 Task: Play online Dominion games in very easy mode.
Action: Mouse moved to (295, 685)
Screenshot: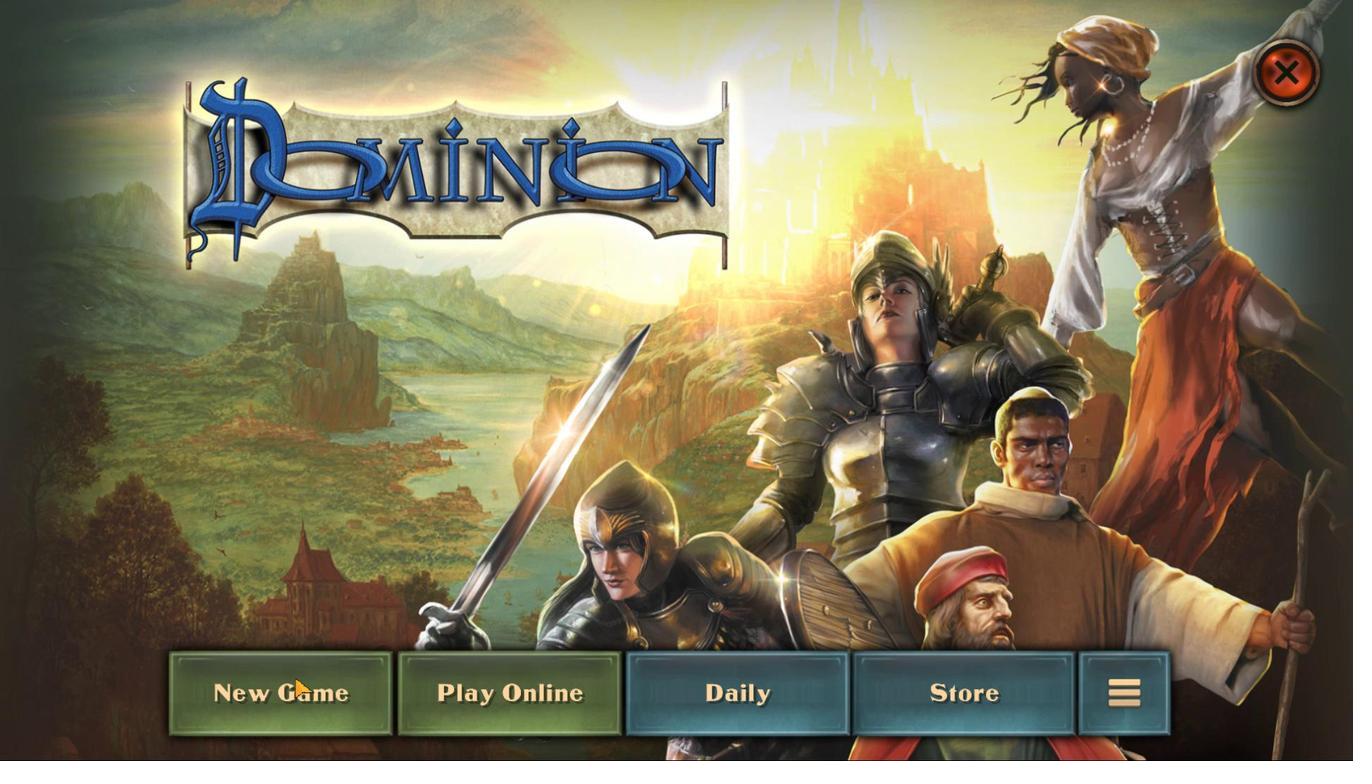 
Action: Mouse pressed left at (295, 685)
Screenshot: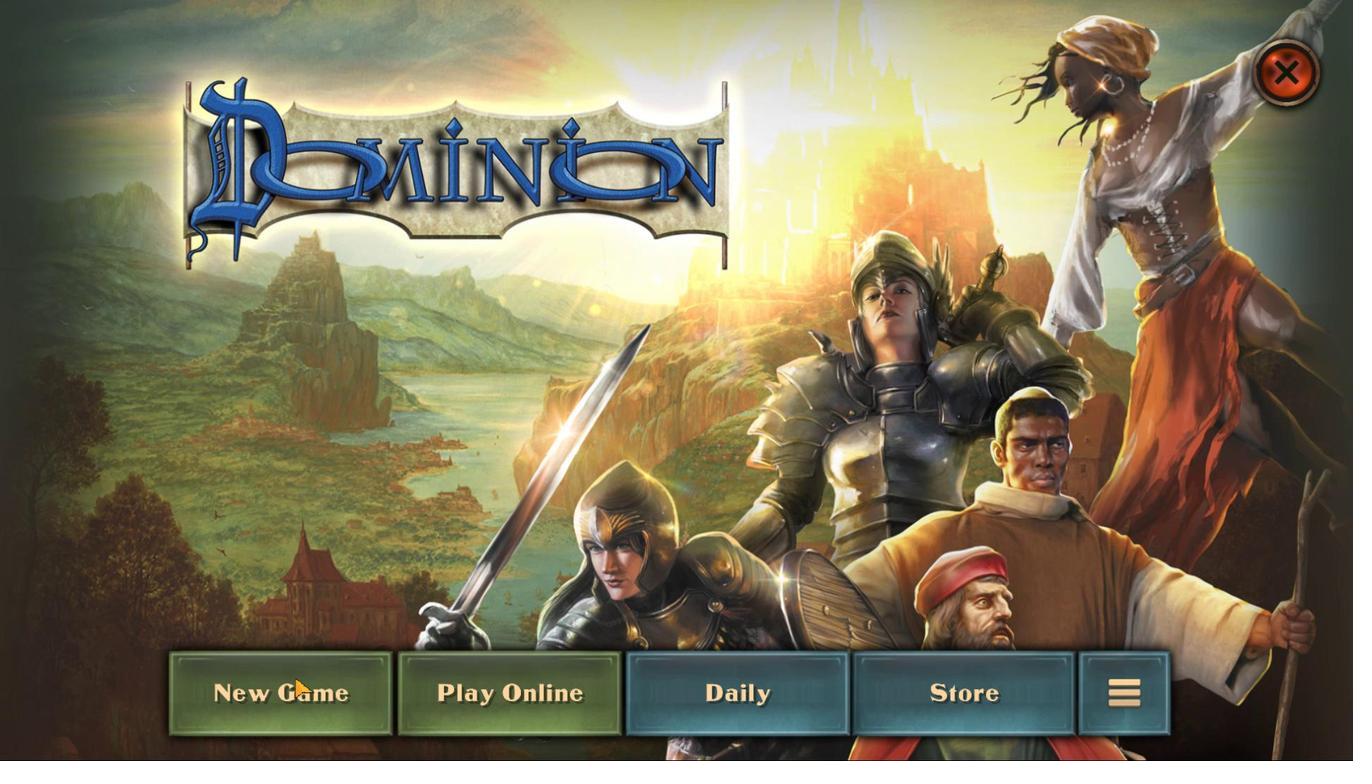 
Action: Mouse moved to (681, 337)
Screenshot: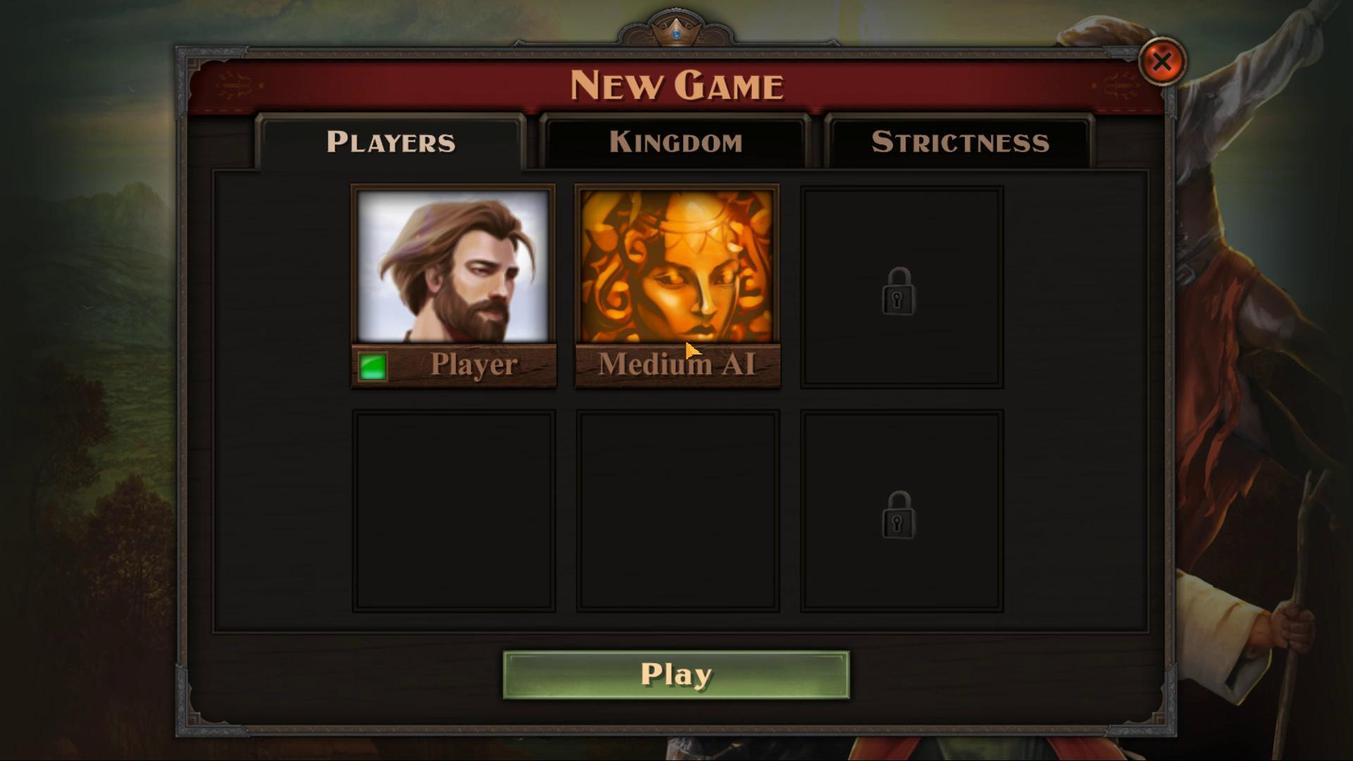 
Action: Mouse pressed left at (681, 337)
Screenshot: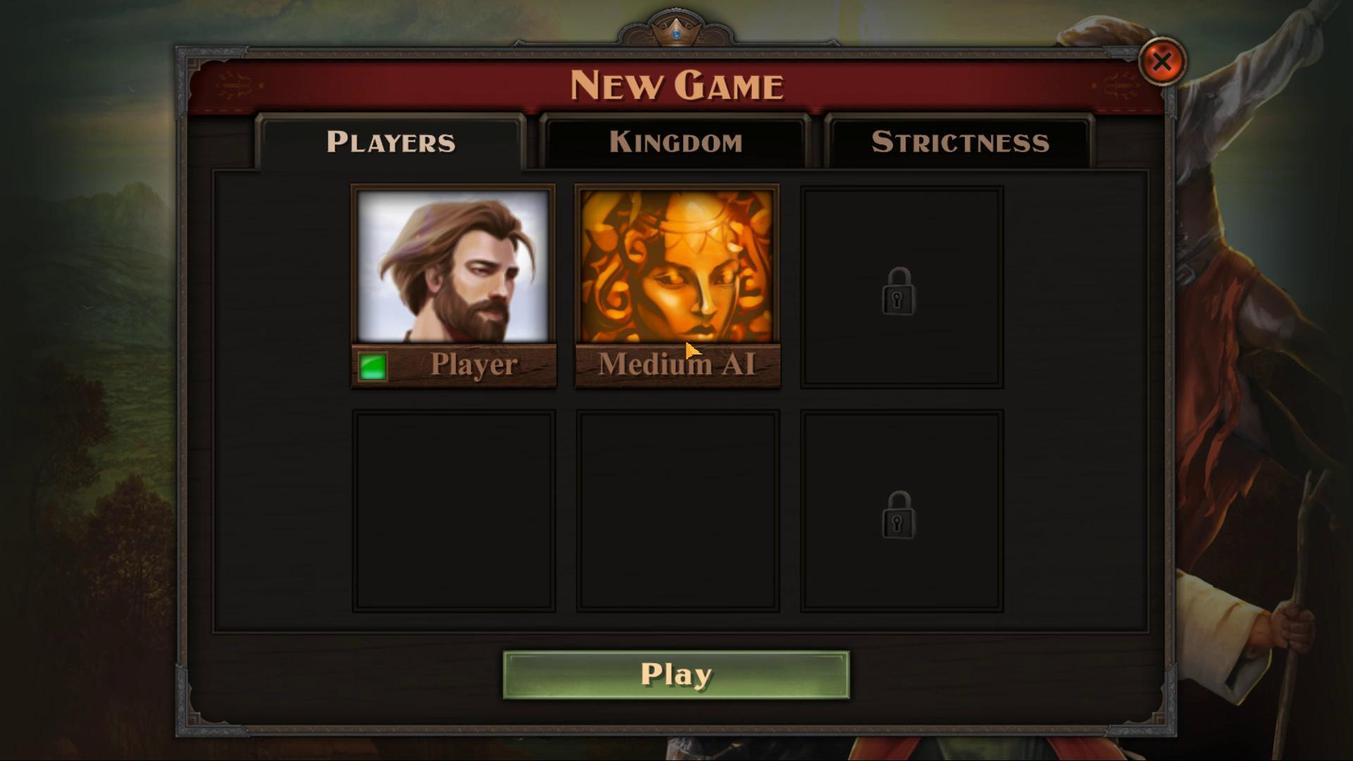 
Action: Mouse moved to (349, 327)
Screenshot: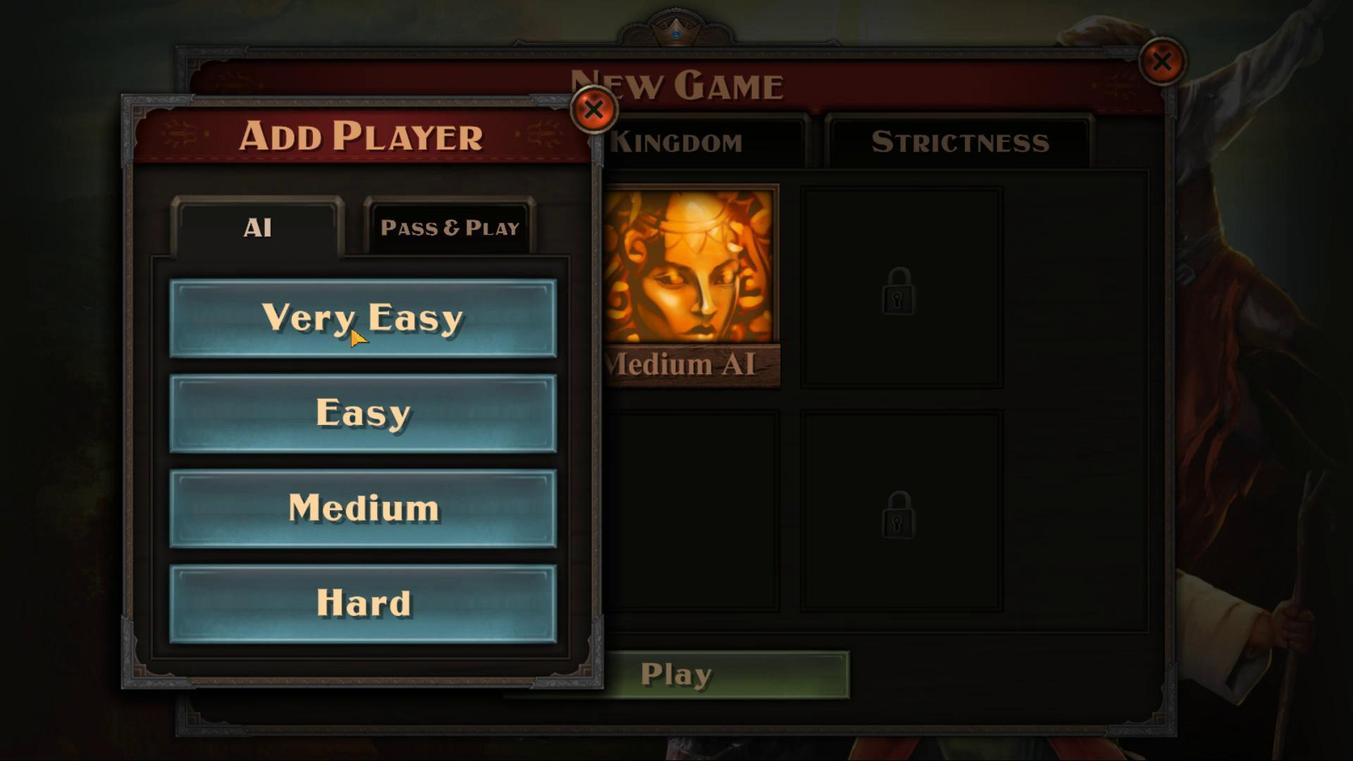 
Action: Mouse pressed left at (349, 327)
Screenshot: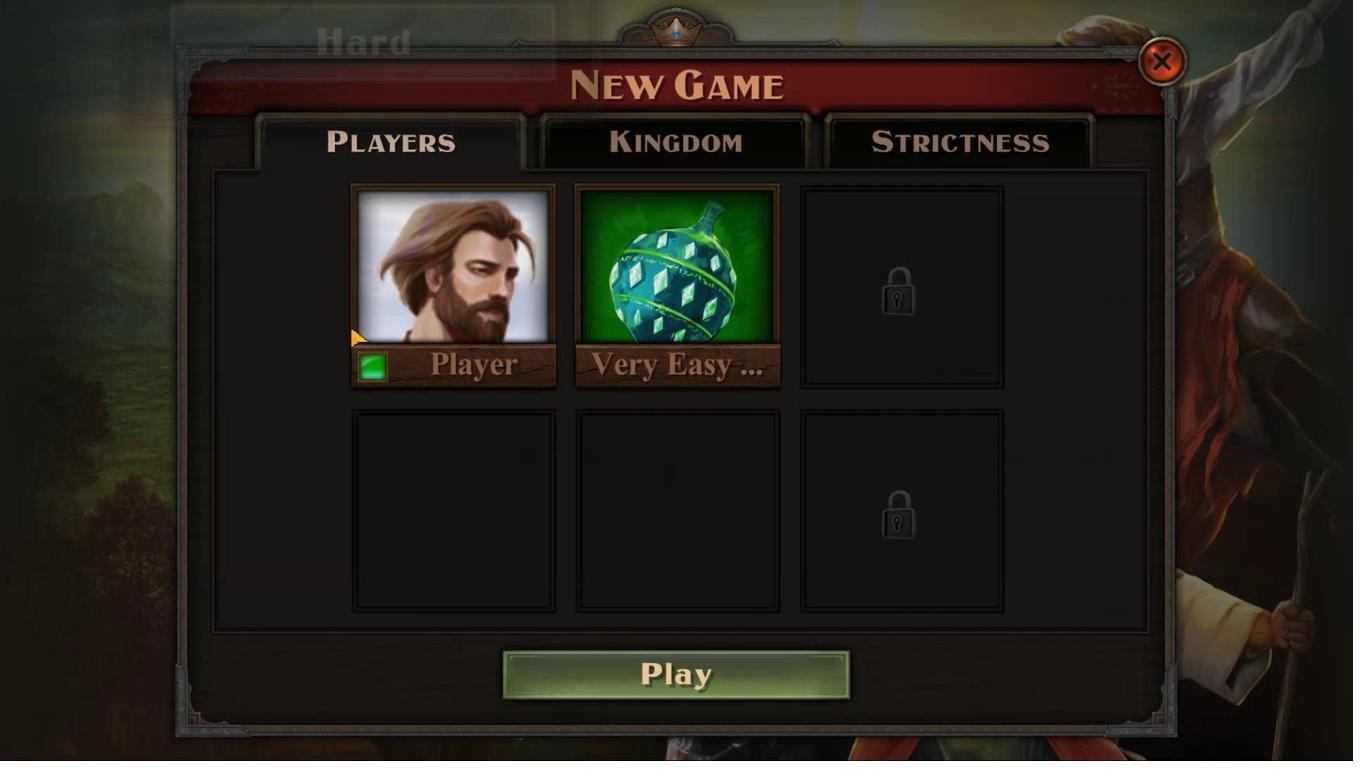 
Action: Mouse moved to (611, 692)
Screenshot: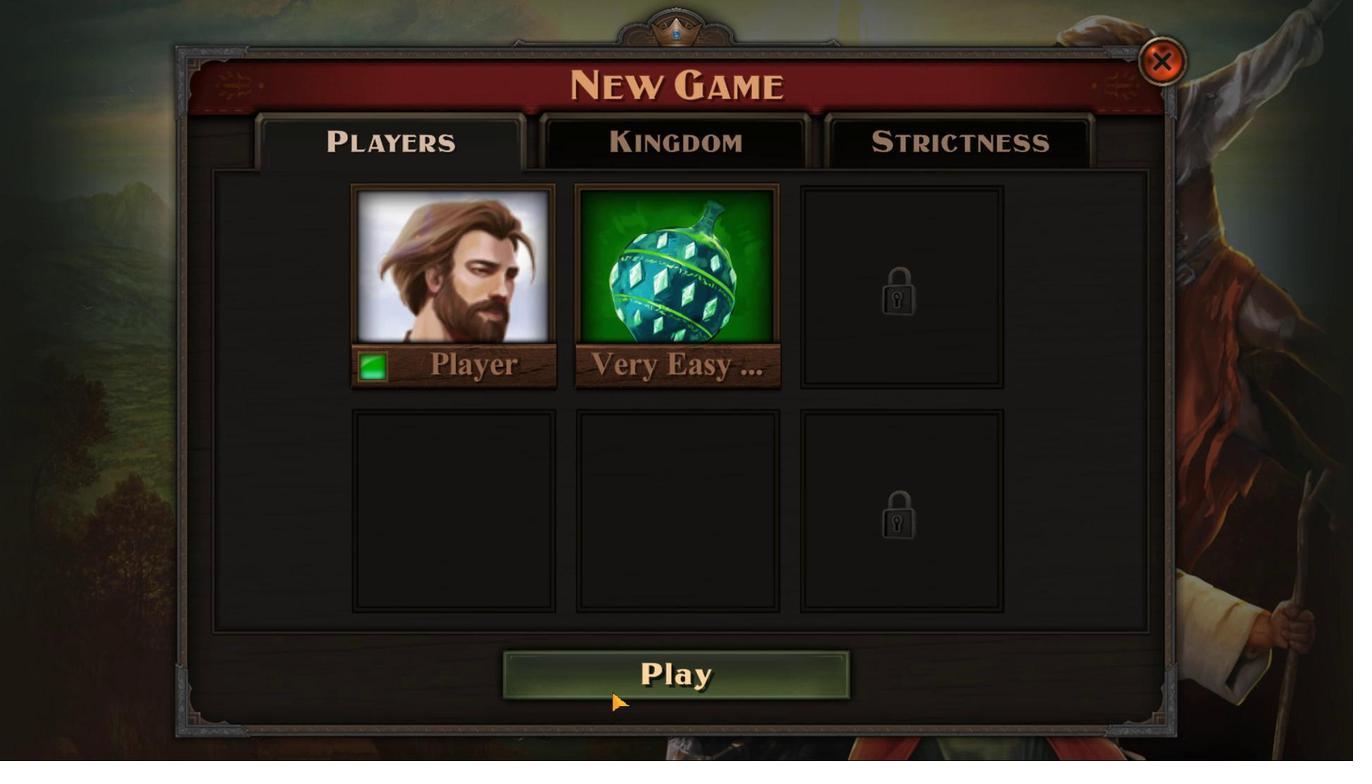 
Action: Mouse pressed left at (611, 692)
Screenshot: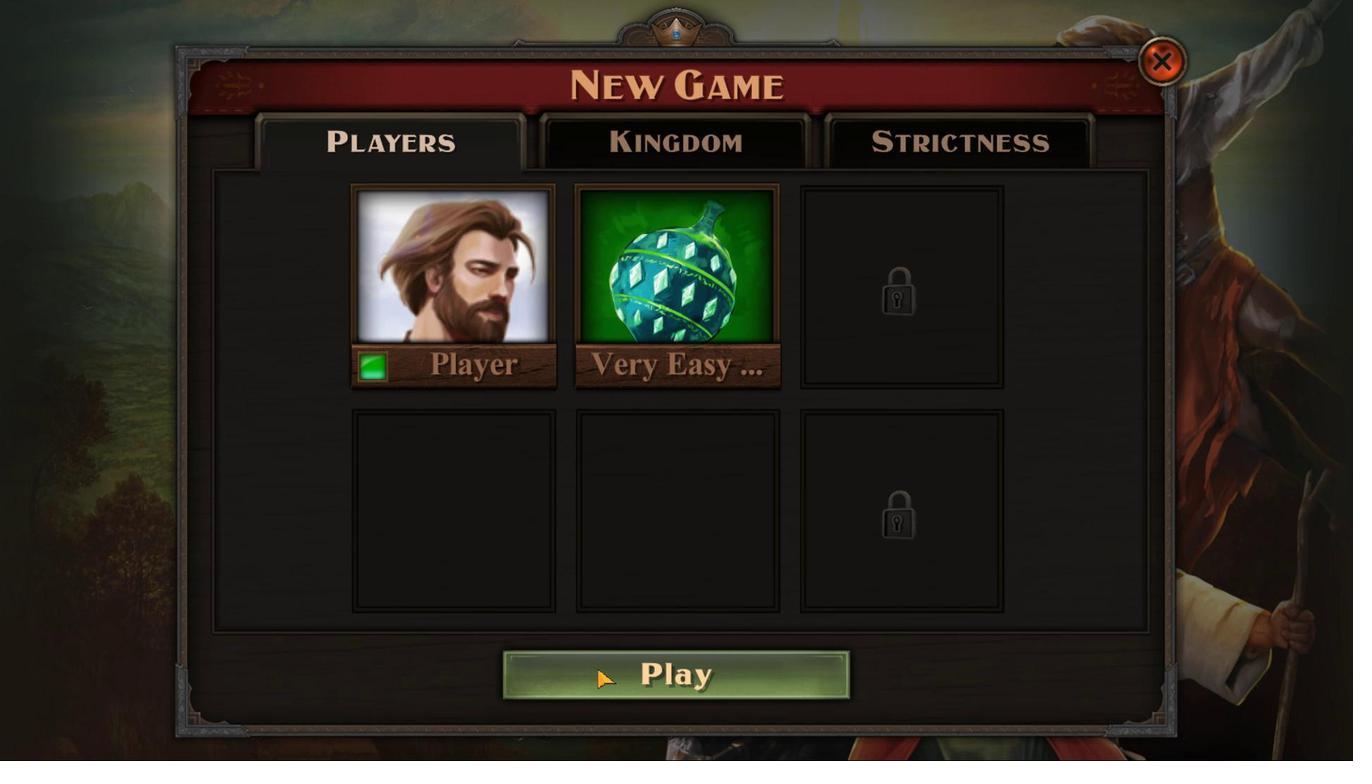 
Action: Mouse moved to (805, 654)
Screenshot: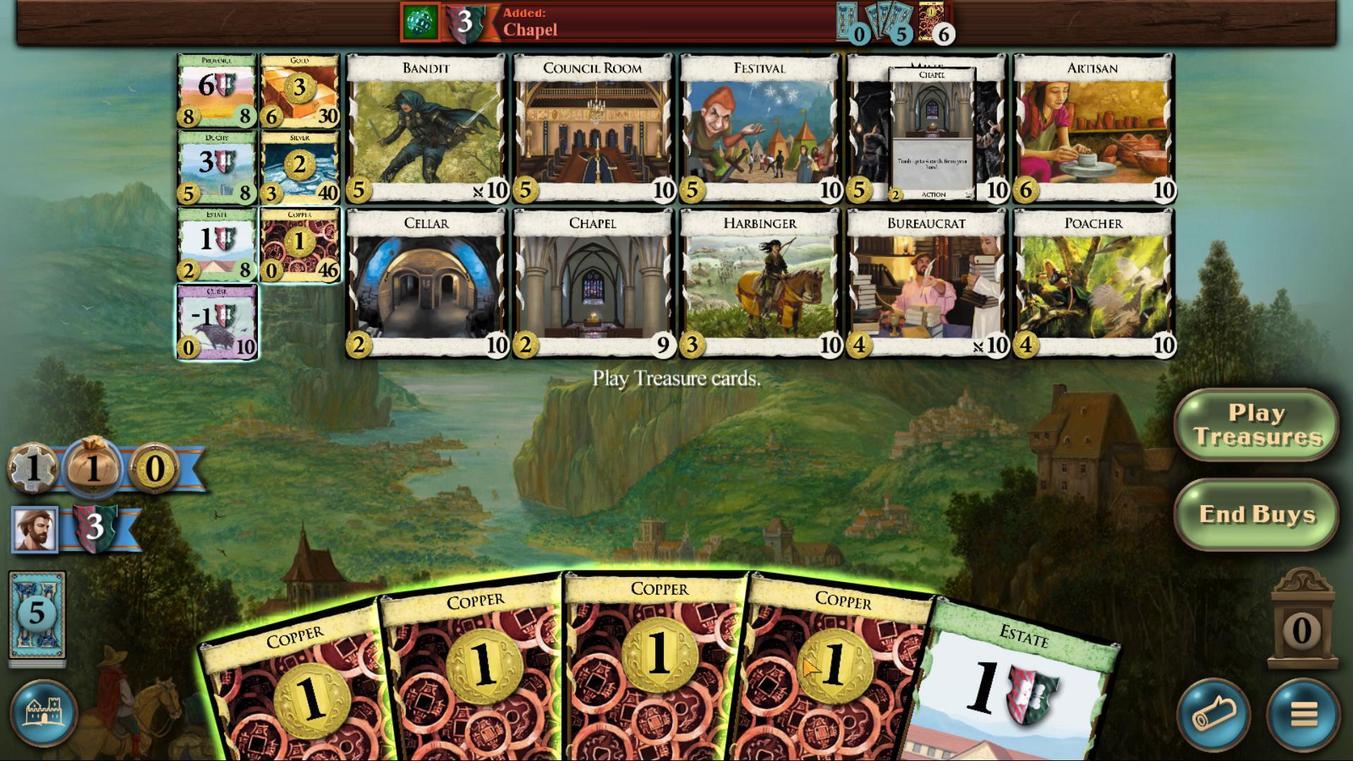 
Action: Mouse scrolled (805, 654) with delta (0, 0)
Screenshot: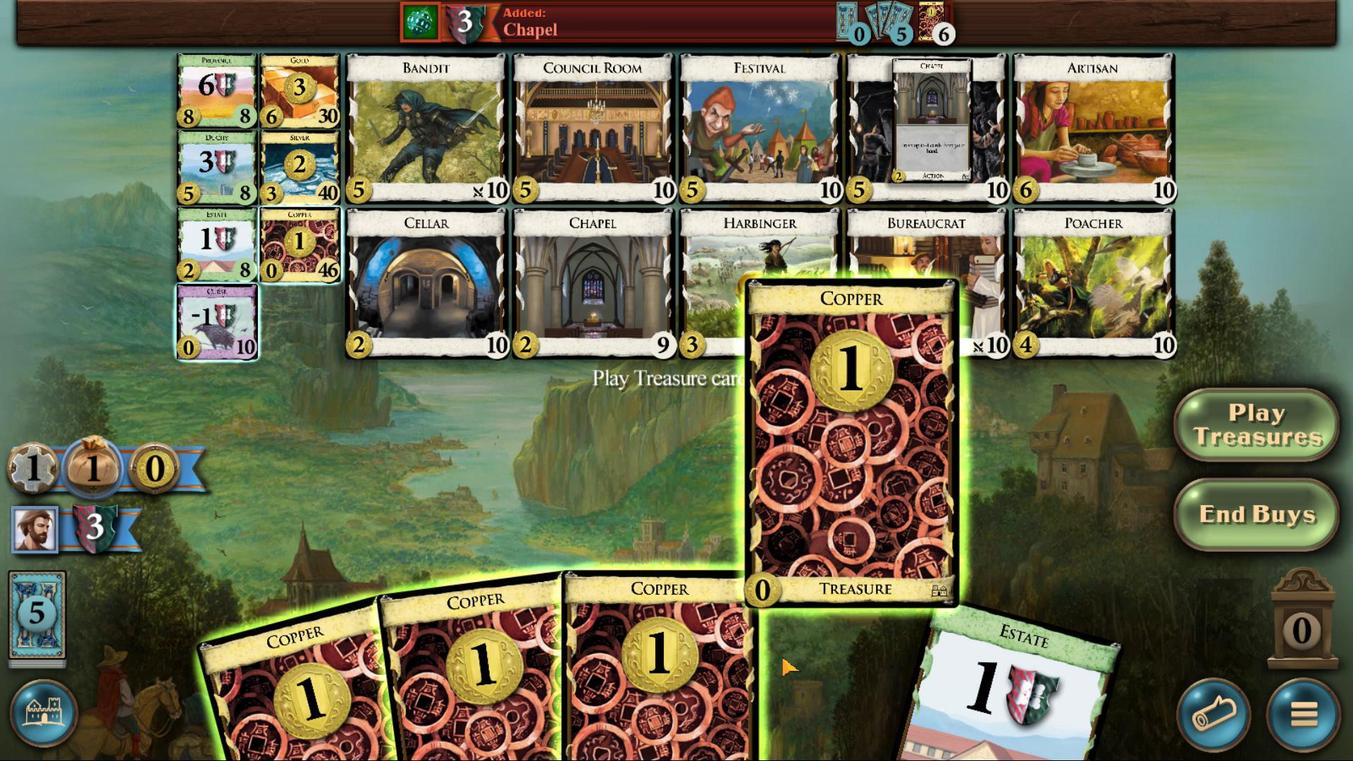 
Action: Mouse moved to (803, 656)
Screenshot: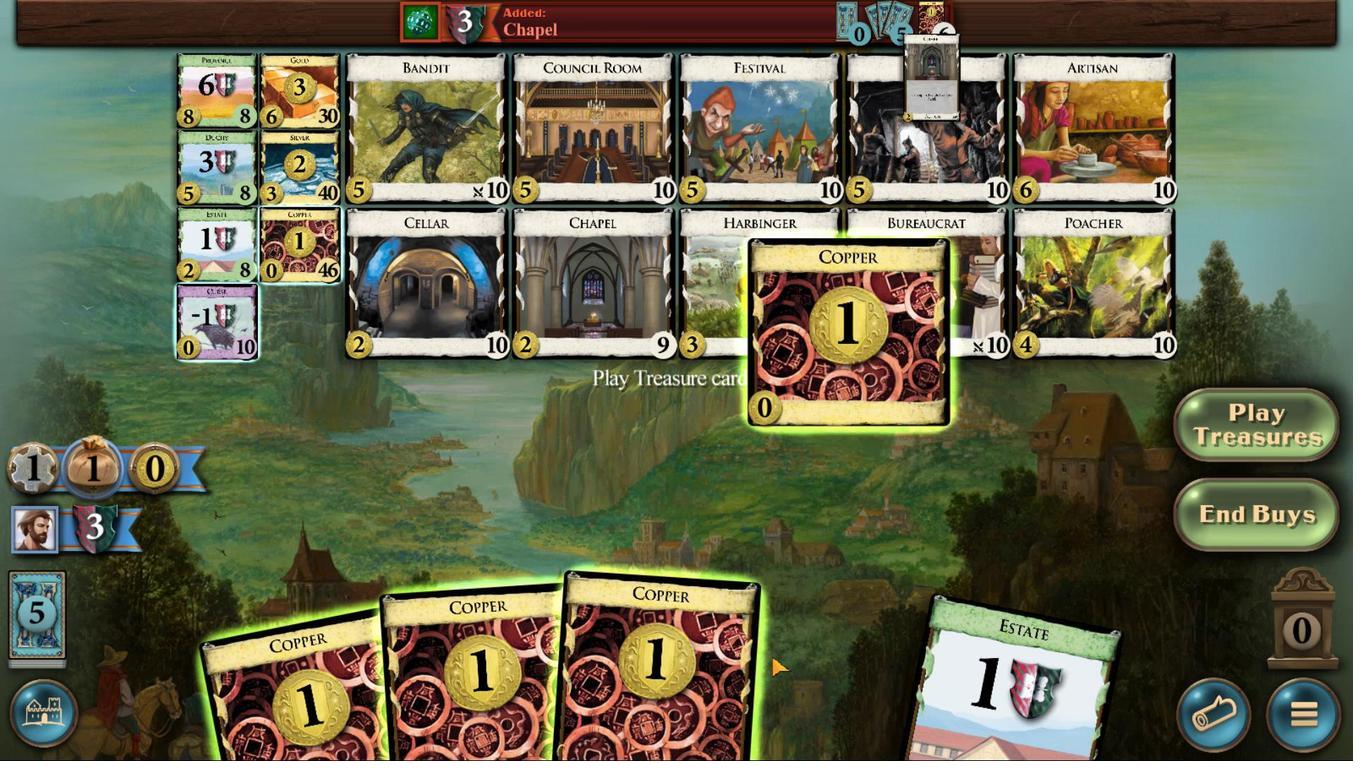 
Action: Mouse scrolled (803, 655) with delta (0, 0)
Screenshot: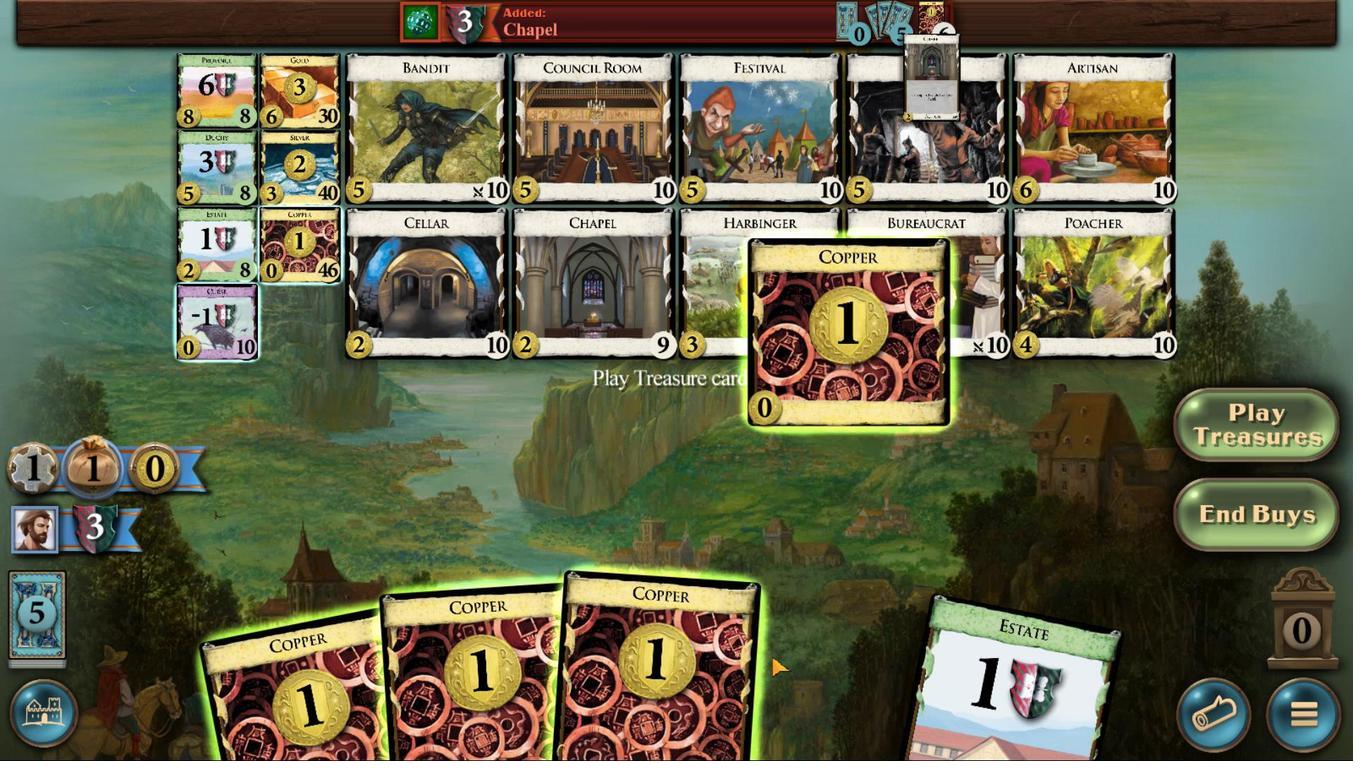 
Action: Mouse moved to (802, 657)
Screenshot: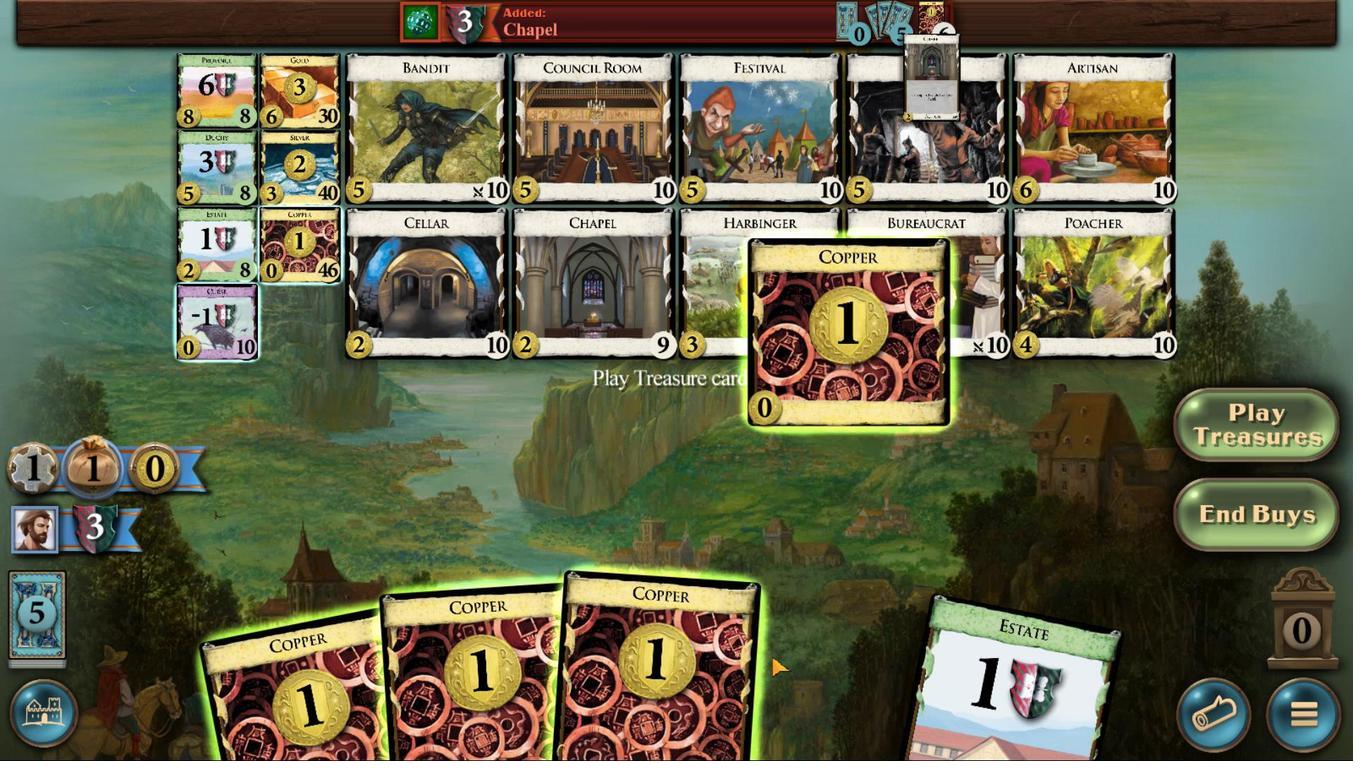 
Action: Mouse scrolled (802, 656) with delta (0, 0)
Screenshot: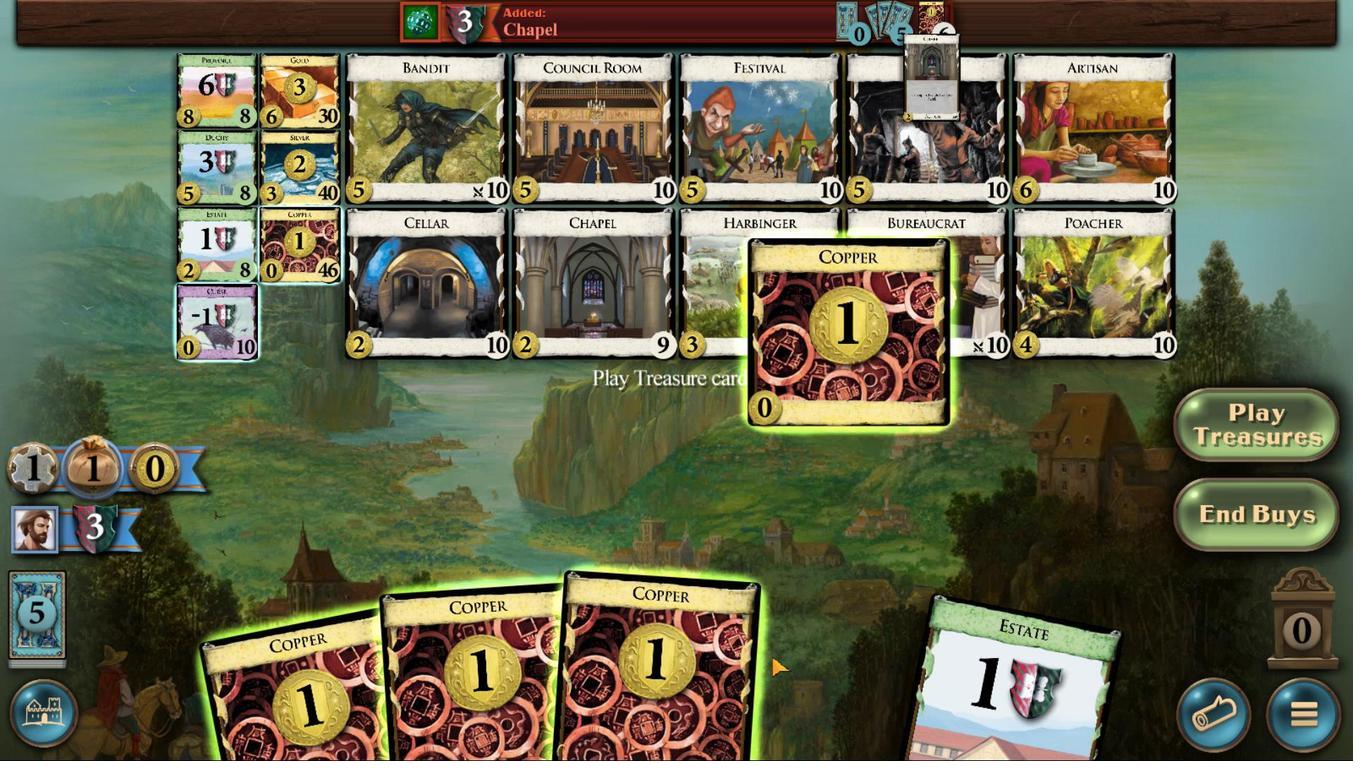 
Action: Mouse scrolled (802, 656) with delta (0, 0)
Screenshot: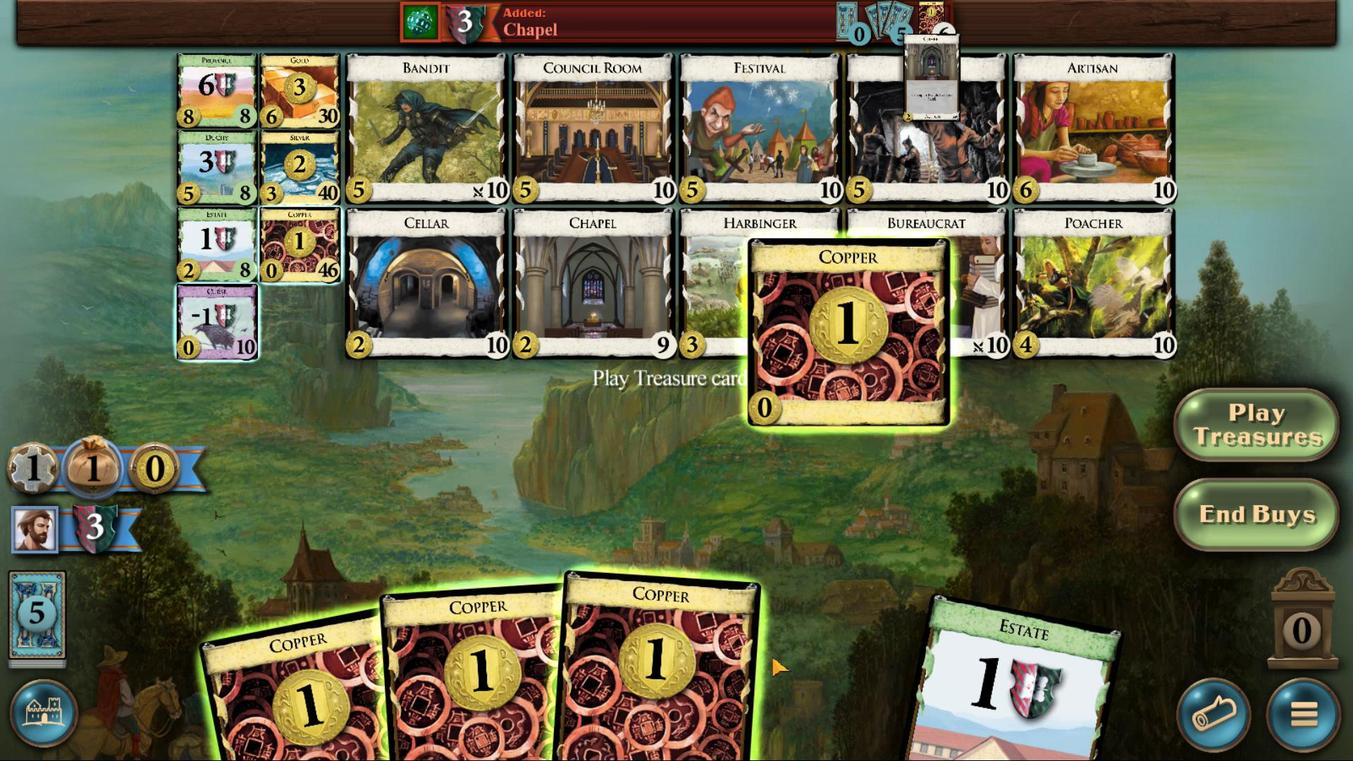 
Action: Mouse moved to (763, 651)
Screenshot: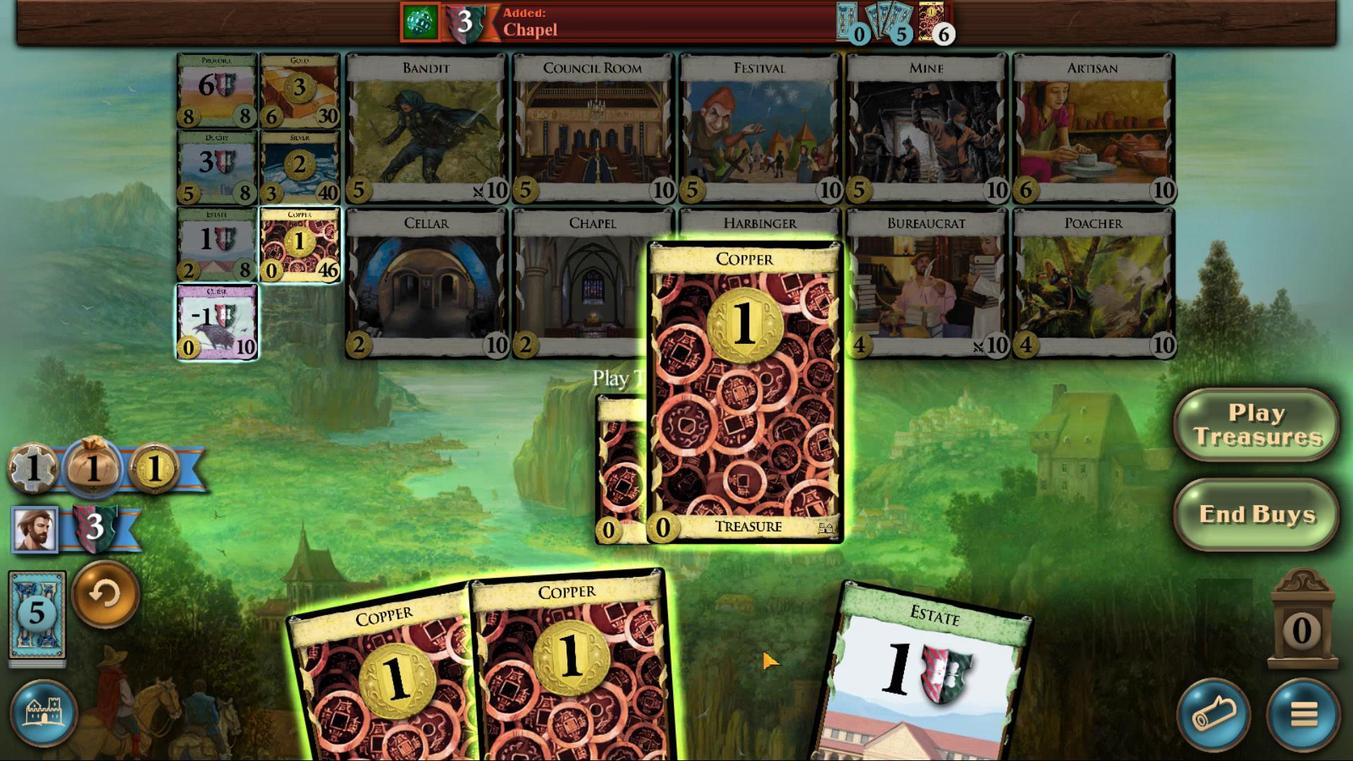 
Action: Mouse scrolled (763, 650) with delta (0, 0)
Screenshot: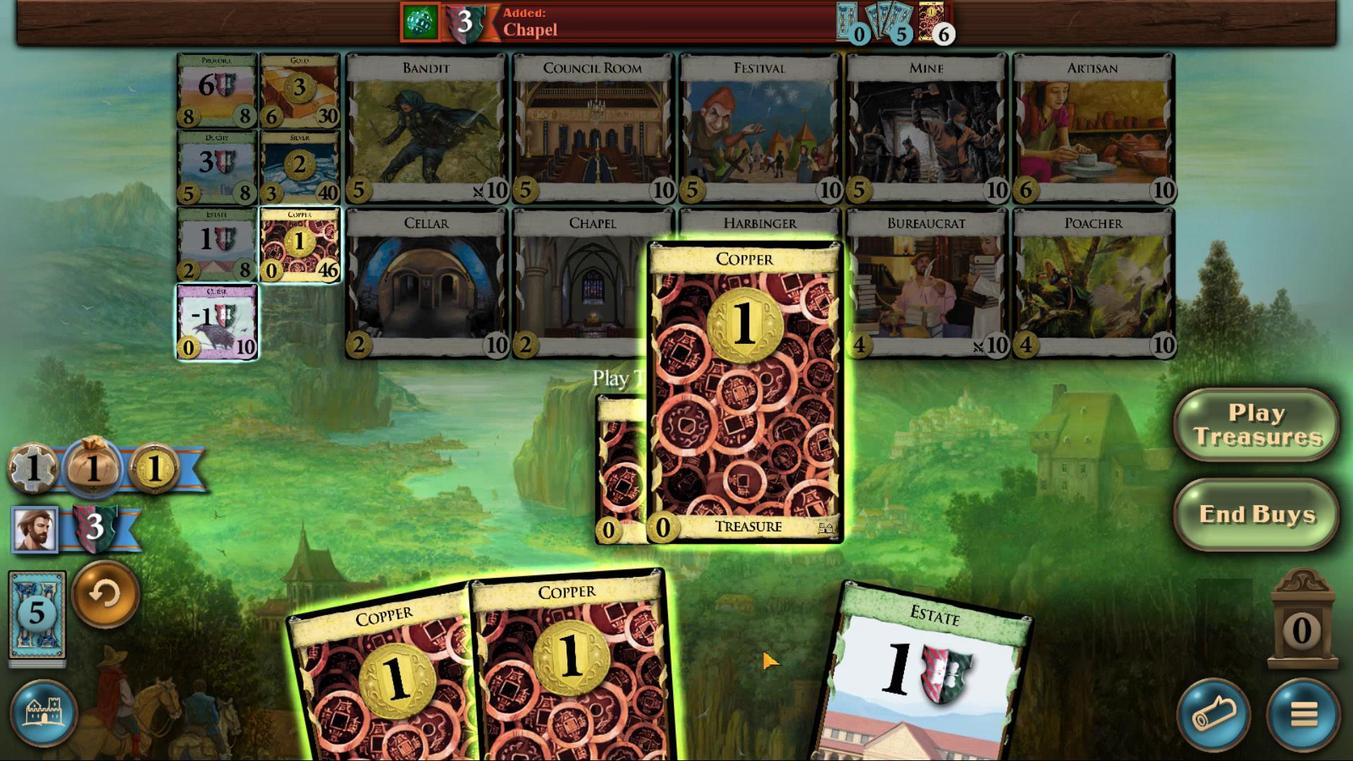 
Action: Mouse moved to (763, 650)
Screenshot: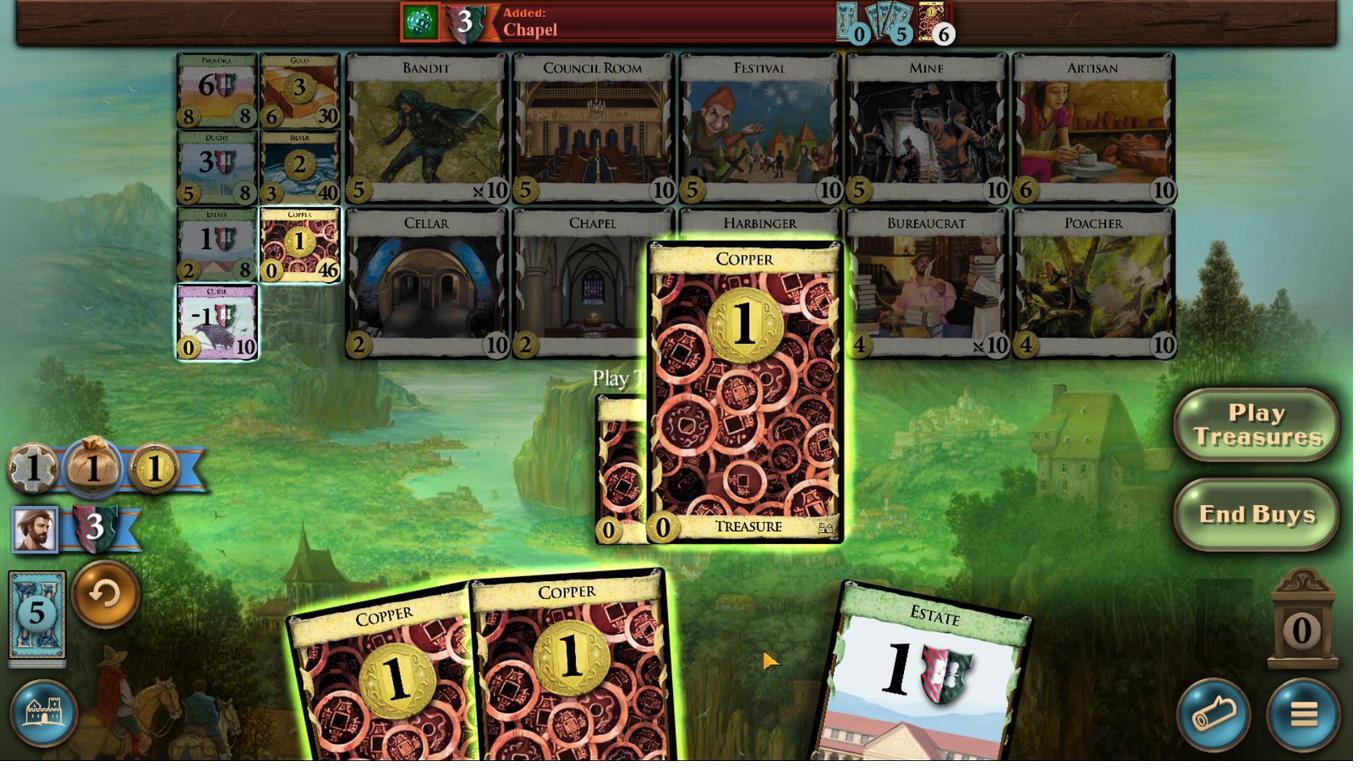 
Action: Mouse scrolled (763, 649) with delta (0, 0)
Screenshot: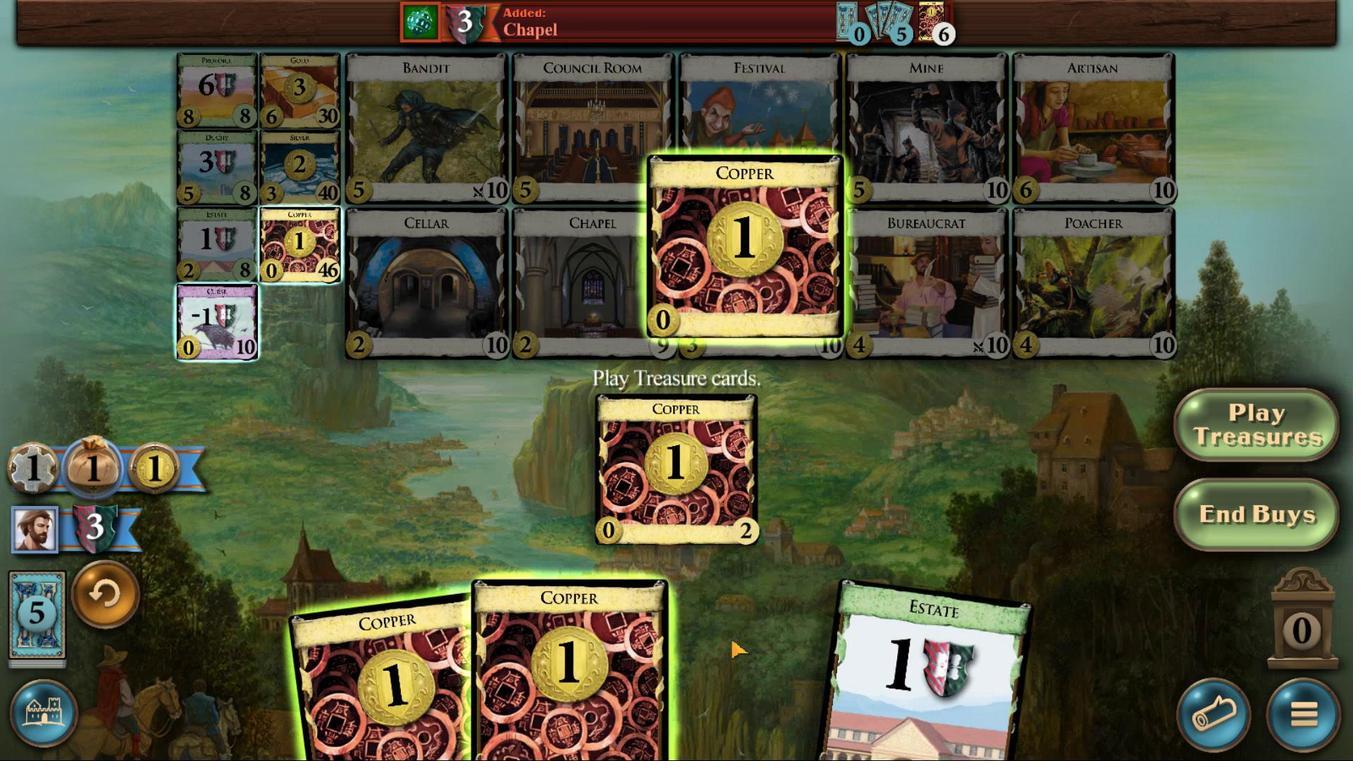 
Action: Mouse moved to (761, 650)
Screenshot: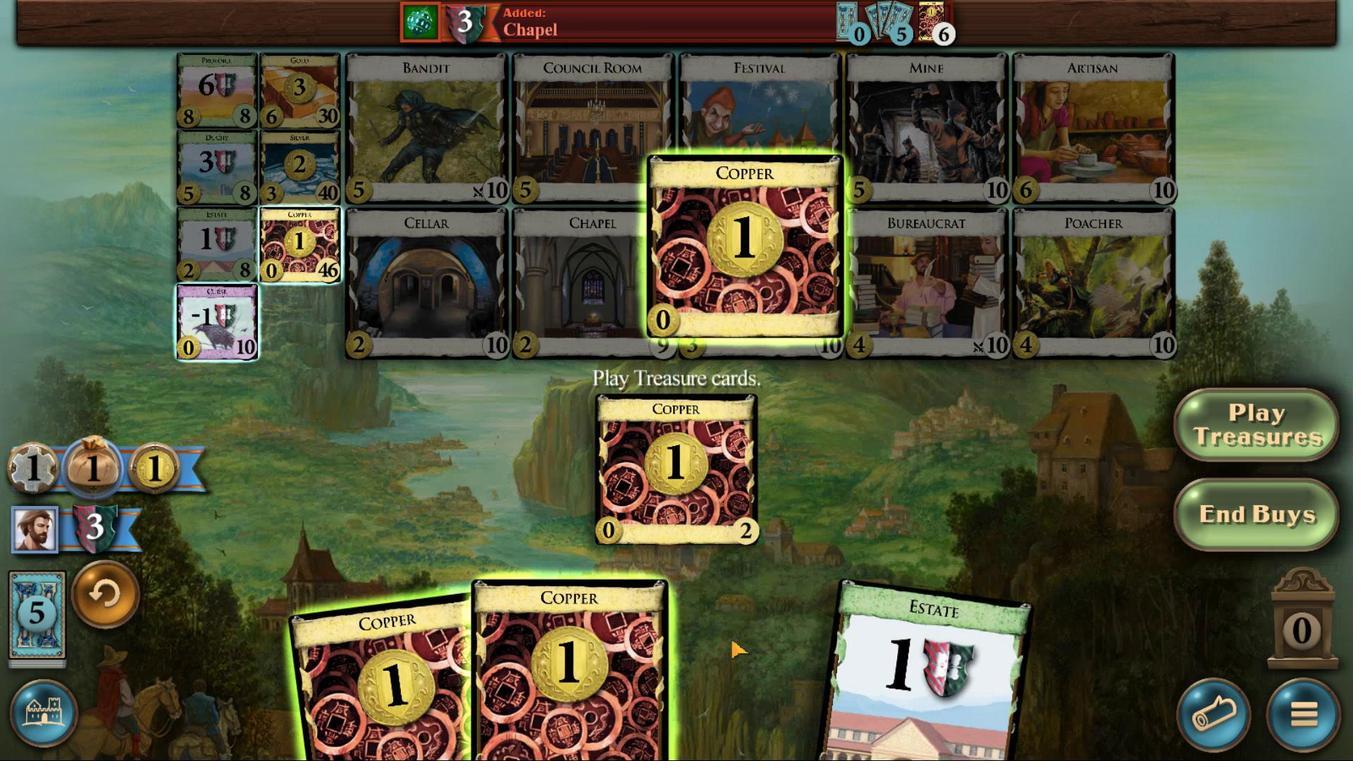 
Action: Mouse scrolled (761, 649) with delta (0, 0)
Screenshot: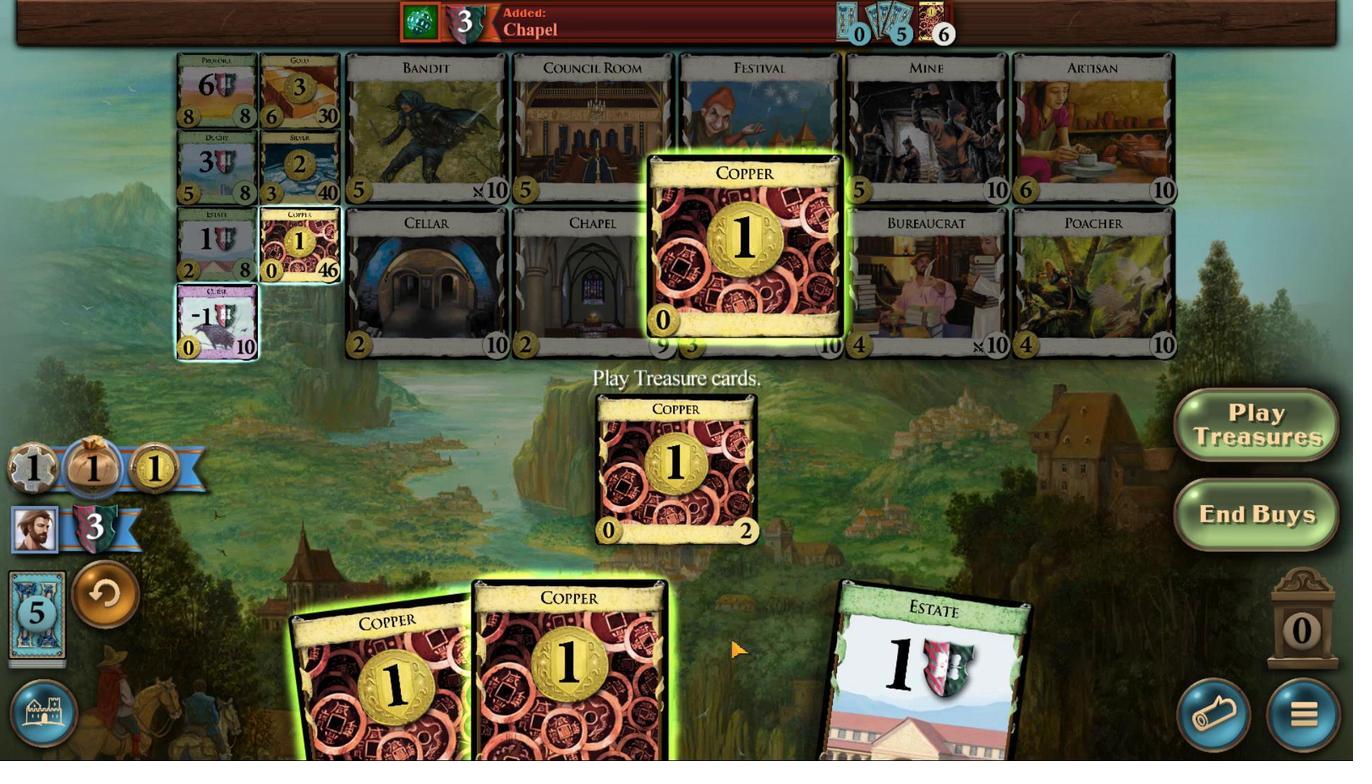
Action: Mouse moved to (587, 639)
Screenshot: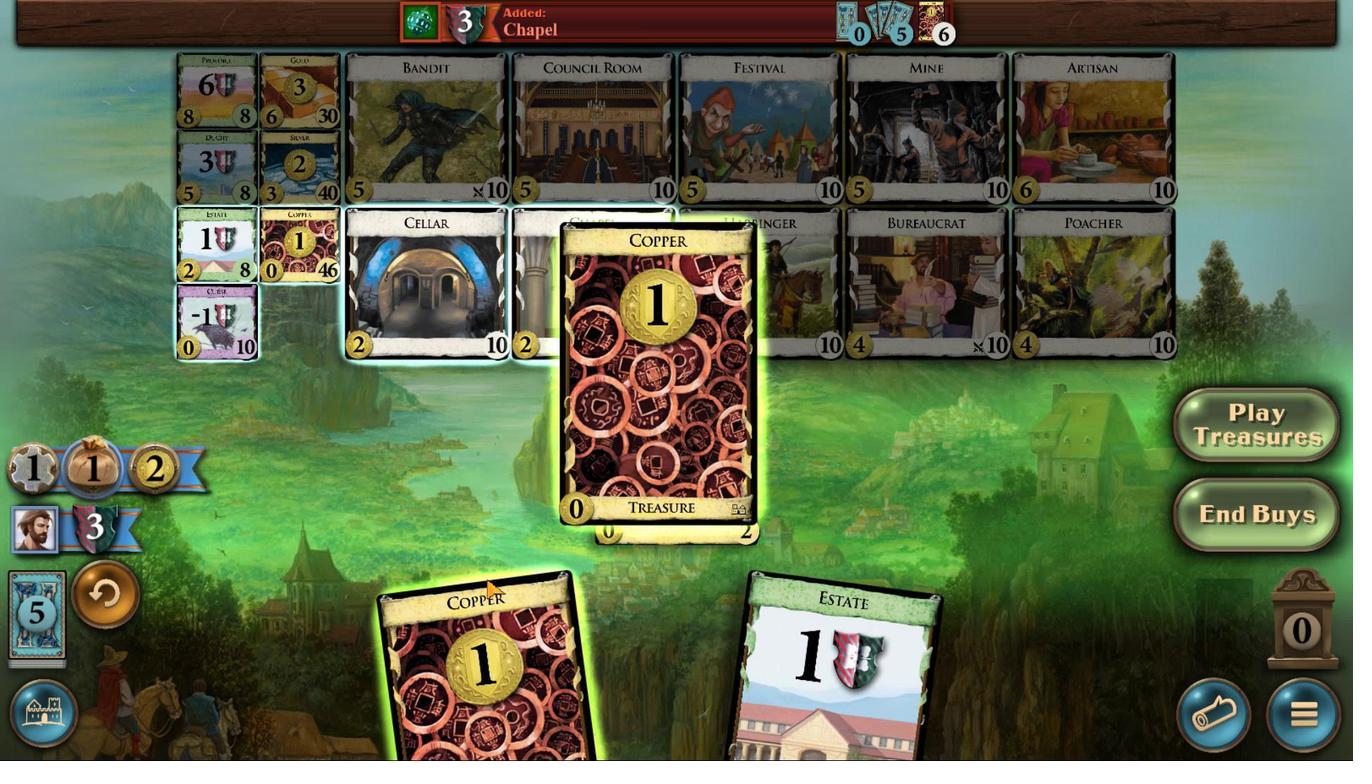 
Action: Mouse scrolled (587, 639) with delta (0, 0)
Screenshot: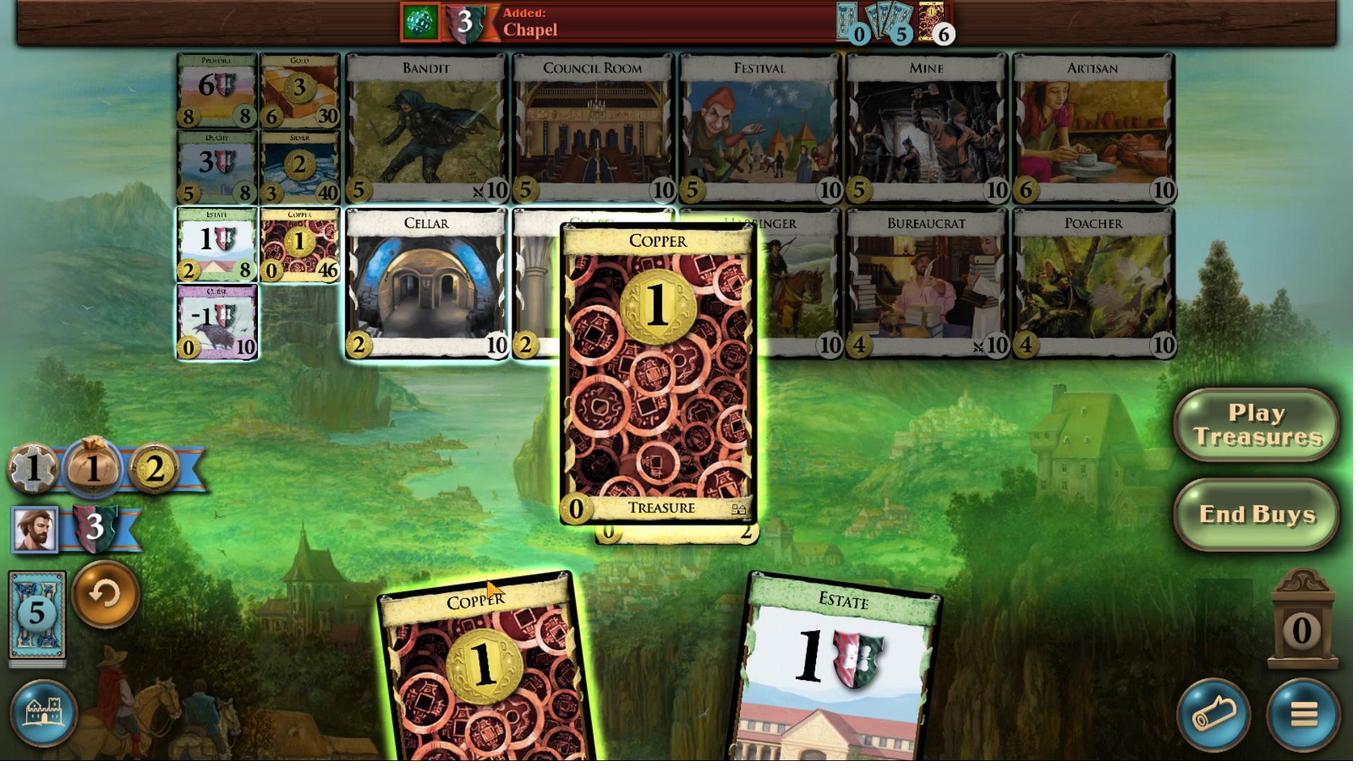 
Action: Mouse scrolled (587, 639) with delta (0, 0)
Screenshot: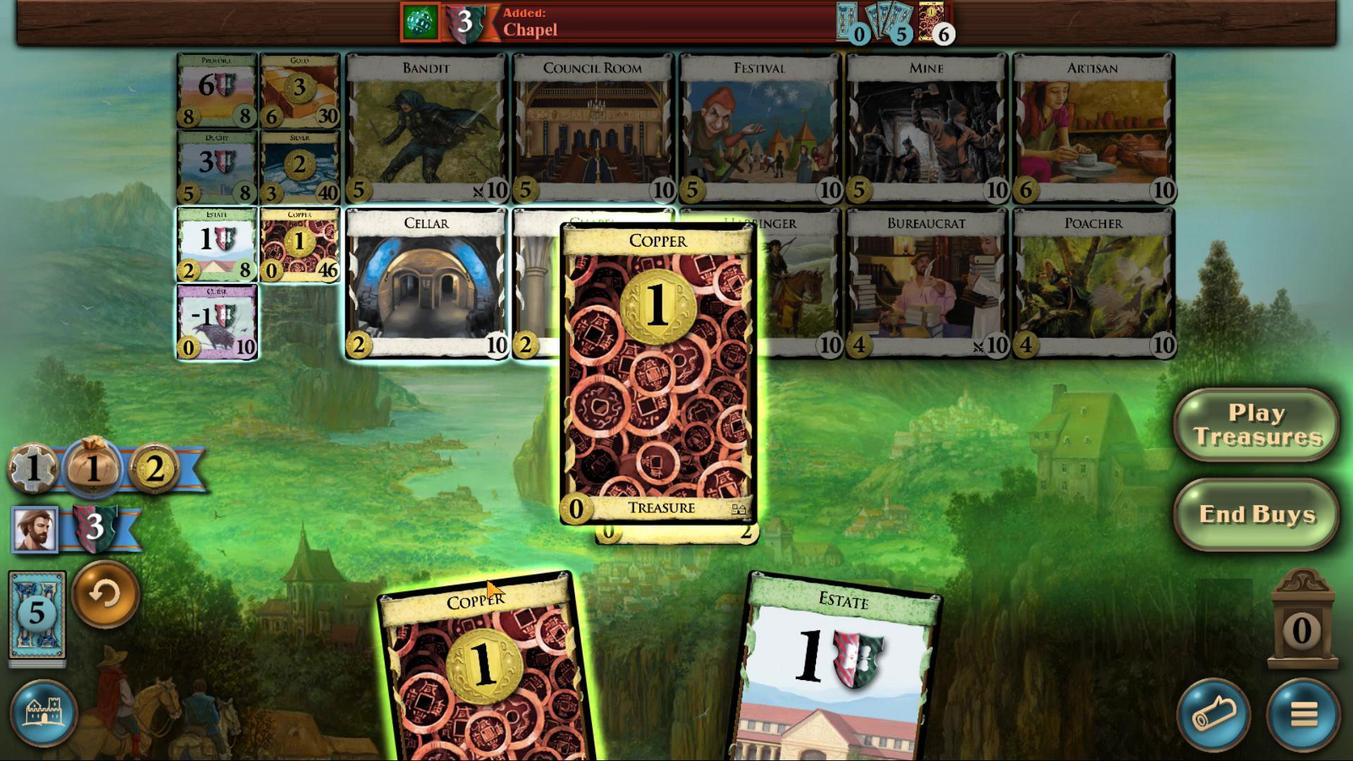
Action: Mouse scrolled (587, 639) with delta (0, 0)
Screenshot: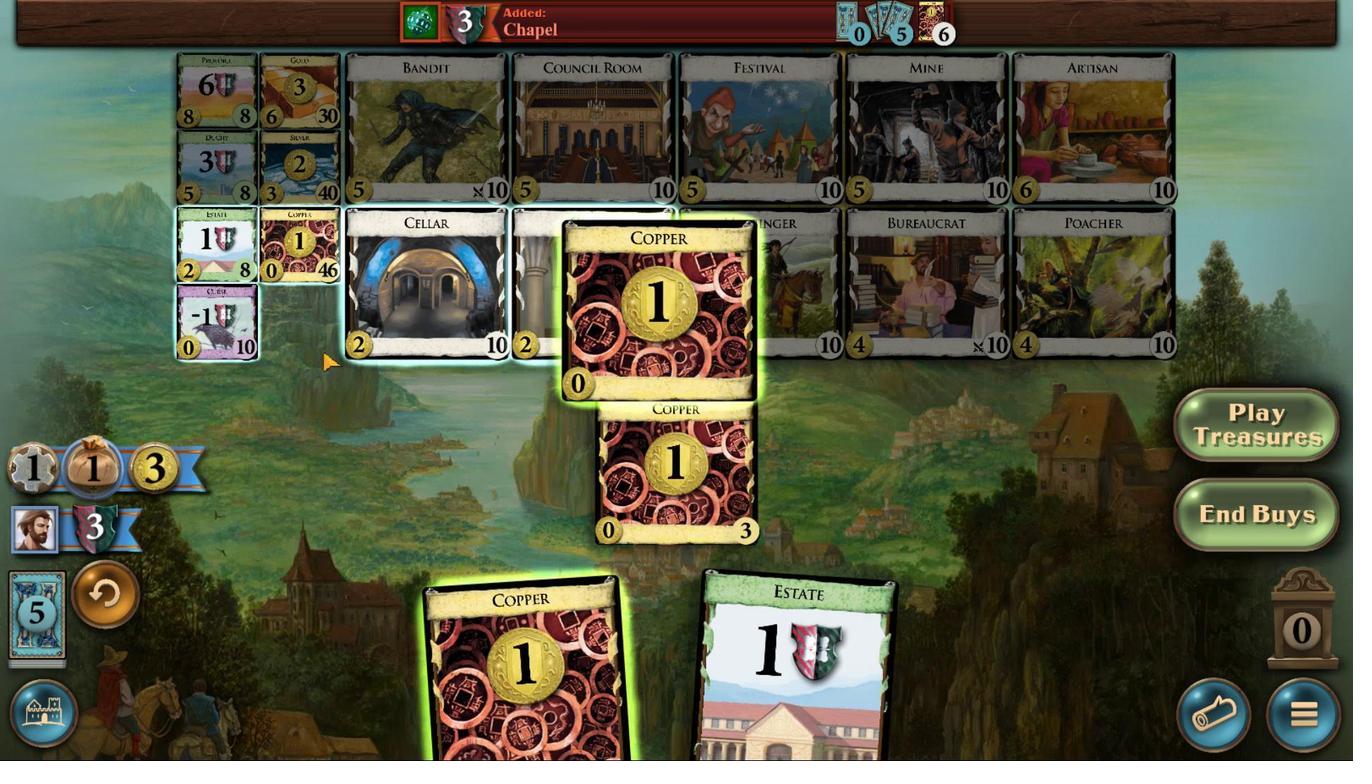 
Action: Mouse moved to (219, 244)
Screenshot: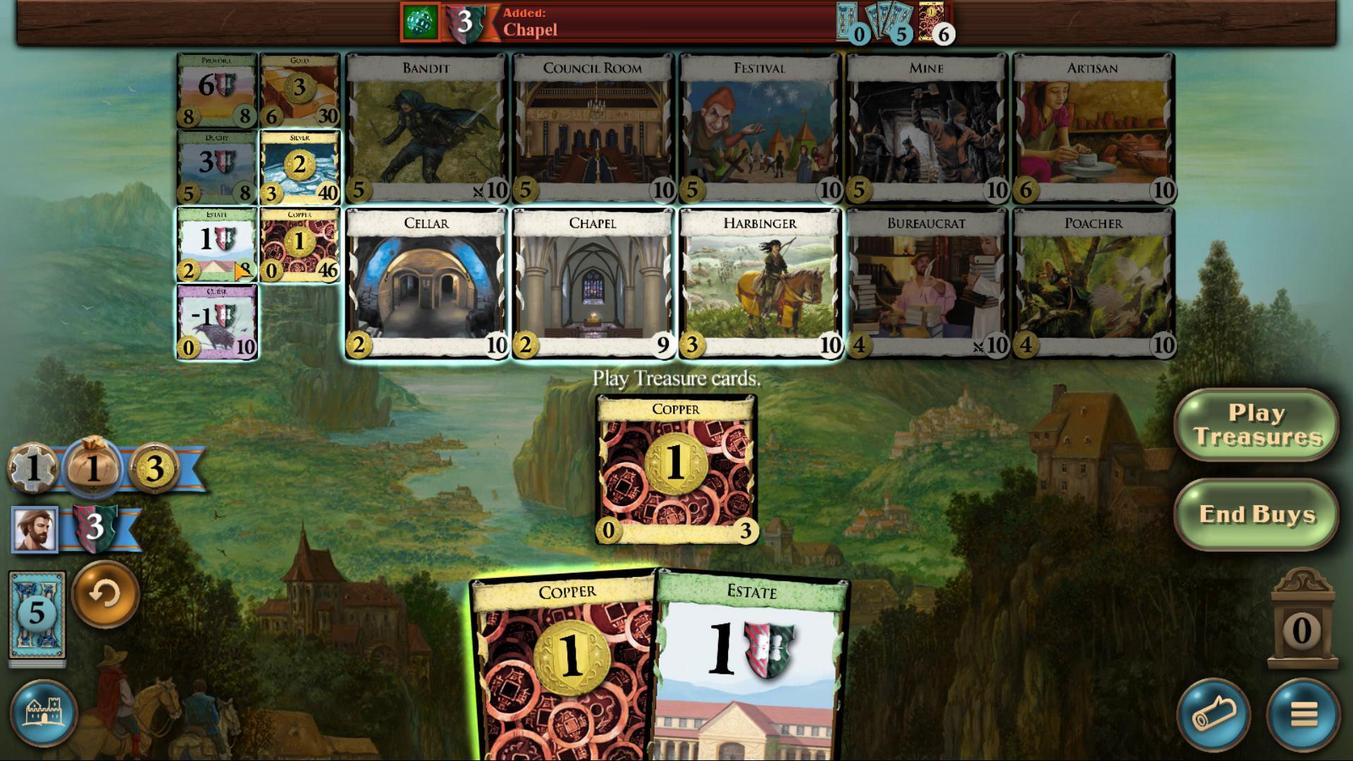 
Action: Mouse pressed left at (219, 244)
Screenshot: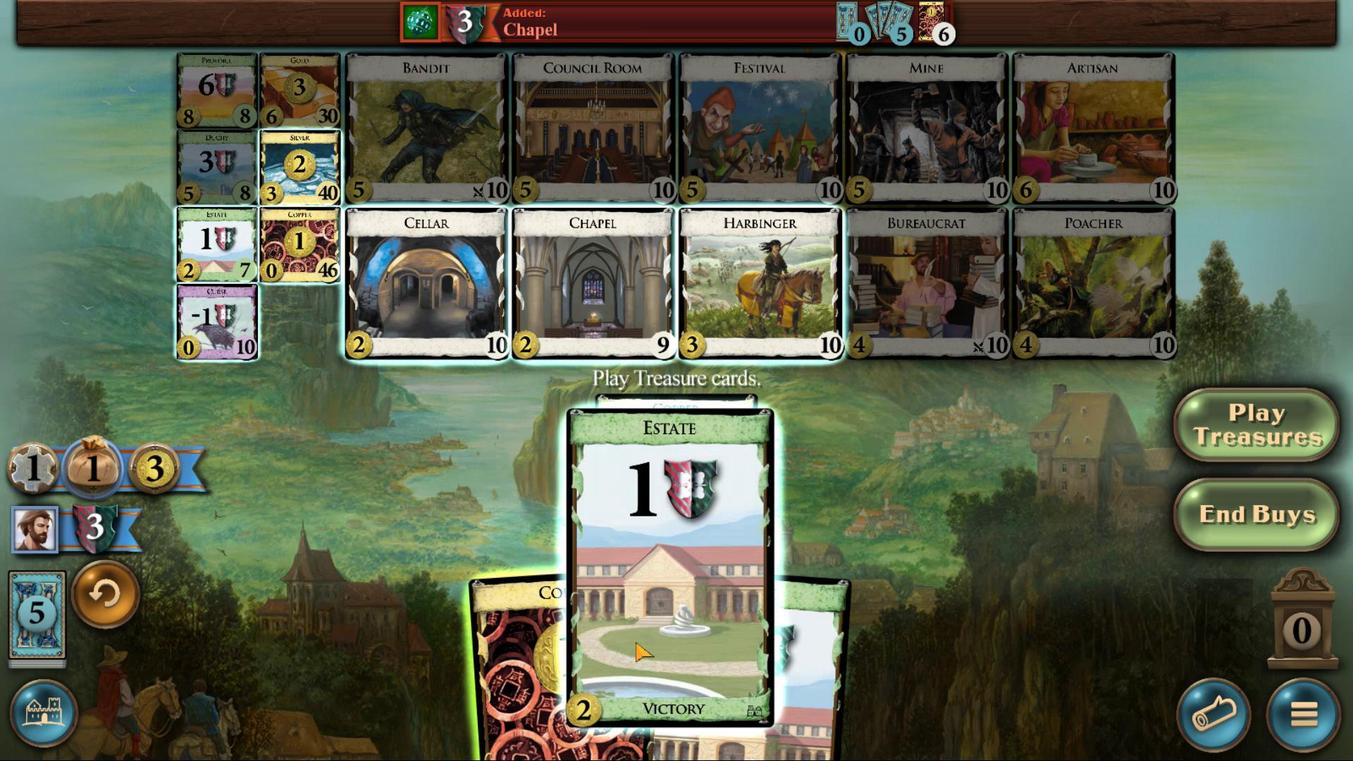 
Action: Mouse moved to (651, 691)
Screenshot: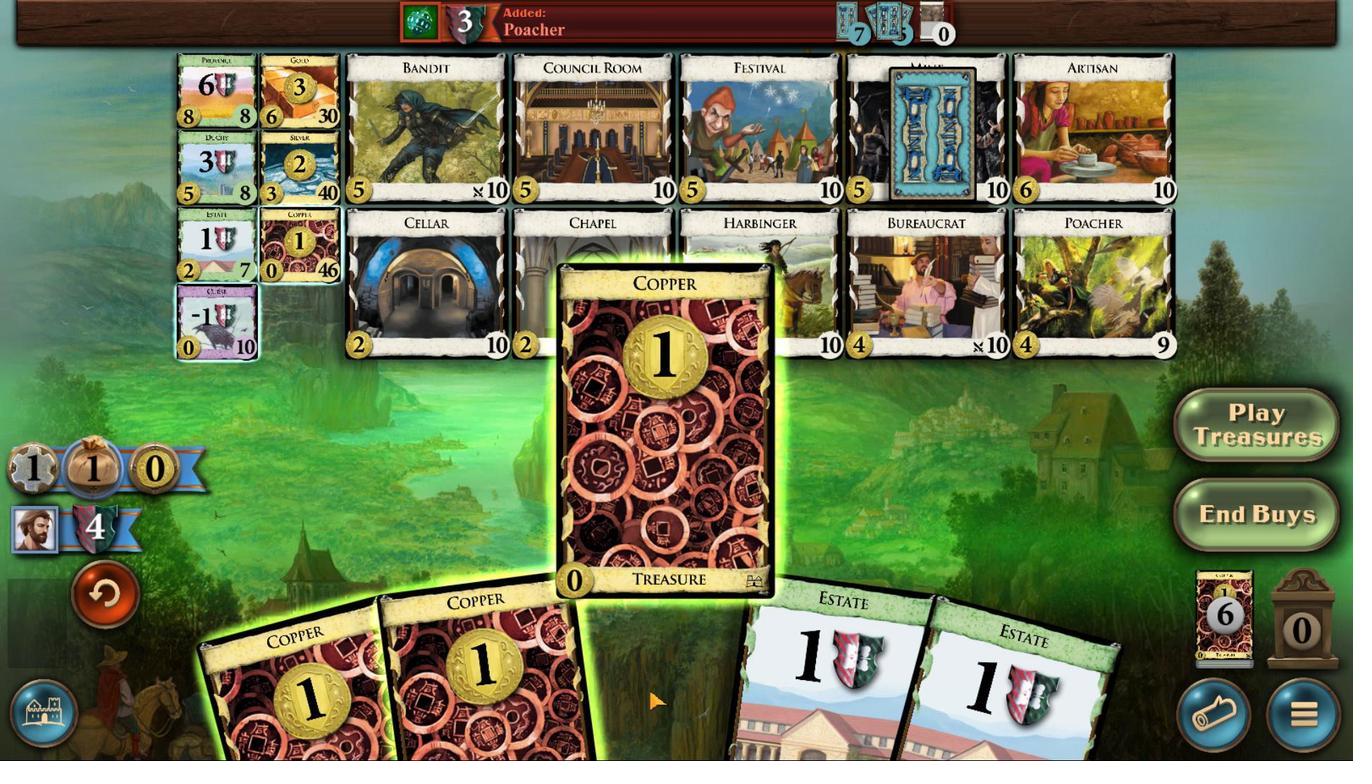 
Action: Mouse scrolled (651, 690) with delta (0, 0)
Screenshot: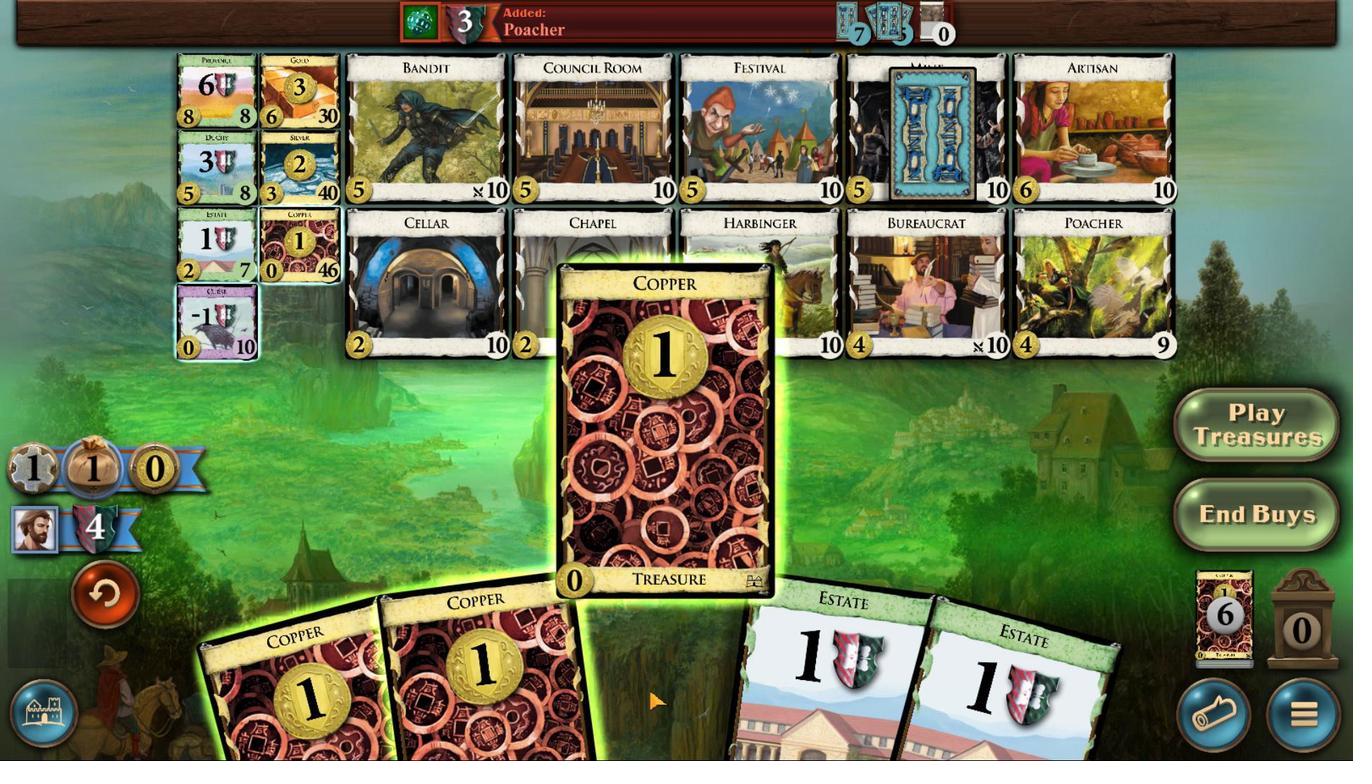 
Action: Mouse moved to (650, 691)
Screenshot: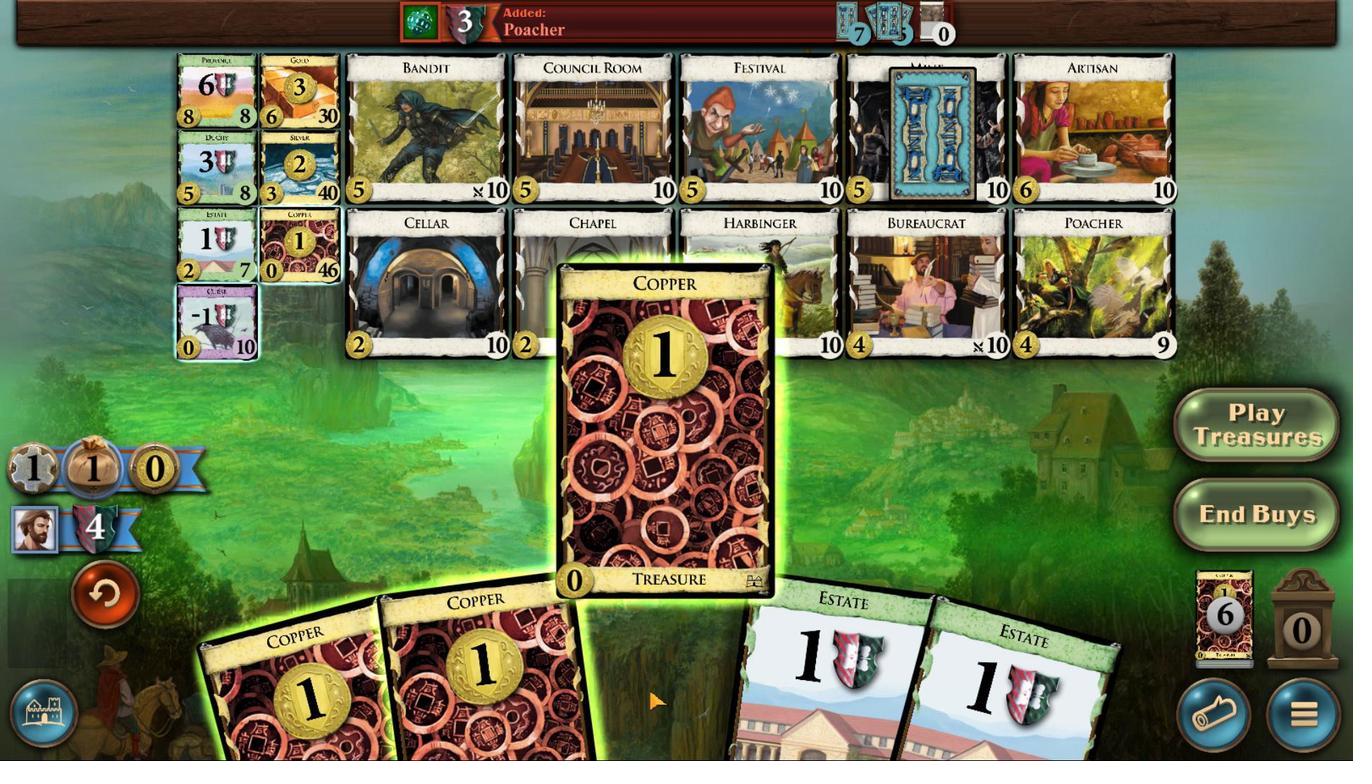 
Action: Mouse scrolled (650, 690) with delta (0, 0)
Screenshot: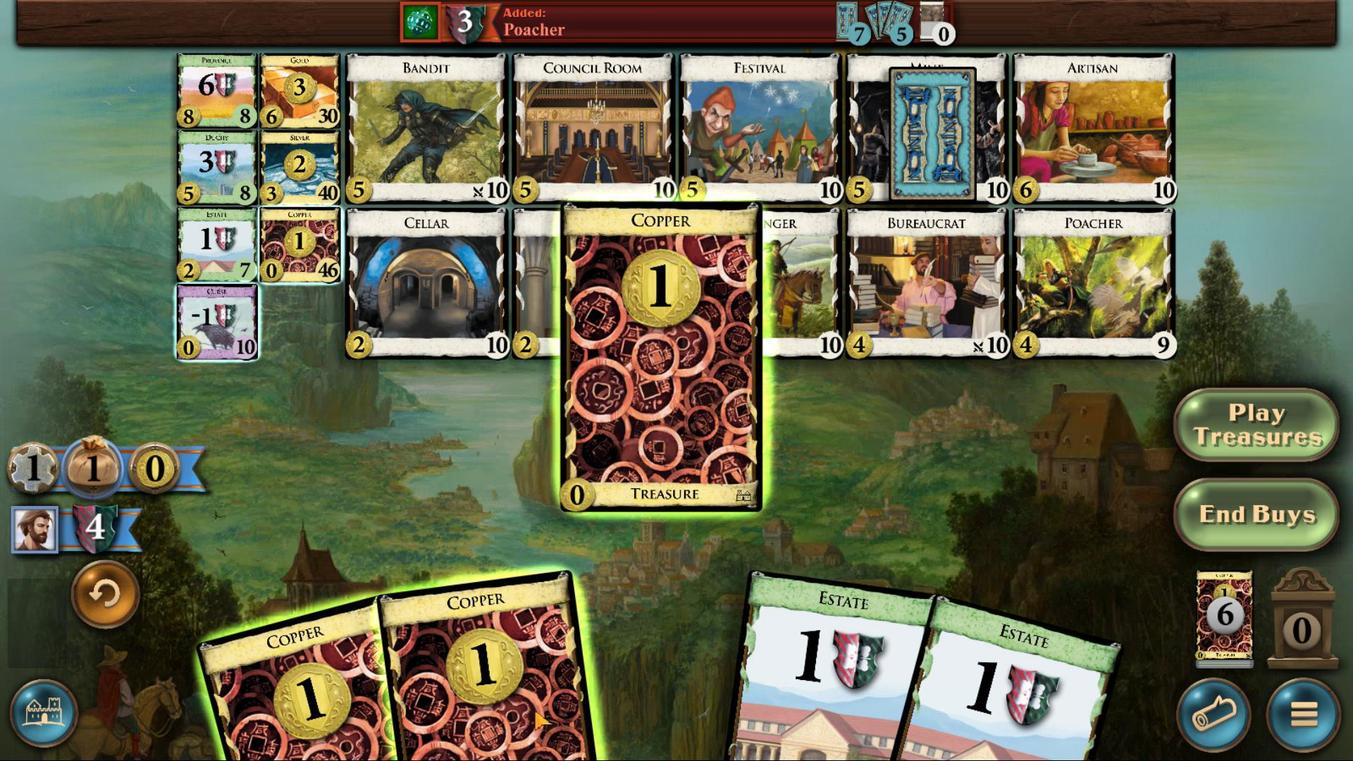
Action: Mouse moved to (649, 691)
Screenshot: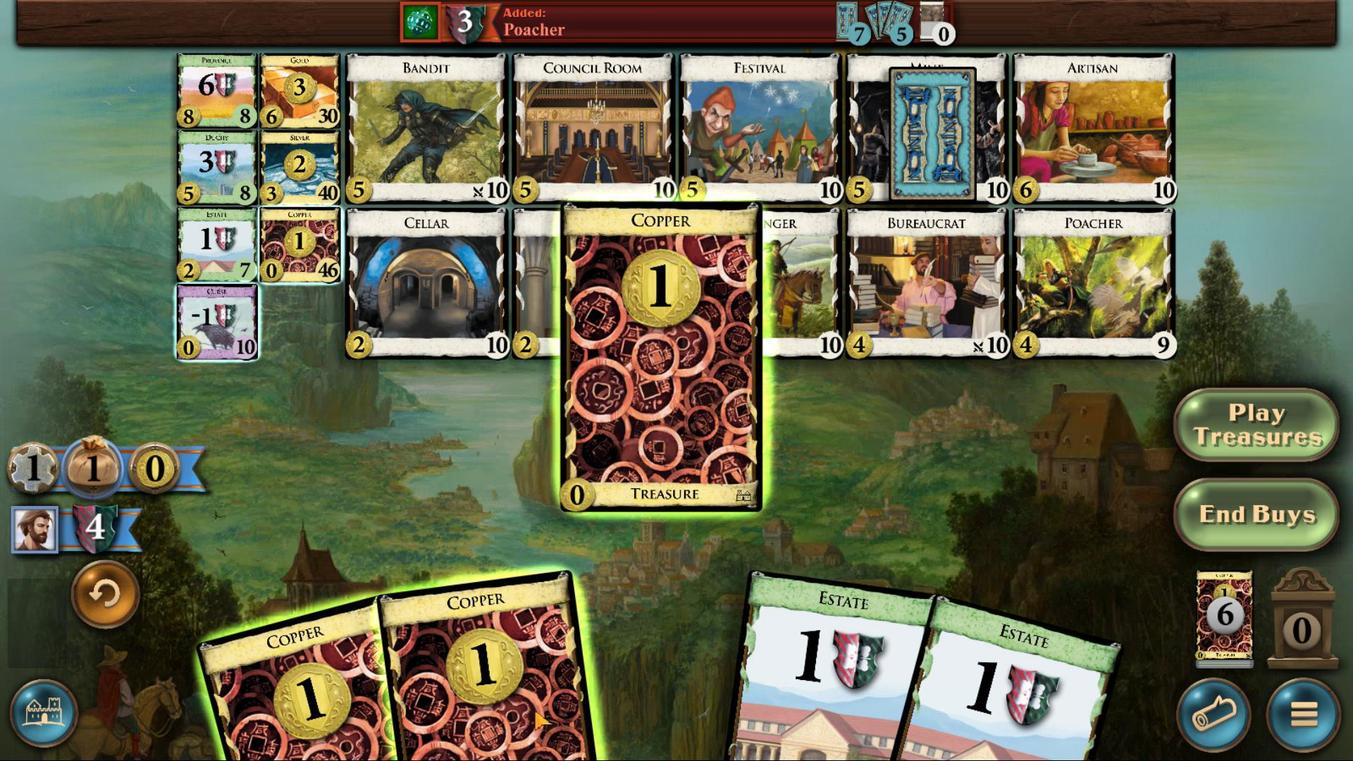 
Action: Mouse scrolled (649, 690) with delta (0, 0)
Screenshot: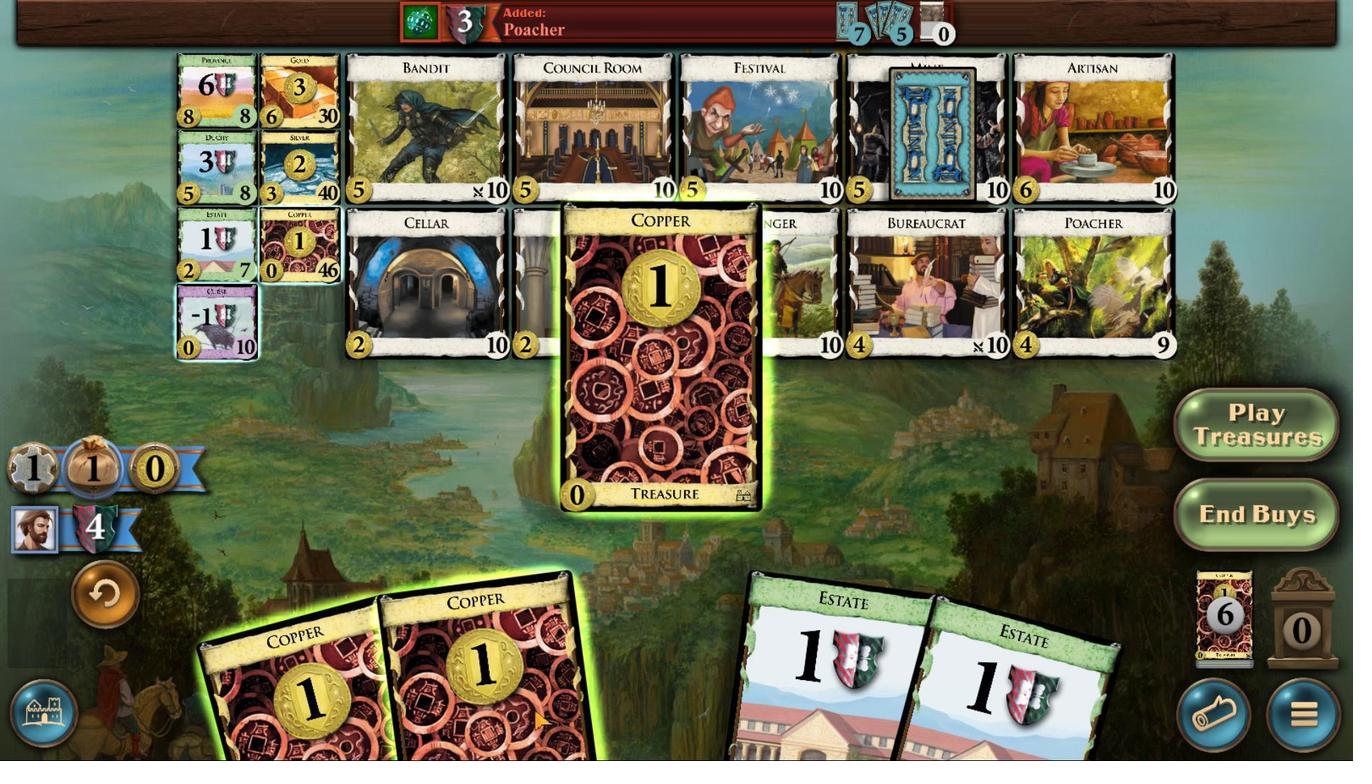 
Action: Mouse moved to (649, 691)
Screenshot: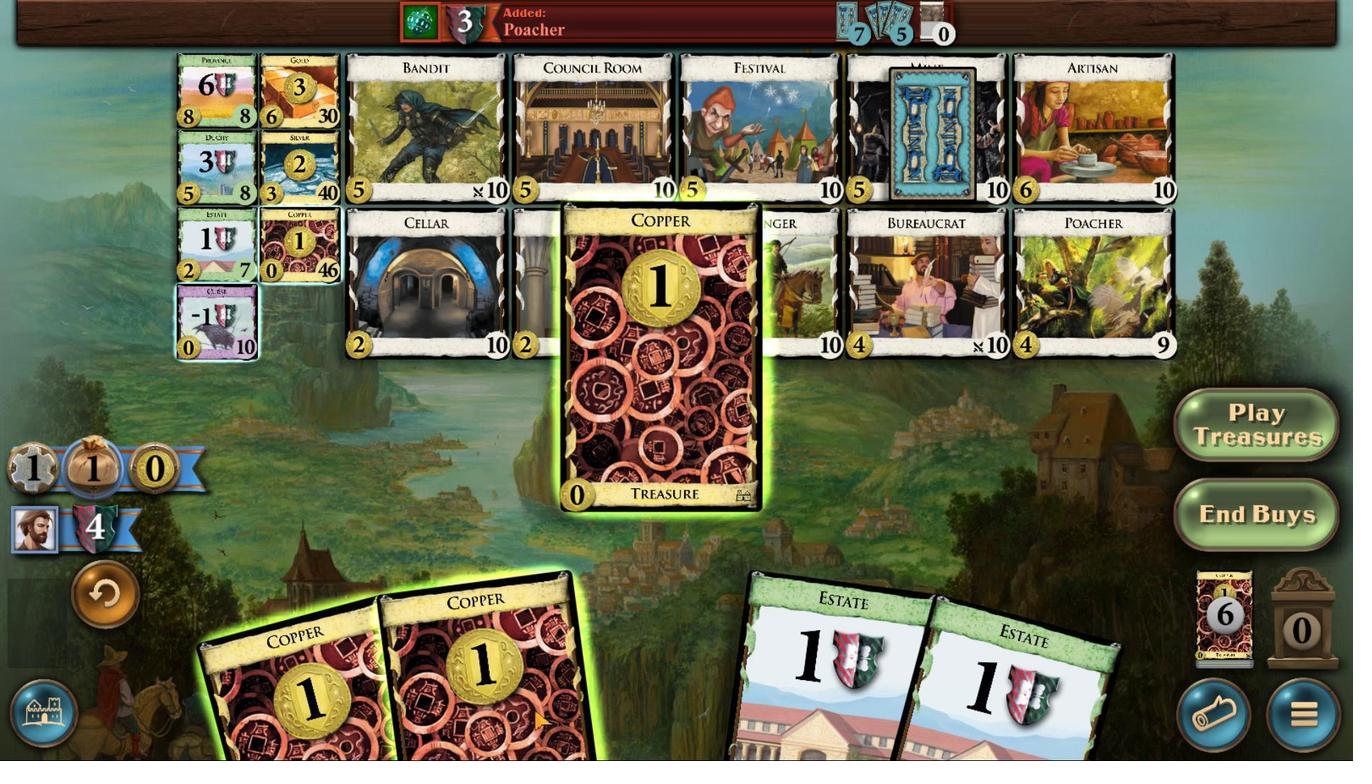 
Action: Mouse scrolled (649, 690) with delta (0, 0)
Screenshot: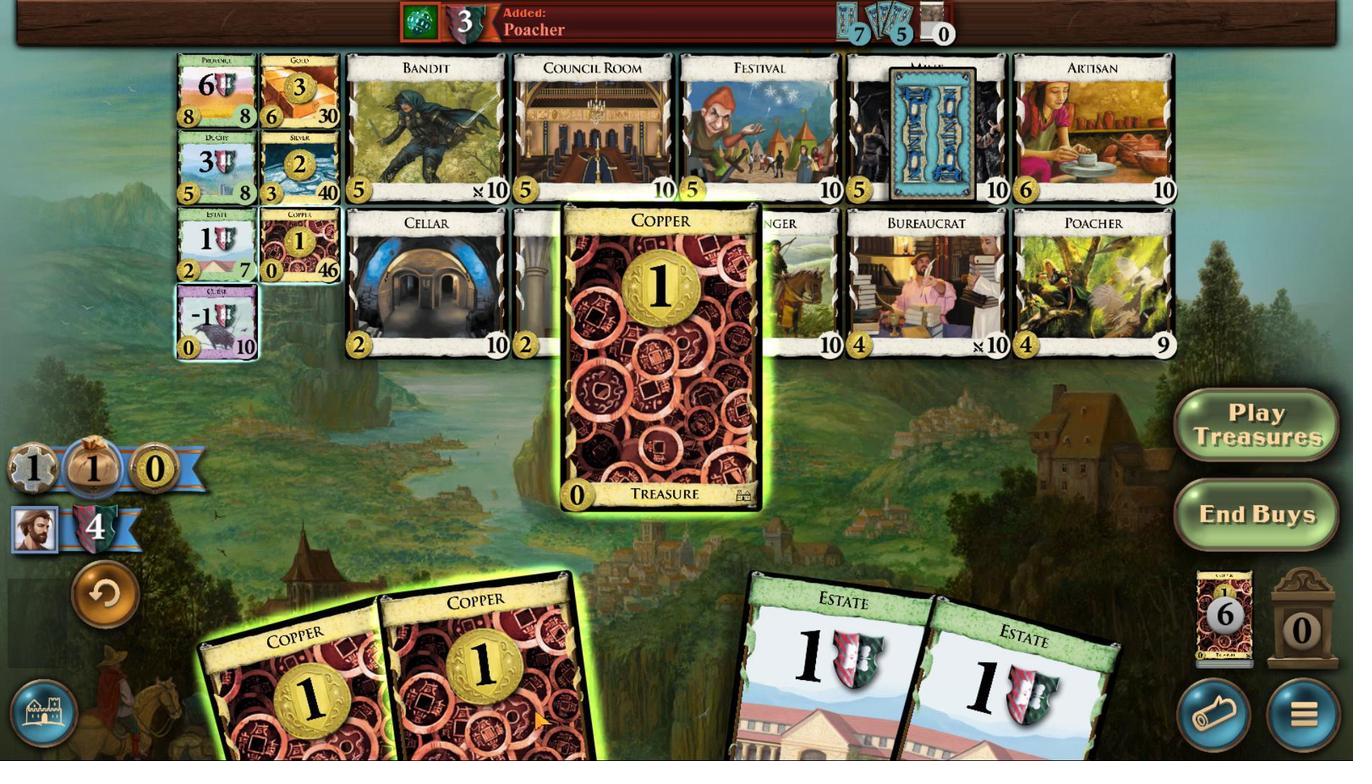 
Action: Mouse moved to (533, 710)
Screenshot: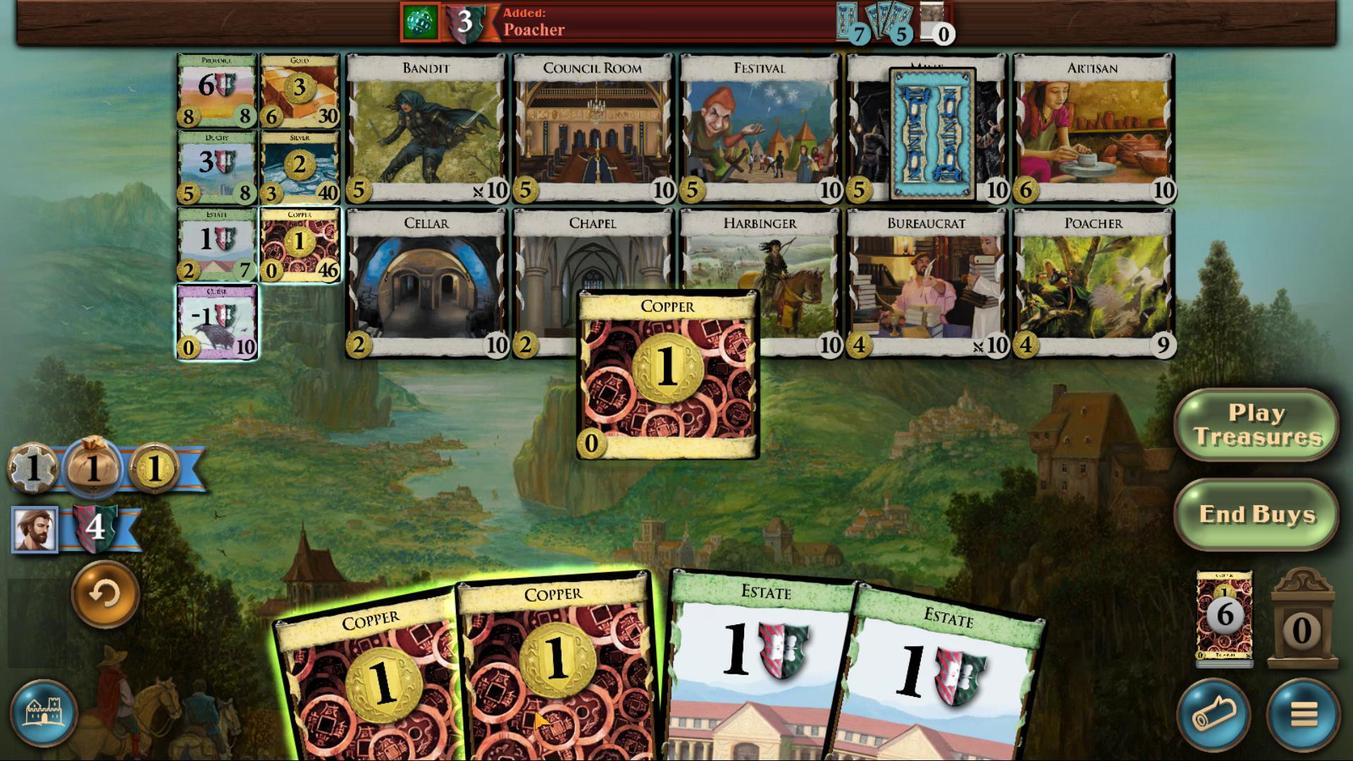 
Action: Mouse scrolled (533, 709) with delta (0, 0)
Screenshot: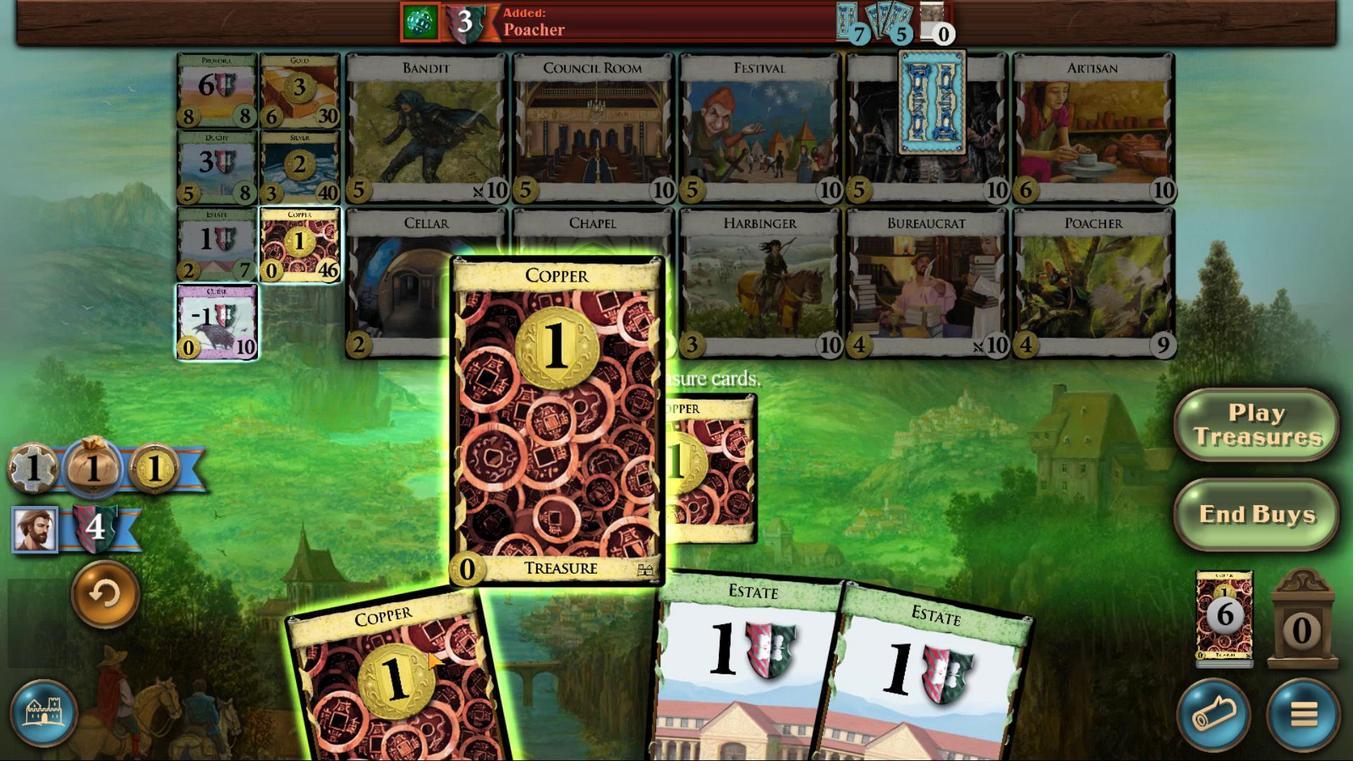 
Action: Mouse scrolled (533, 709) with delta (0, 0)
Screenshot: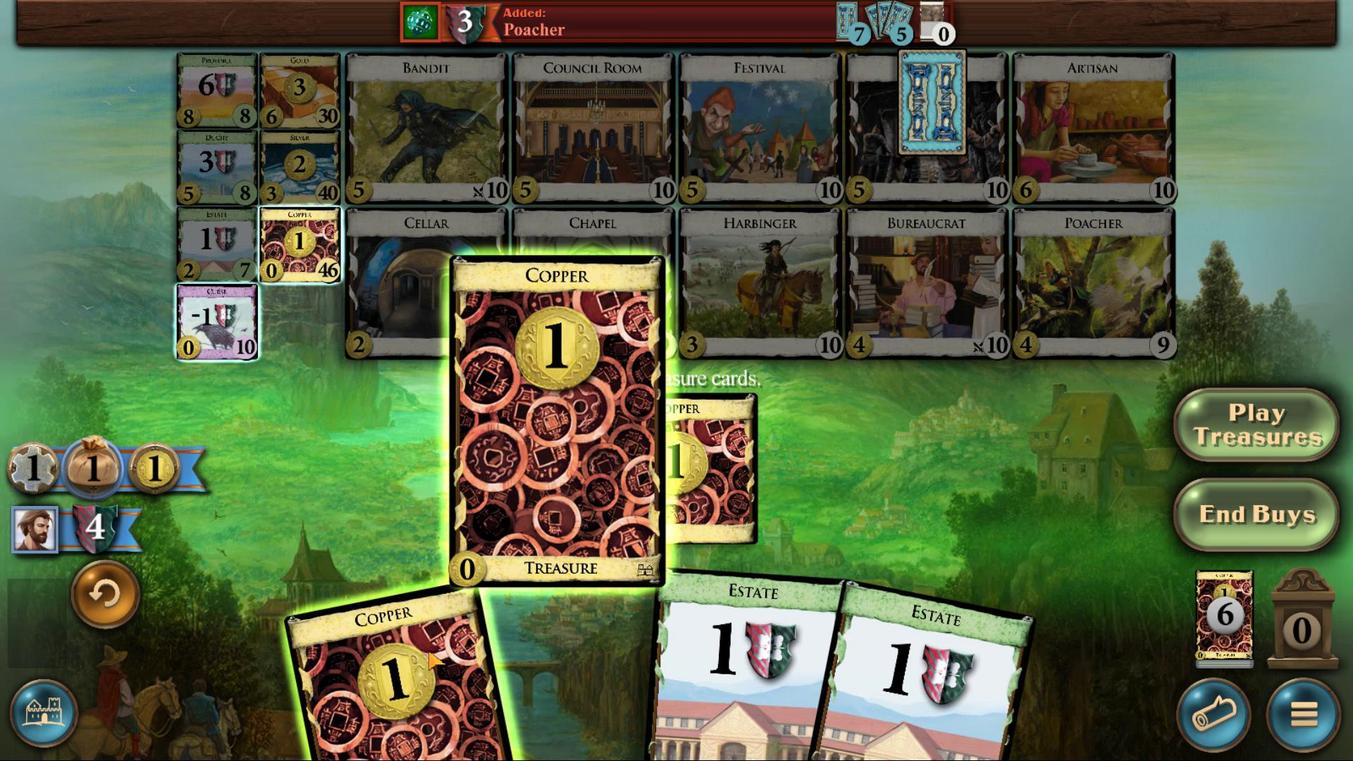 
Action: Mouse scrolled (533, 709) with delta (0, 0)
Screenshot: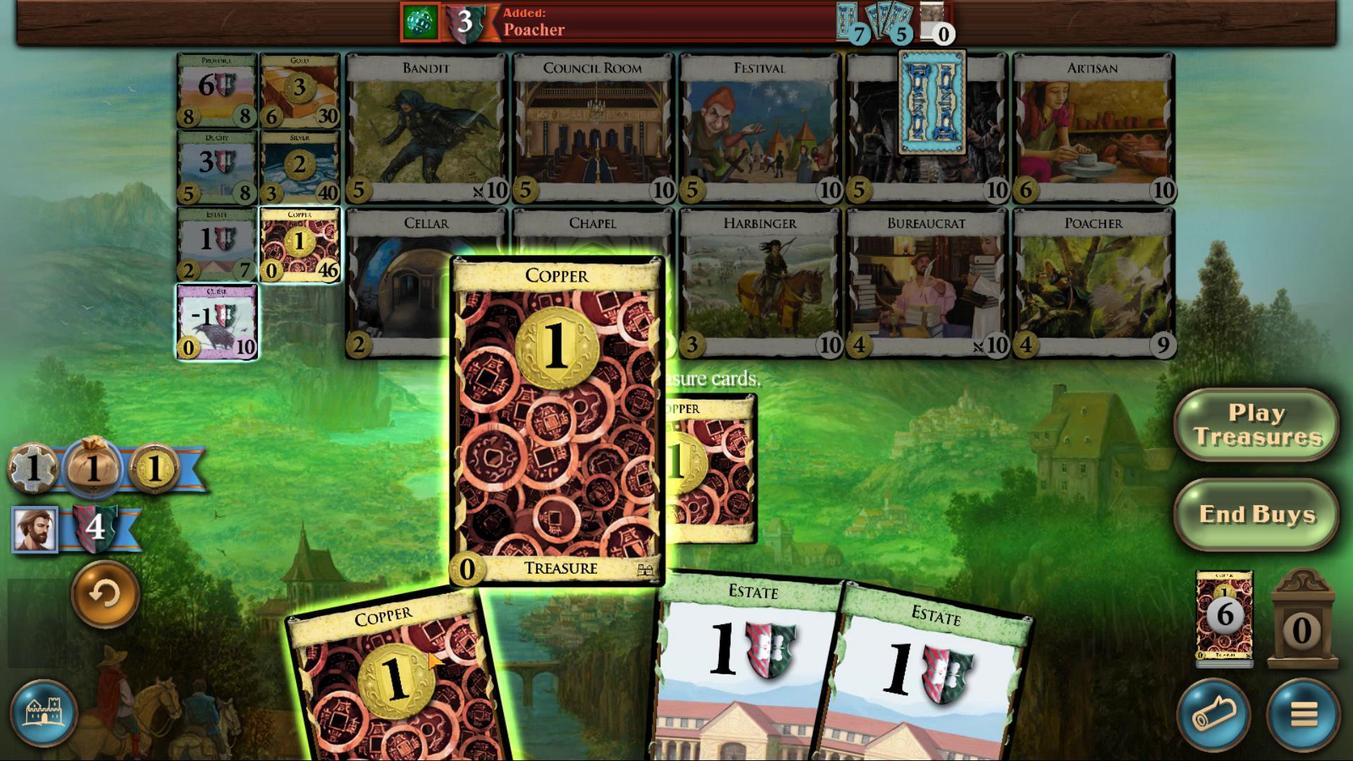 
Action: Mouse scrolled (533, 709) with delta (0, 0)
Screenshot: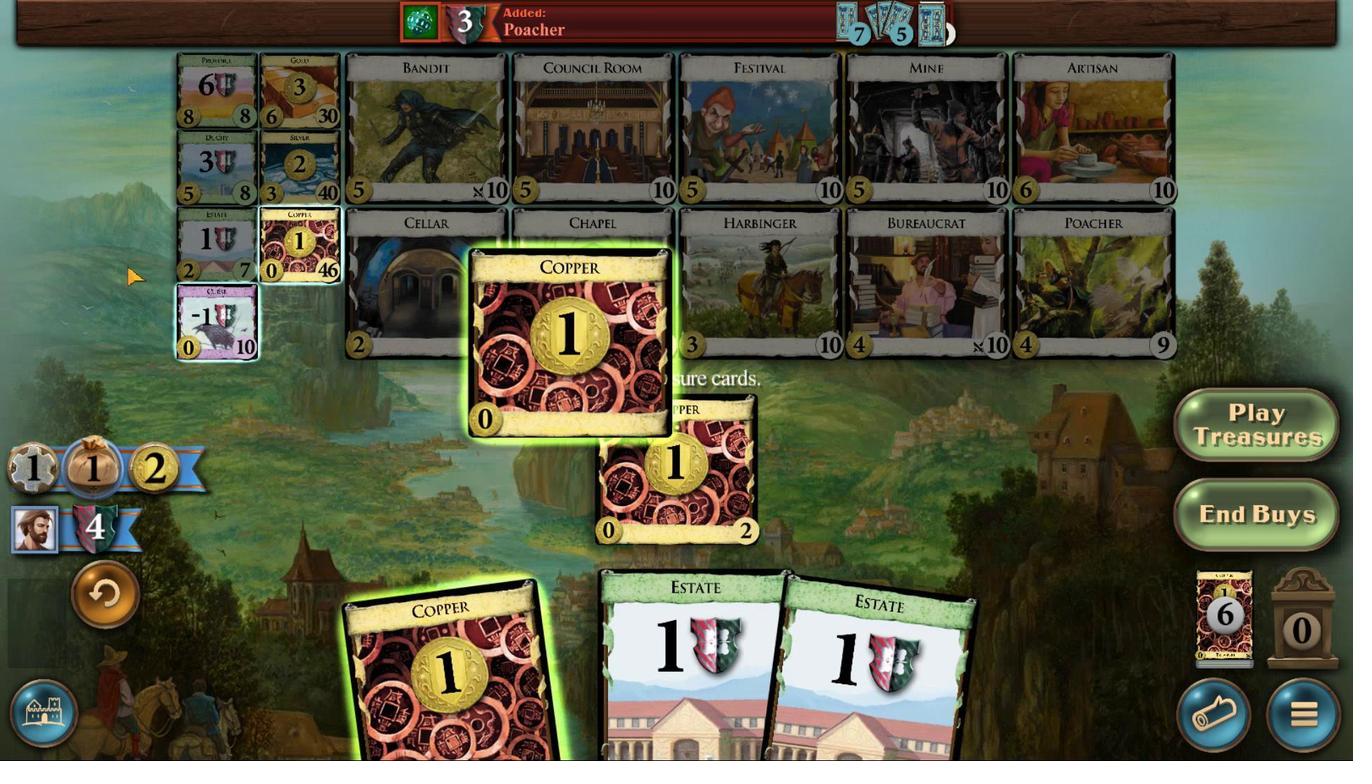 
Action: Mouse moved to (207, 238)
Screenshot: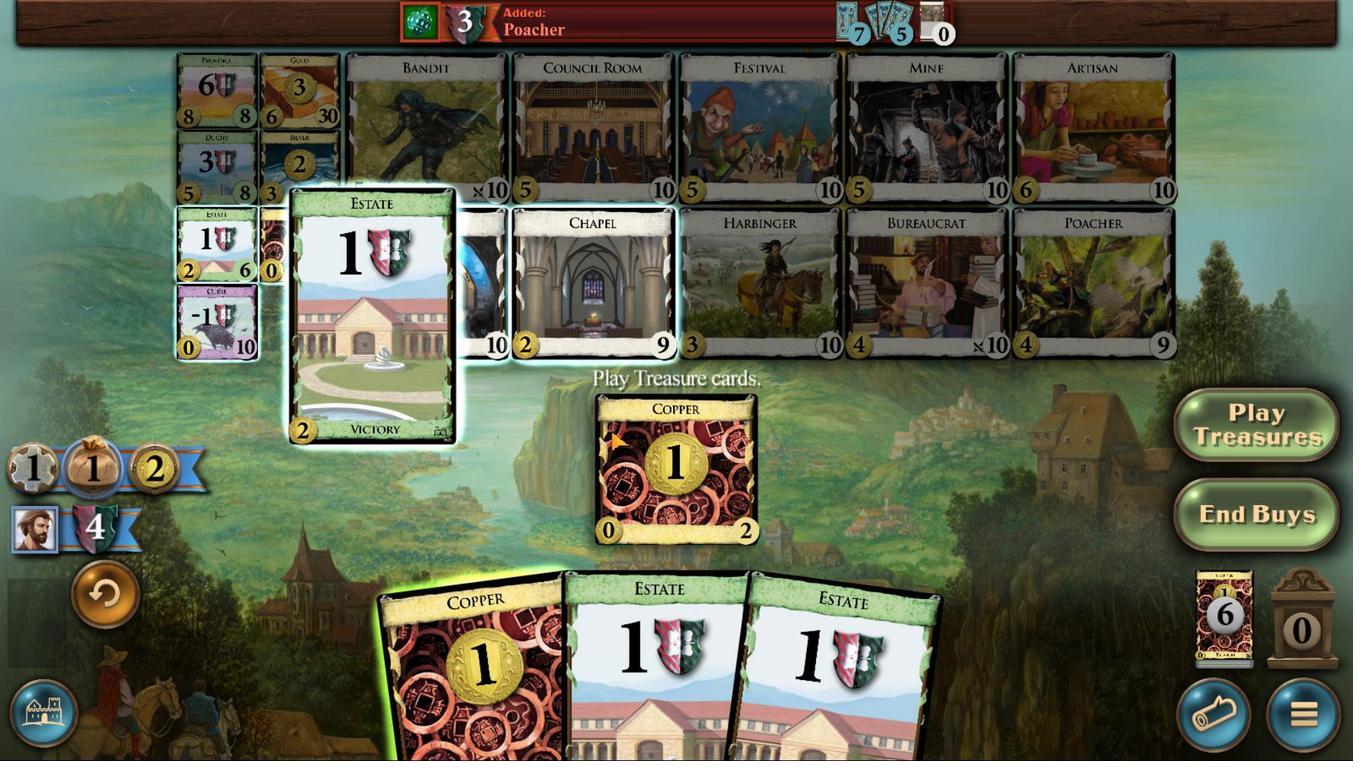 
Action: Mouse pressed left at (207, 238)
Screenshot: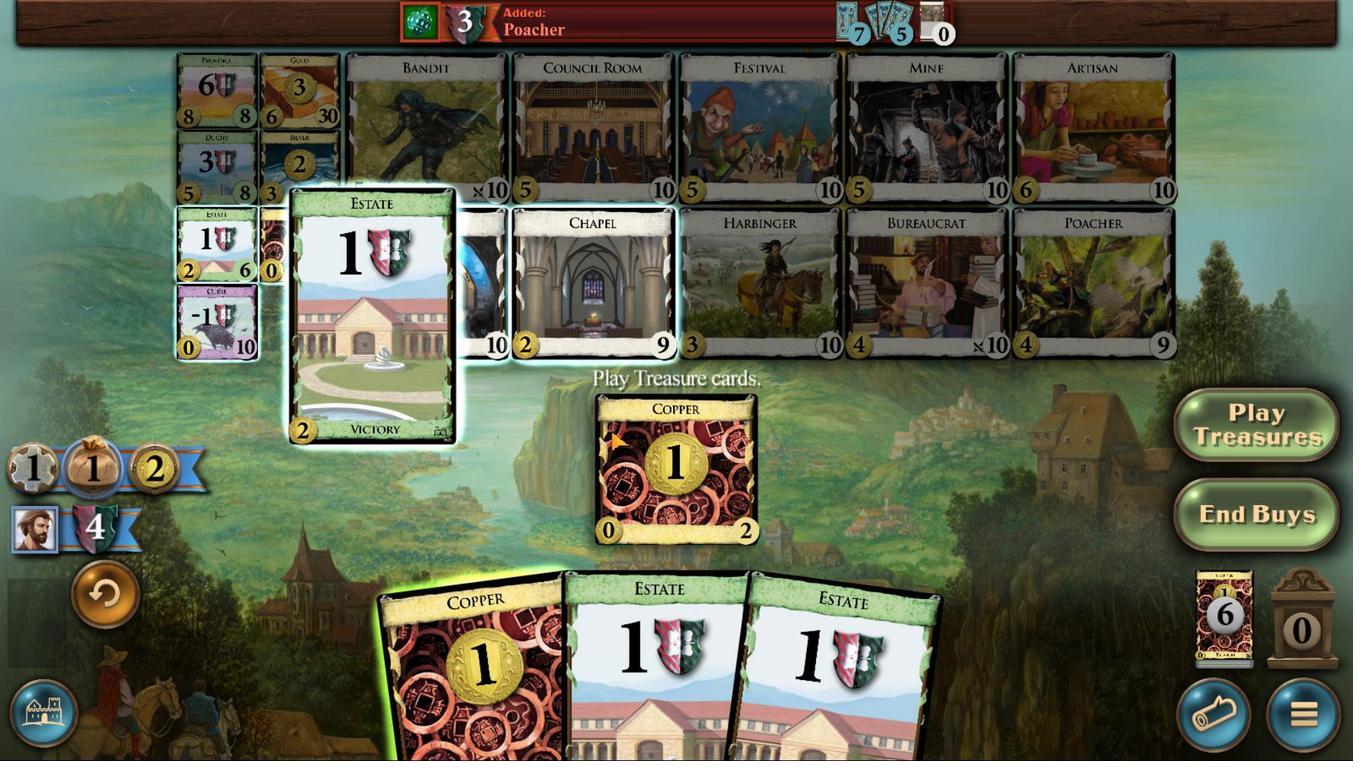 
Action: Mouse moved to (797, 649)
Screenshot: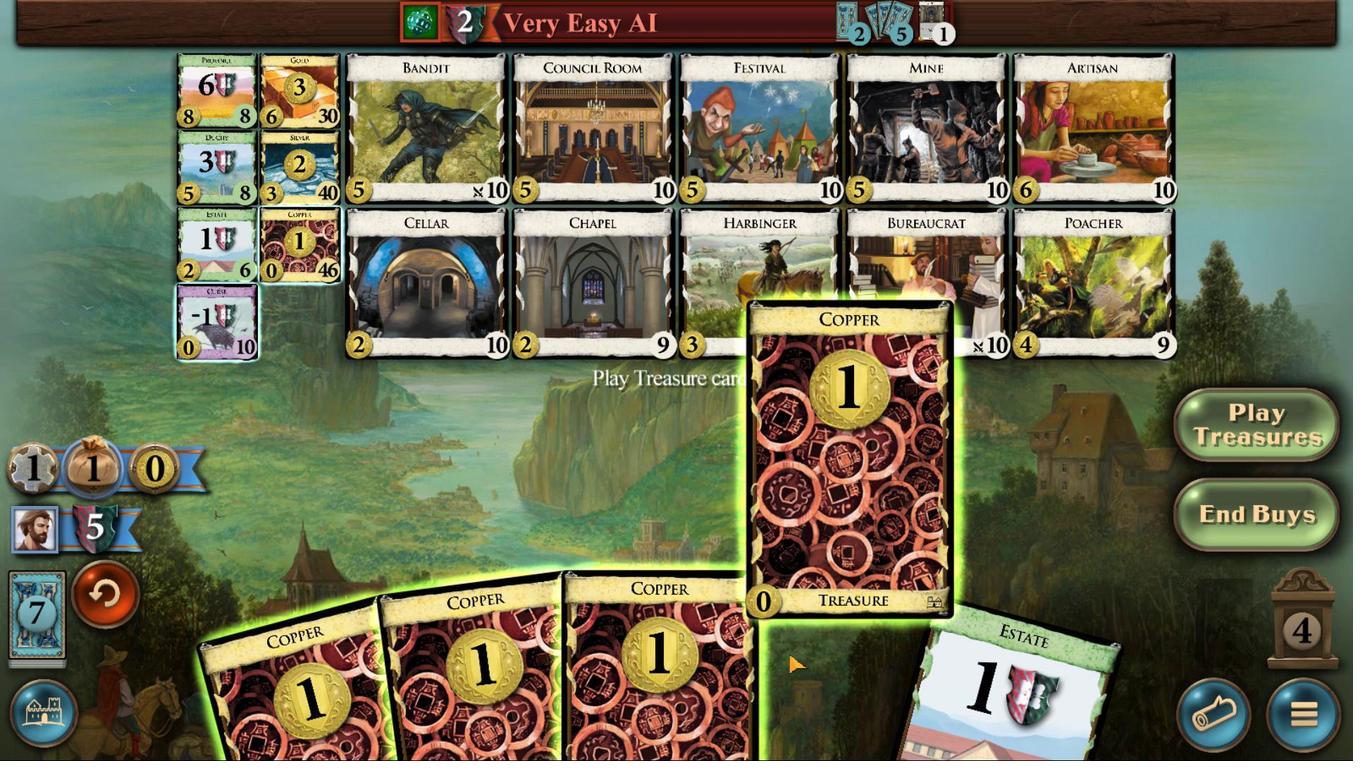 
Action: Mouse scrolled (797, 648) with delta (0, 0)
Screenshot: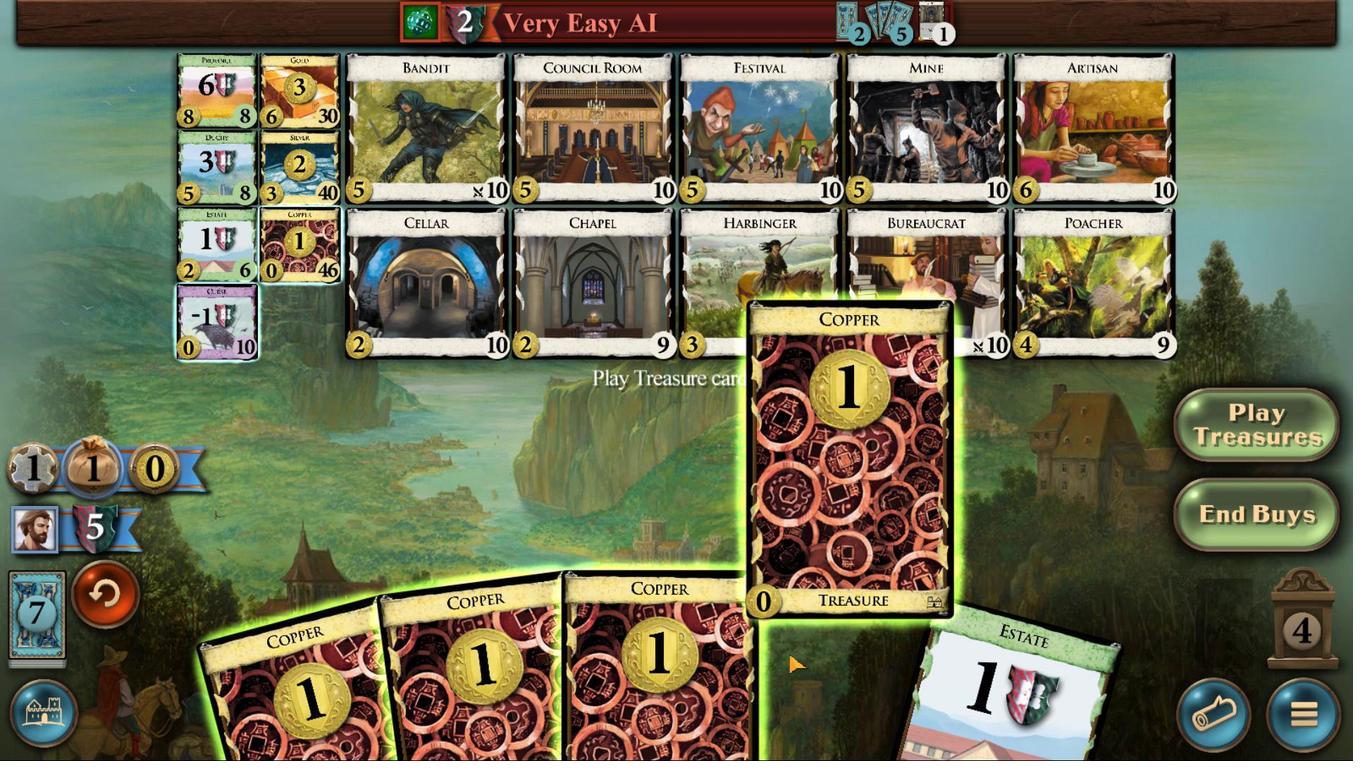 
Action: Mouse moved to (797, 653)
Screenshot: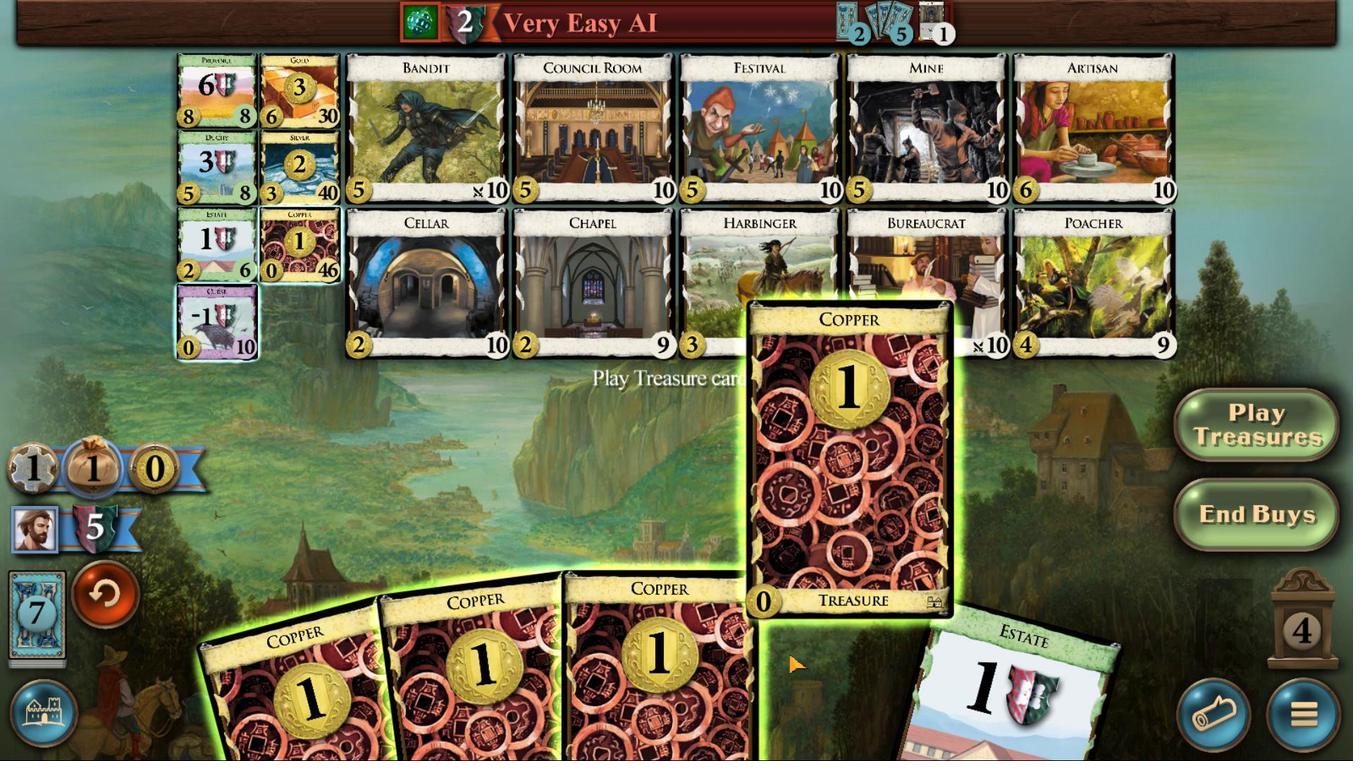 
Action: Mouse scrolled (797, 652) with delta (0, 0)
Screenshot: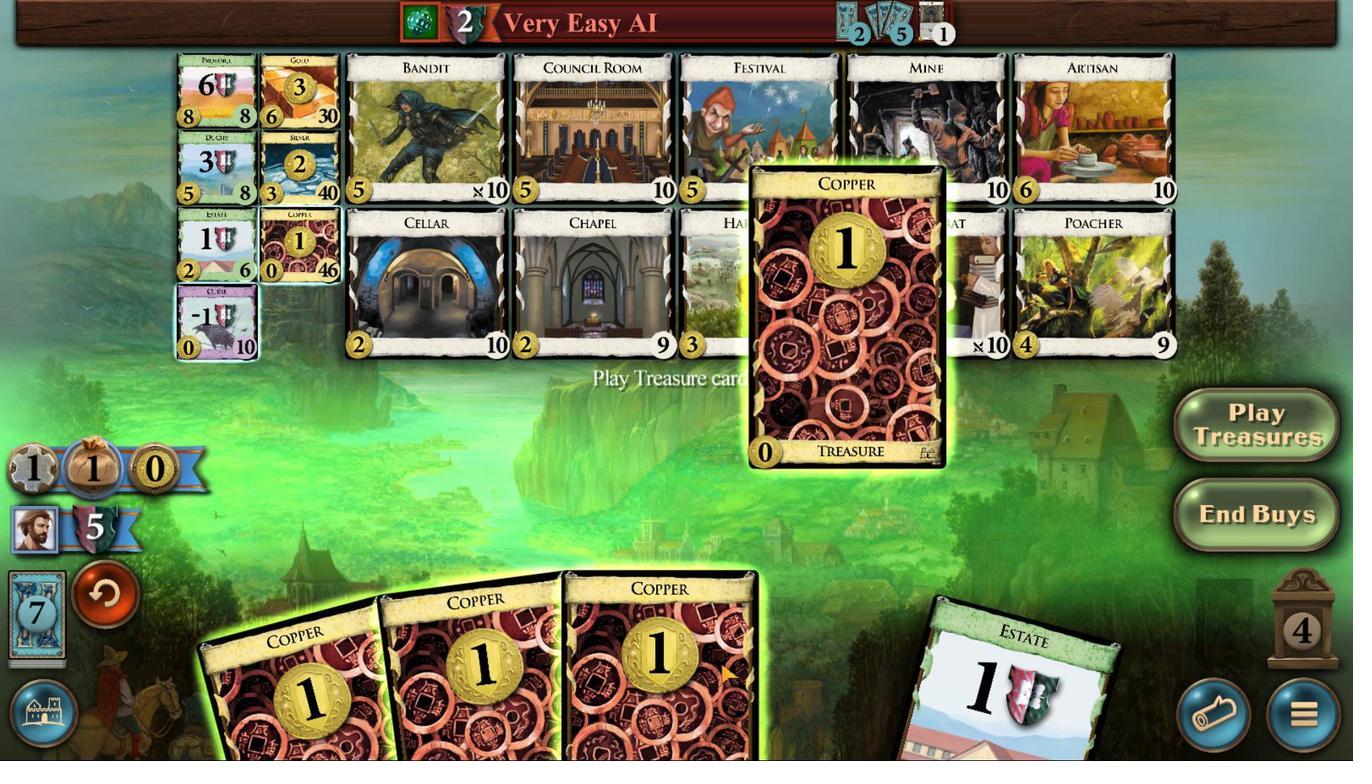 
Action: Mouse scrolled (797, 652) with delta (0, 0)
Screenshot: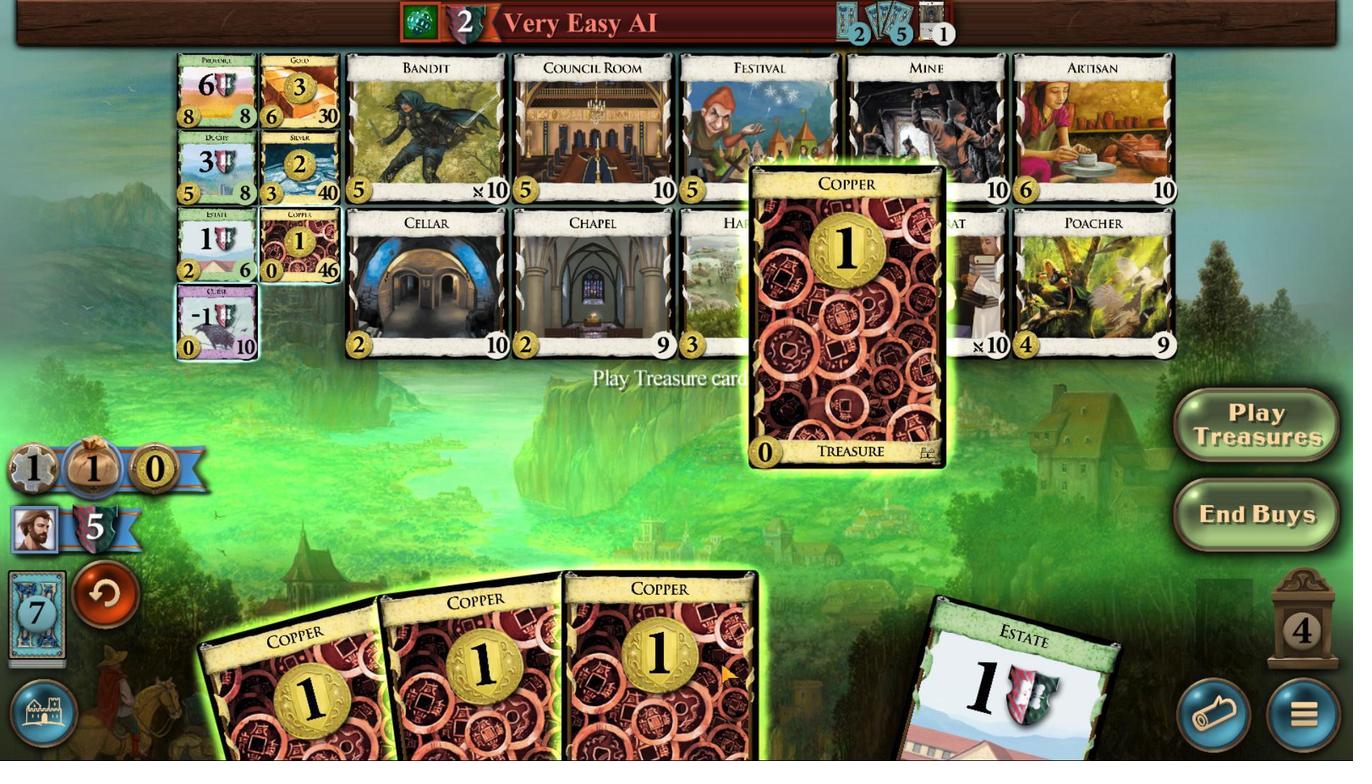 
Action: Mouse scrolled (797, 652) with delta (0, 0)
Screenshot: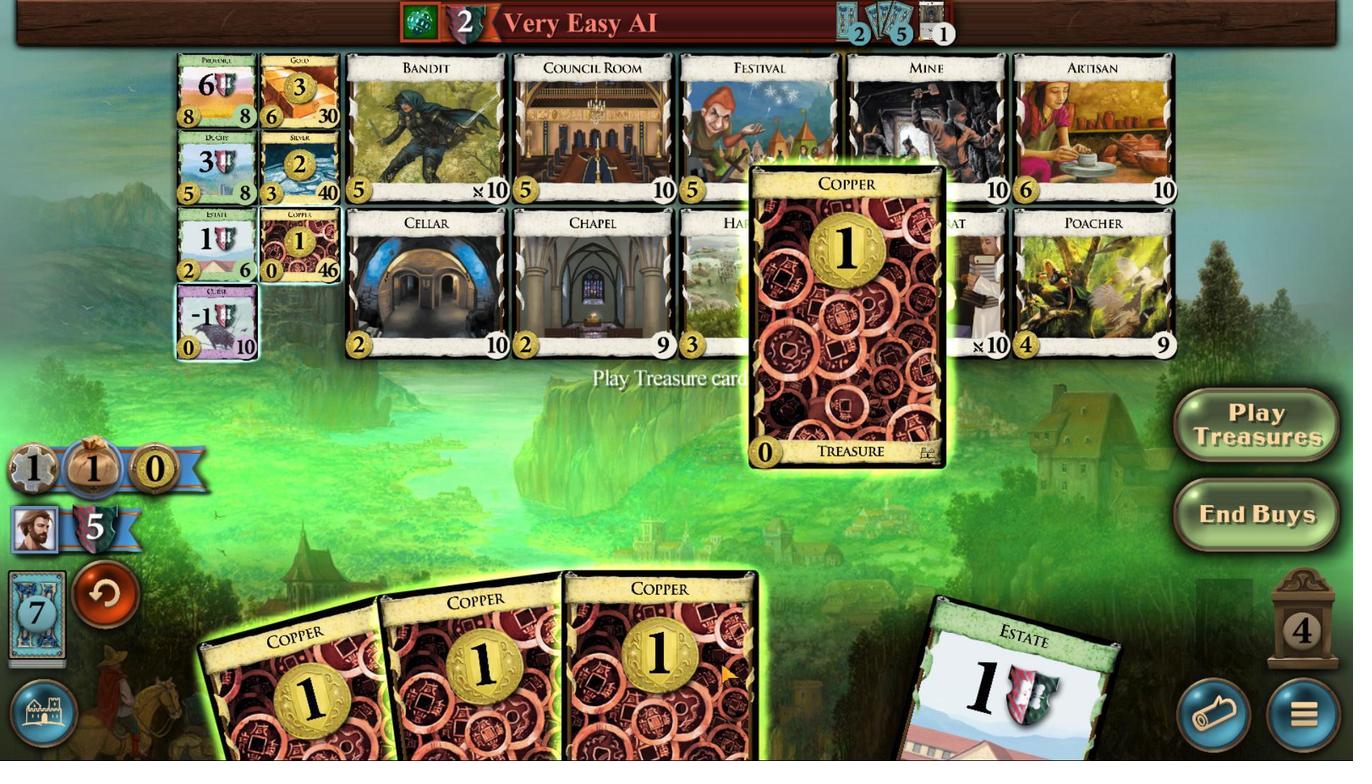 
Action: Mouse moved to (711, 667)
Screenshot: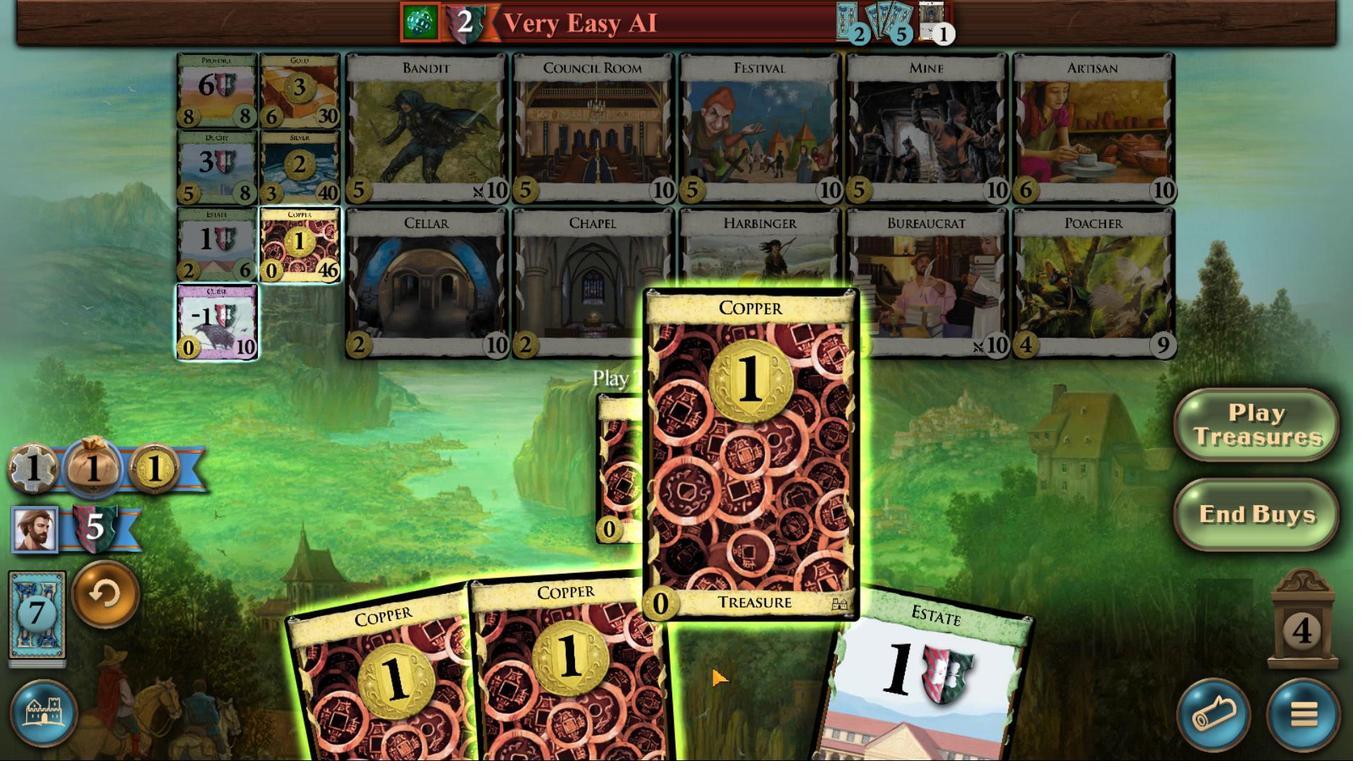
Action: Mouse scrolled (711, 666) with delta (0, 0)
Screenshot: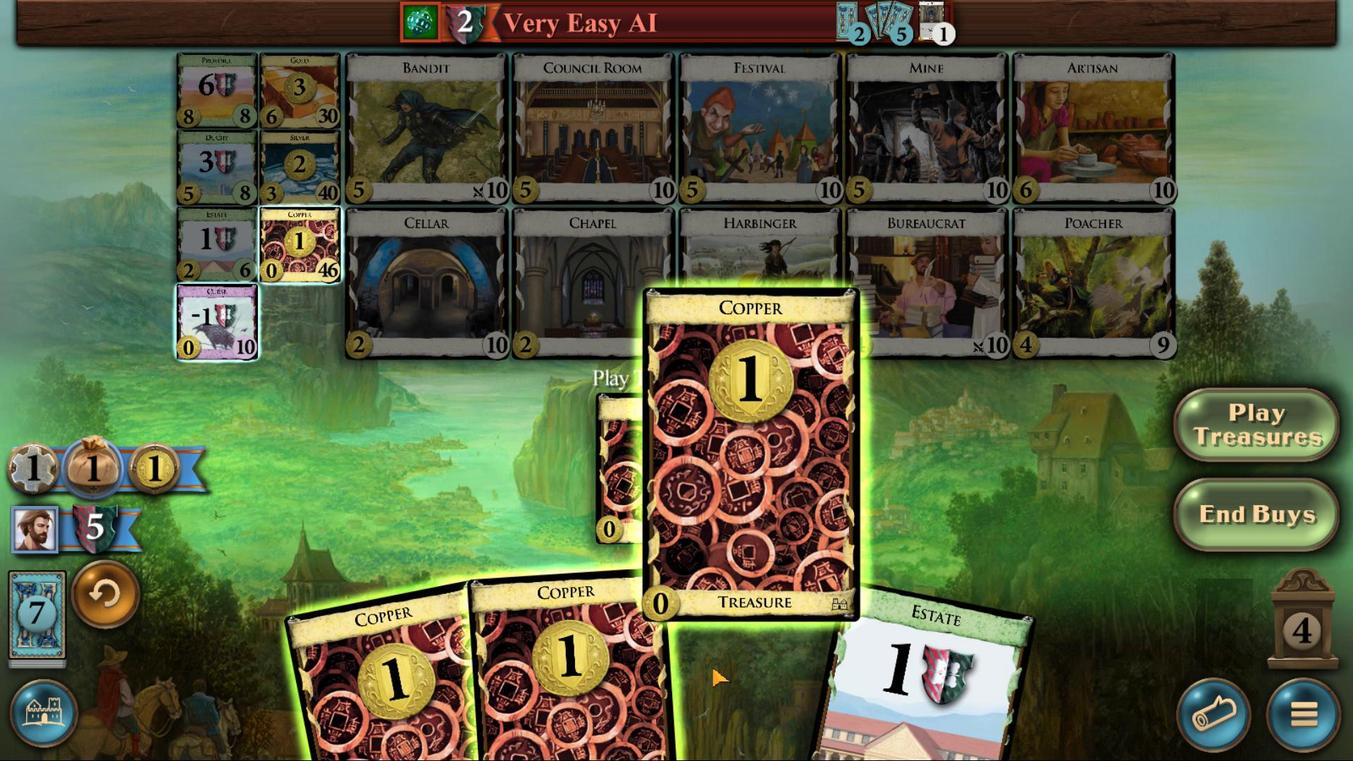 
Action: Mouse moved to (711, 667)
Screenshot: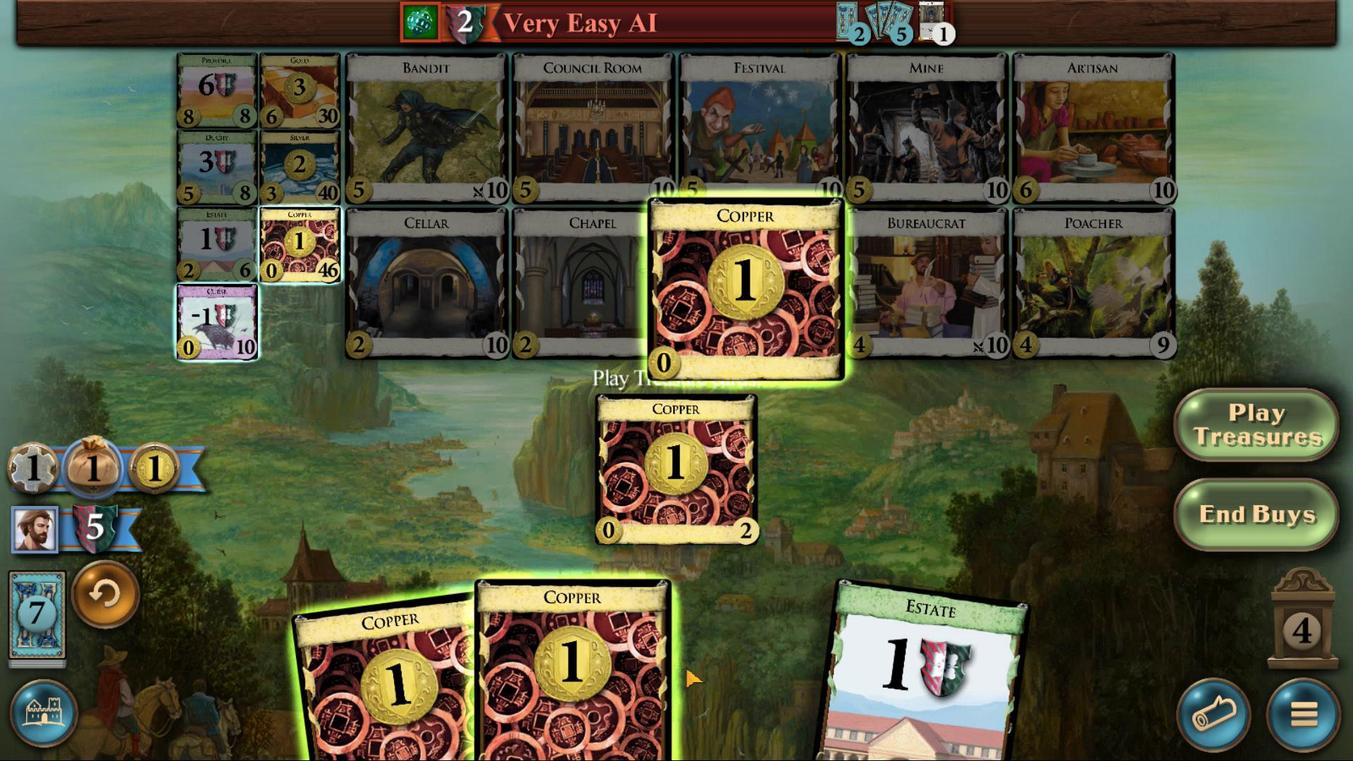 
Action: Mouse scrolled (711, 666) with delta (0, 0)
Screenshot: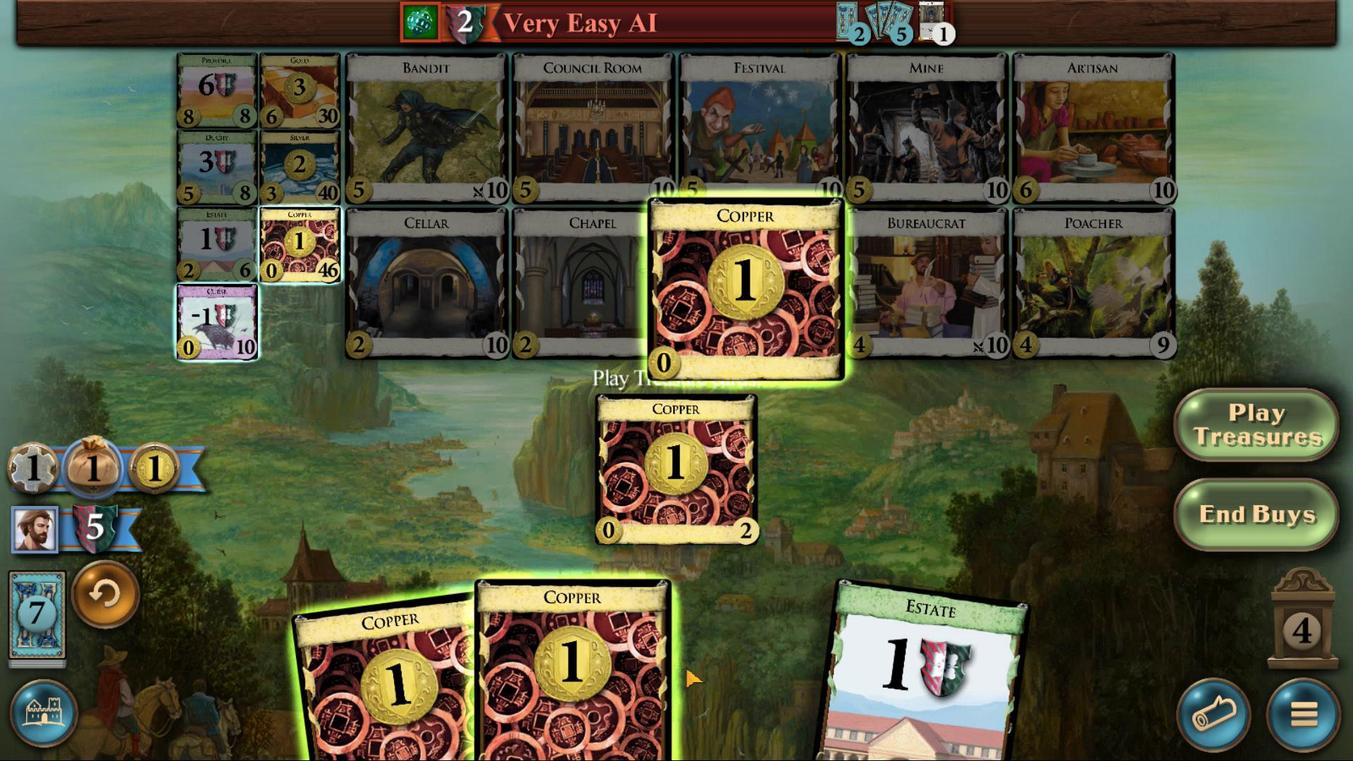 
Action: Mouse scrolled (711, 666) with delta (0, 0)
Screenshot: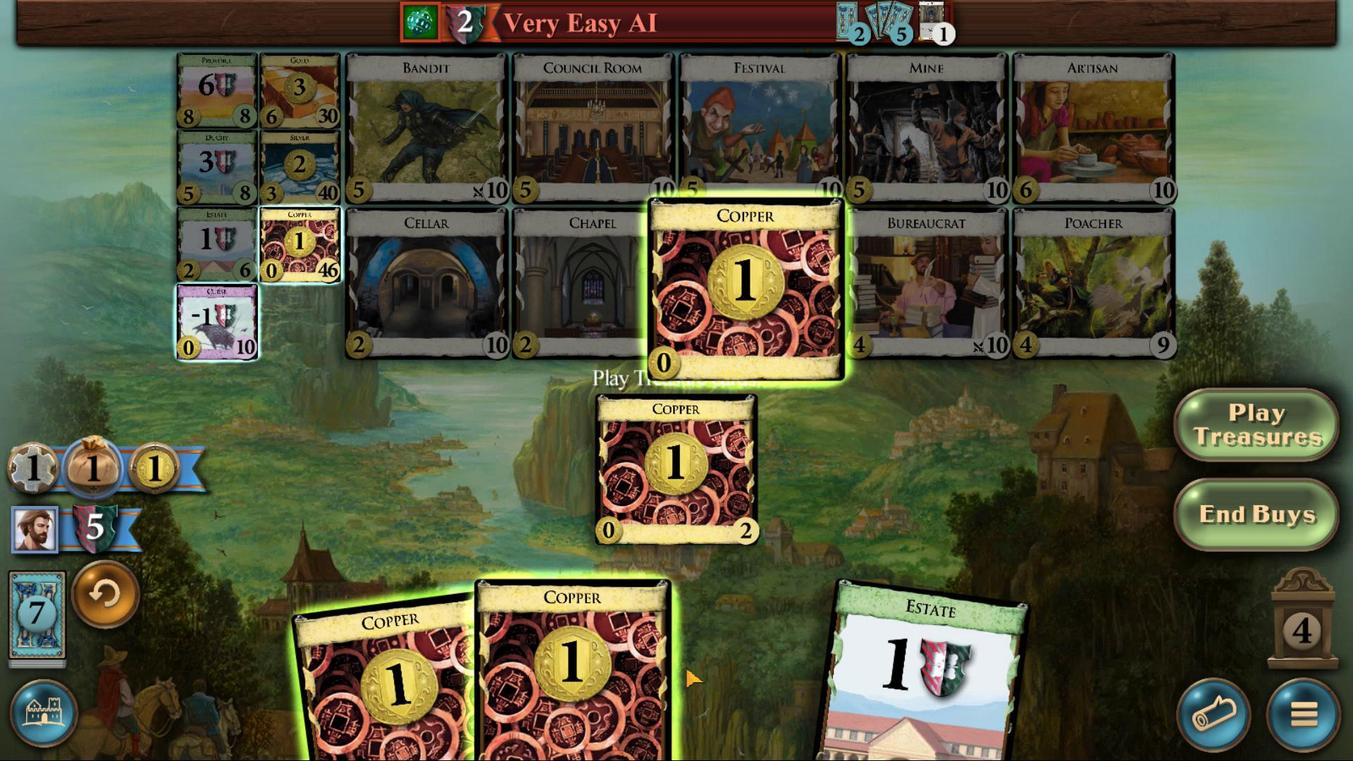 
Action: Mouse moved to (668, 664)
Screenshot: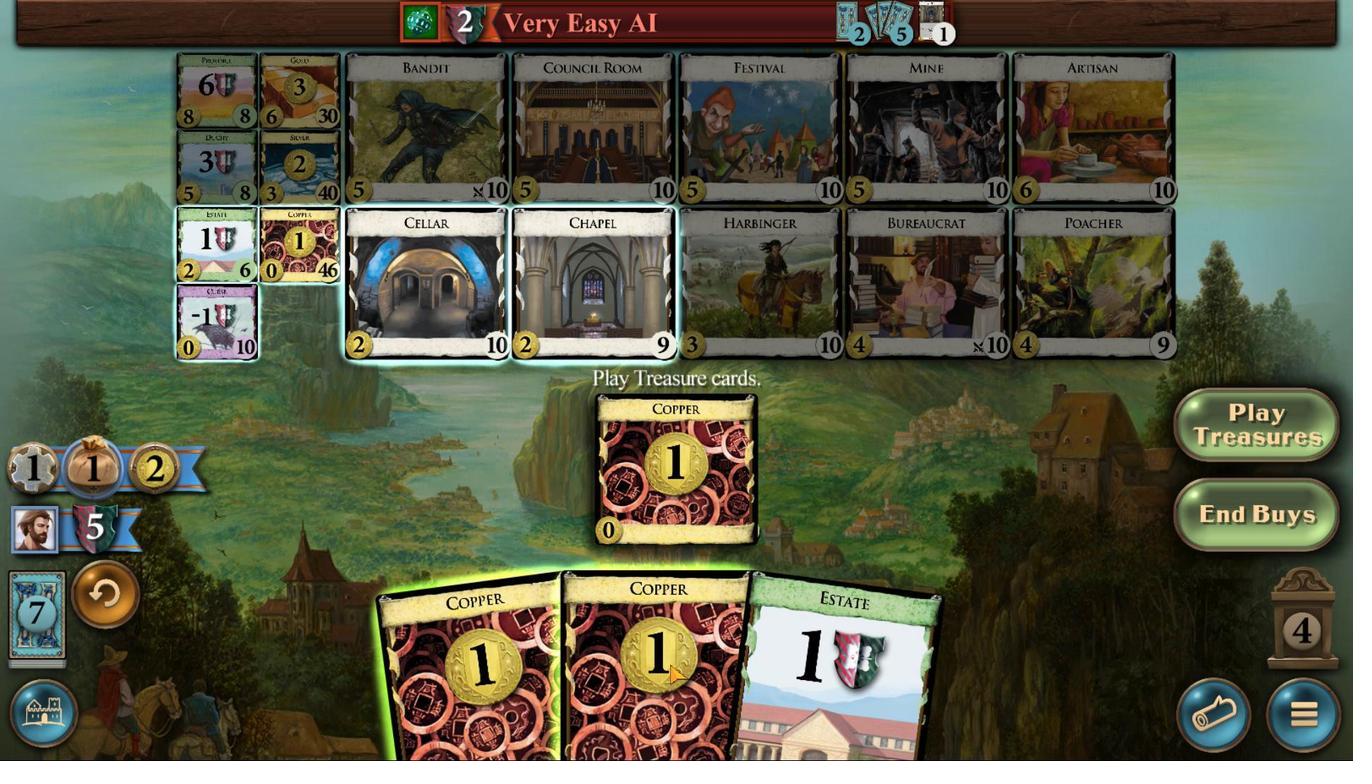 
Action: Mouse scrolled (668, 663) with delta (0, 0)
Screenshot: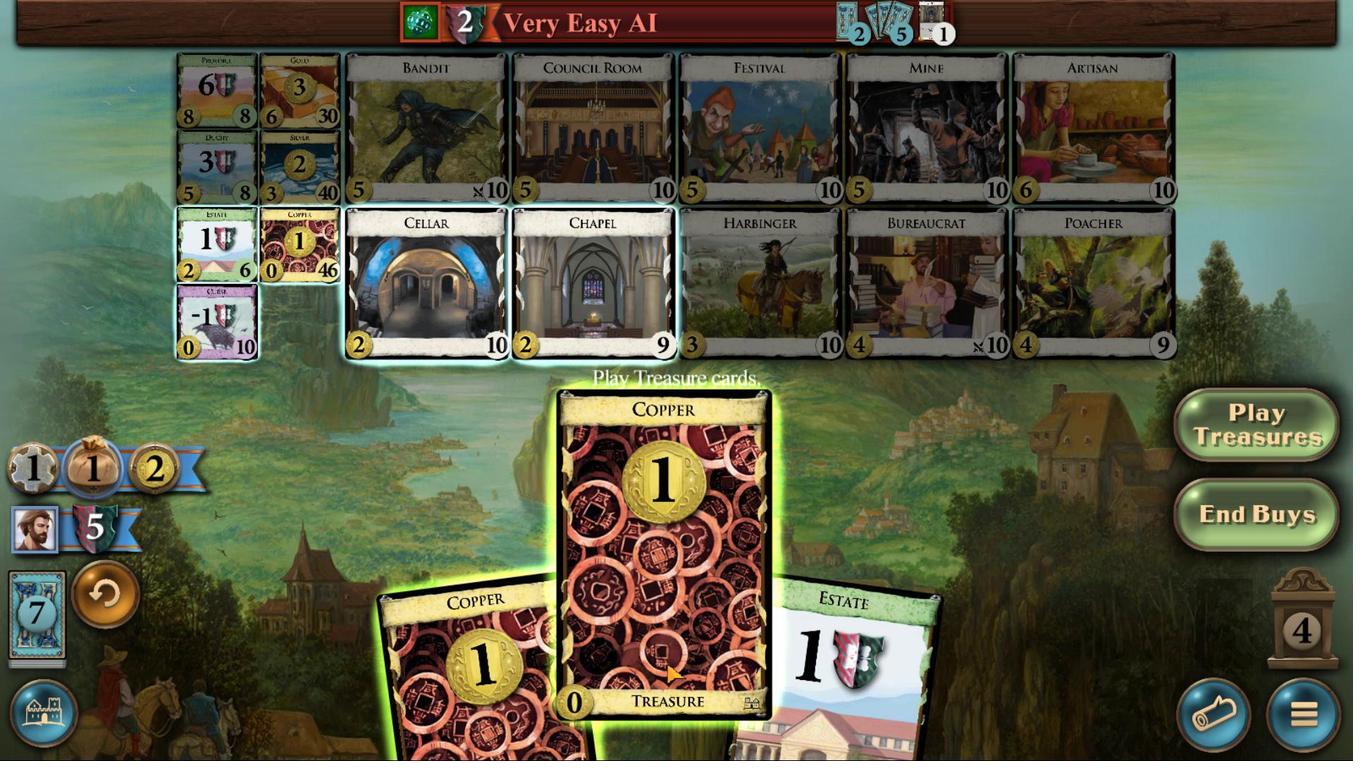 
Action: Mouse scrolled (668, 663) with delta (0, 0)
Screenshot: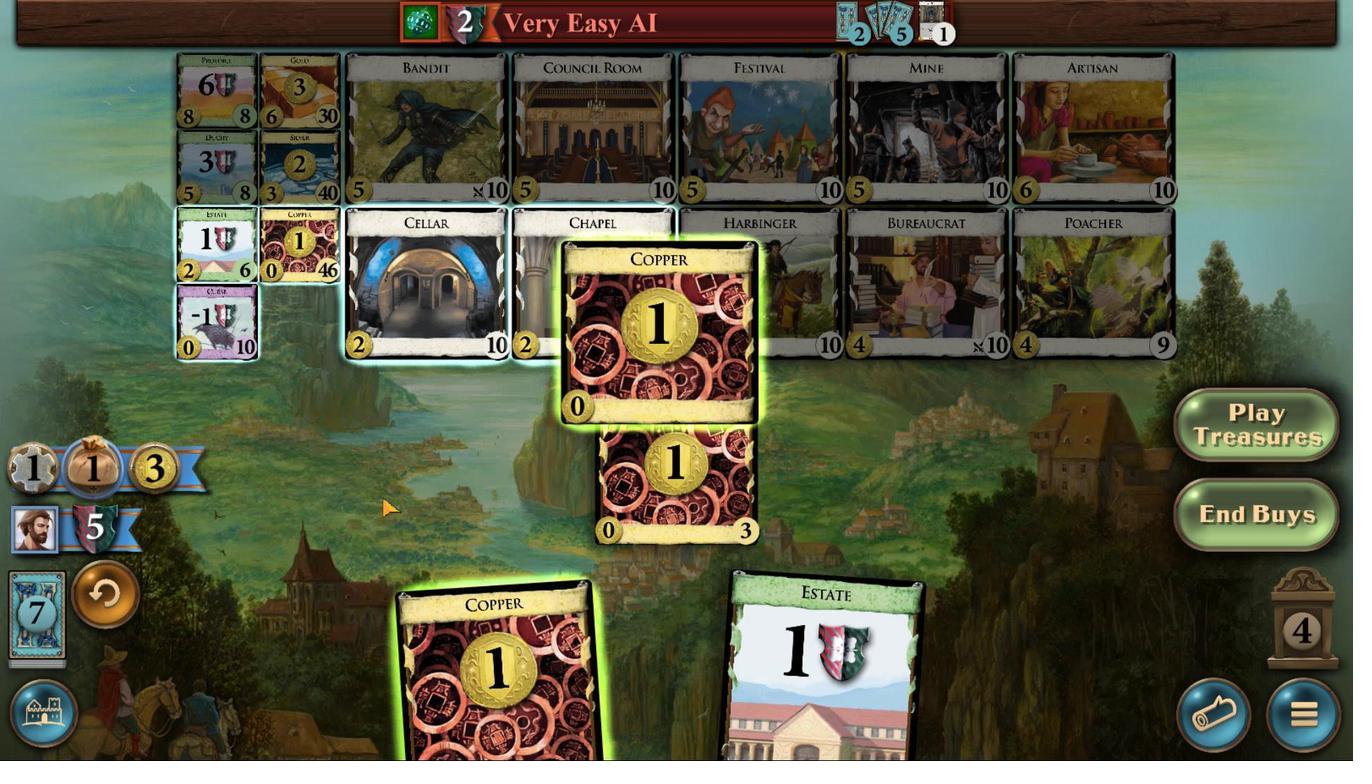 
Action: Mouse scrolled (668, 663) with delta (0, 0)
Screenshot: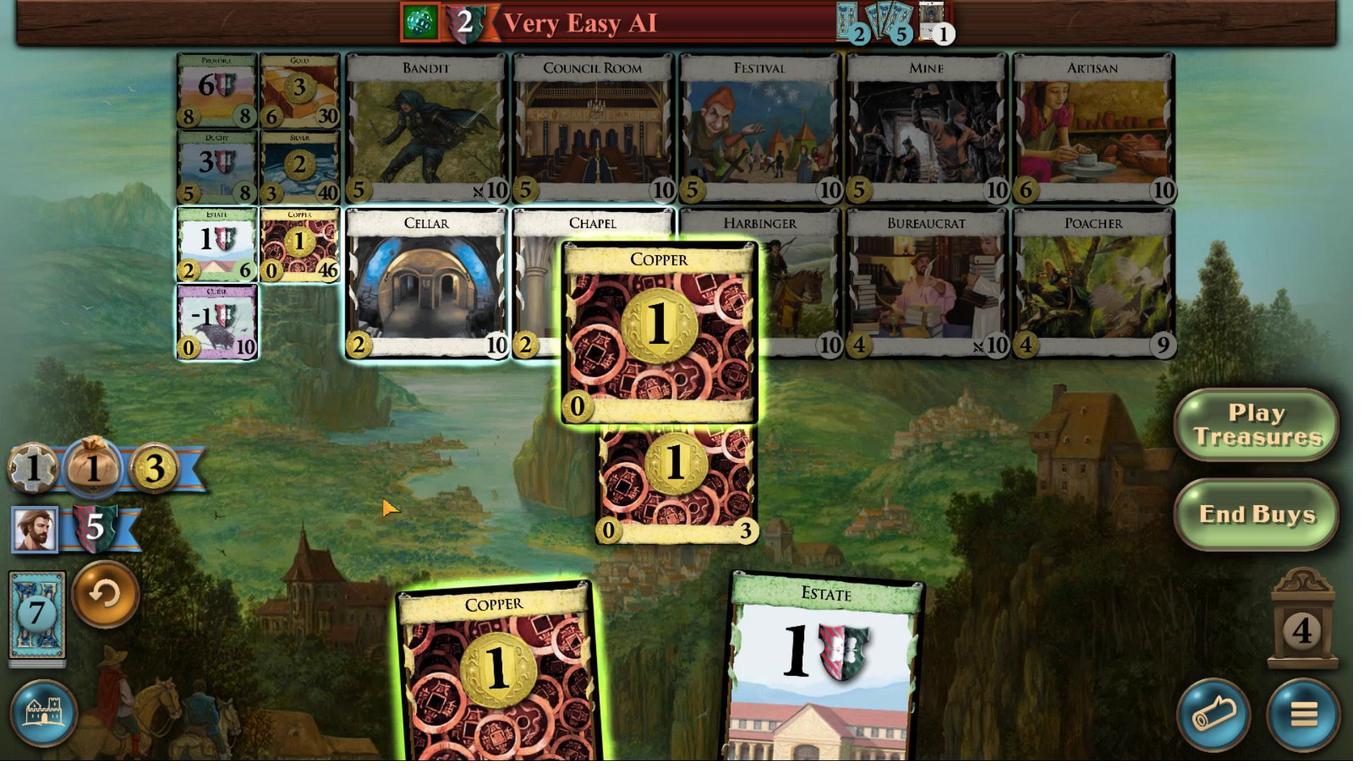 
Action: Mouse moved to (280, 181)
Screenshot: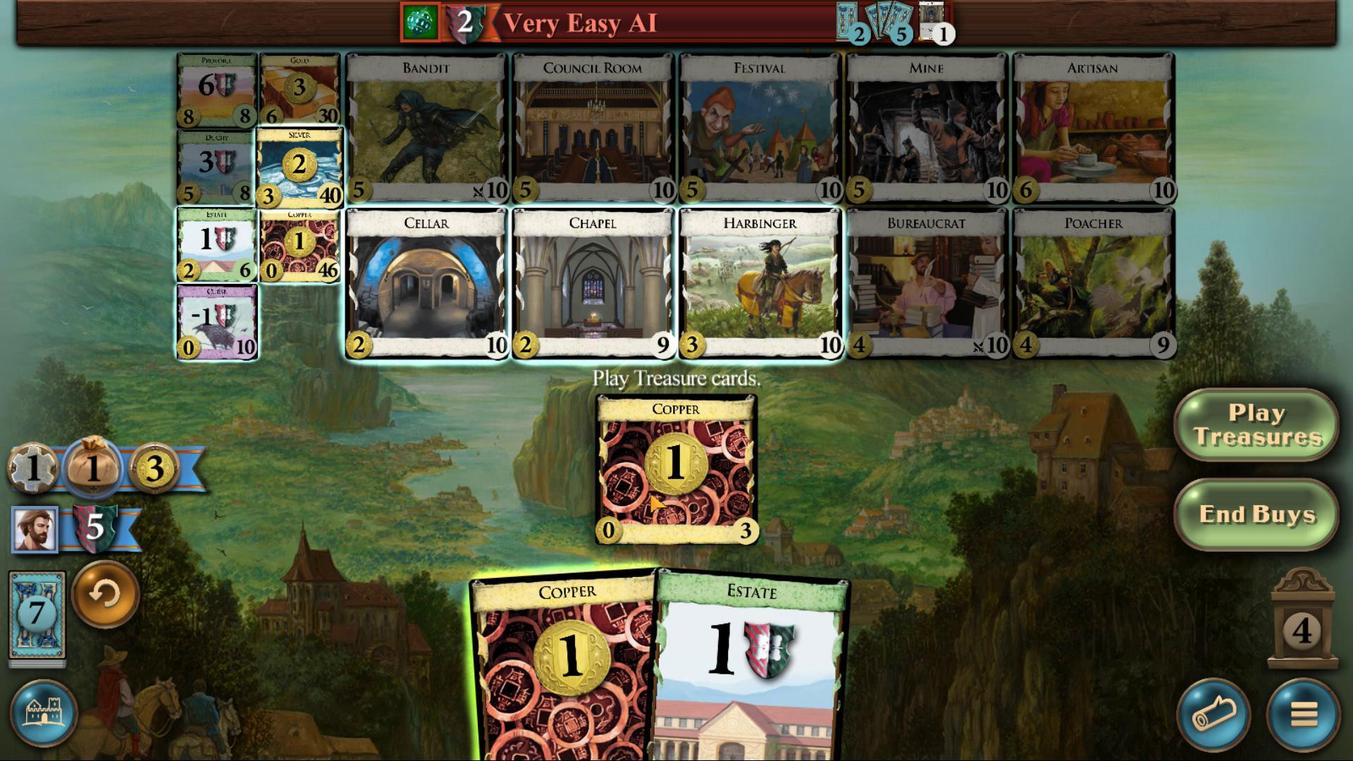 
Action: Mouse pressed left at (280, 181)
Screenshot: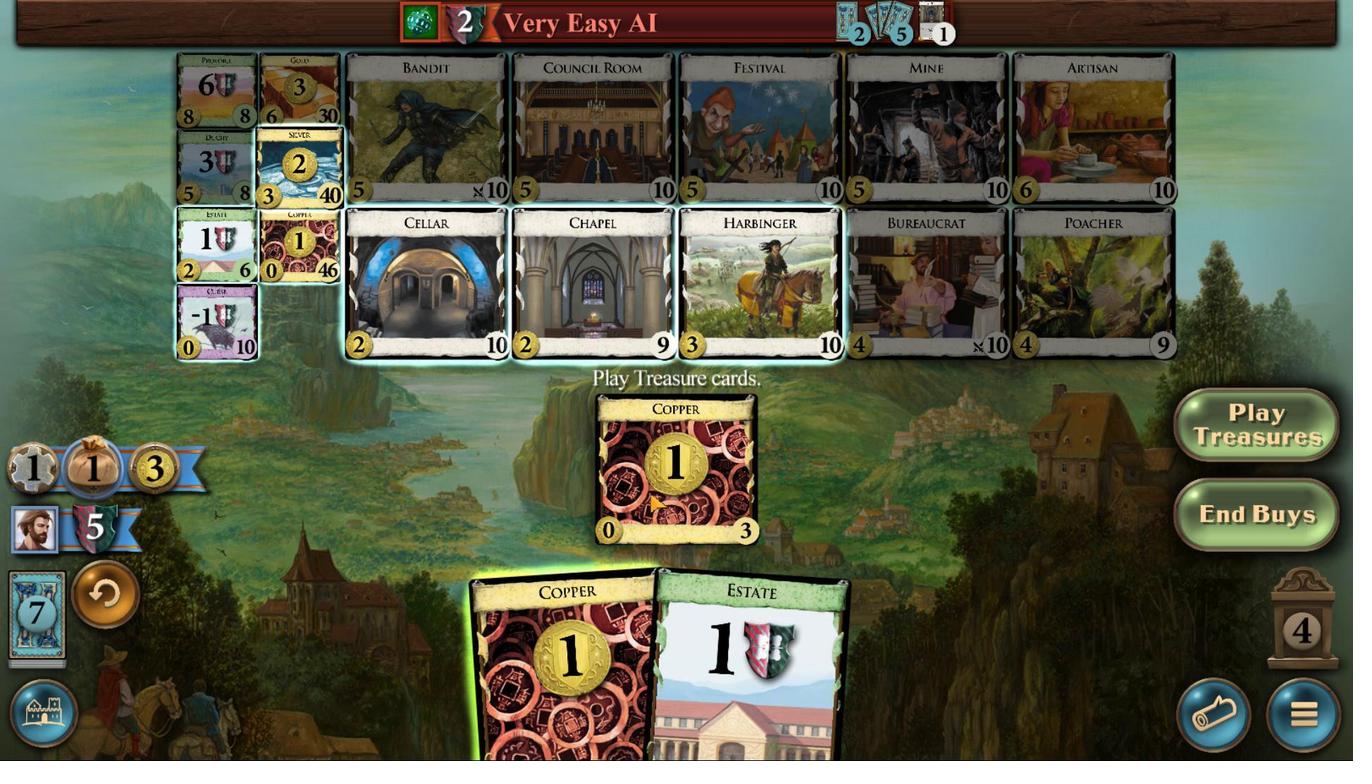 
Action: Mouse moved to (434, 671)
Screenshot: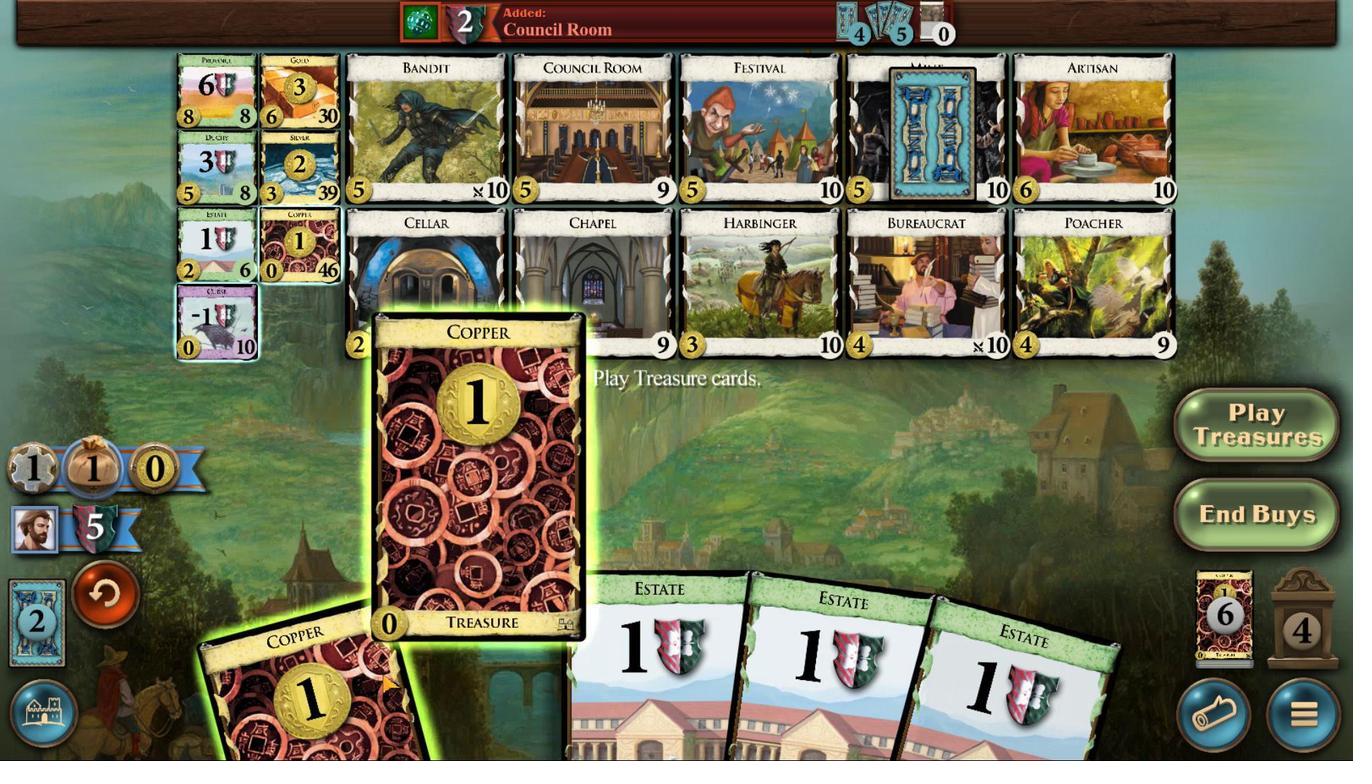 
Action: Mouse scrolled (434, 670) with delta (0, 0)
Screenshot: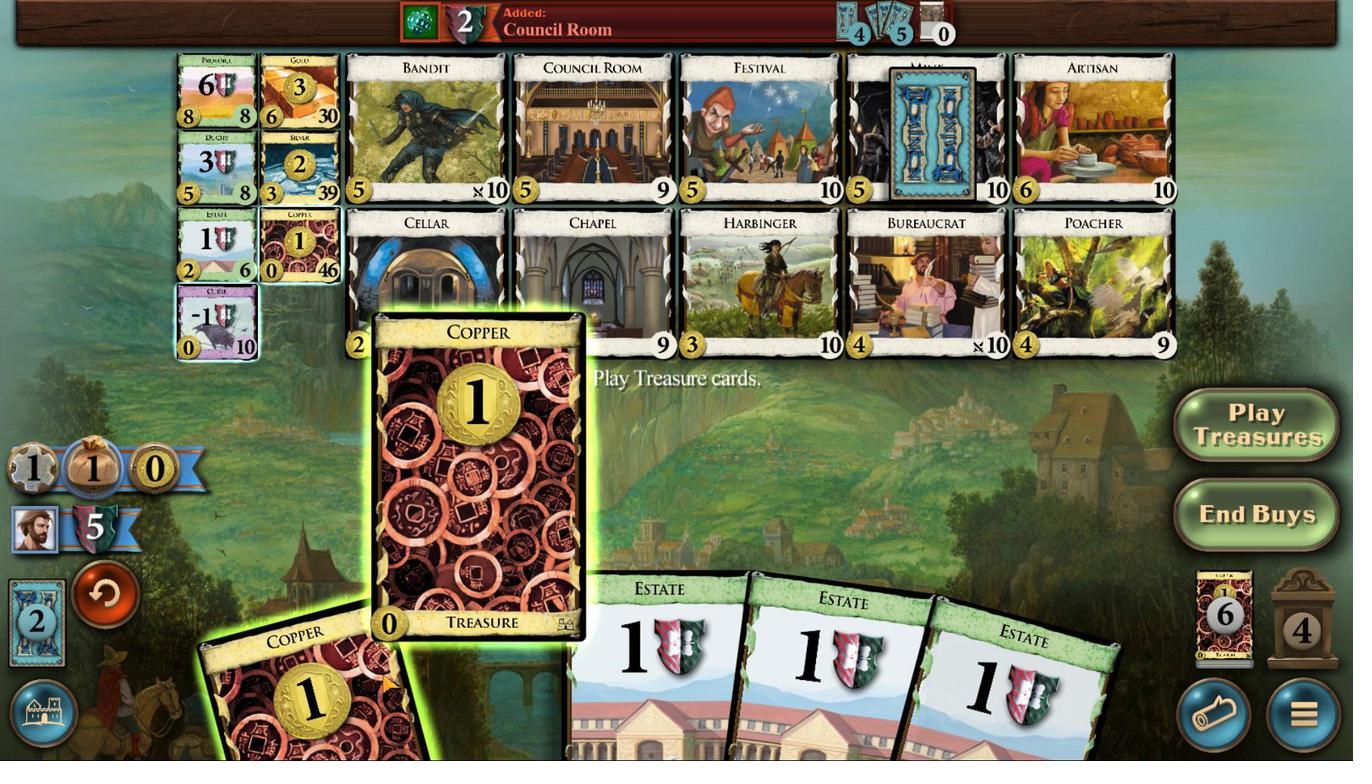
Action: Mouse moved to (434, 673)
Screenshot: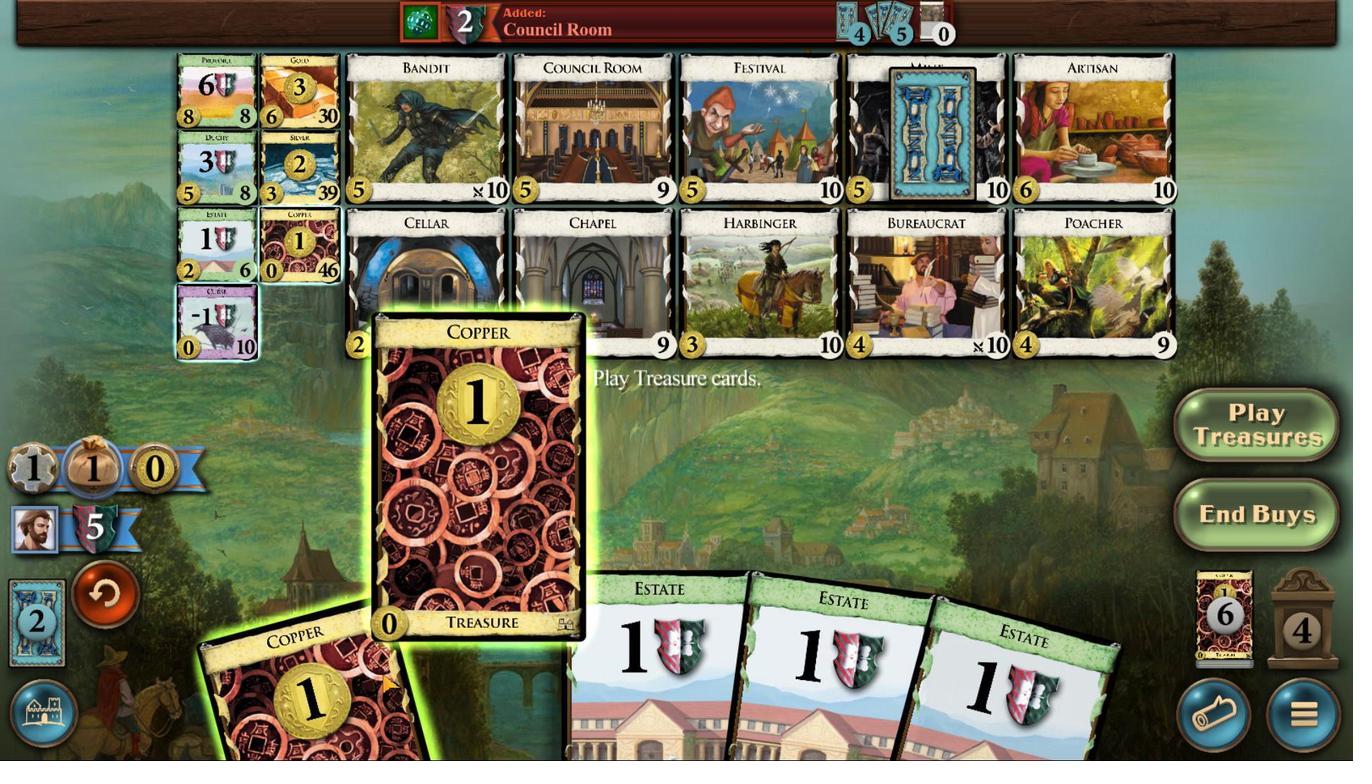 
Action: Mouse scrolled (434, 672) with delta (0, 0)
Screenshot: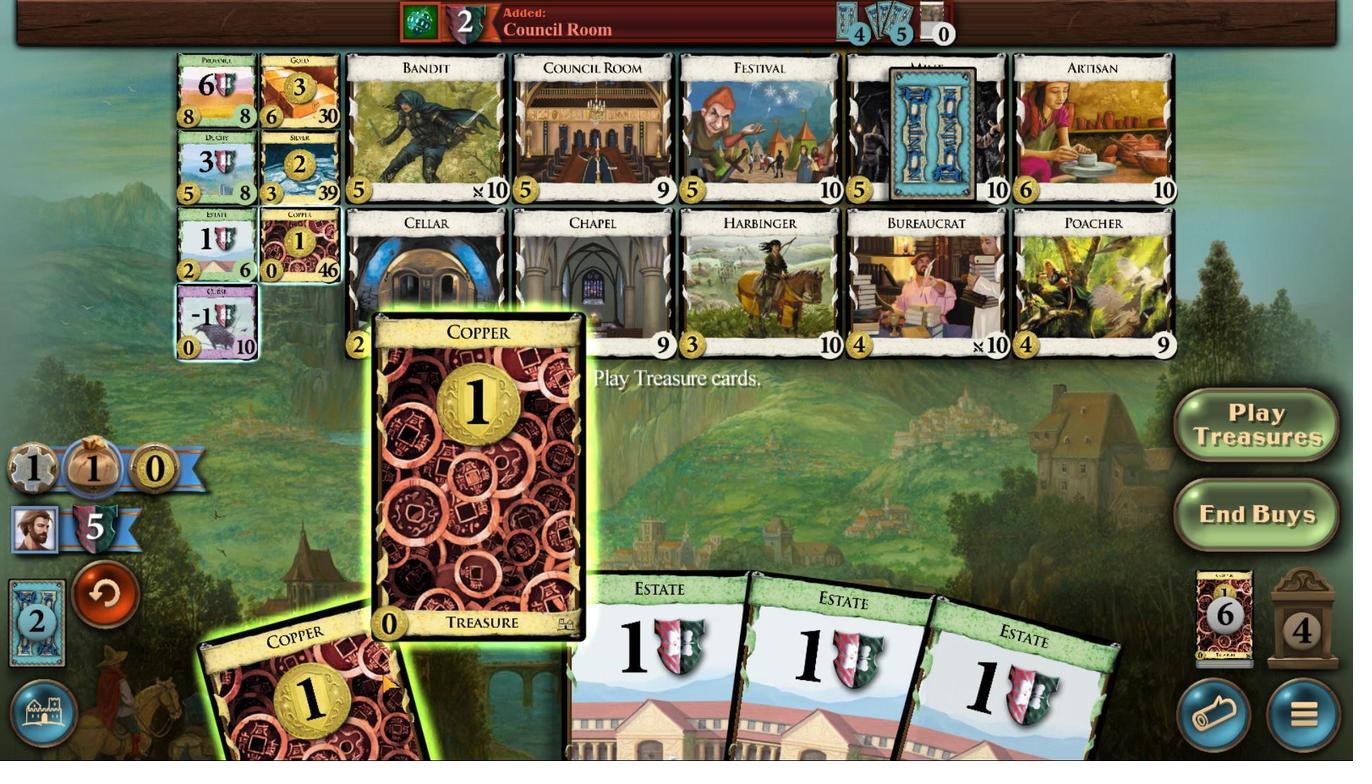 
Action: Mouse scrolled (434, 672) with delta (0, 0)
Screenshot: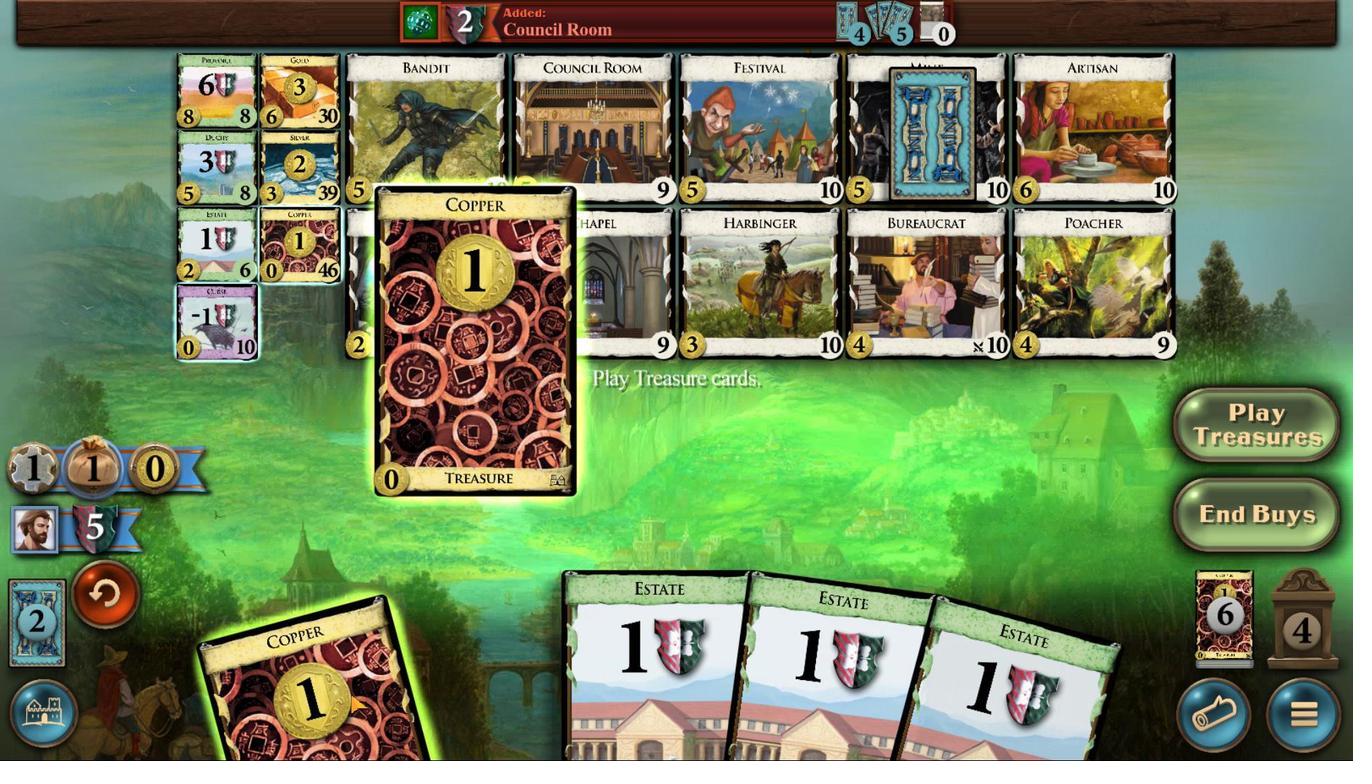 
Action: Mouse scrolled (434, 672) with delta (0, 0)
Screenshot: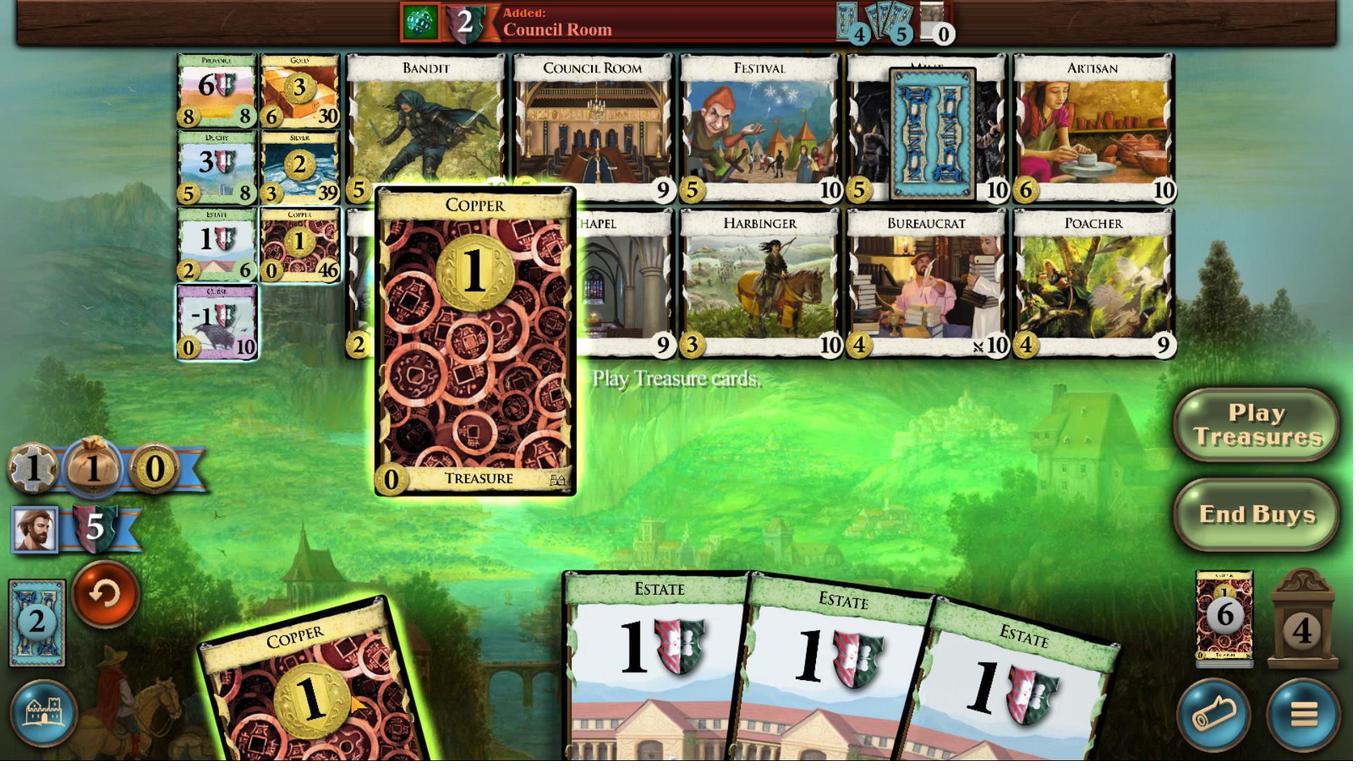 
Action: Mouse moved to (347, 695)
Screenshot: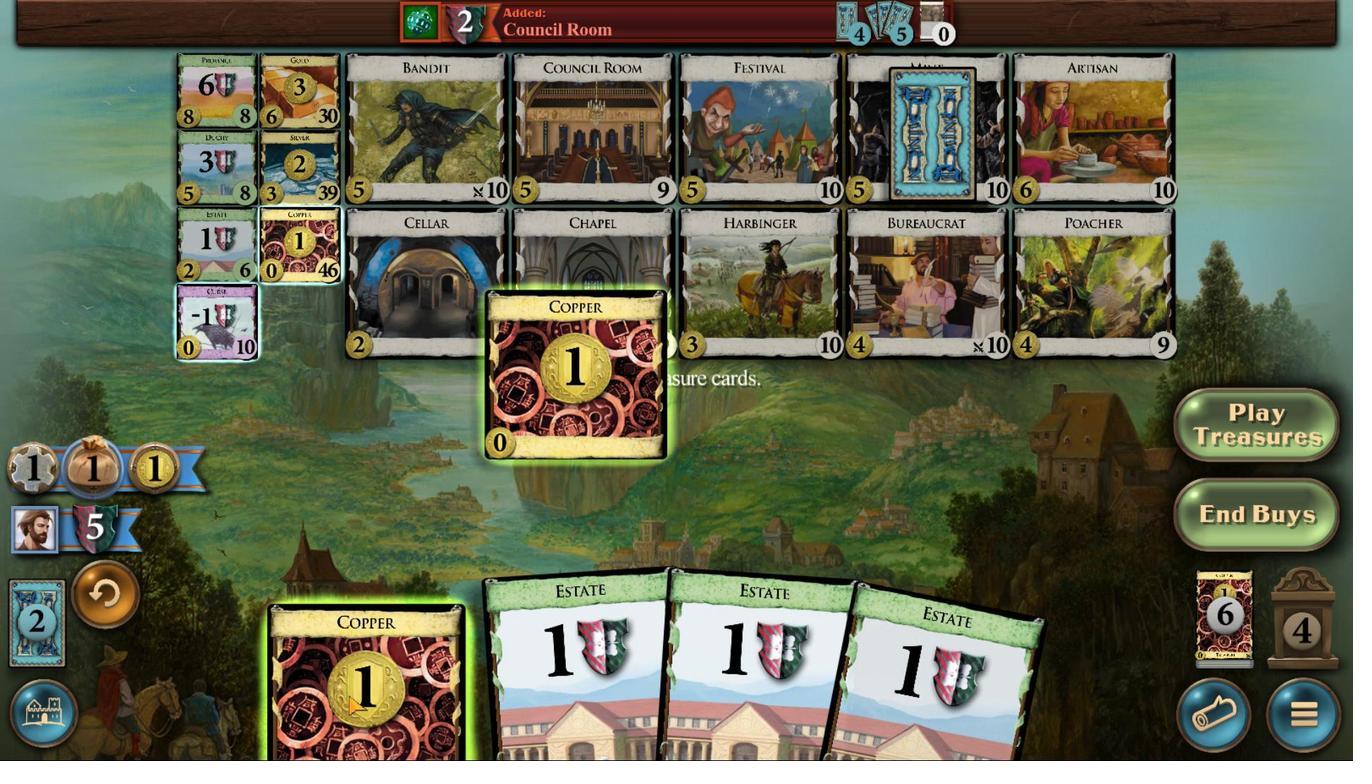 
Action: Mouse scrolled (347, 694) with delta (0, 0)
Screenshot: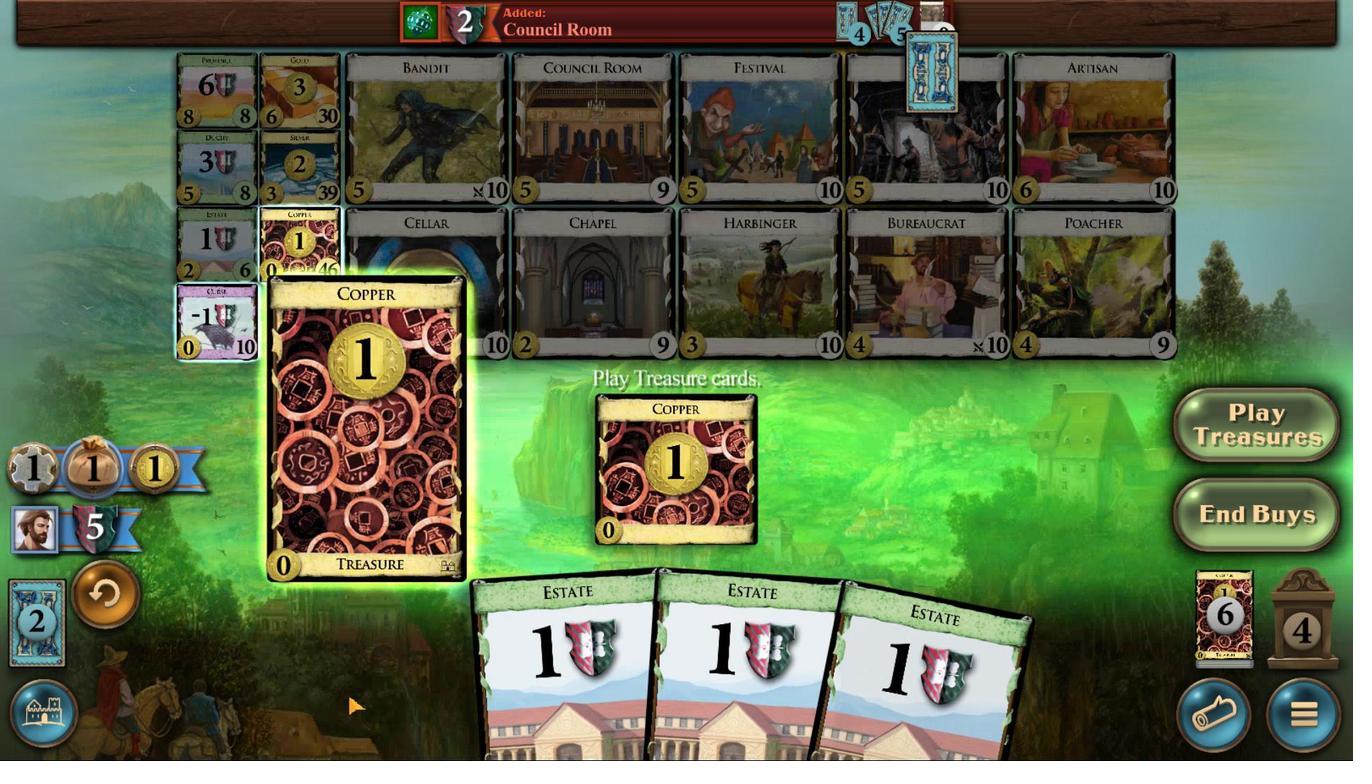 
Action: Mouse scrolled (347, 694) with delta (0, 0)
Screenshot: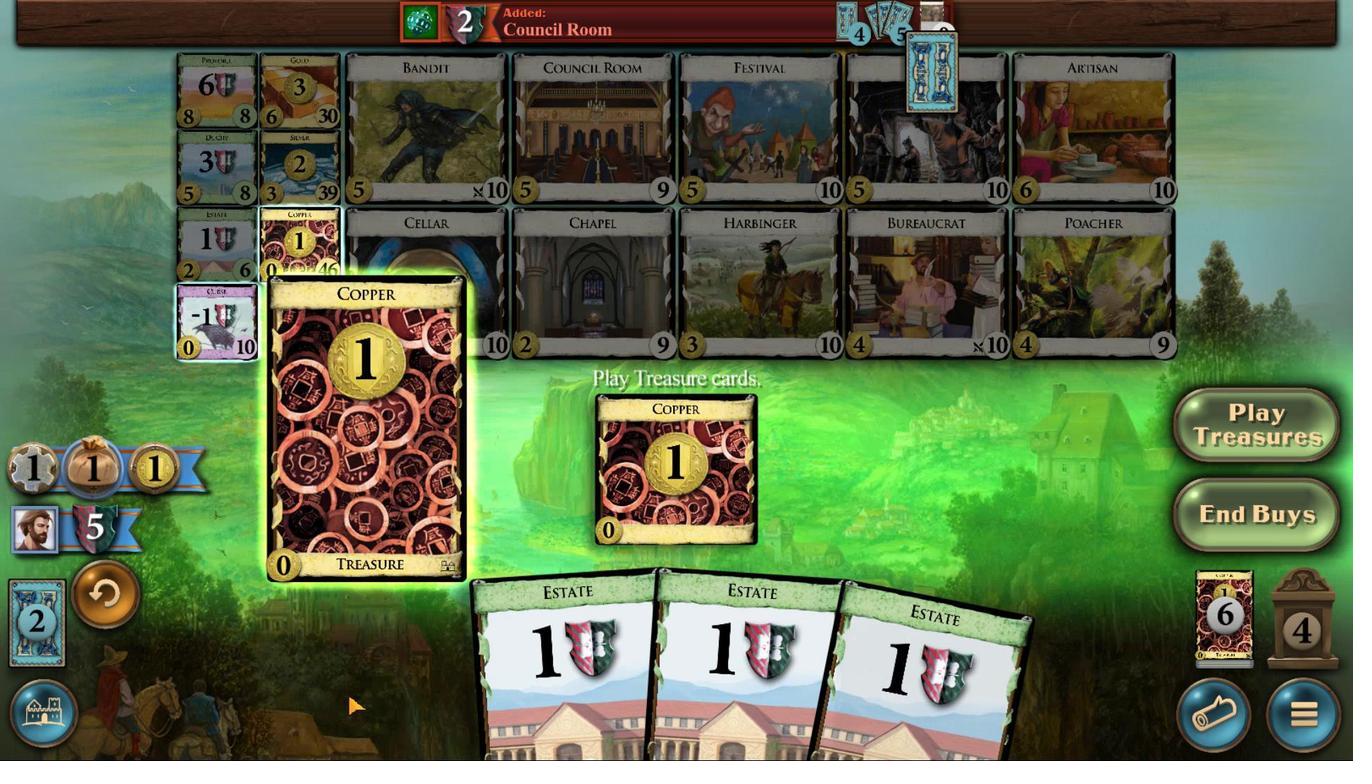 
Action: Mouse scrolled (347, 694) with delta (0, 0)
Screenshot: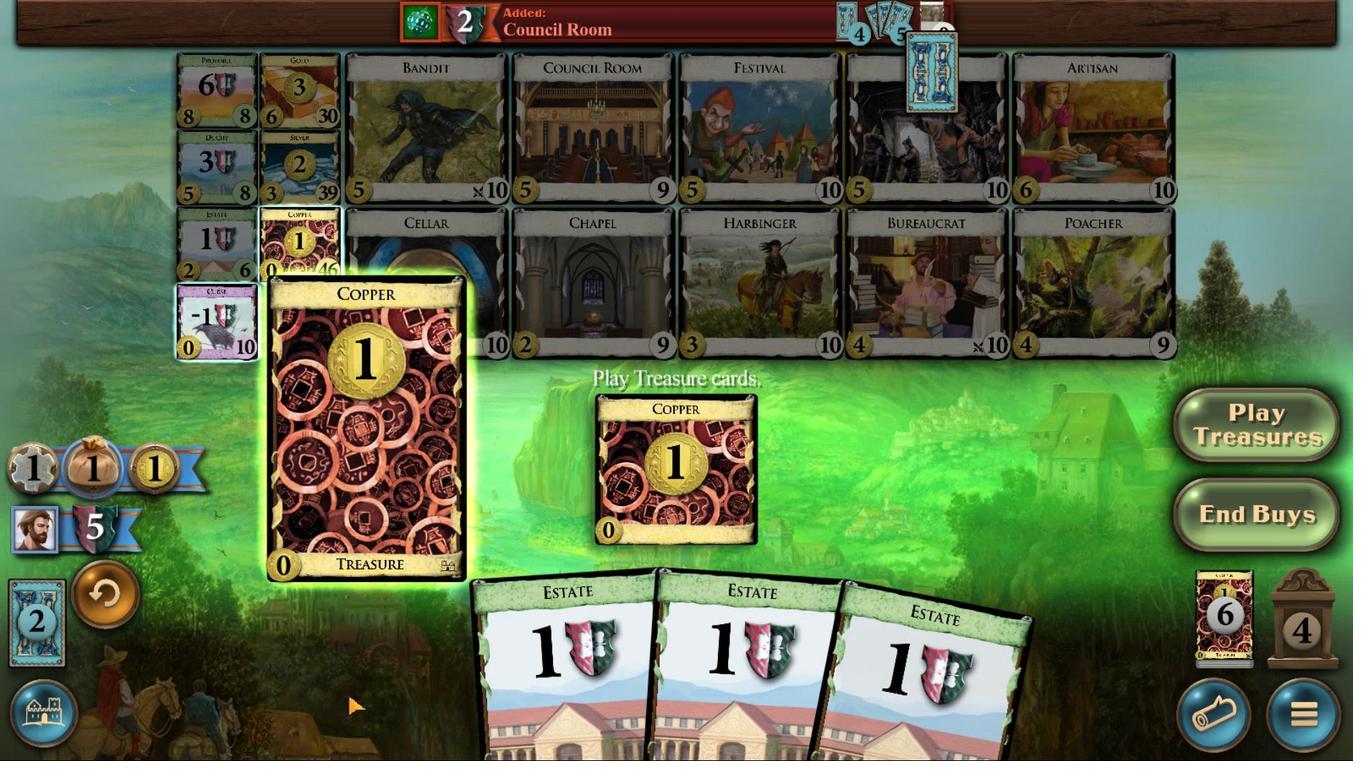 
Action: Mouse scrolled (347, 694) with delta (0, 0)
Screenshot: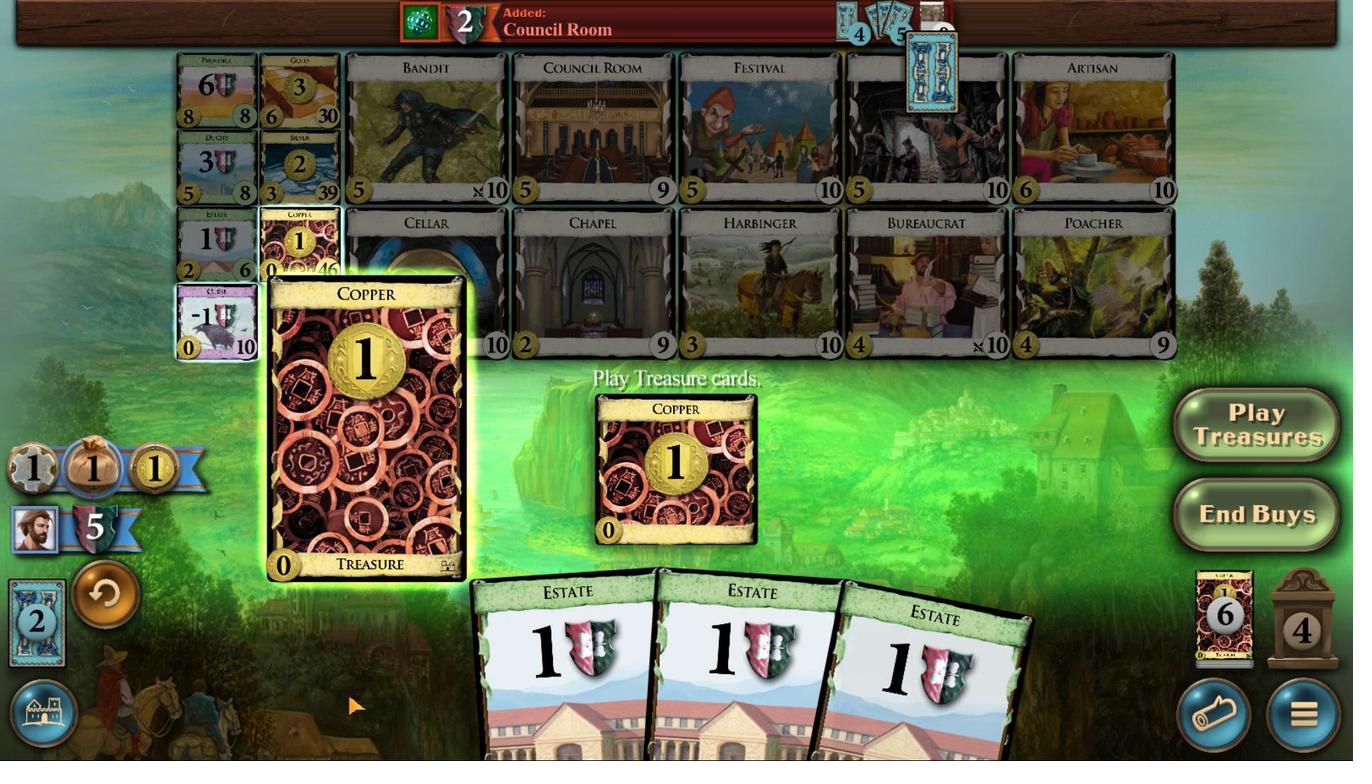 
Action: Mouse scrolled (347, 694) with delta (0, 0)
Screenshot: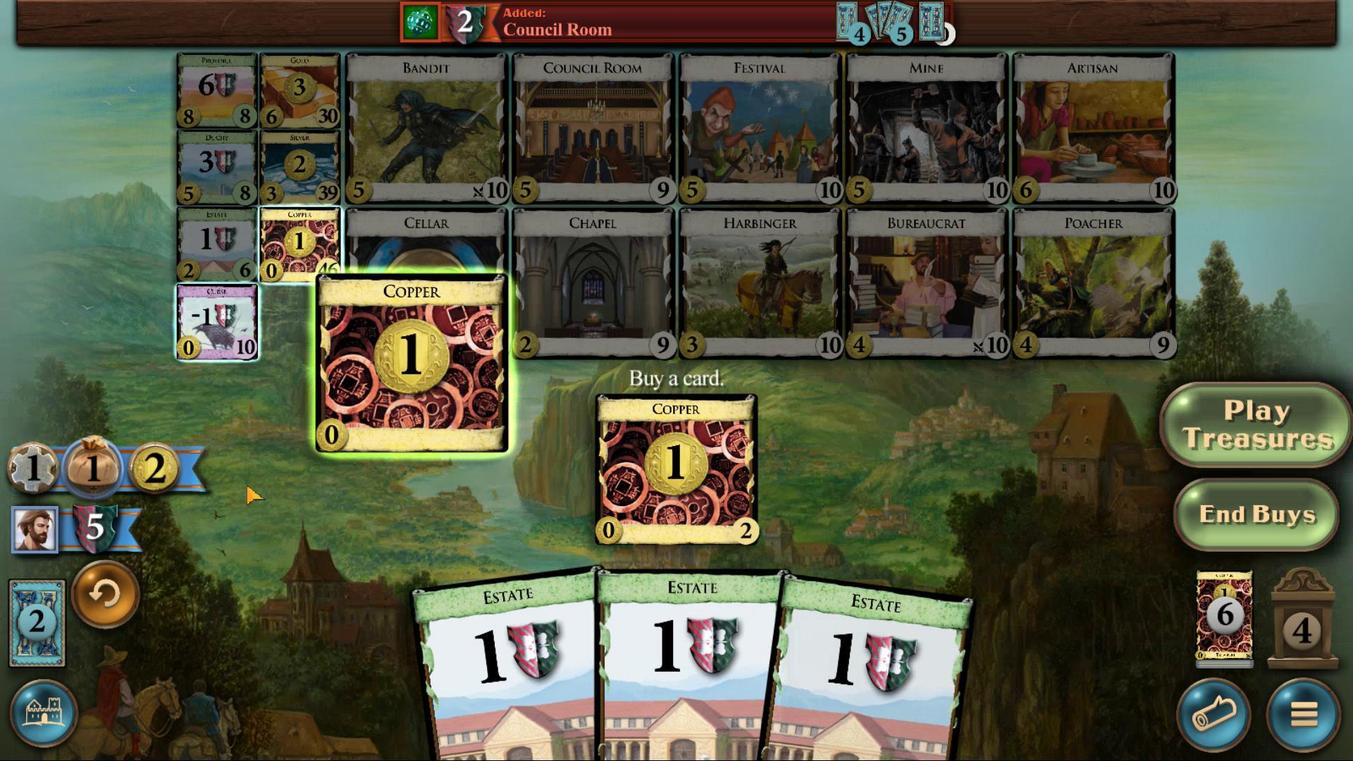 
Action: Mouse moved to (200, 222)
Screenshot: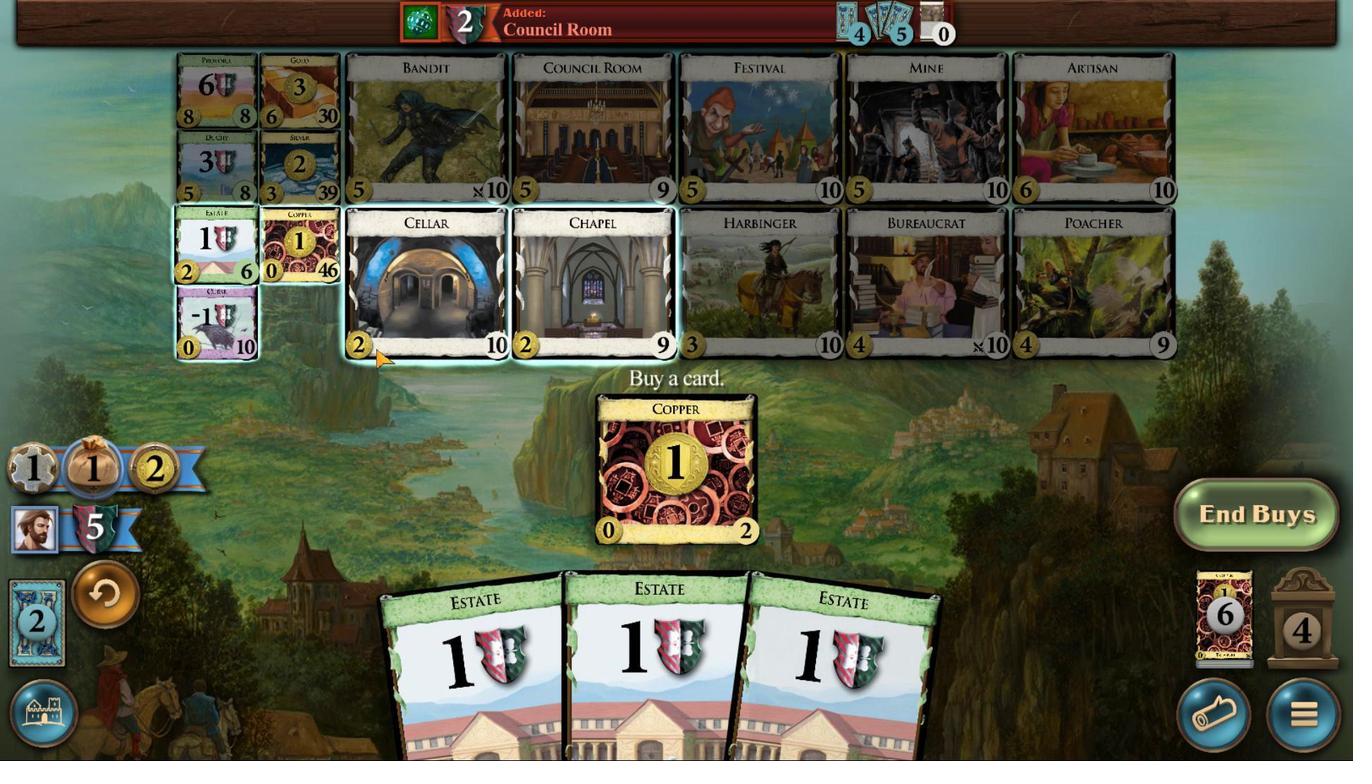 
Action: Mouse pressed left at (200, 222)
Screenshot: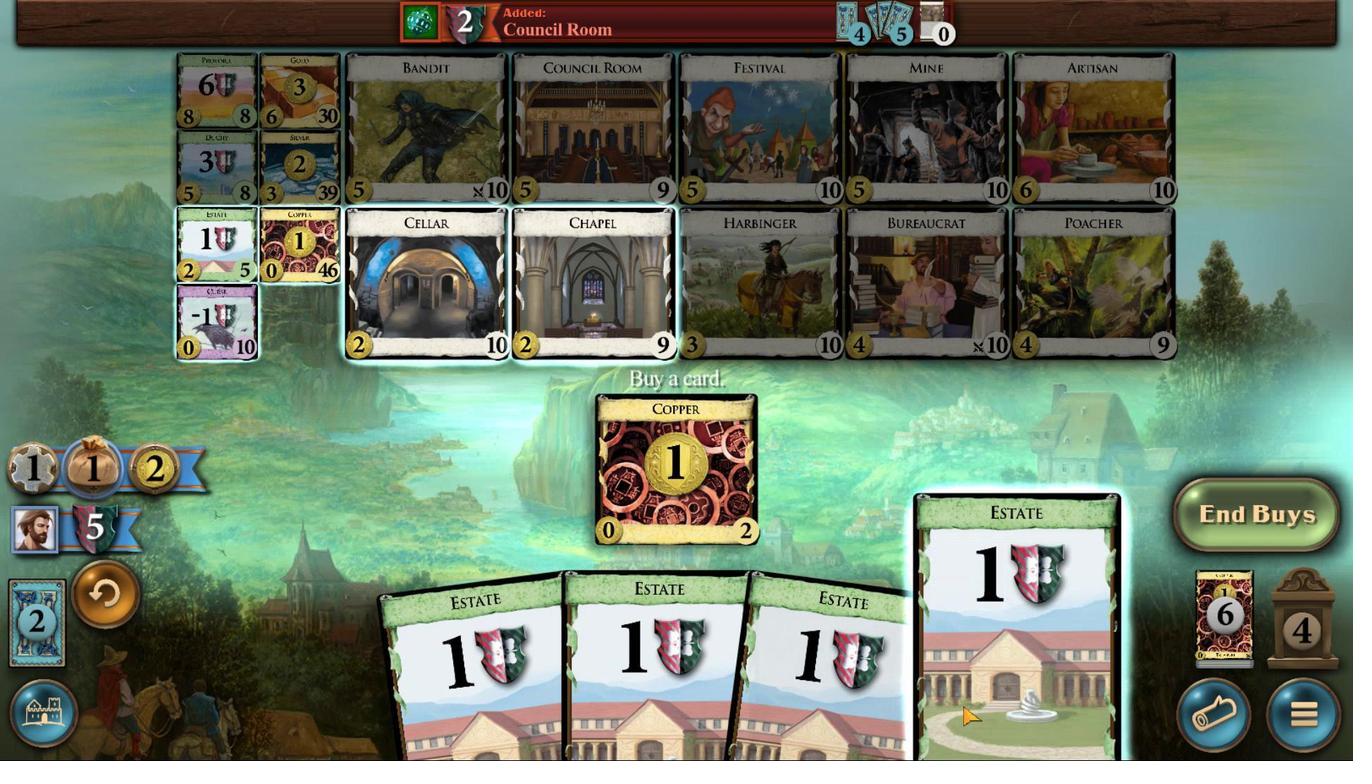 
Action: Mouse moved to (557, 741)
Screenshot: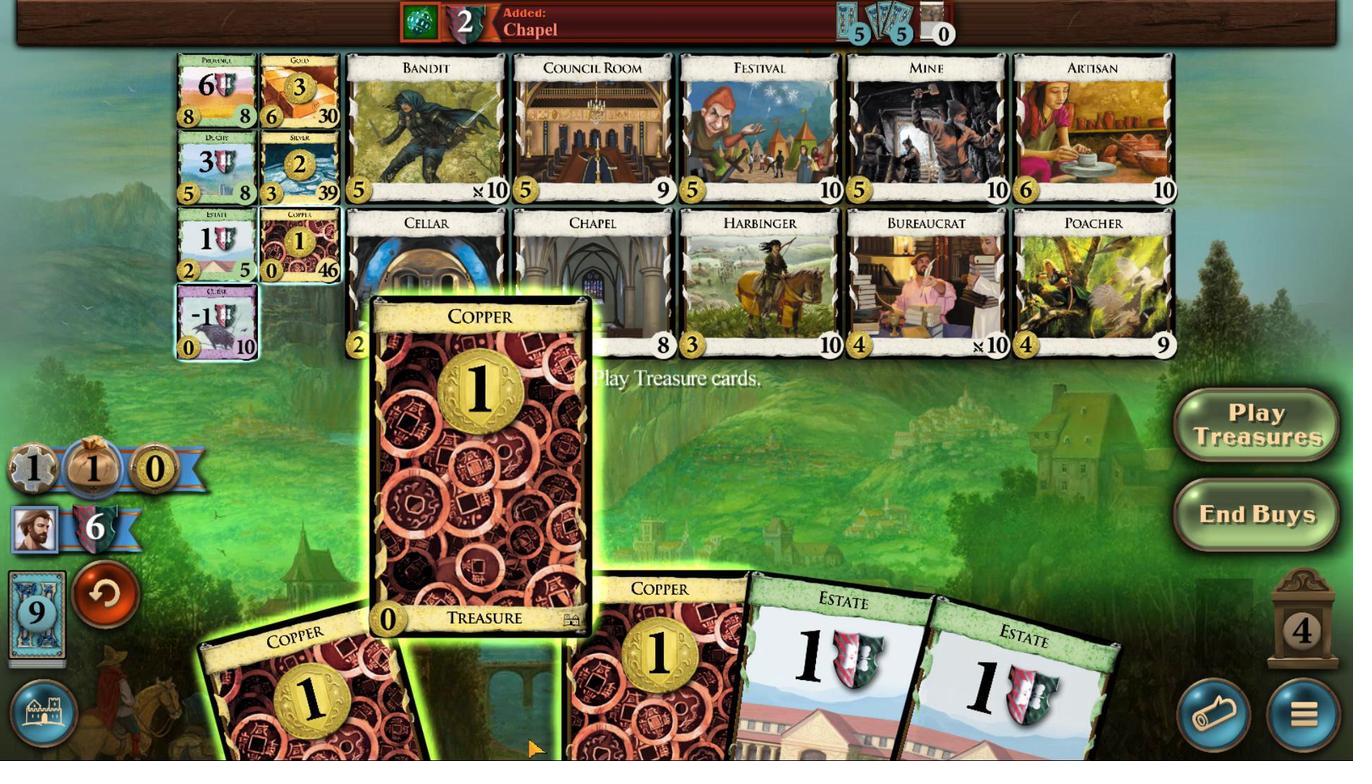 
Action: Mouse scrolled (557, 740) with delta (0, 0)
Screenshot: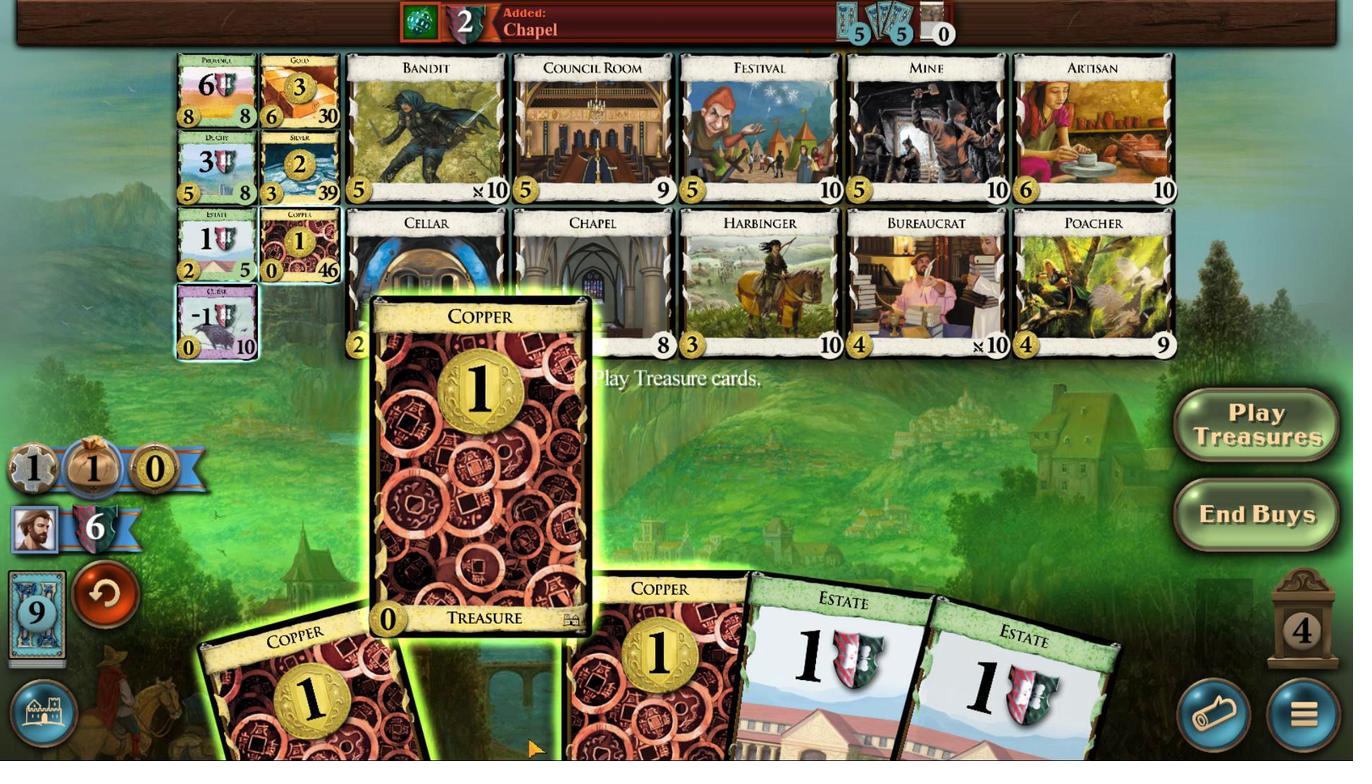 
Action: Mouse scrolled (557, 740) with delta (0, 0)
Screenshot: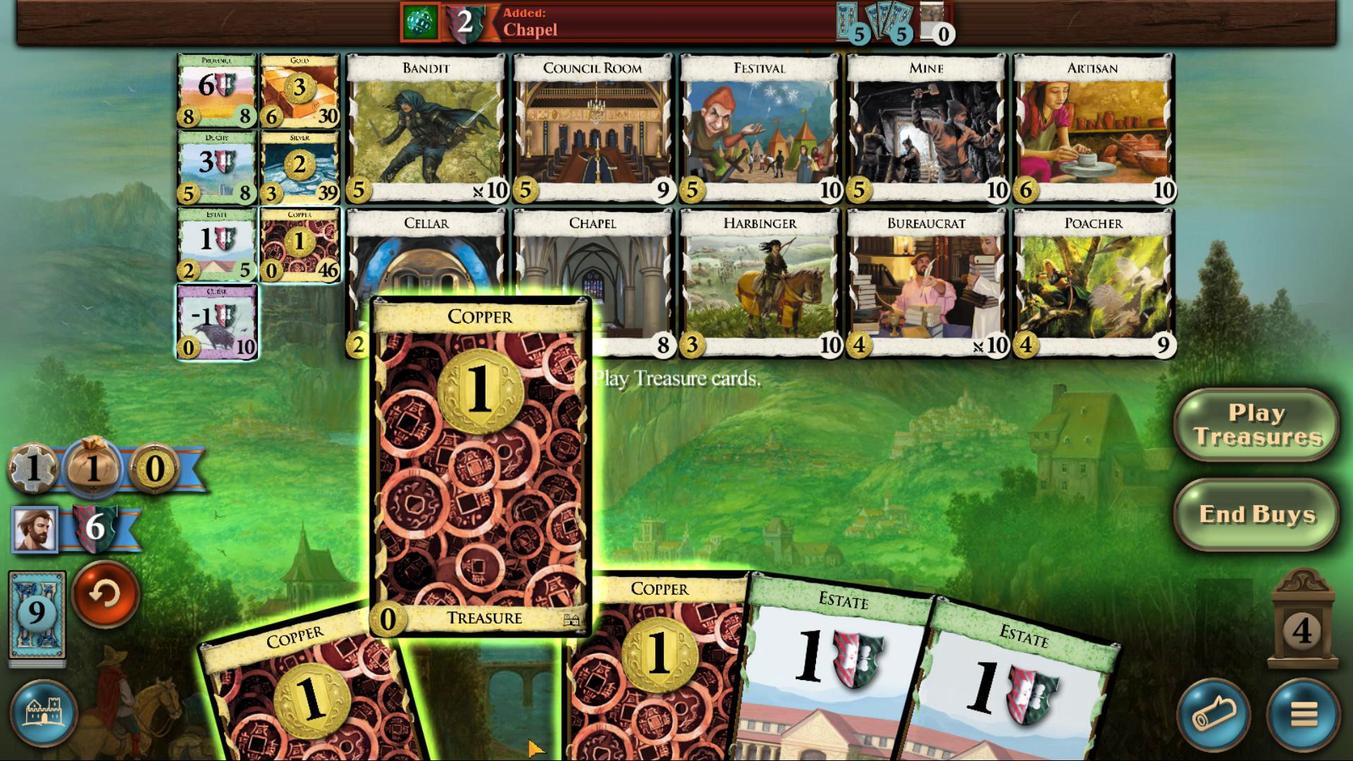 
Action: Mouse scrolled (557, 740) with delta (0, 0)
Screenshot: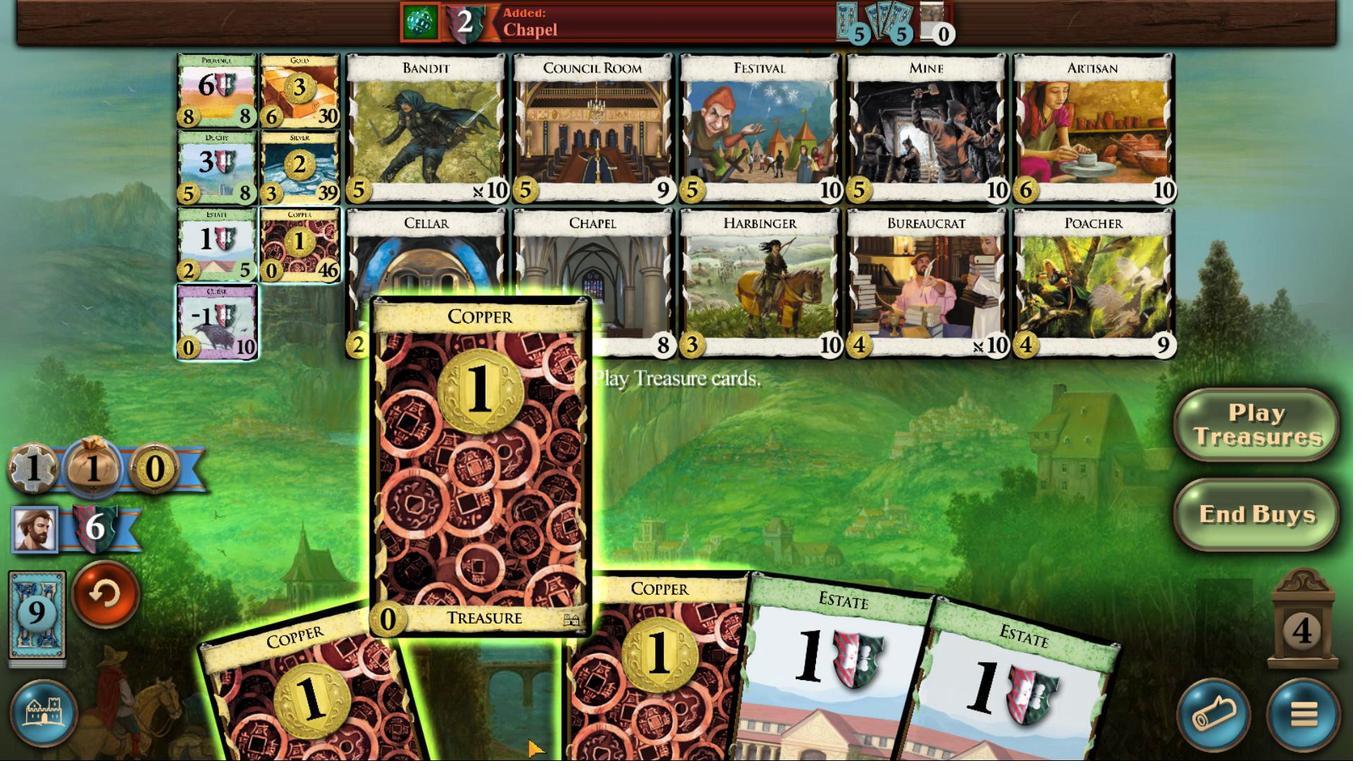 
Action: Mouse scrolled (557, 740) with delta (0, 0)
Screenshot: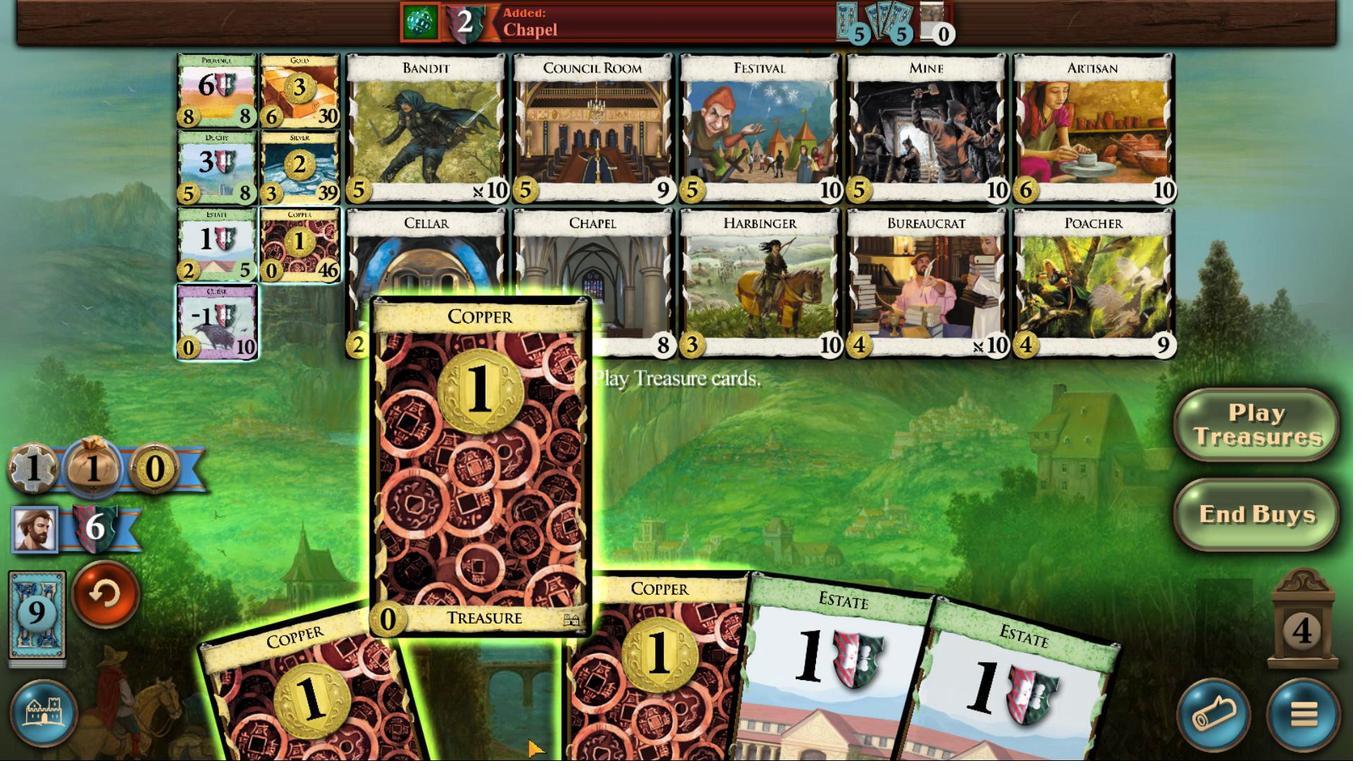 
Action: Mouse scrolled (557, 740) with delta (0, 0)
Screenshot: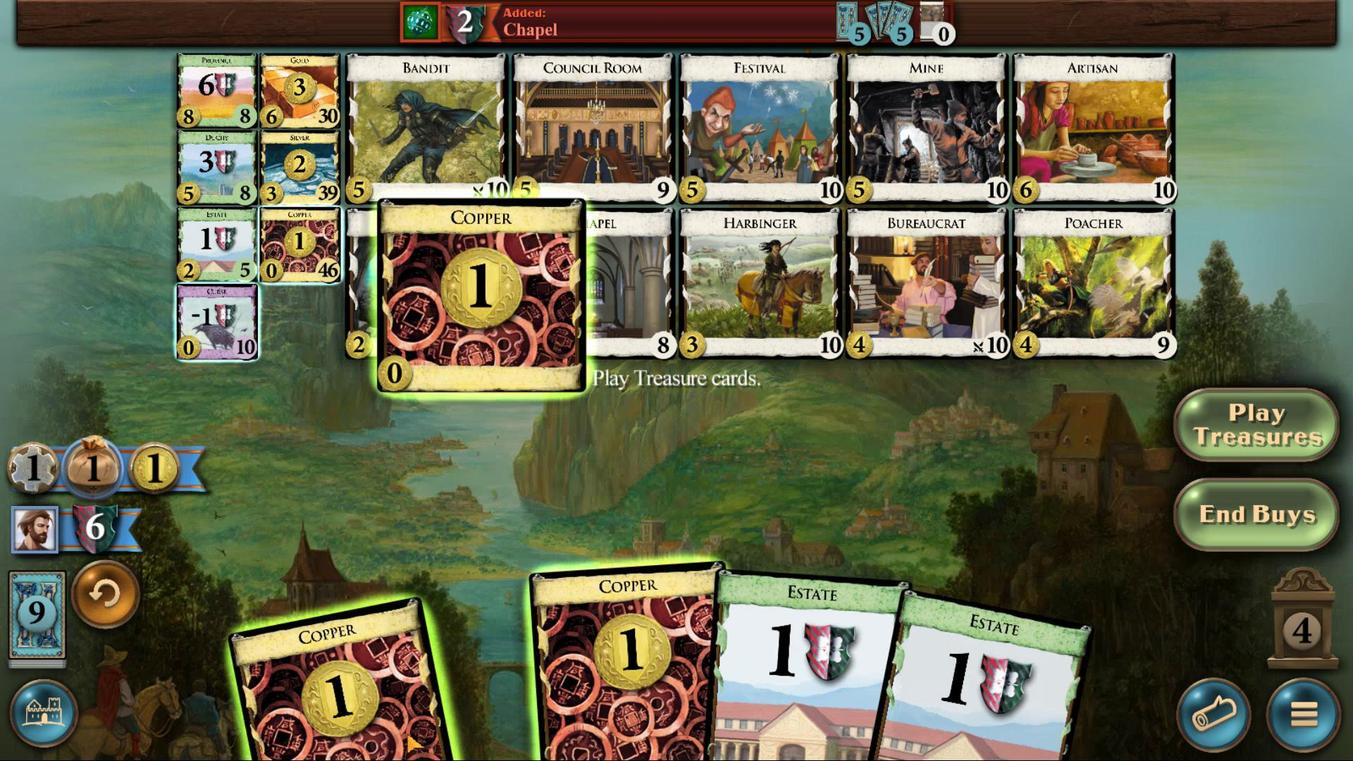 
Action: Mouse scrolled (557, 740) with delta (0, 0)
Screenshot: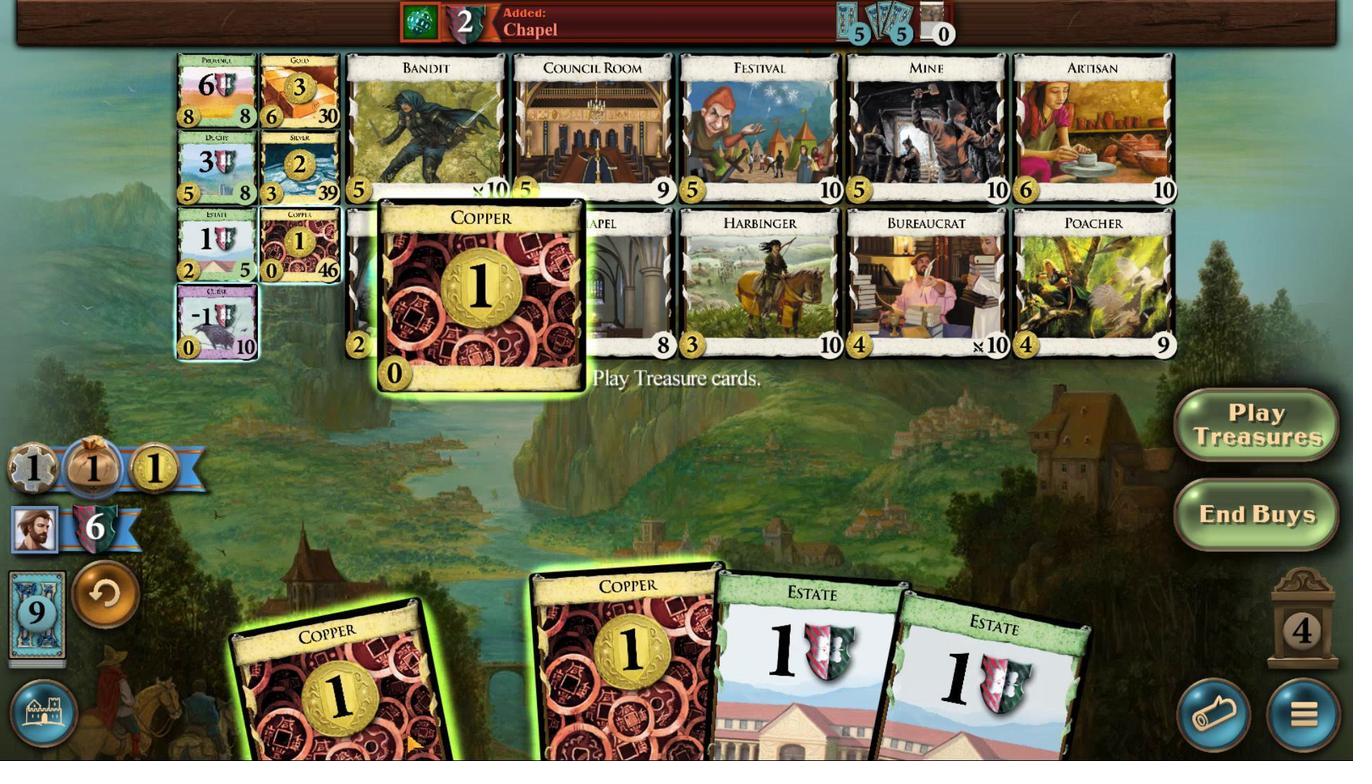
Action: Mouse moved to (405, 733)
Screenshot: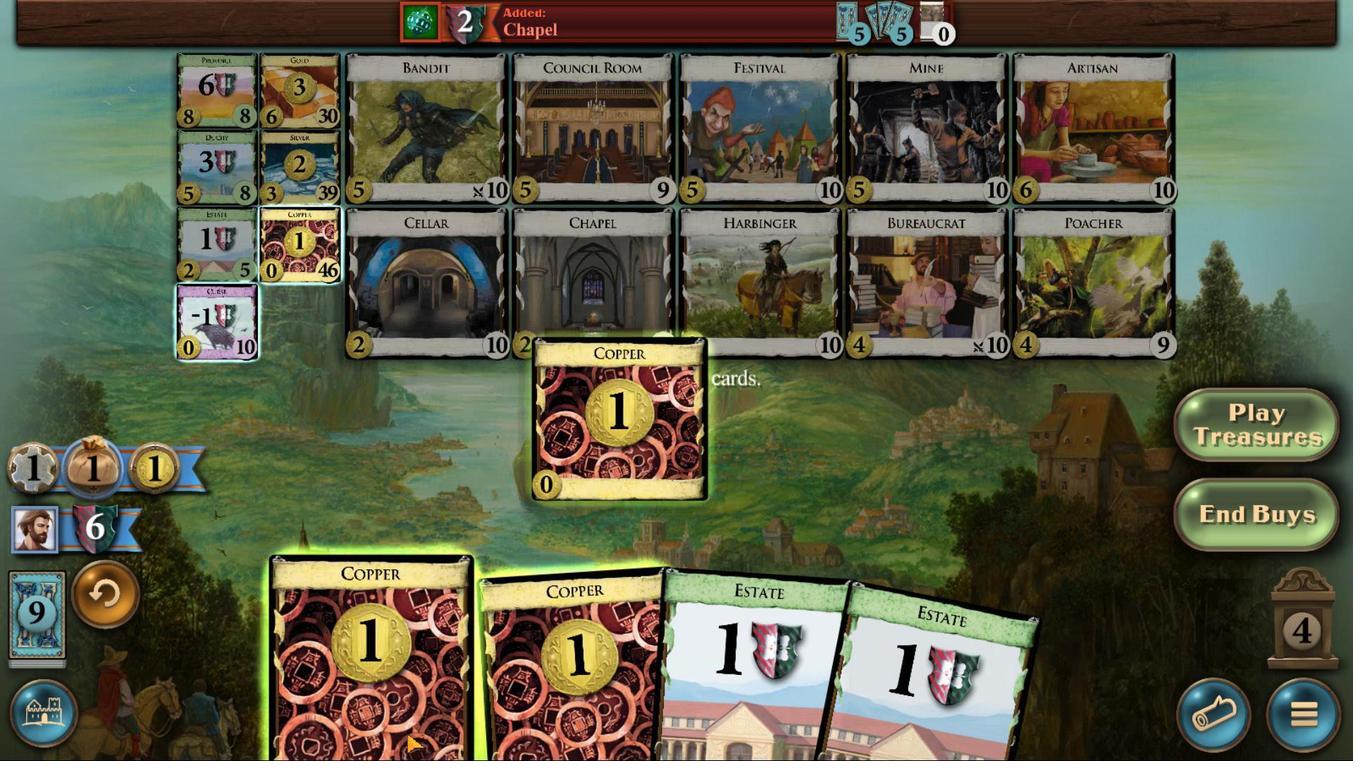 
Action: Mouse scrolled (405, 732) with delta (0, 0)
Screenshot: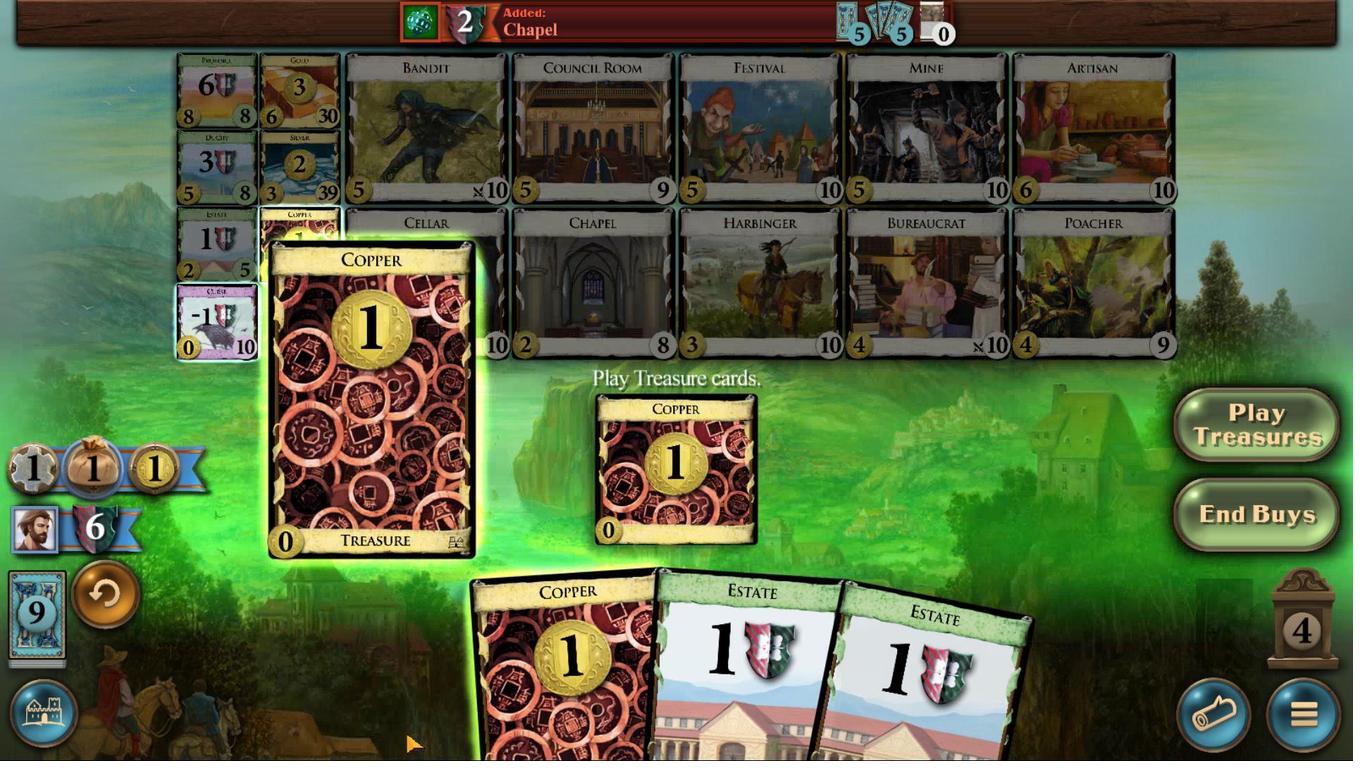 
Action: Mouse scrolled (405, 732) with delta (0, 0)
Screenshot: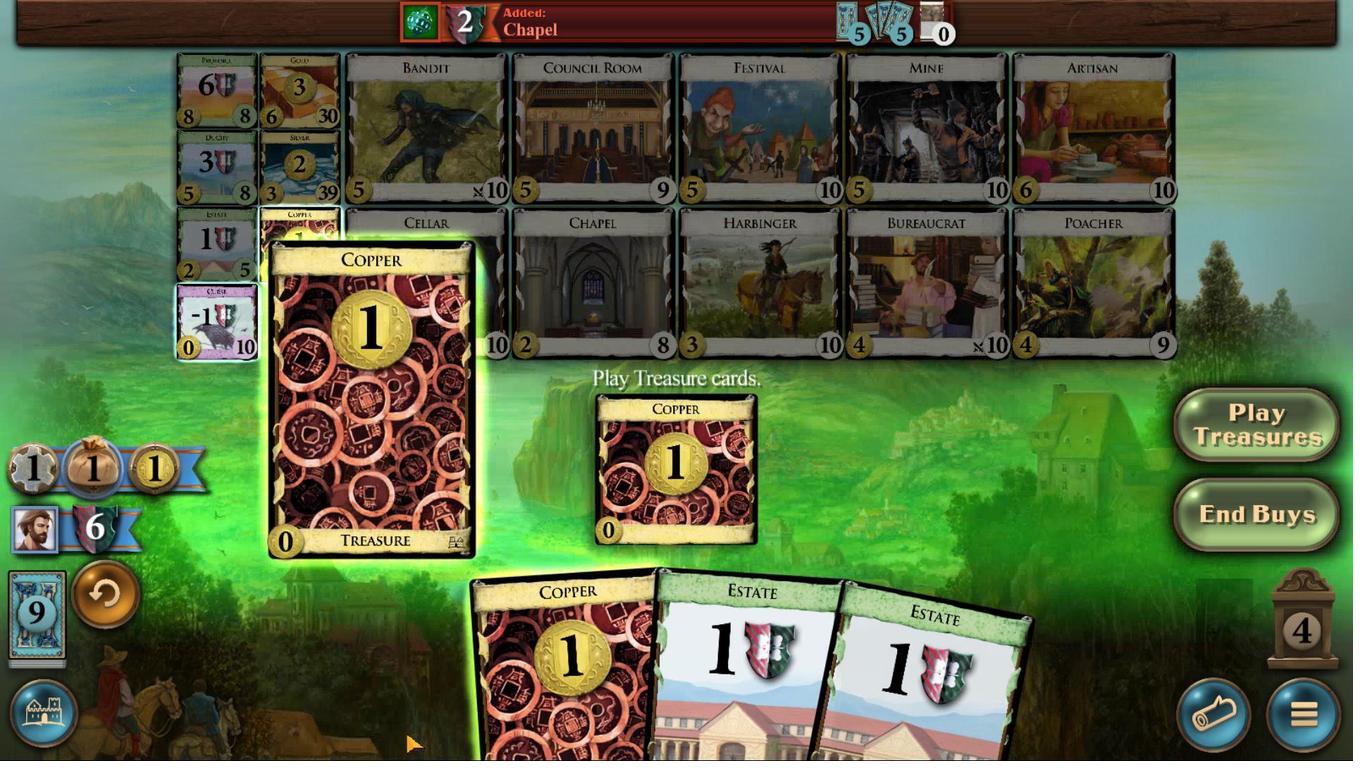 
Action: Mouse scrolled (405, 732) with delta (0, 0)
Screenshot: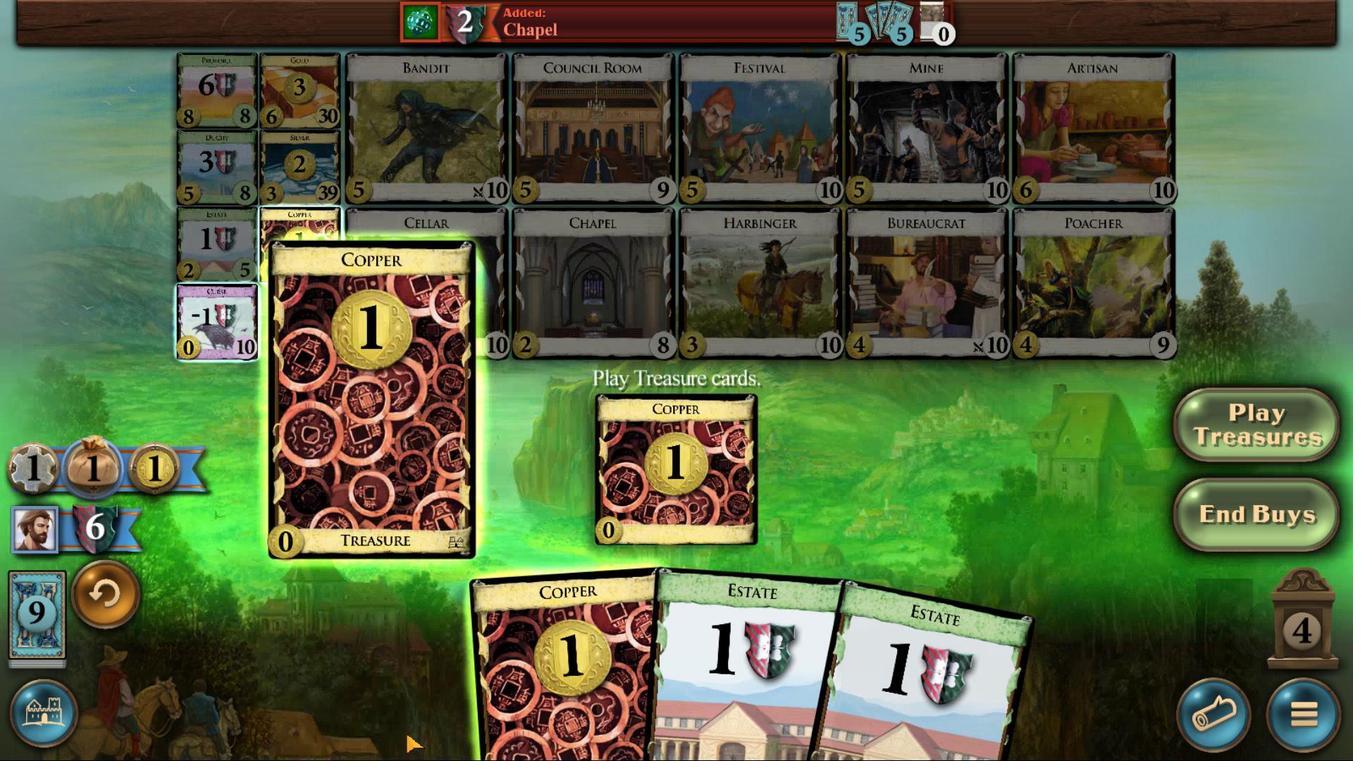 
Action: Mouse scrolled (405, 732) with delta (0, 0)
Screenshot: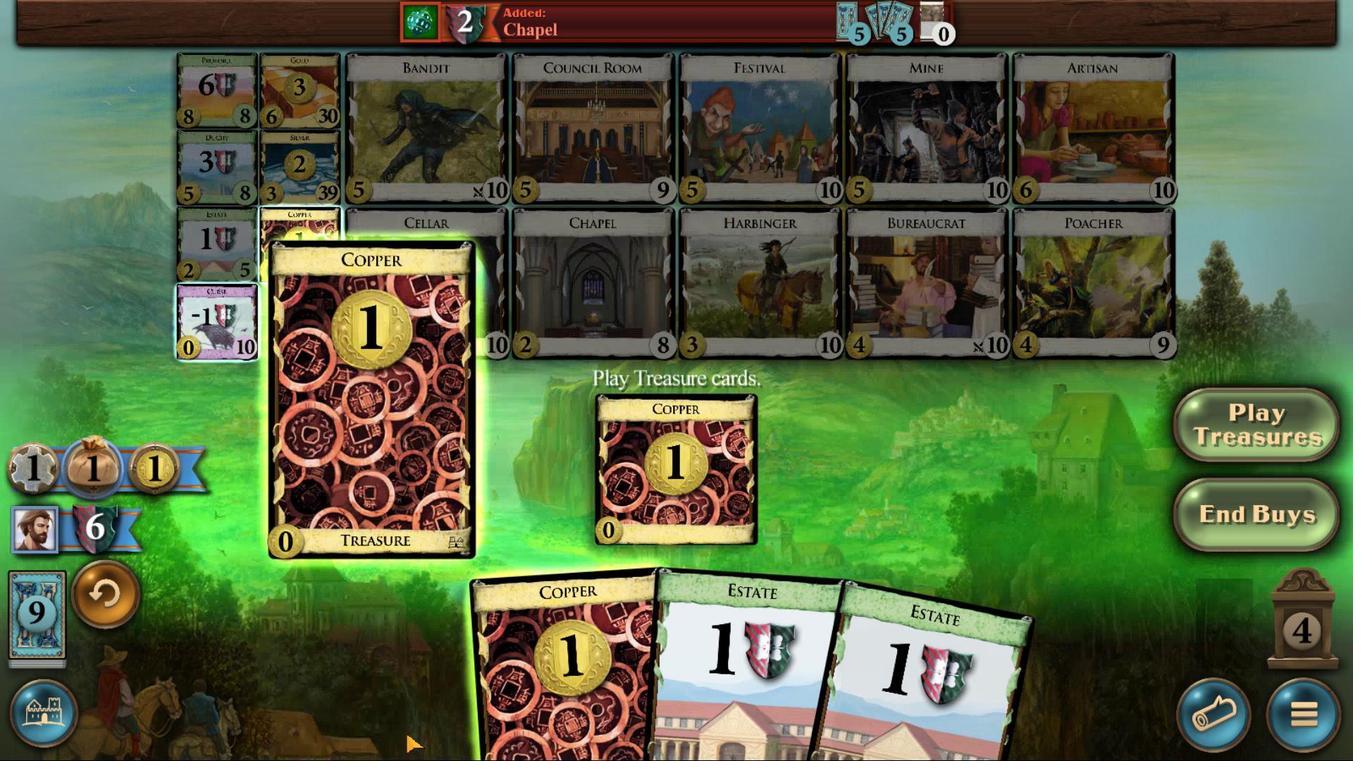 
Action: Mouse scrolled (405, 732) with delta (0, 0)
Screenshot: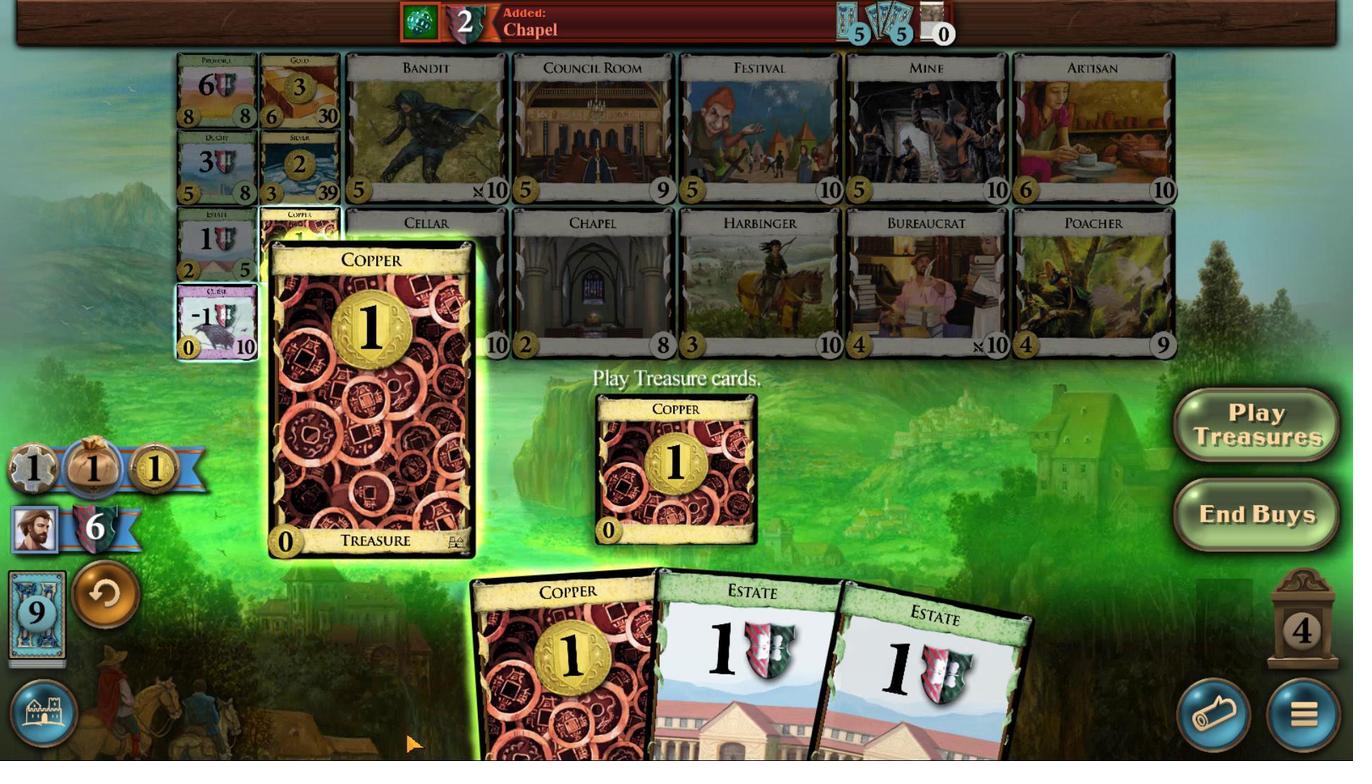 
Action: Mouse scrolled (405, 732) with delta (0, 0)
Screenshot: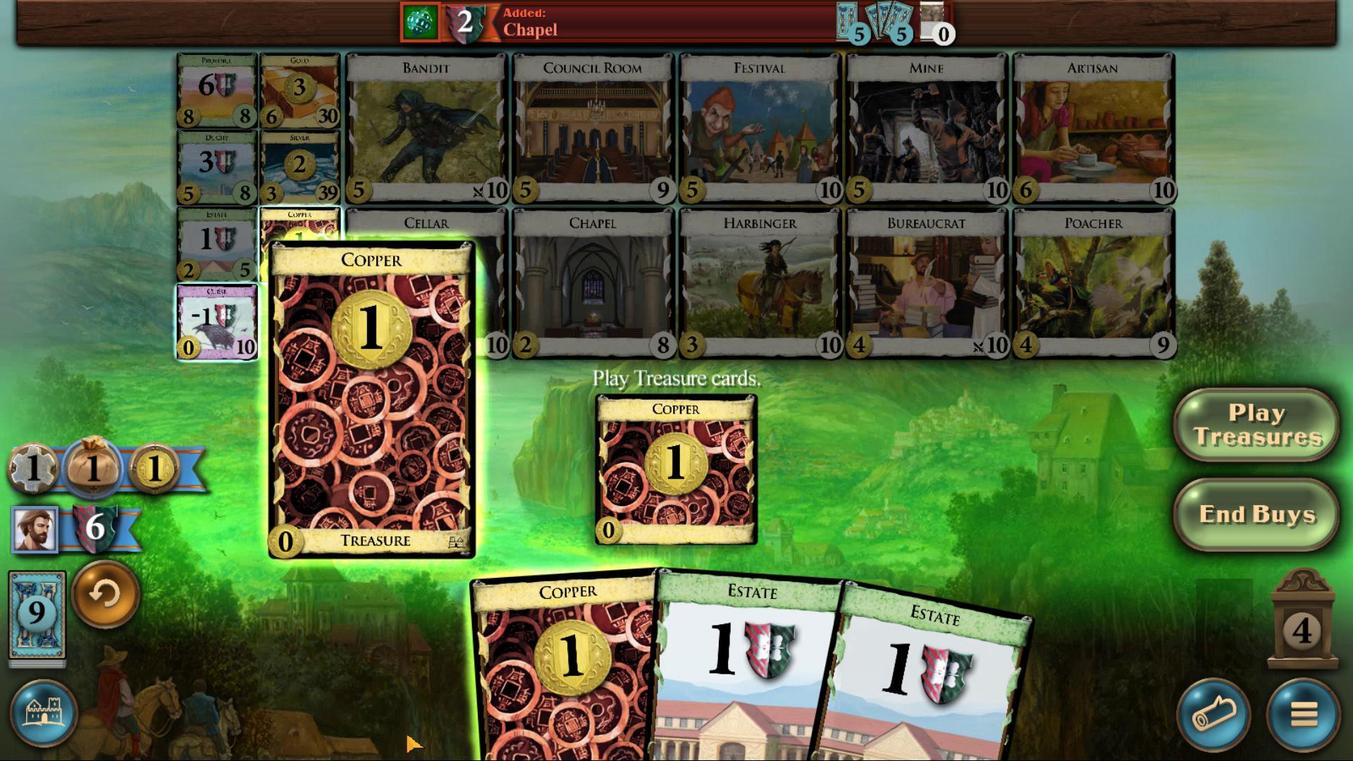 
Action: Mouse moved to (236, 264)
Screenshot: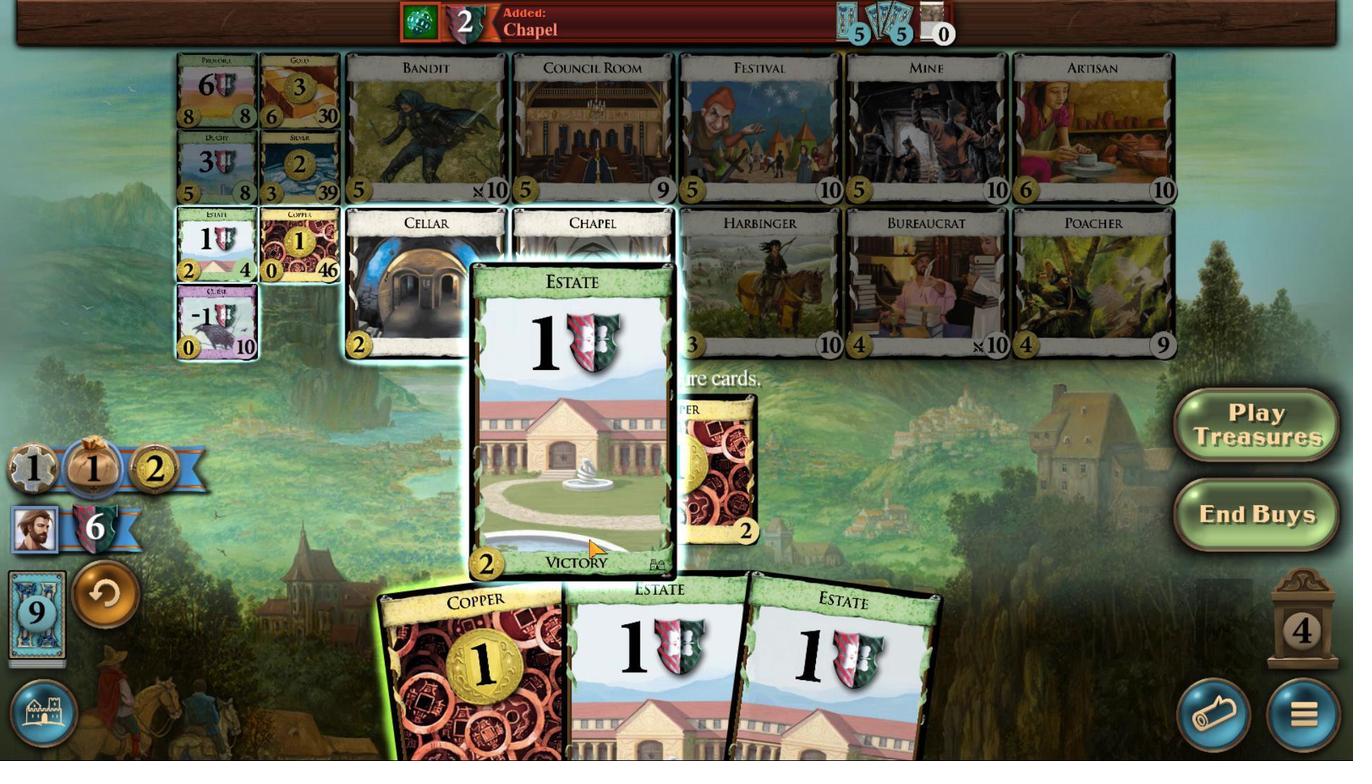 
Action: Mouse pressed left at (236, 264)
Screenshot: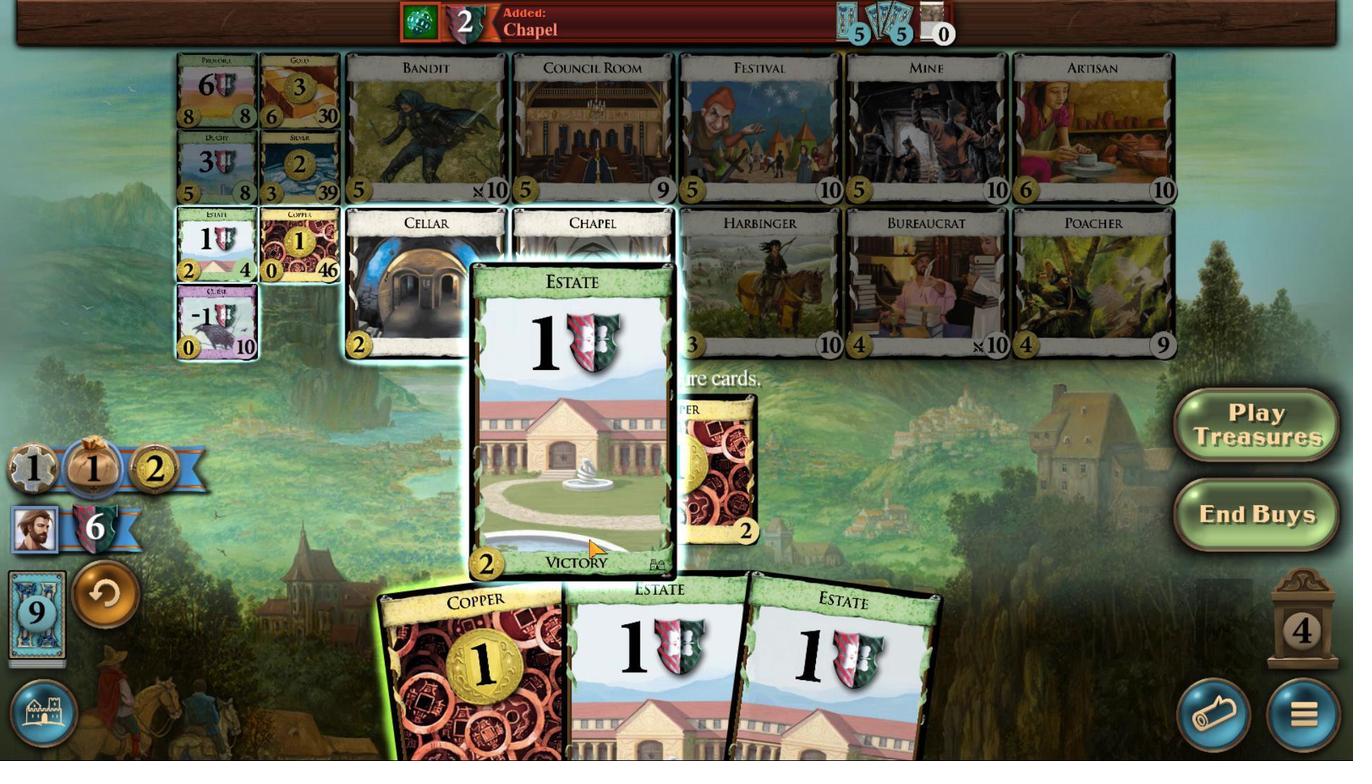 
Action: Mouse moved to (479, 668)
Screenshot: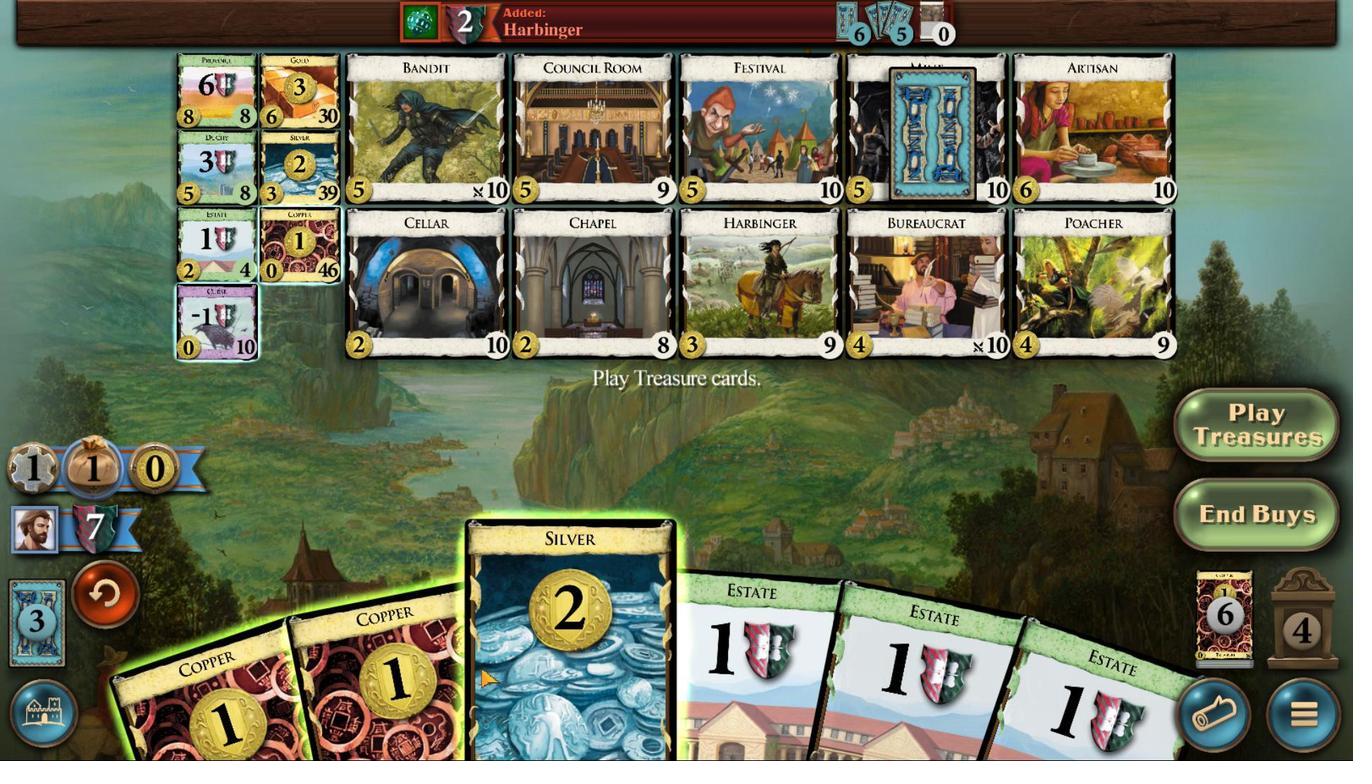 
Action: Mouse scrolled (479, 667) with delta (0, 0)
Screenshot: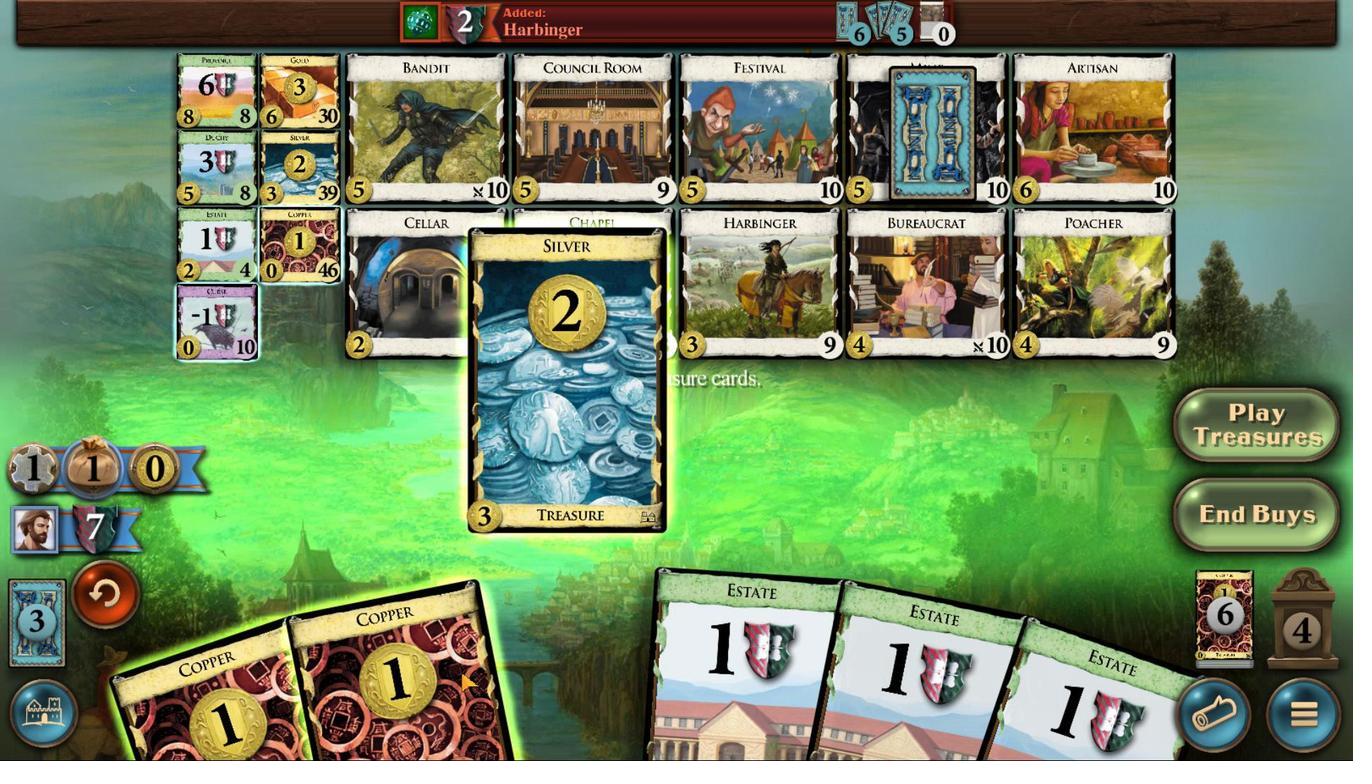 
Action: Mouse scrolled (479, 667) with delta (0, 0)
Screenshot: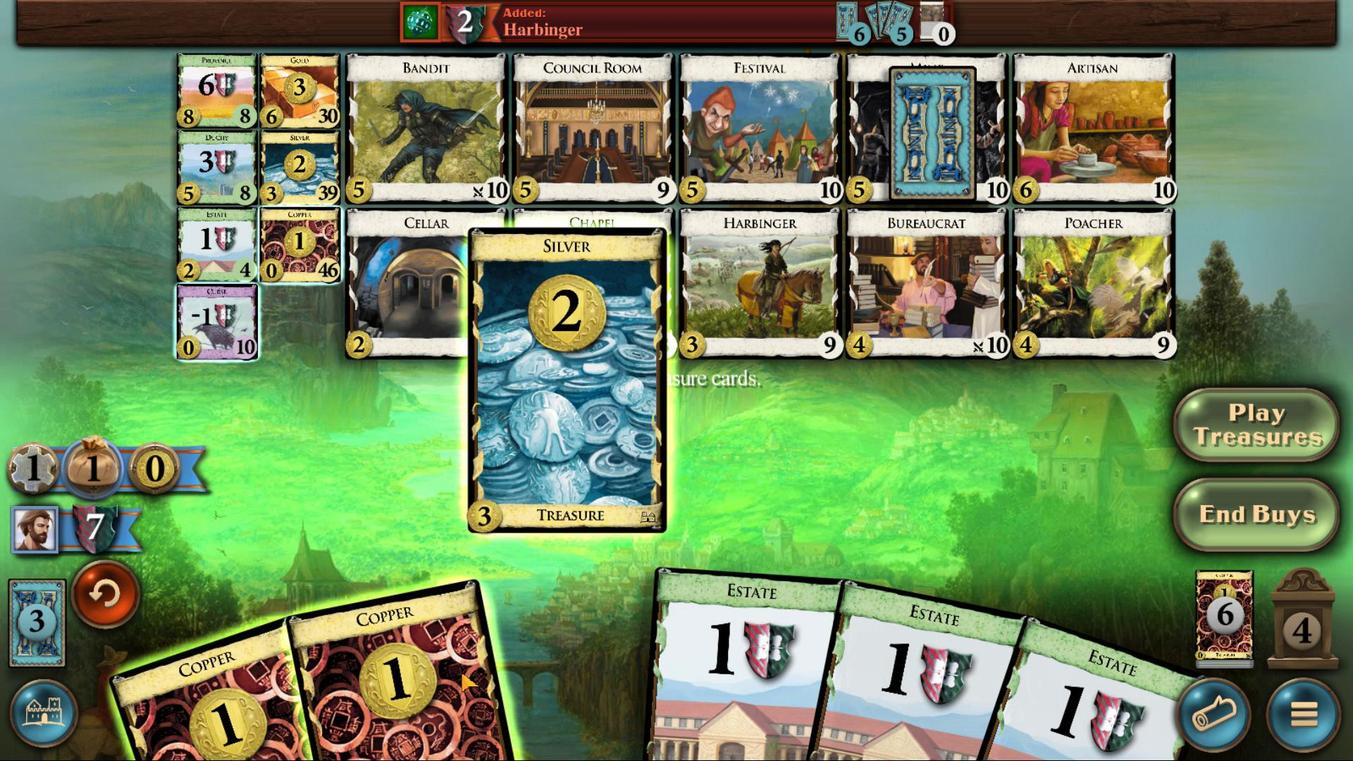 
Action: Mouse scrolled (479, 667) with delta (0, 0)
Screenshot: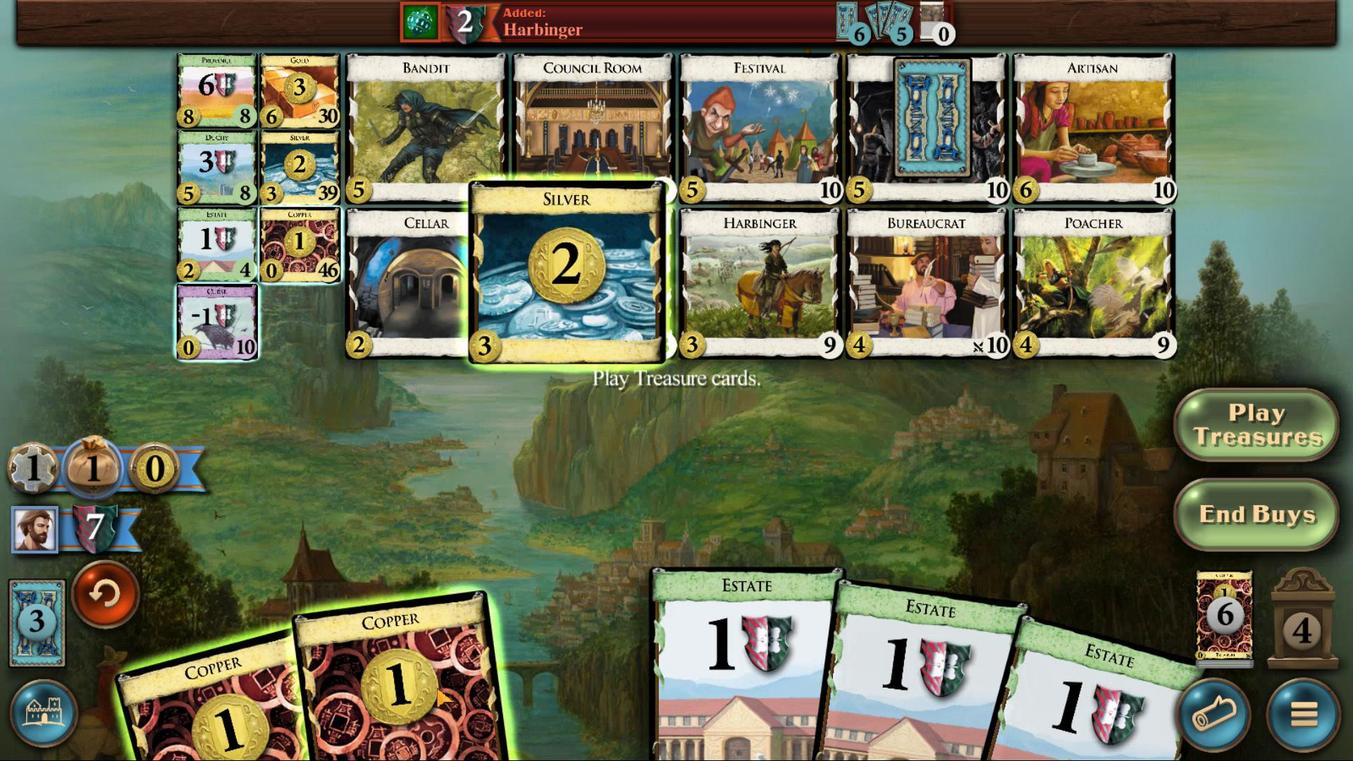 
Action: Mouse scrolled (479, 667) with delta (0, 0)
Screenshot: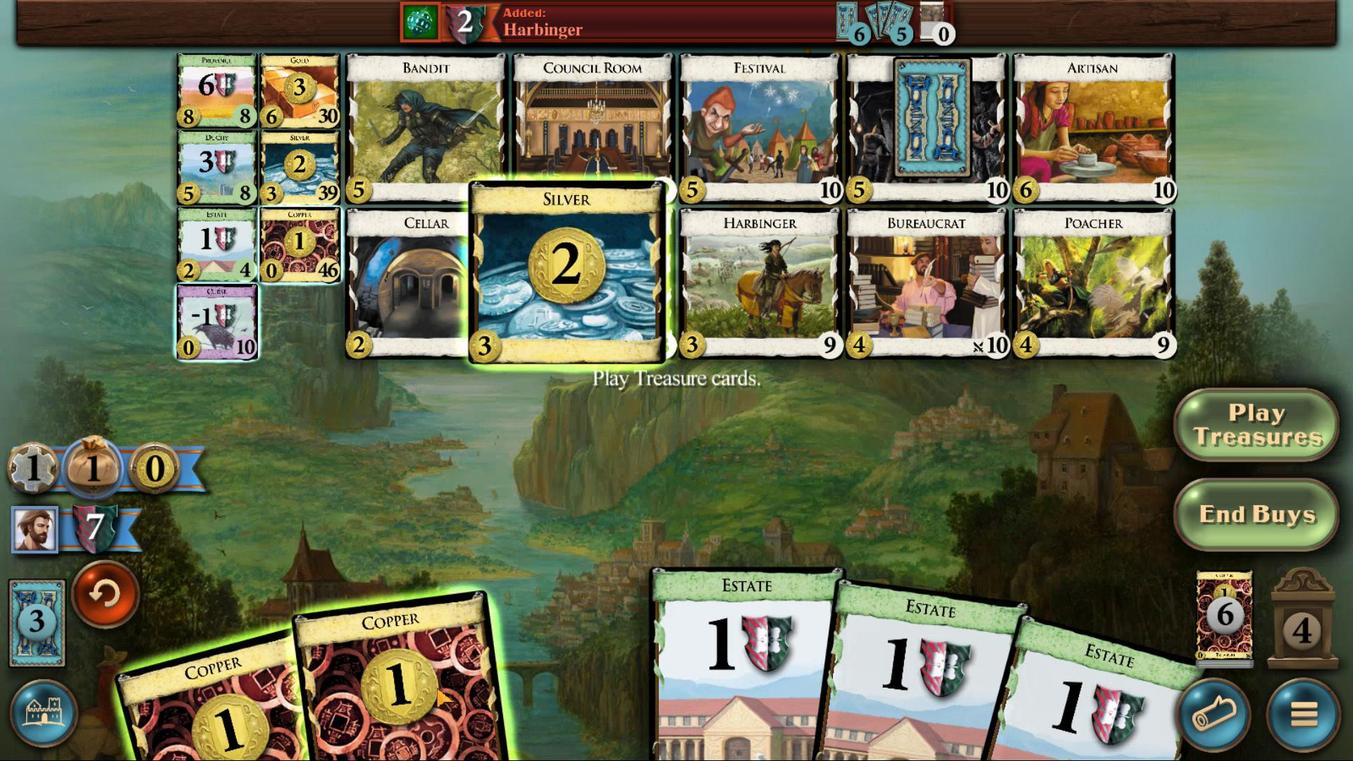 
Action: Mouse scrolled (479, 667) with delta (0, 0)
Screenshot: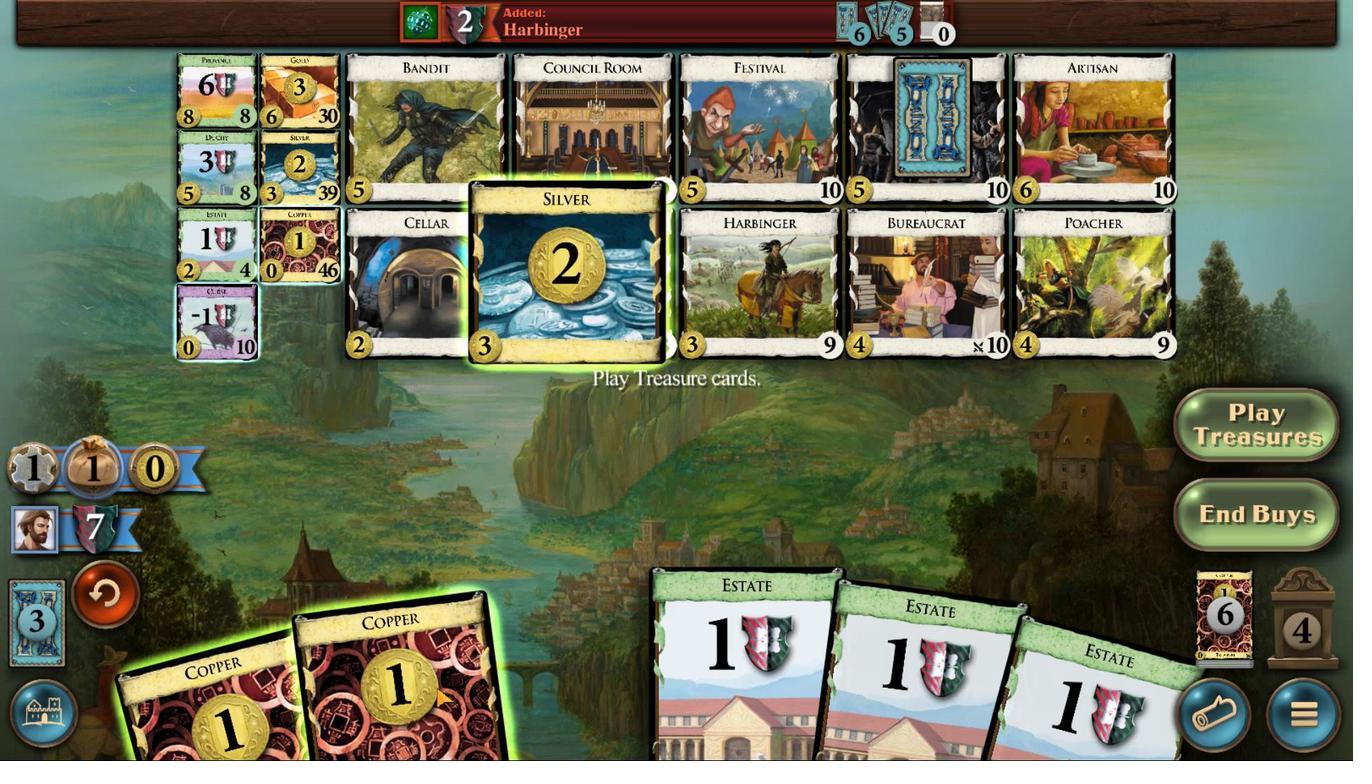 
Action: Mouse moved to (435, 687)
Screenshot: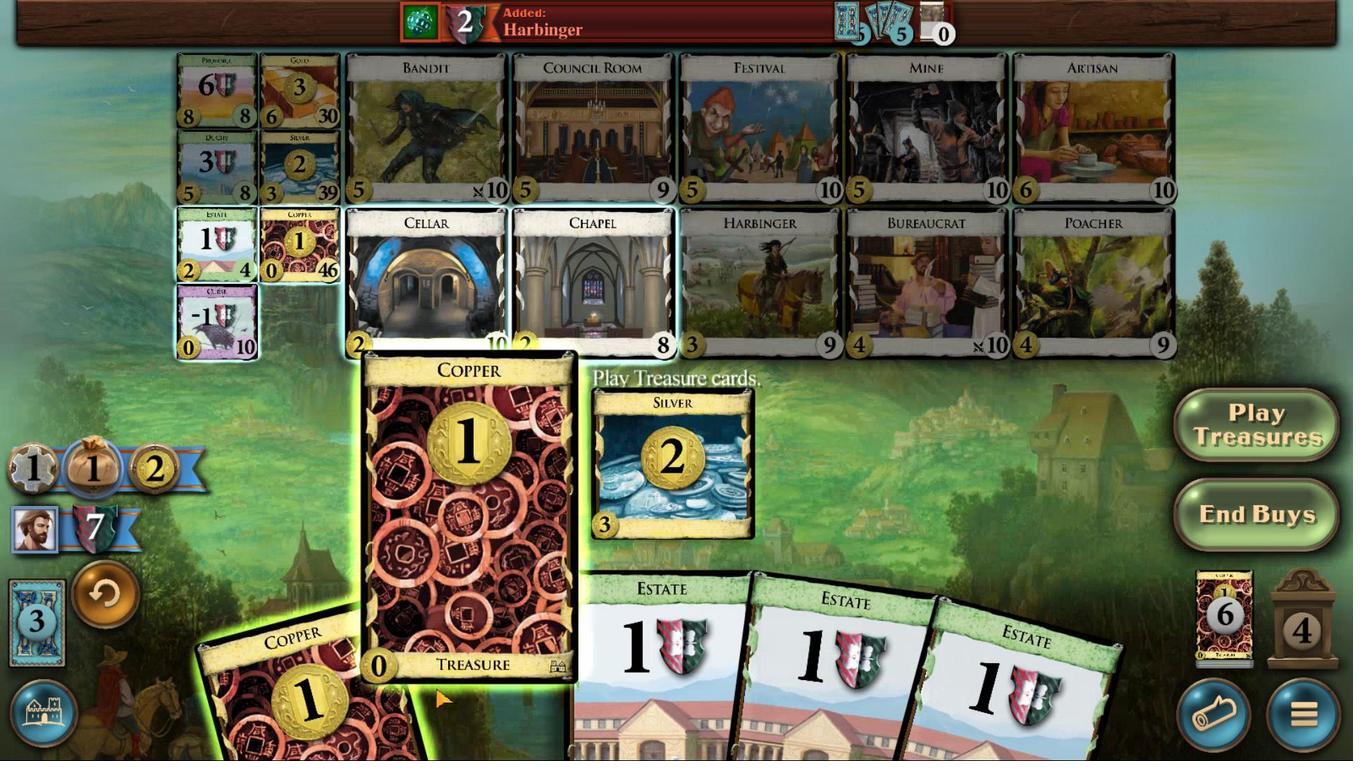 
Action: Mouse scrolled (435, 687) with delta (0, 0)
Screenshot: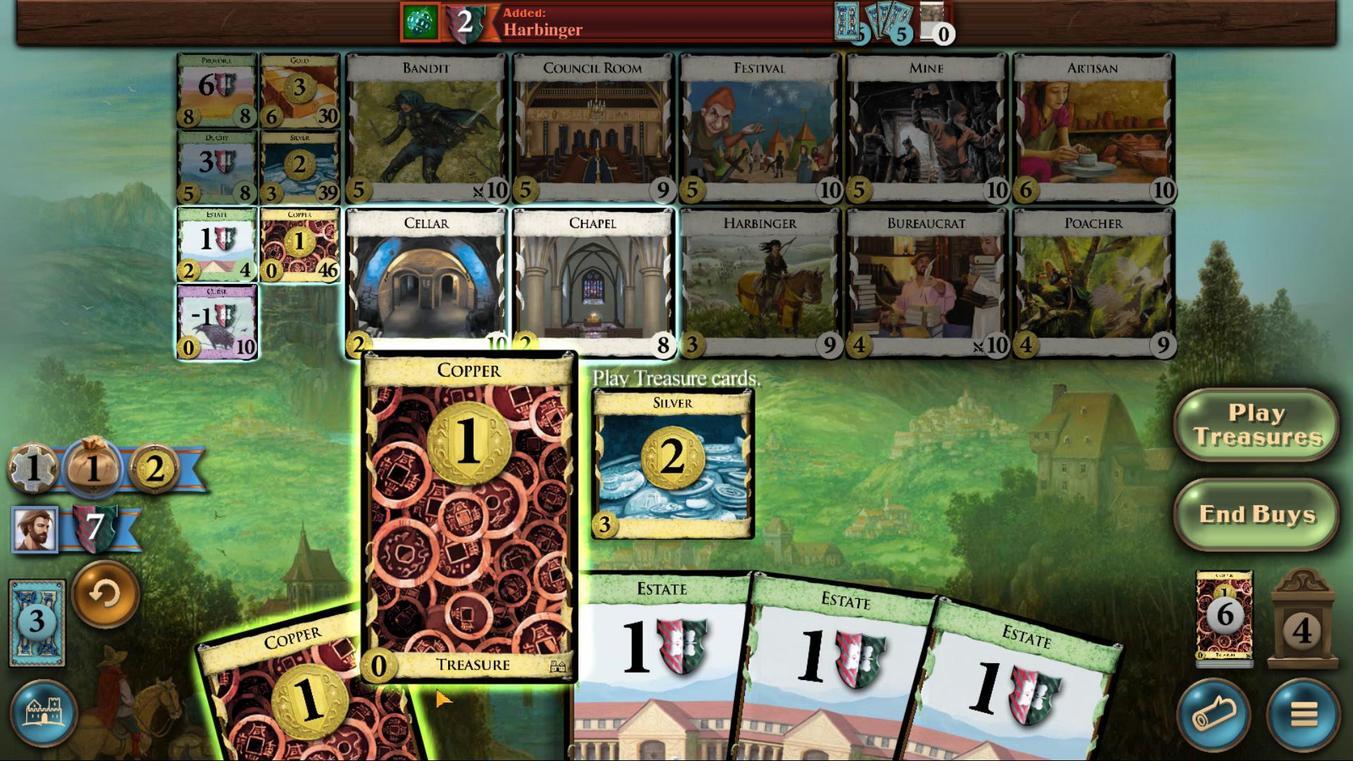 
Action: Mouse scrolled (435, 687) with delta (0, 0)
Screenshot: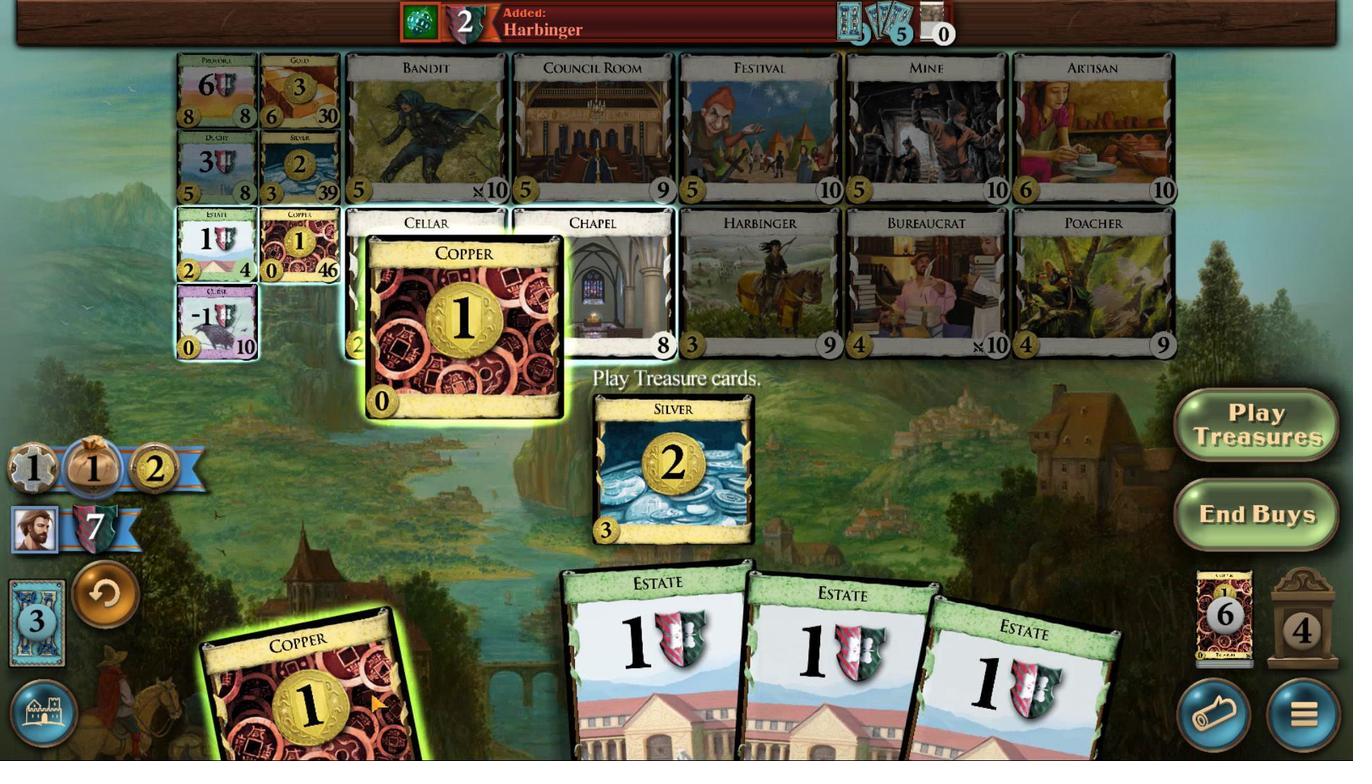 
Action: Mouse scrolled (435, 687) with delta (0, 0)
Screenshot: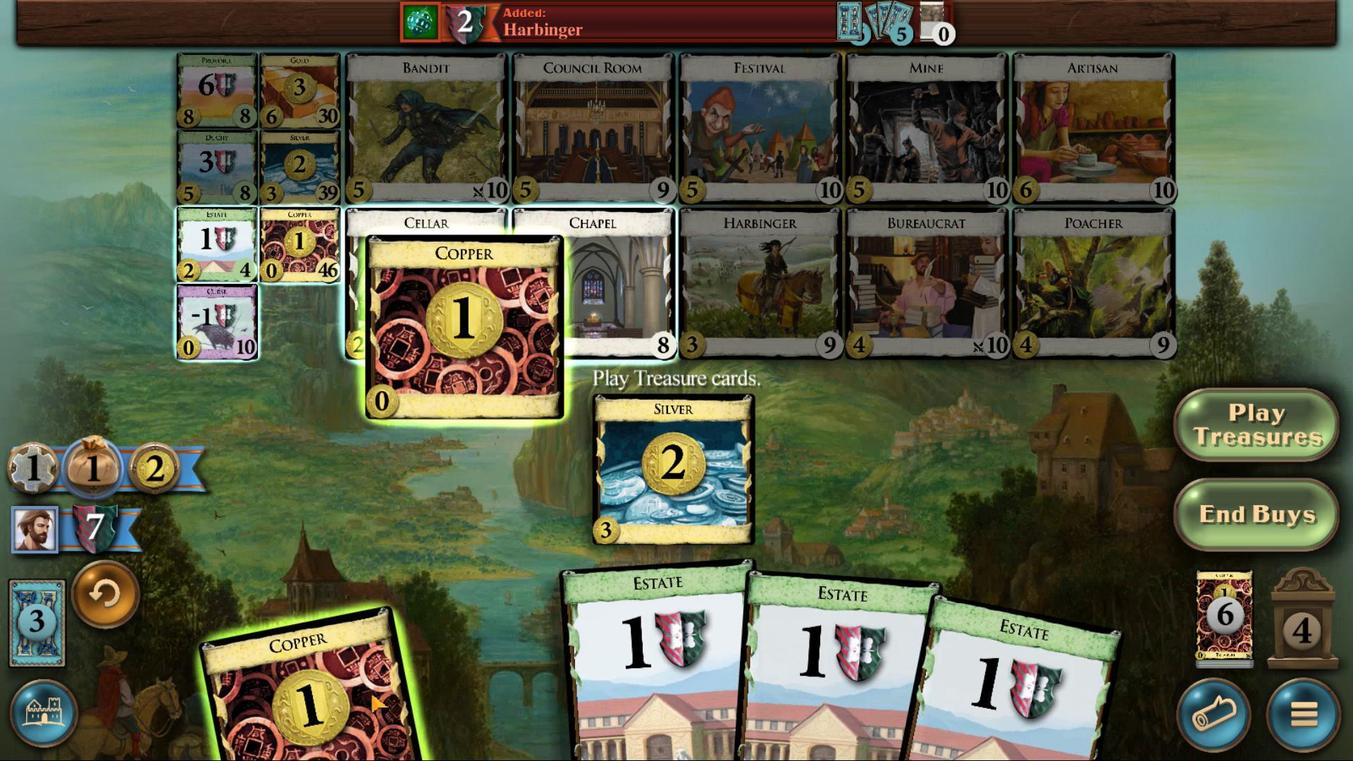
Action: Mouse scrolled (435, 687) with delta (0, 0)
Screenshot: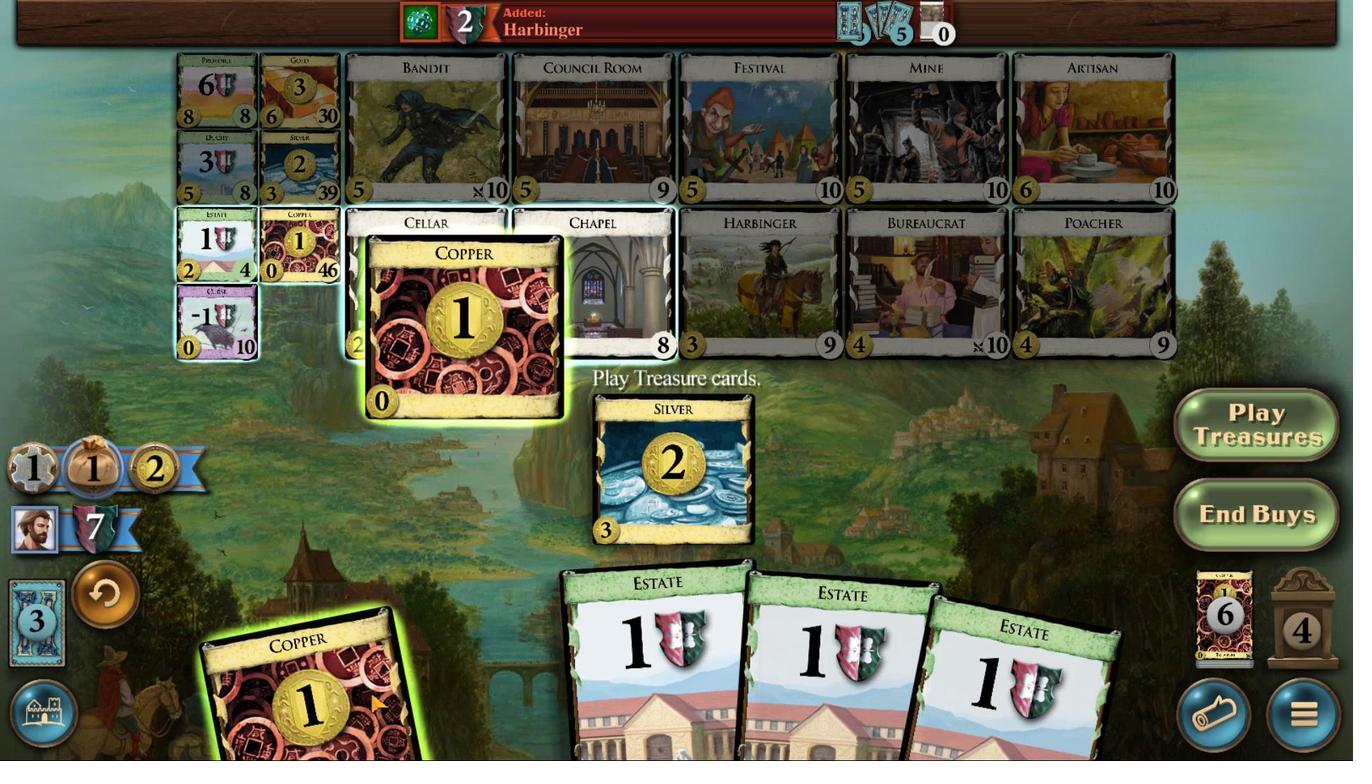 
Action: Mouse scrolled (435, 687) with delta (0, 0)
Screenshot: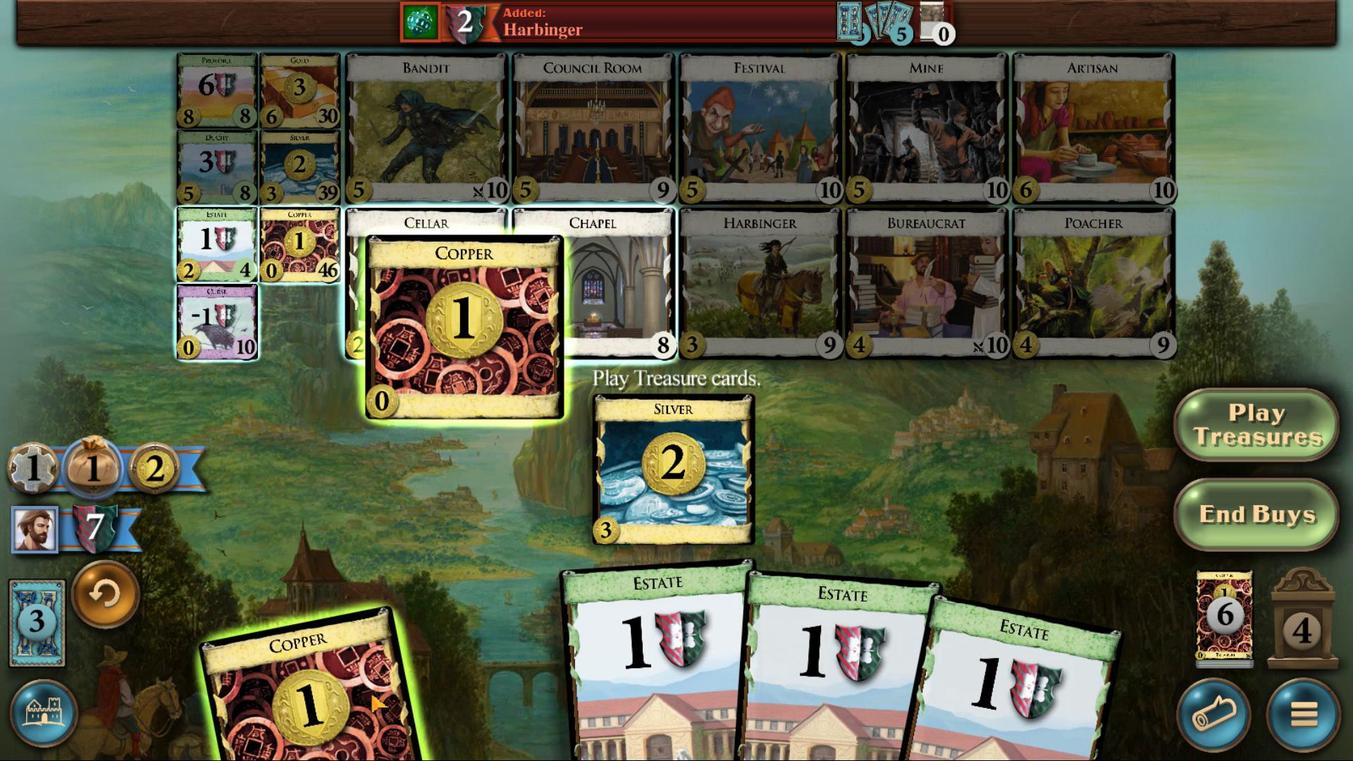 
Action: Mouse moved to (351, 692)
Screenshot: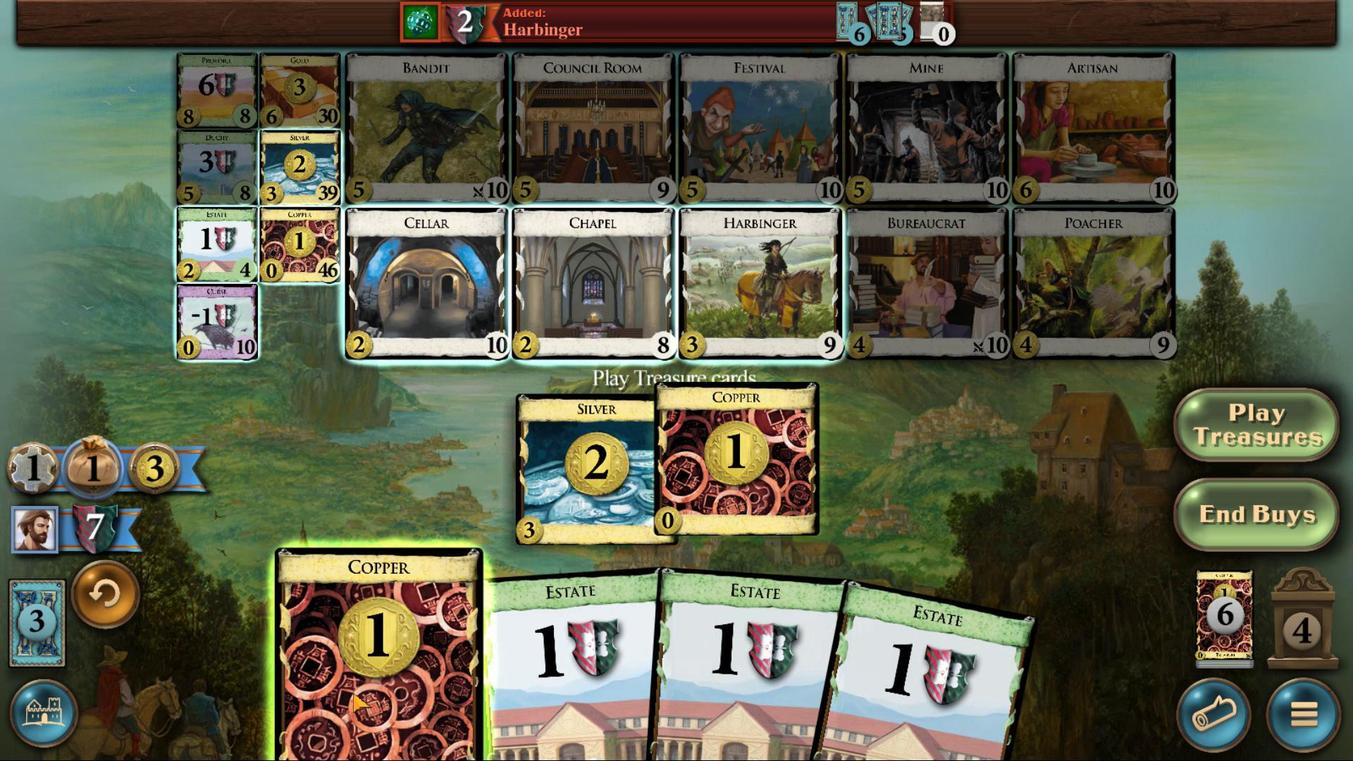 
Action: Mouse scrolled (351, 692) with delta (0, 0)
Screenshot: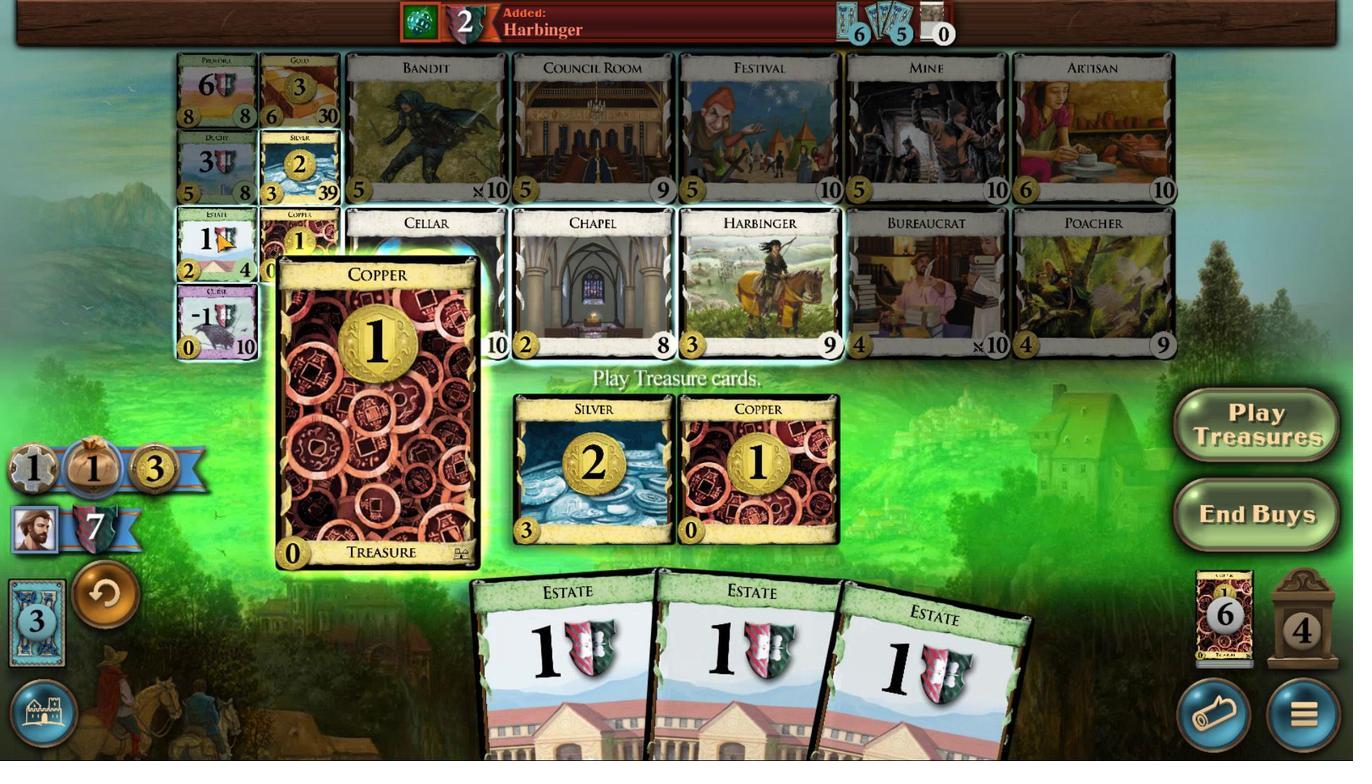 
Action: Mouse scrolled (351, 692) with delta (0, 0)
Screenshot: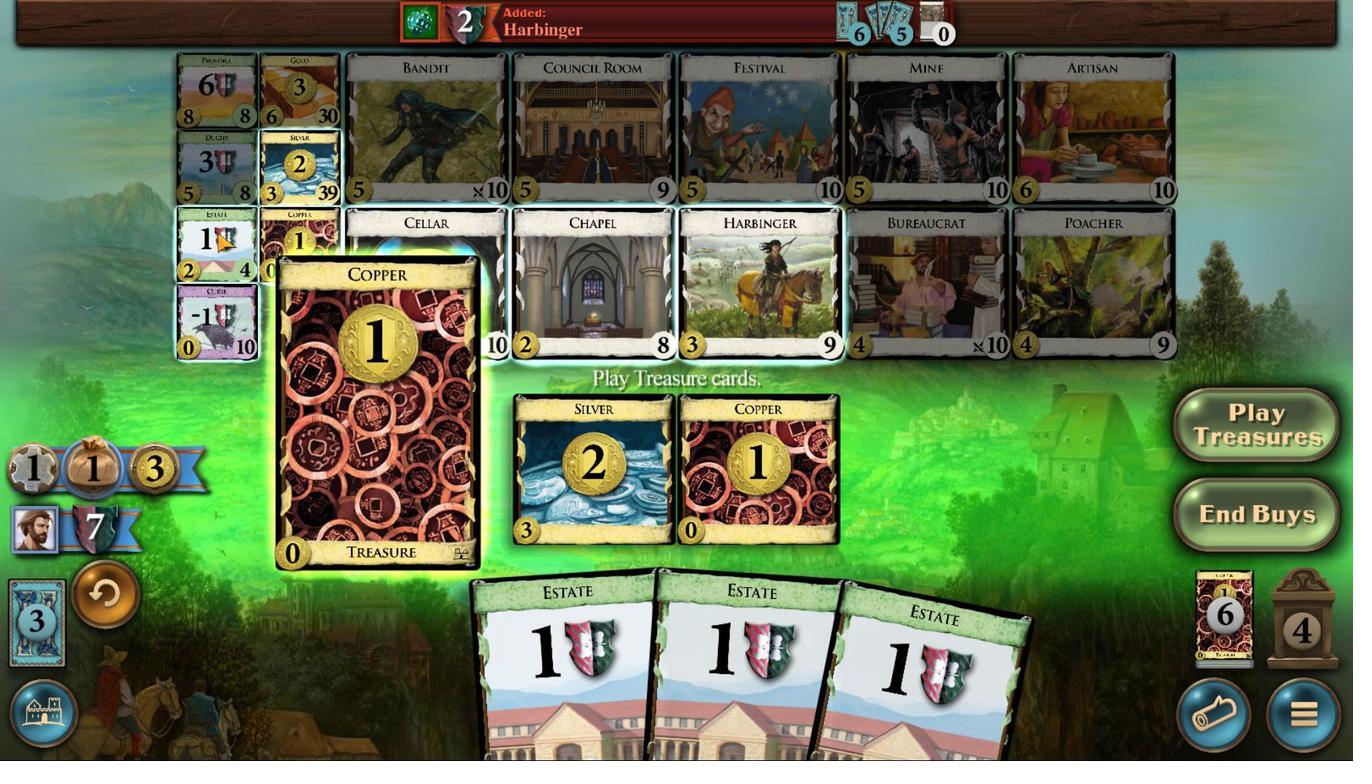 
Action: Mouse scrolled (351, 692) with delta (0, 0)
Screenshot: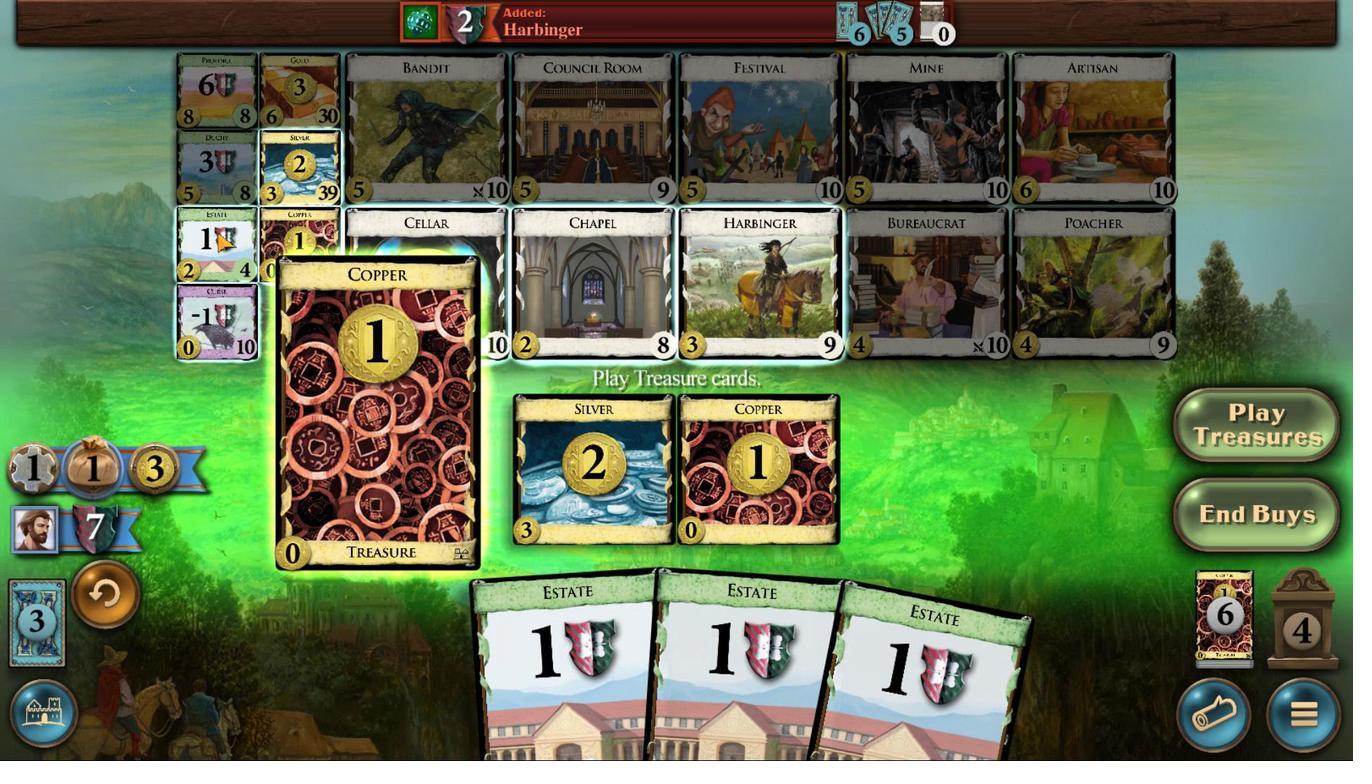 
Action: Mouse scrolled (351, 692) with delta (0, 0)
Screenshot: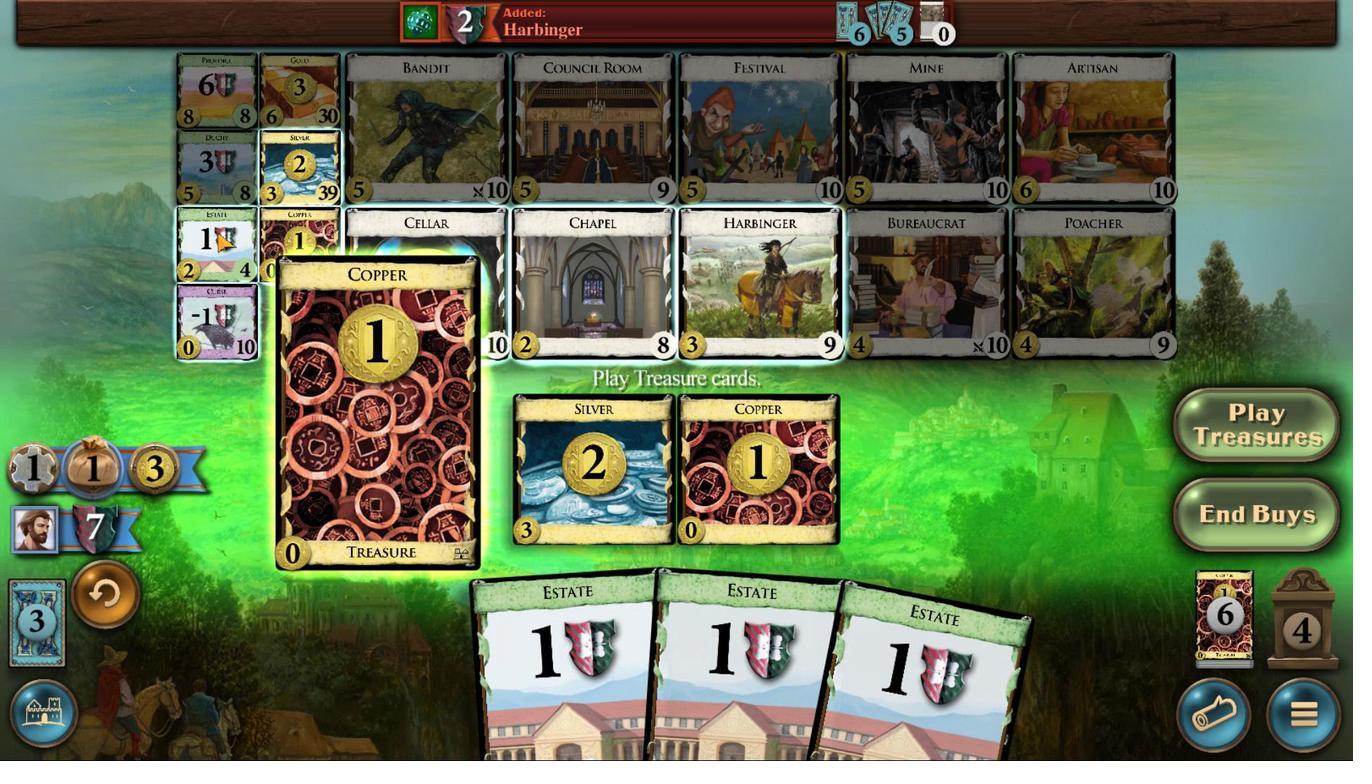 
Action: Mouse scrolled (351, 692) with delta (0, 0)
Screenshot: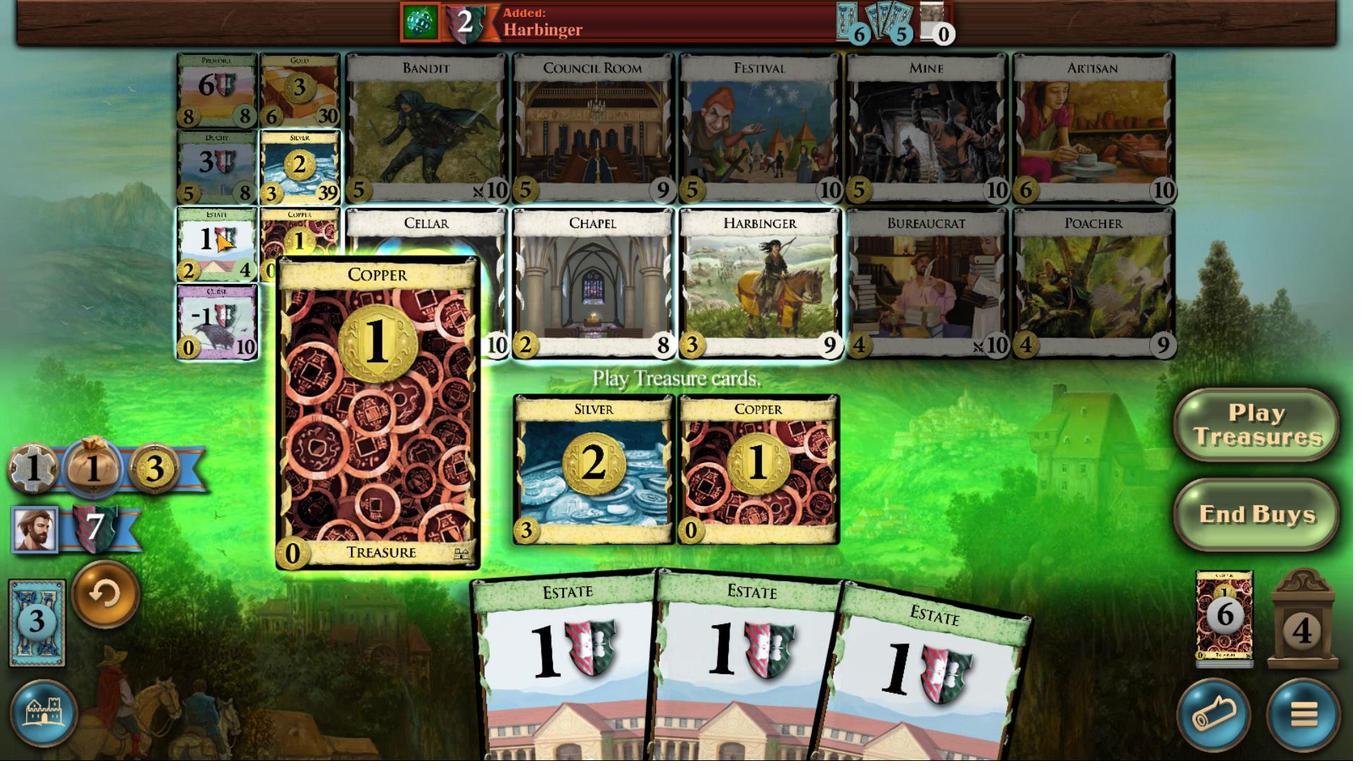
Action: Mouse scrolled (351, 692) with delta (0, 0)
Screenshot: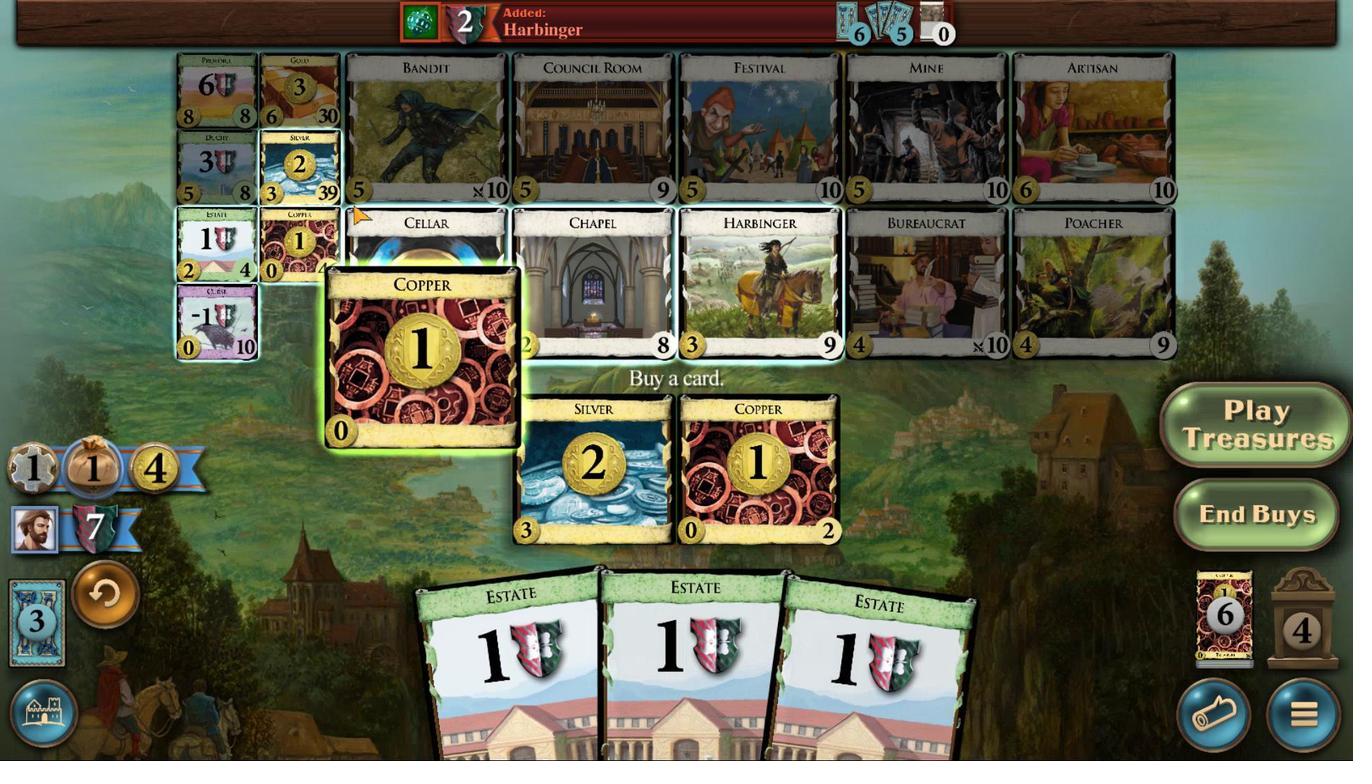 
Action: Mouse moved to (297, 152)
Screenshot: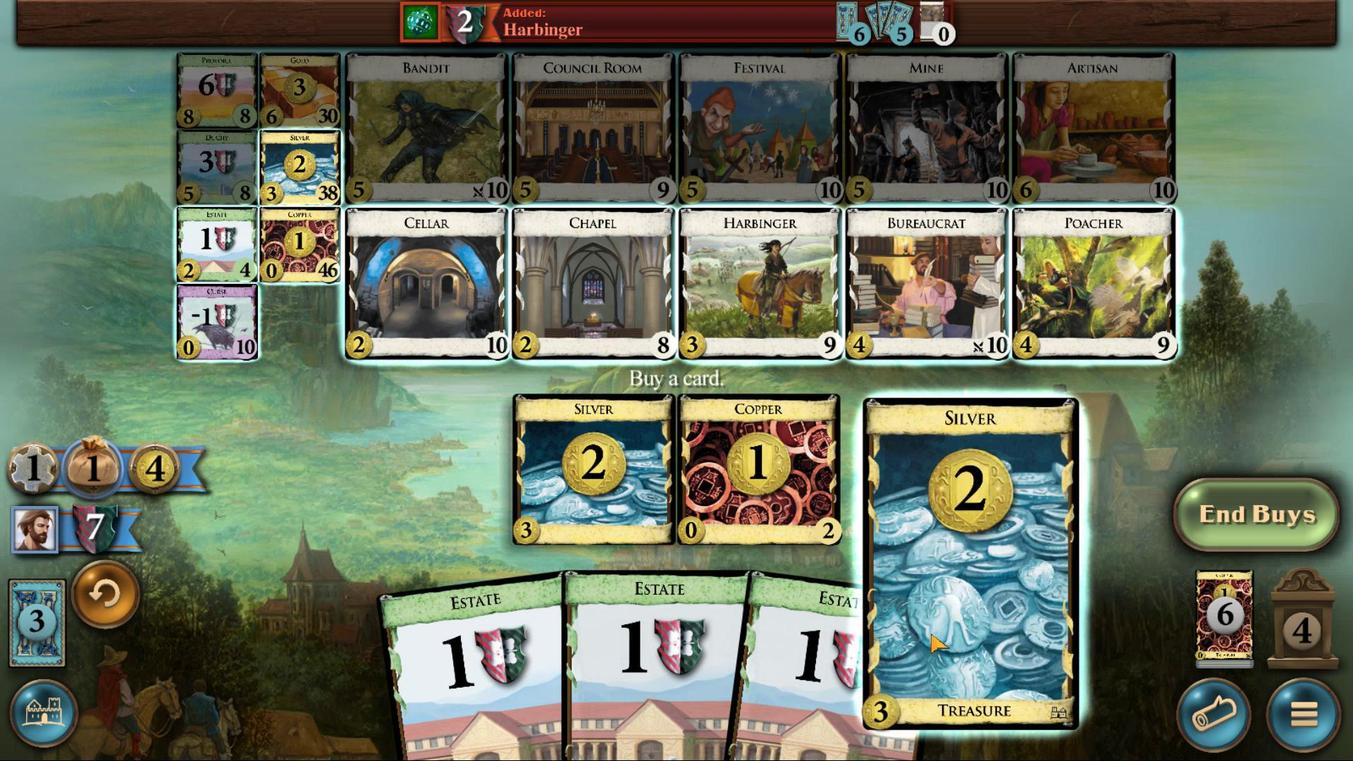 
Action: Mouse pressed left at (297, 152)
Screenshot: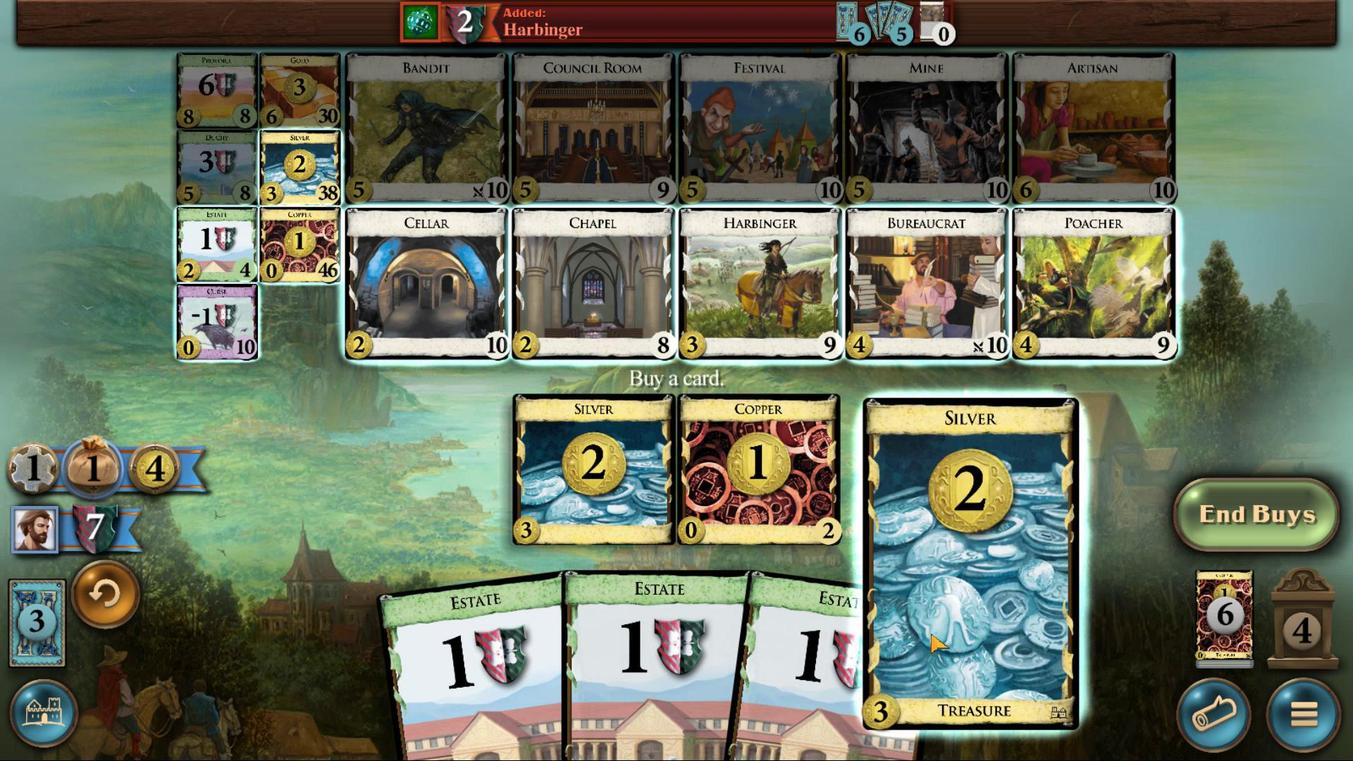 
Action: Mouse moved to (709, 642)
Screenshot: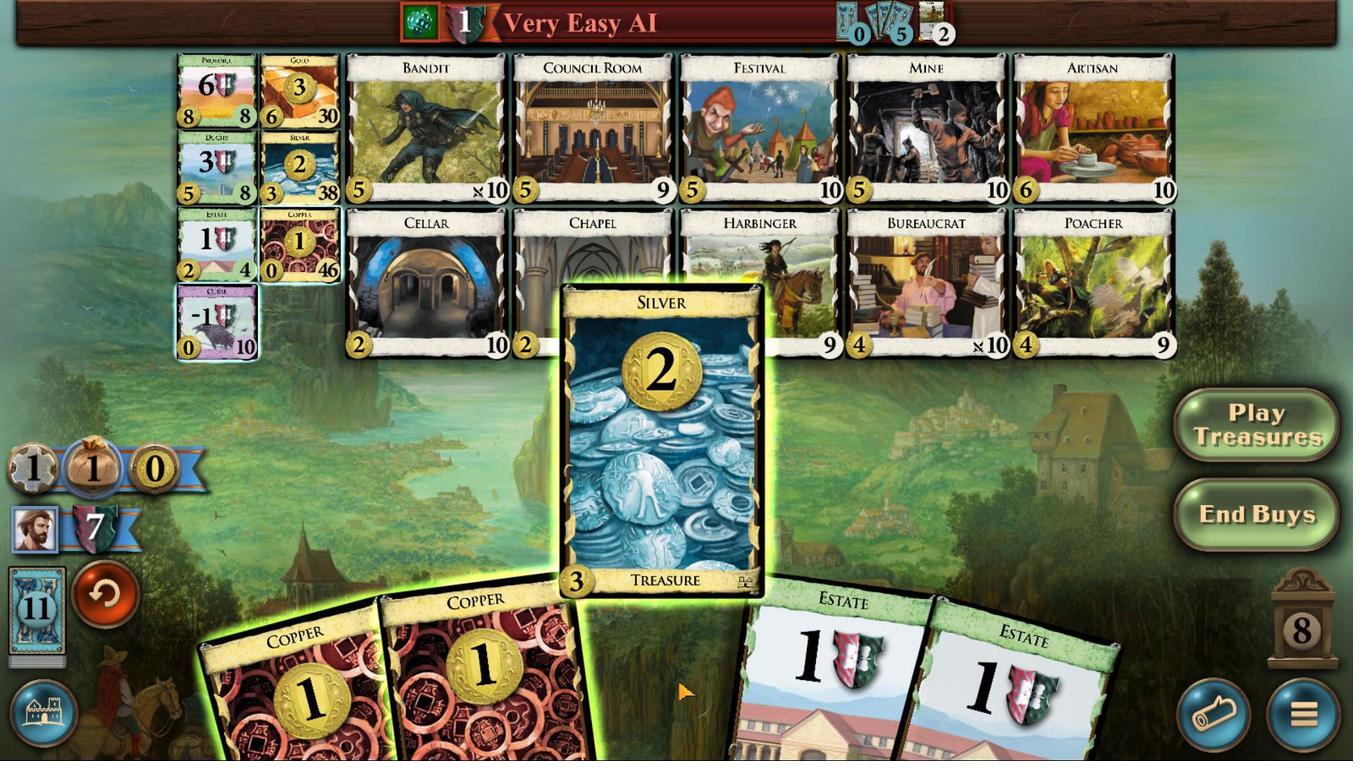 
Action: Mouse scrolled (709, 641) with delta (0, 0)
Screenshot: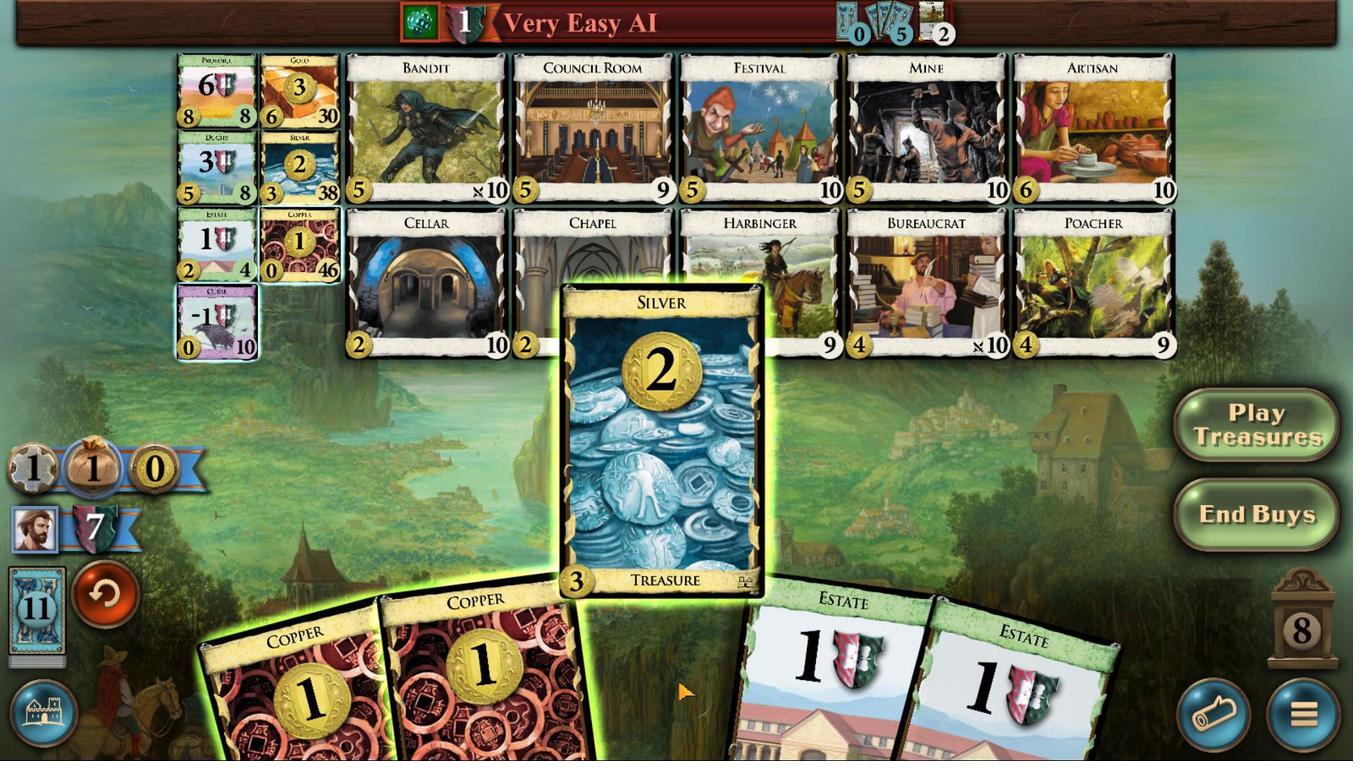
Action: Mouse moved to (687, 674)
Screenshot: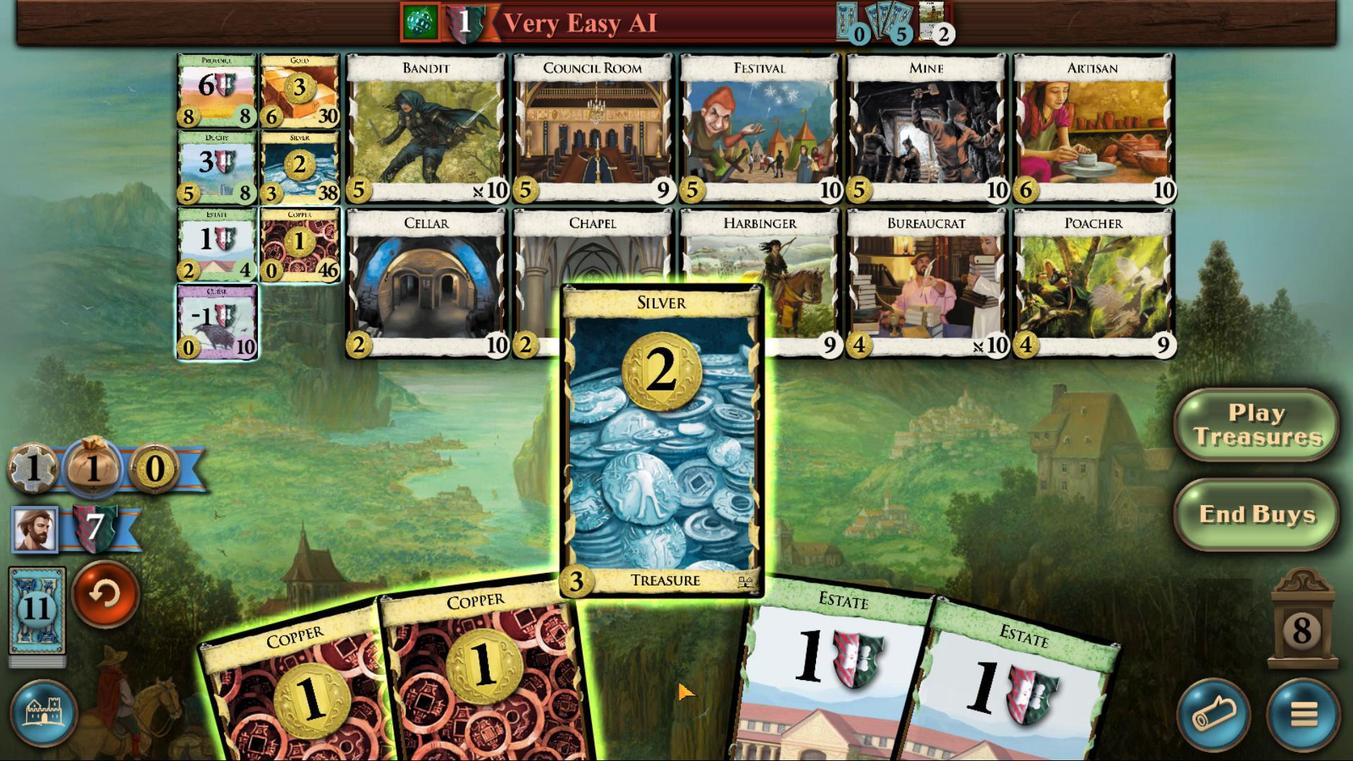 
Action: Mouse scrolled (687, 673) with delta (0, 0)
Screenshot: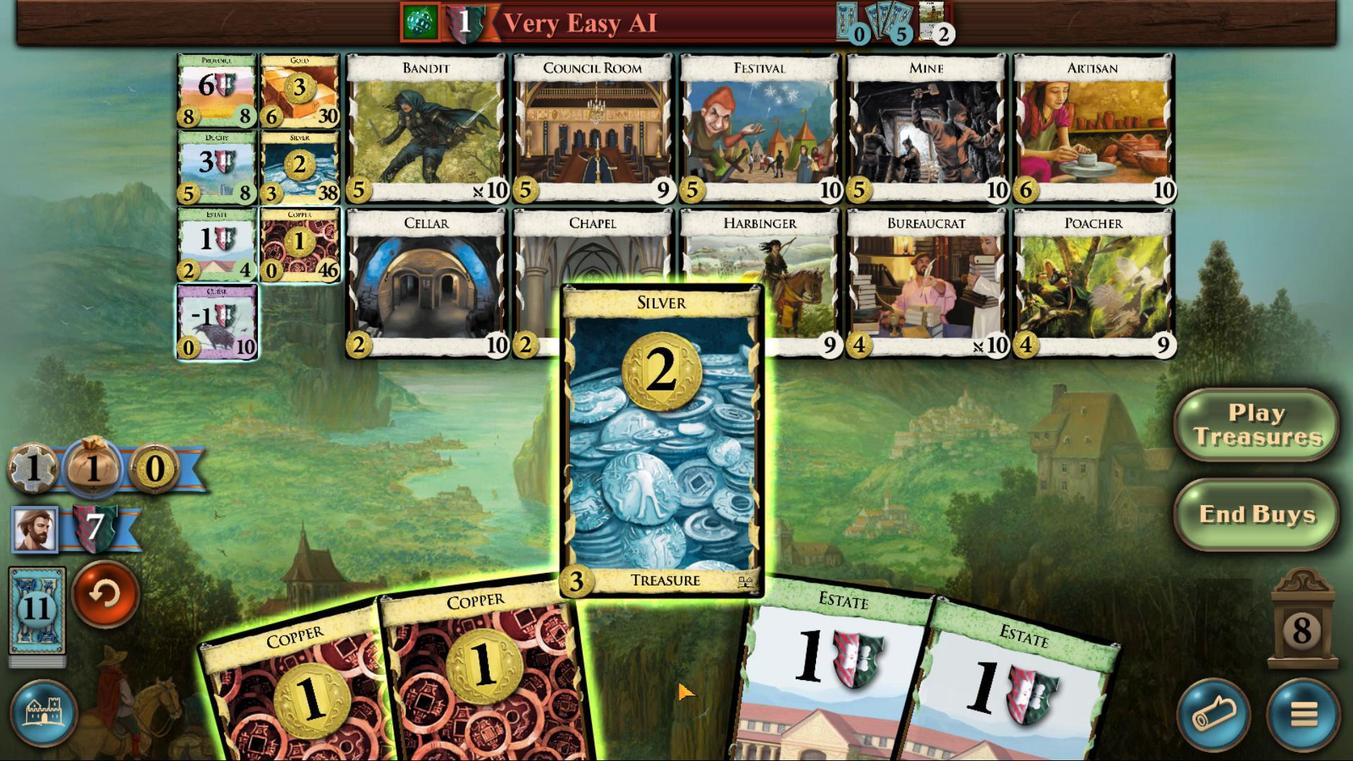 
Action: Mouse moved to (682, 681)
Screenshot: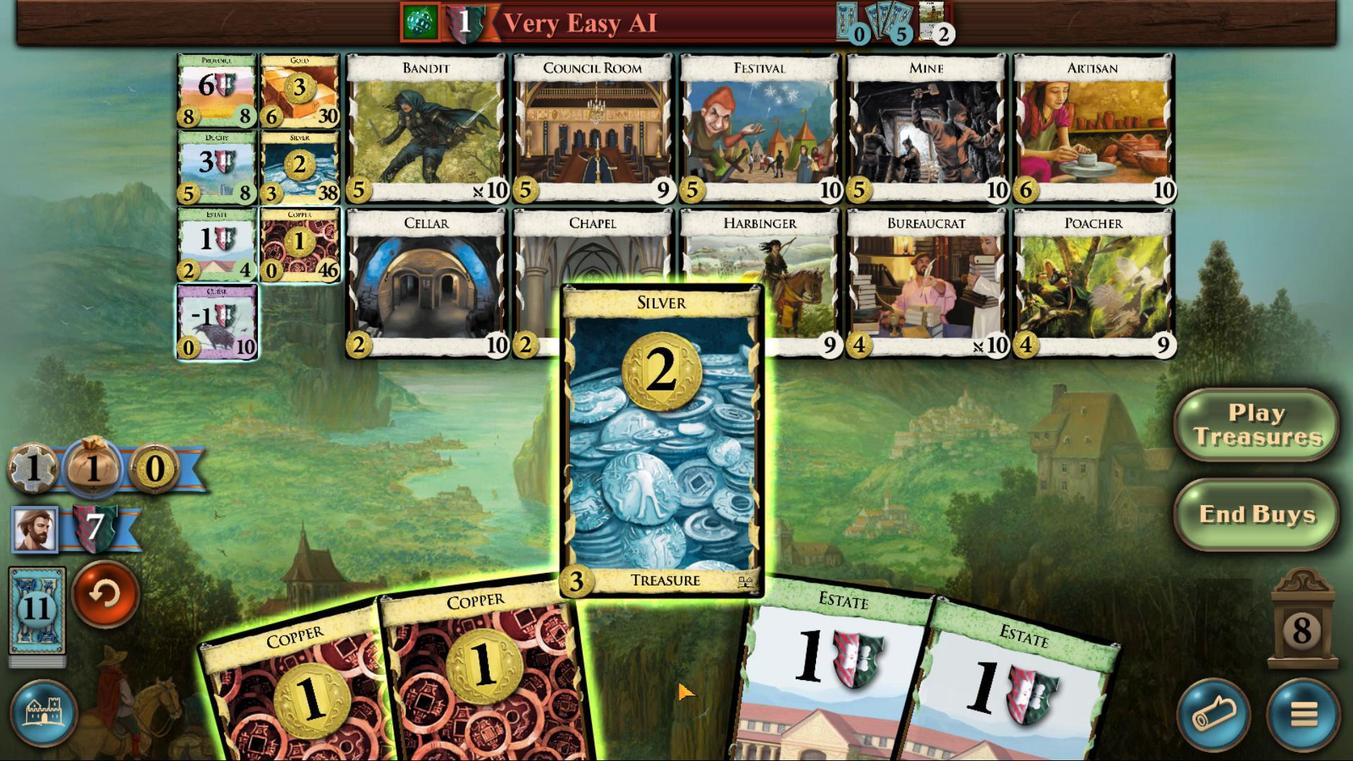 
Action: Mouse scrolled (682, 680) with delta (0, 0)
Screenshot: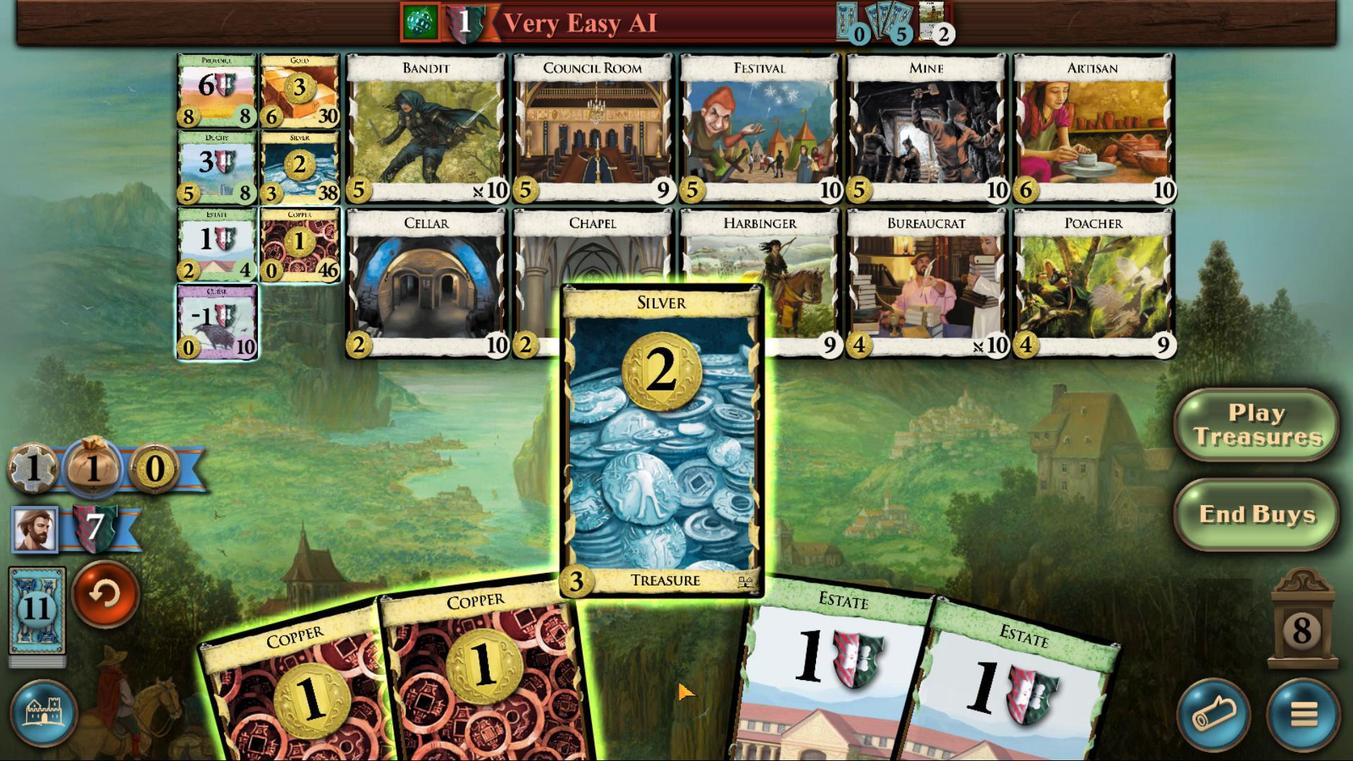 
Action: Mouse scrolled (682, 680) with delta (0, 0)
Screenshot: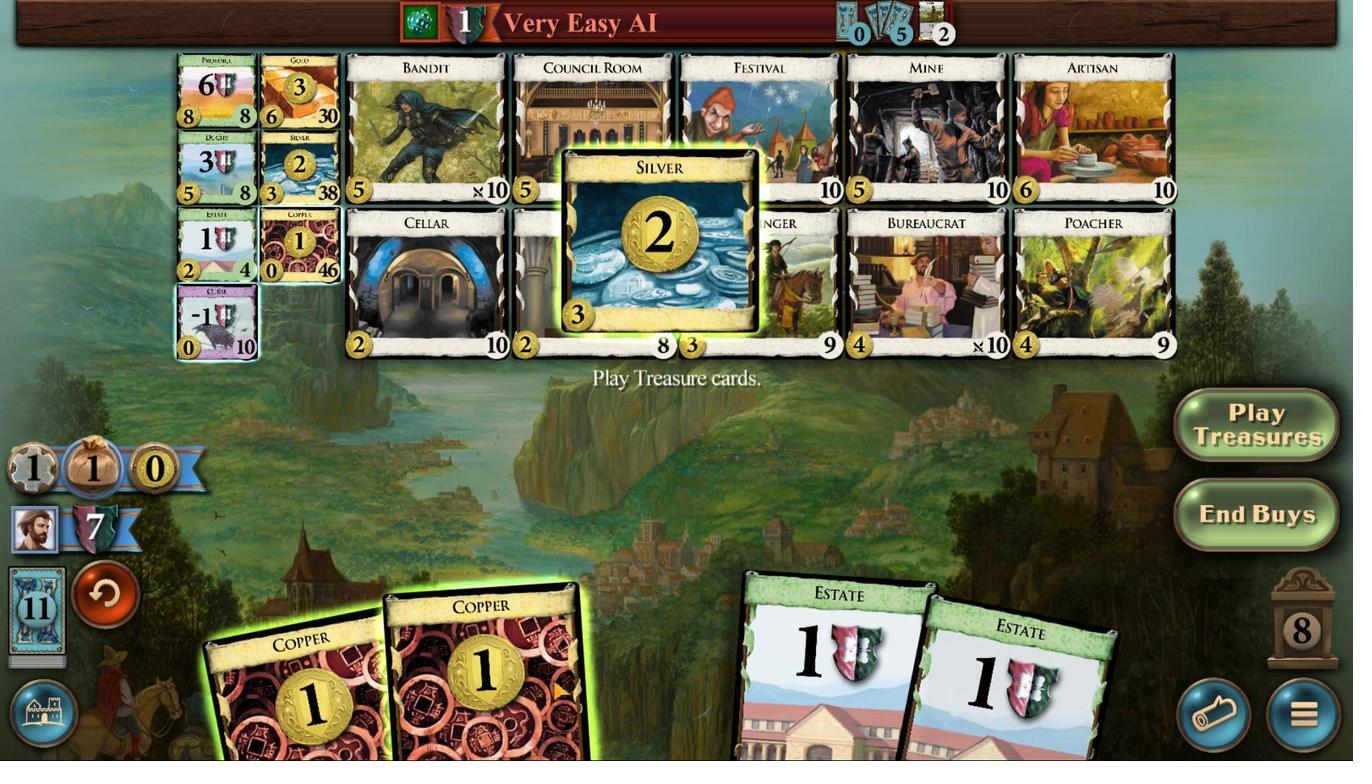 
Action: Mouse moved to (682, 681)
Screenshot: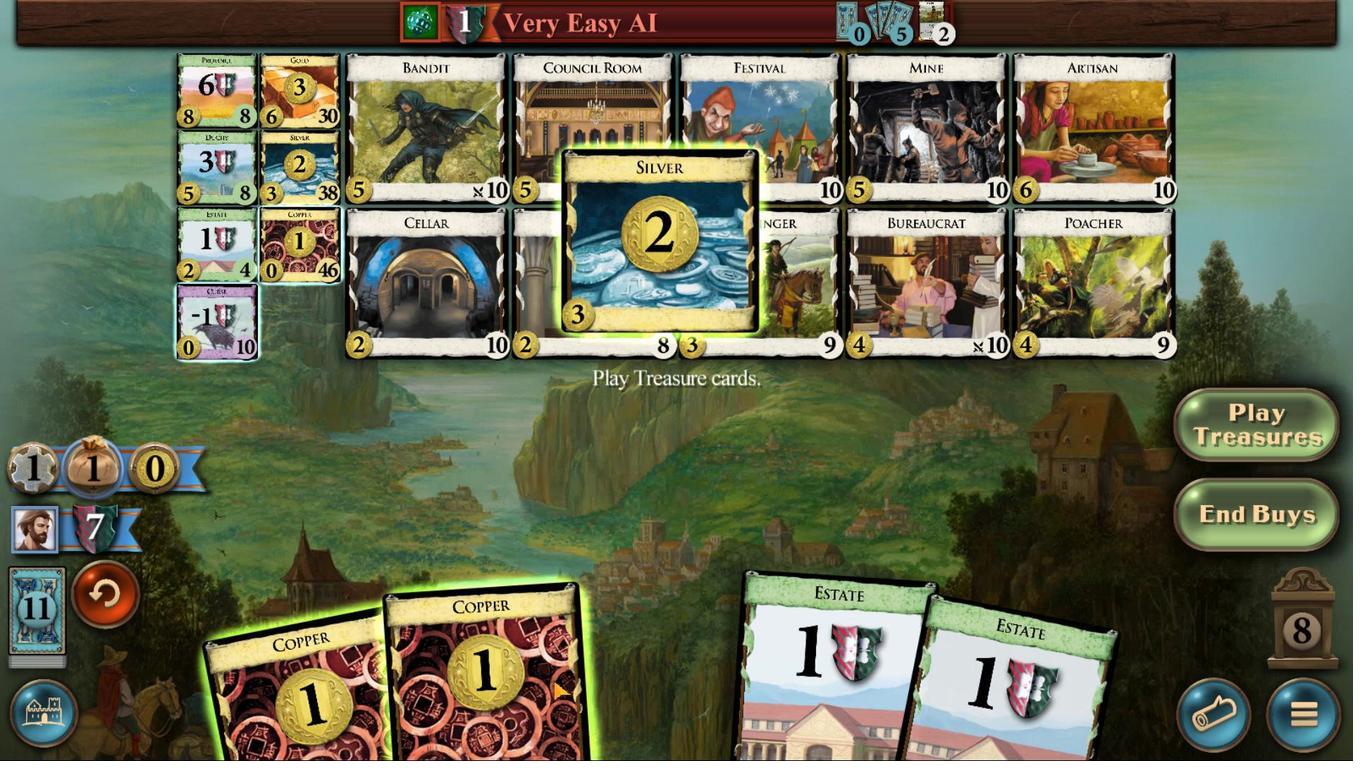 
Action: Mouse scrolled (682, 680) with delta (0, 0)
Screenshot: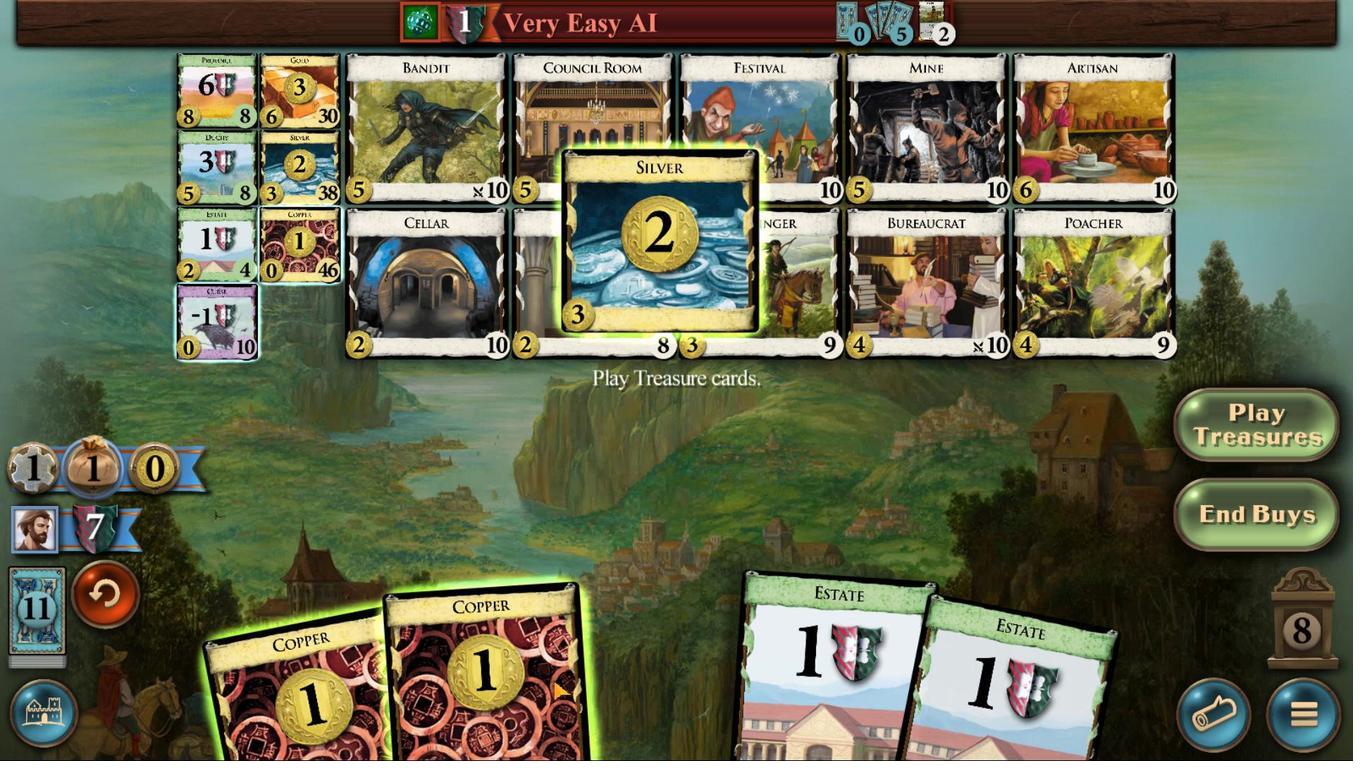 
Action: Mouse scrolled (682, 680) with delta (0, 0)
Screenshot: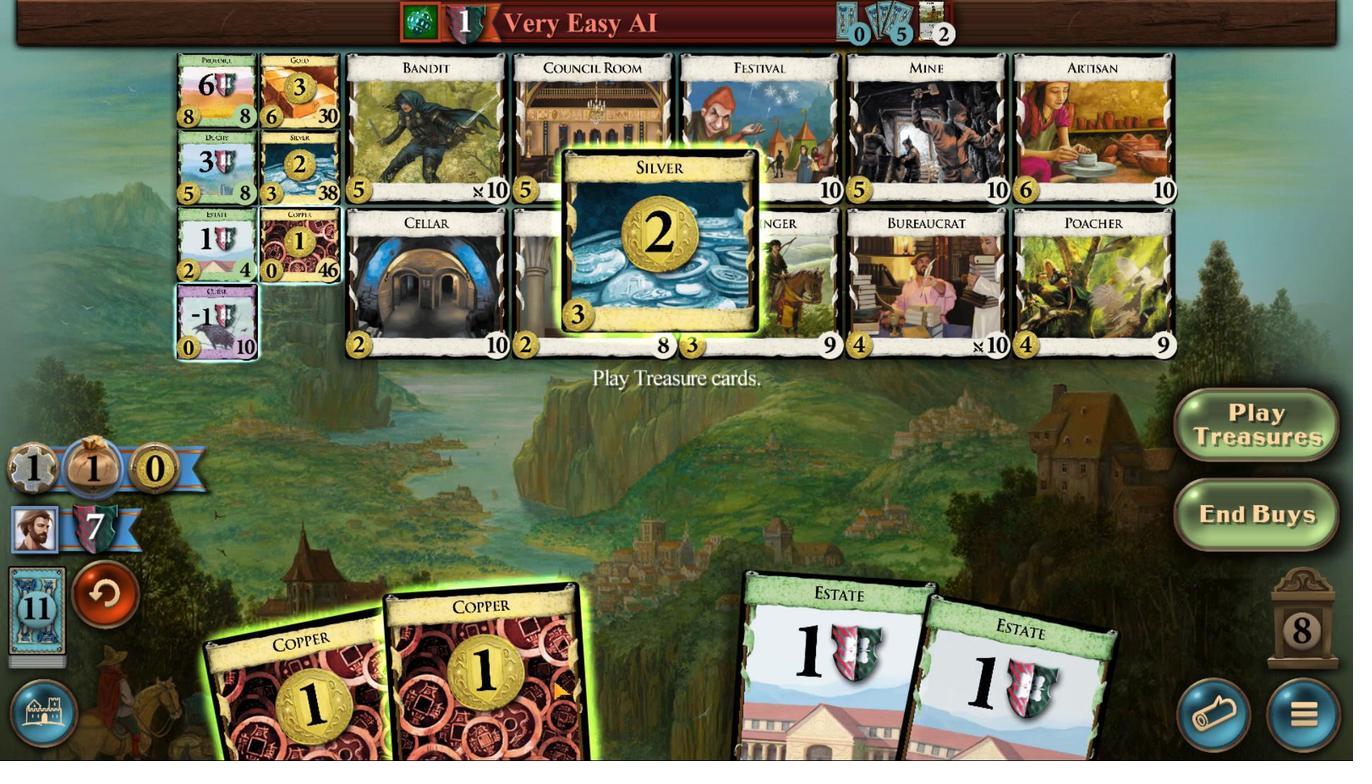 
Action: Mouse moved to (552, 680)
Screenshot: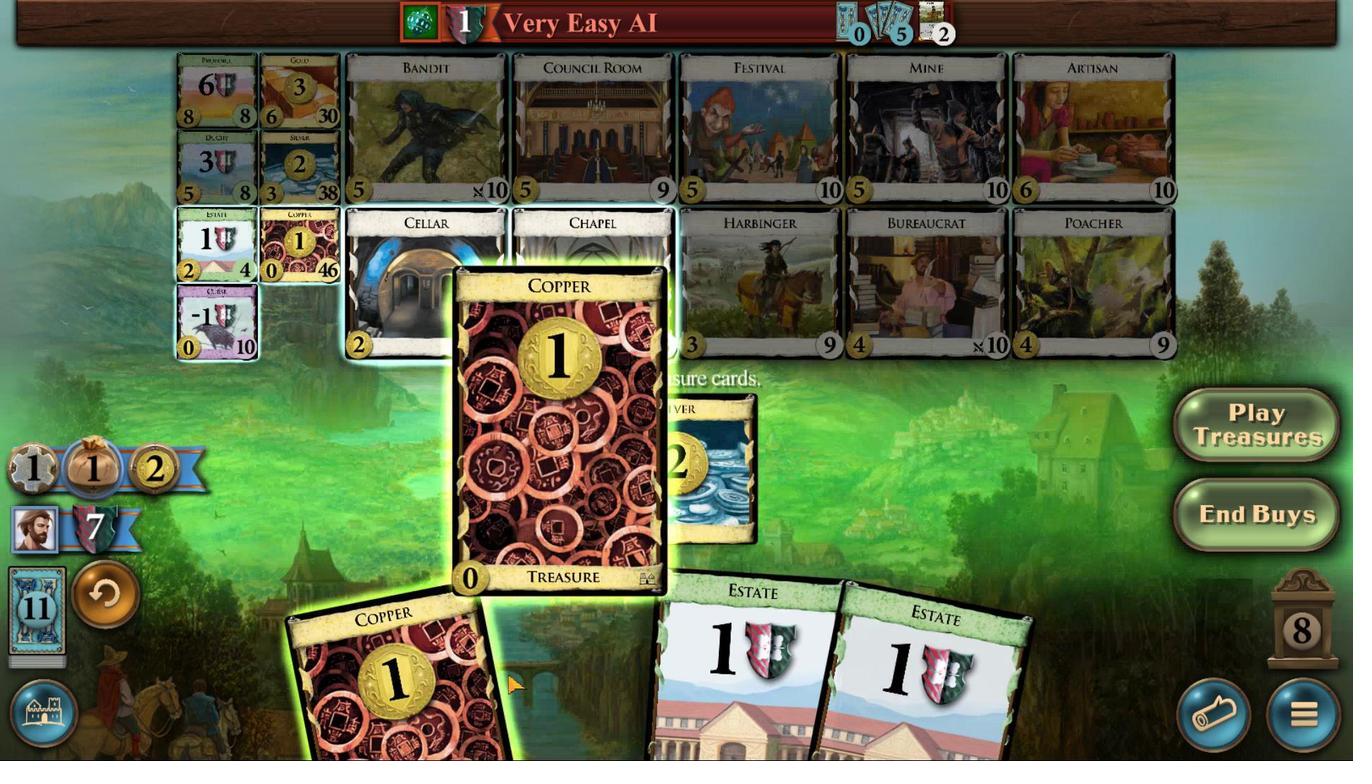 
Action: Mouse scrolled (552, 680) with delta (0, 0)
Screenshot: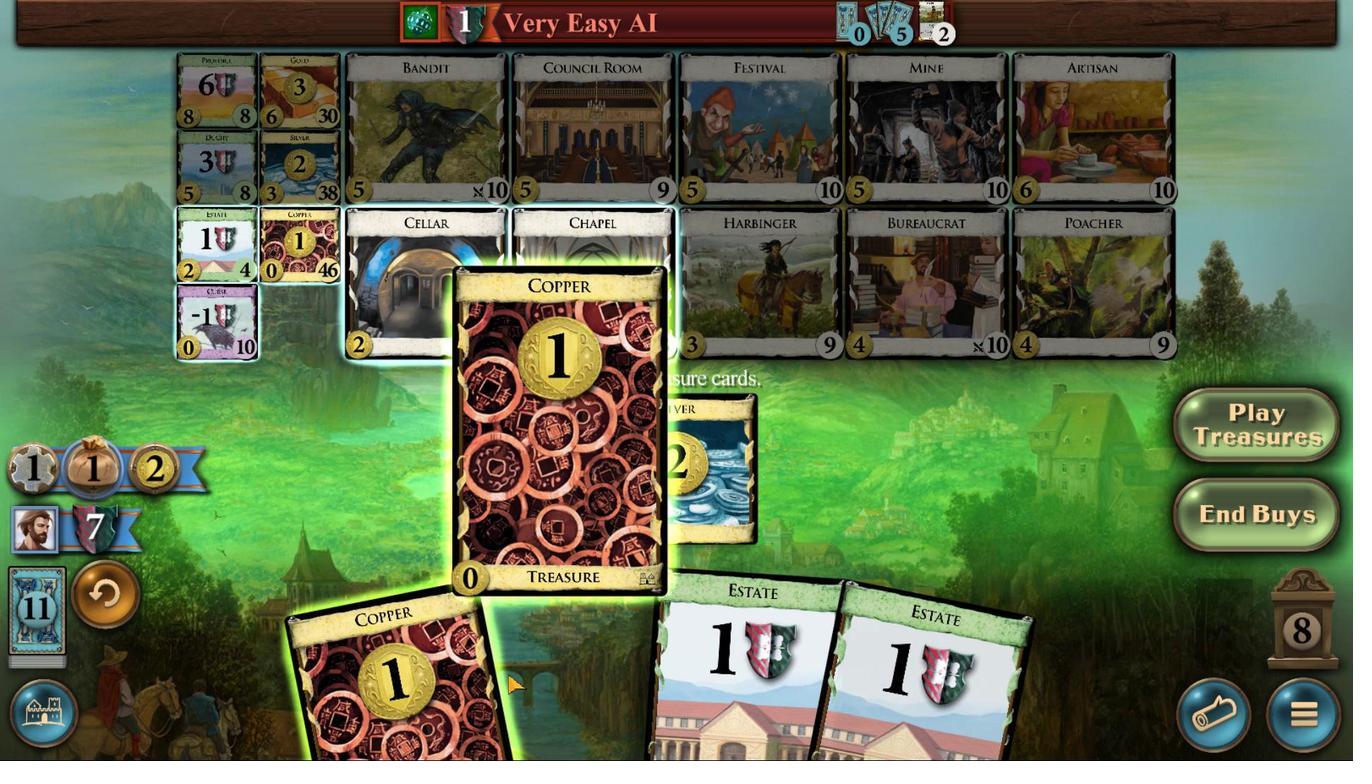 
Action: Mouse scrolled (552, 680) with delta (0, 0)
Screenshot: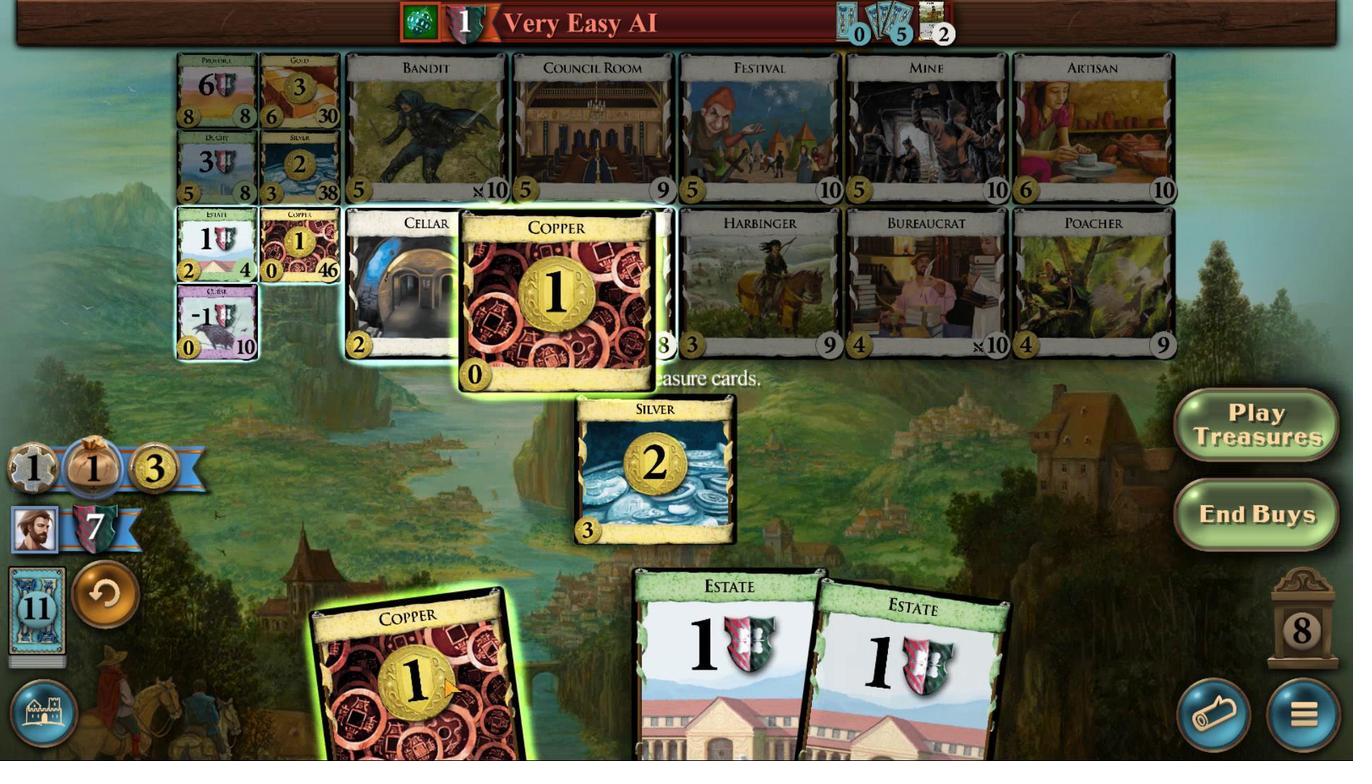 
Action: Mouse scrolled (552, 680) with delta (0, 0)
Screenshot: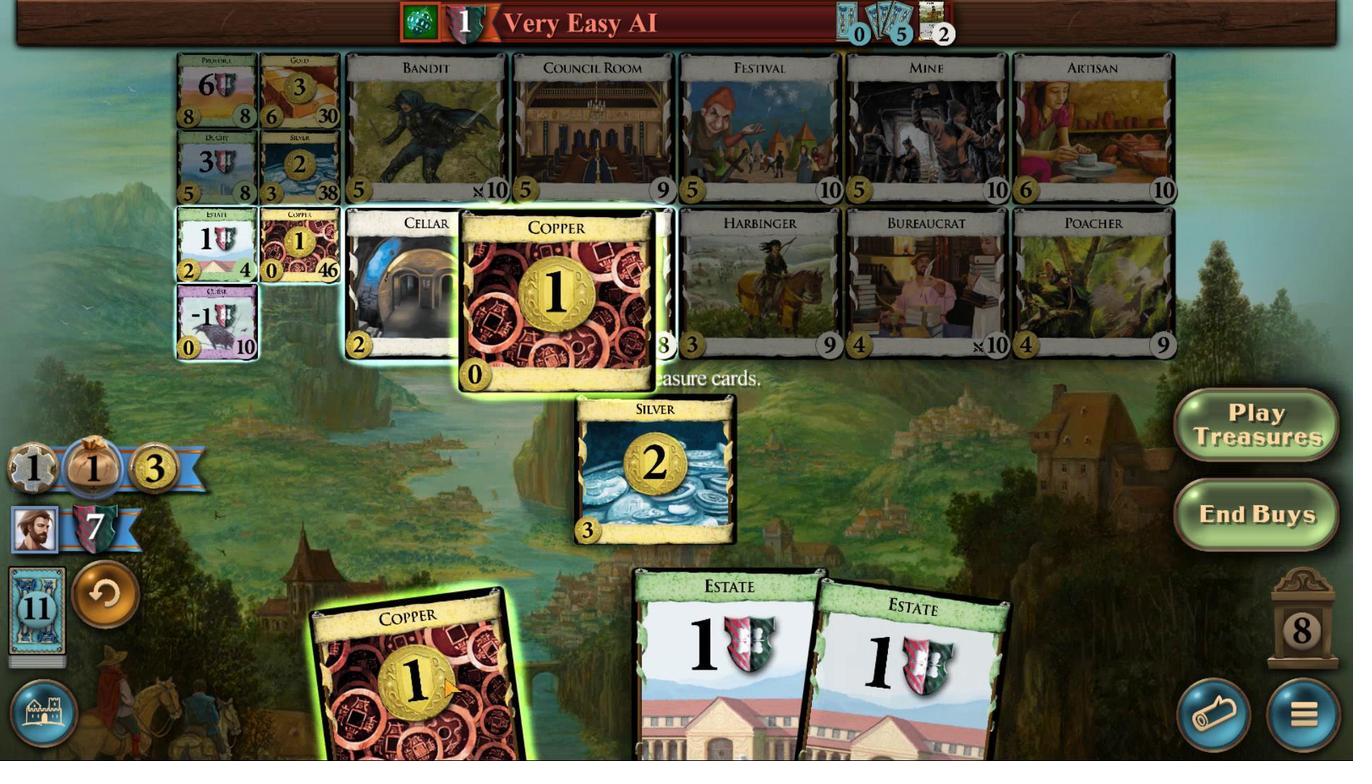 
Action: Mouse scrolled (552, 680) with delta (0, 0)
Screenshot: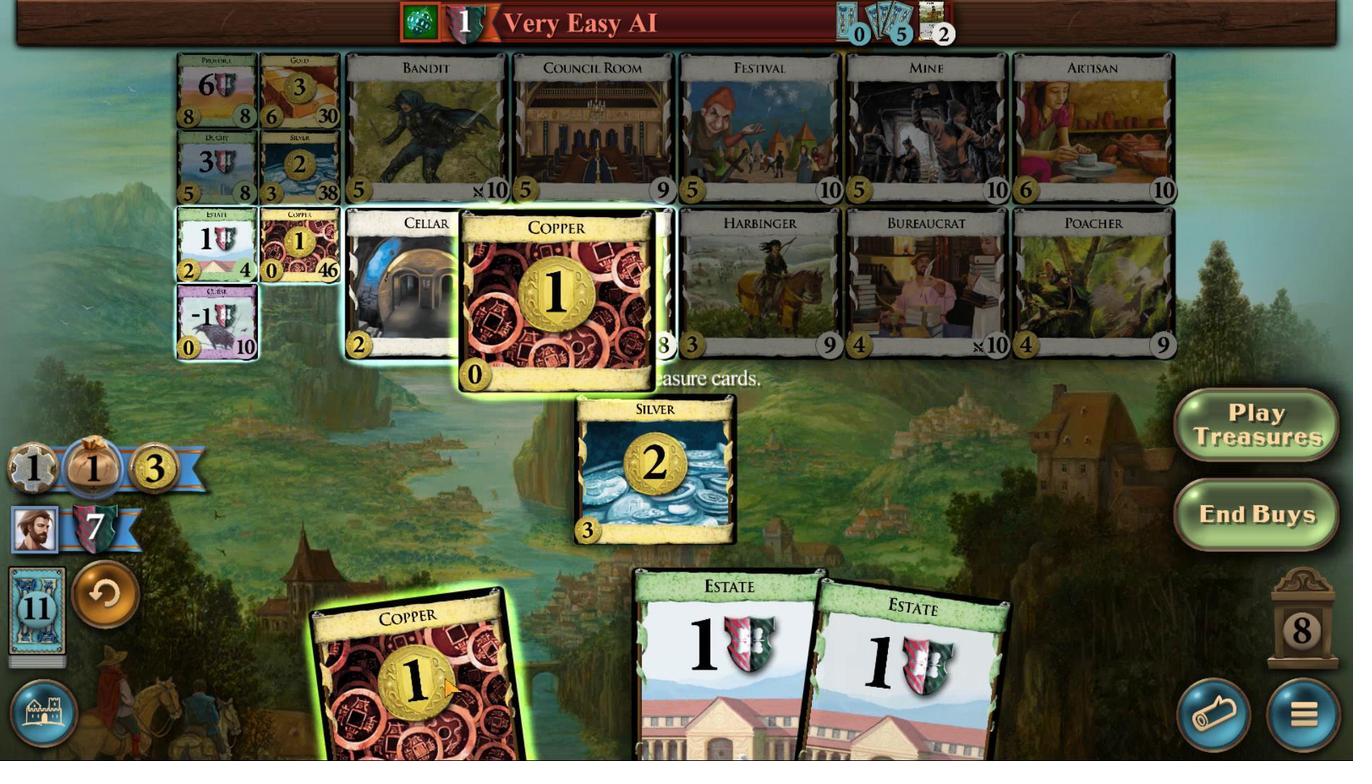 
Action: Mouse scrolled (552, 680) with delta (0, 0)
Screenshot: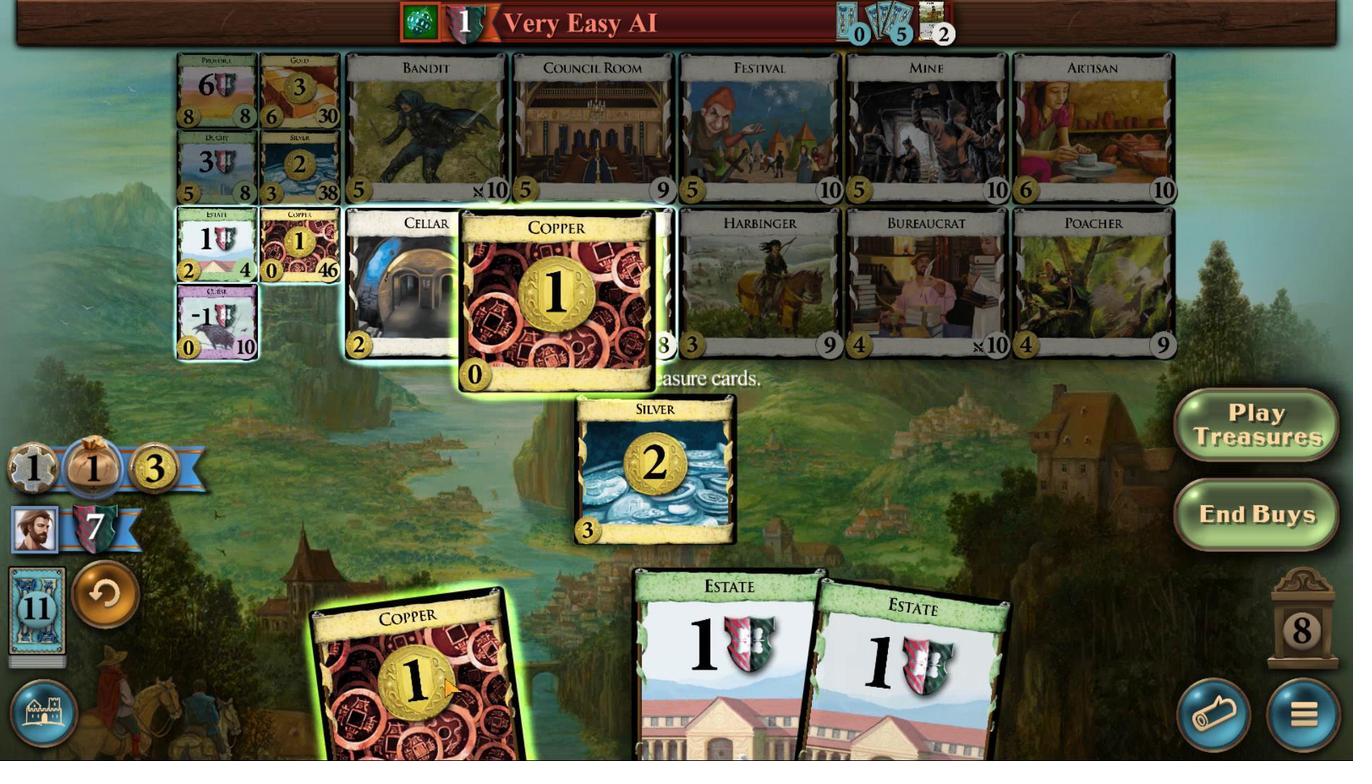 
Action: Mouse scrolled (552, 680) with delta (0, 0)
Screenshot: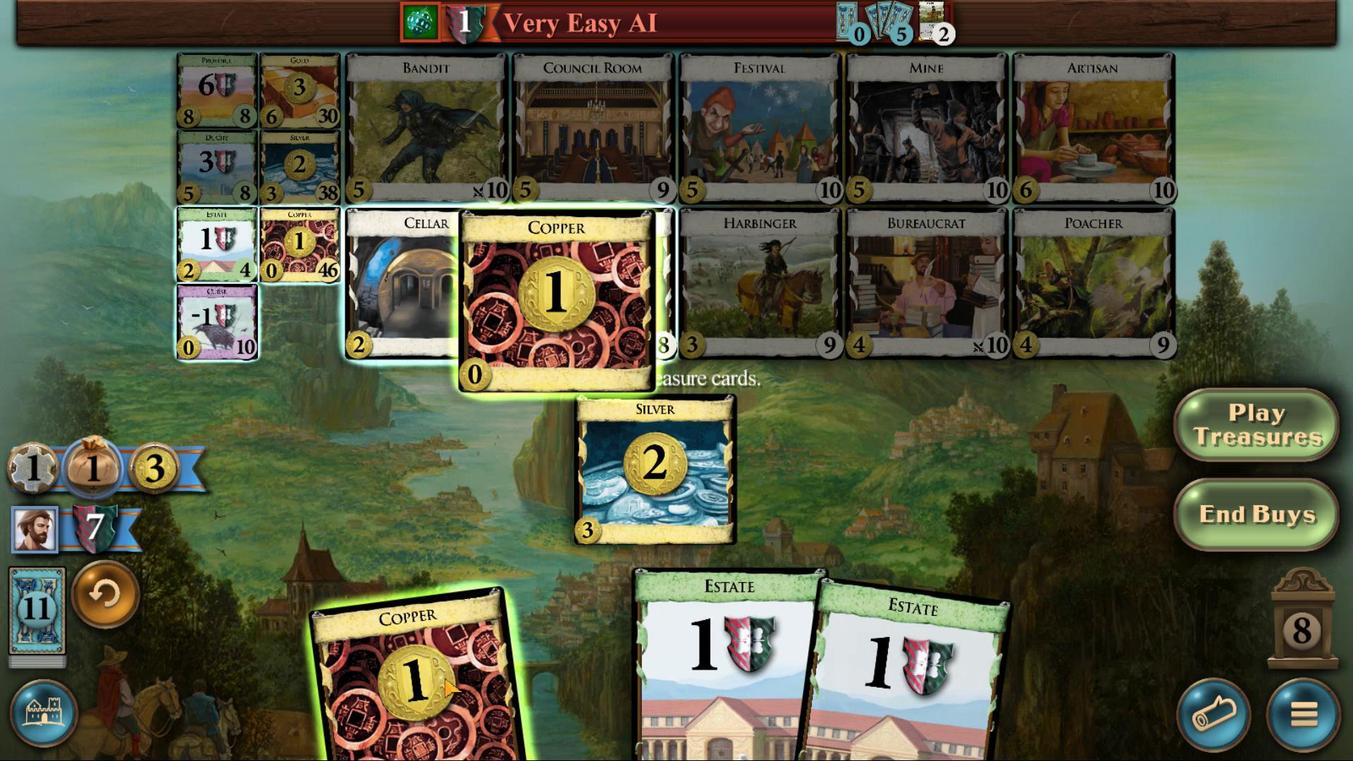
Action: Mouse moved to (444, 682)
Screenshot: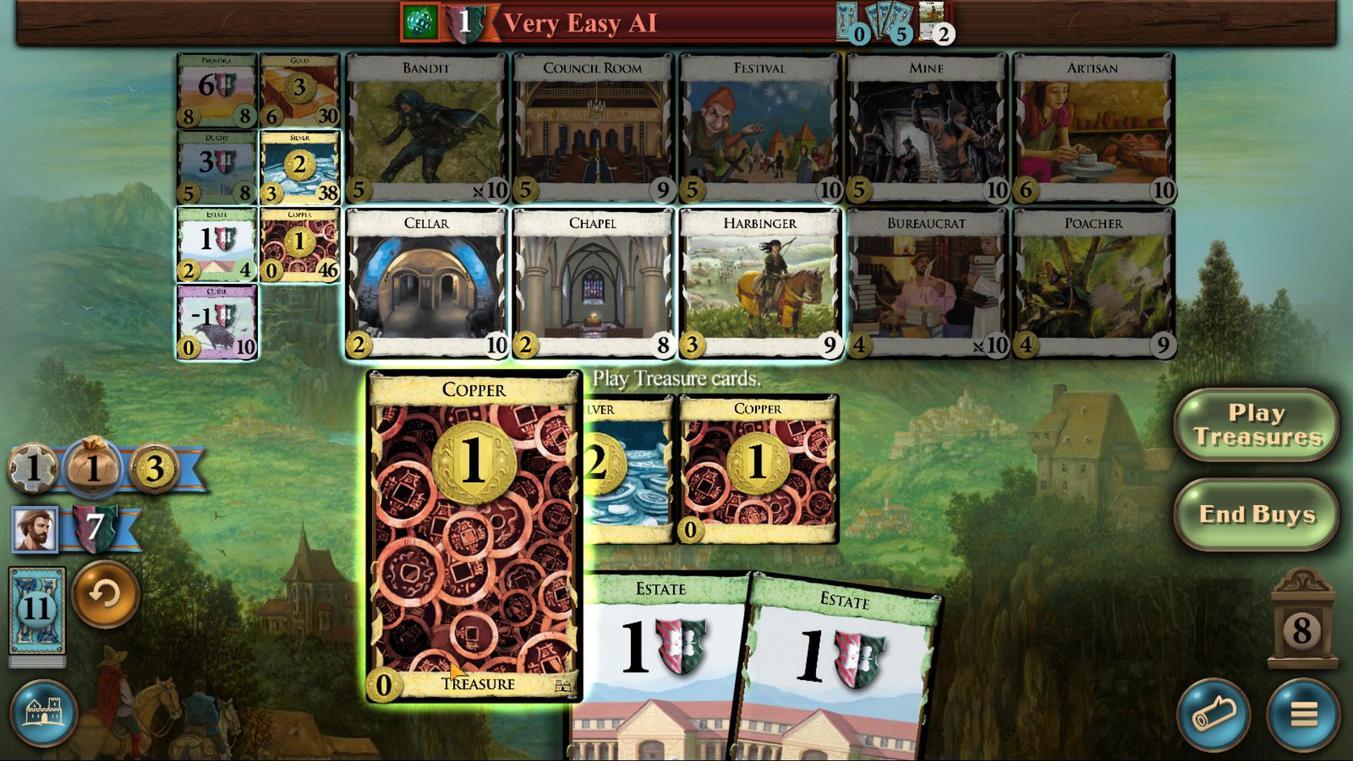 
Action: Mouse scrolled (444, 681) with delta (0, 0)
Screenshot: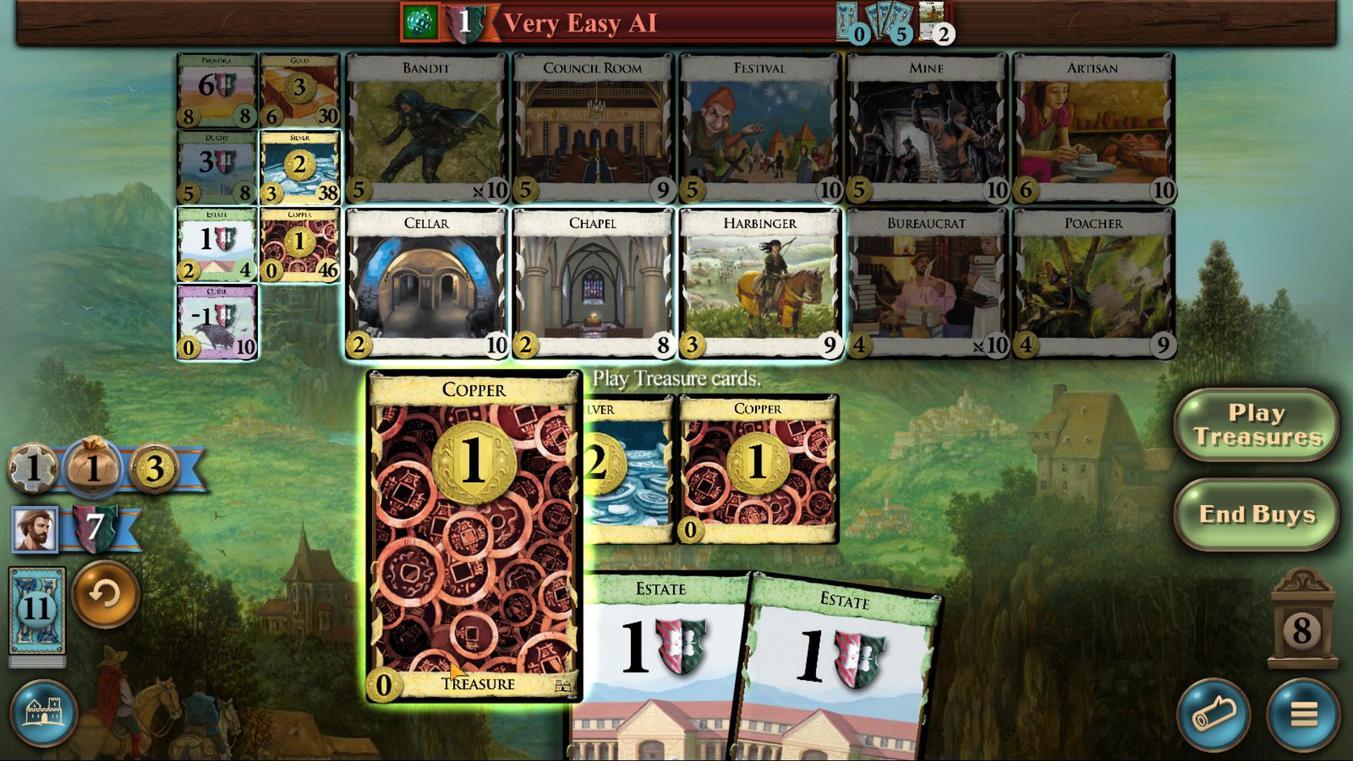 
Action: Mouse moved to (445, 682)
Screenshot: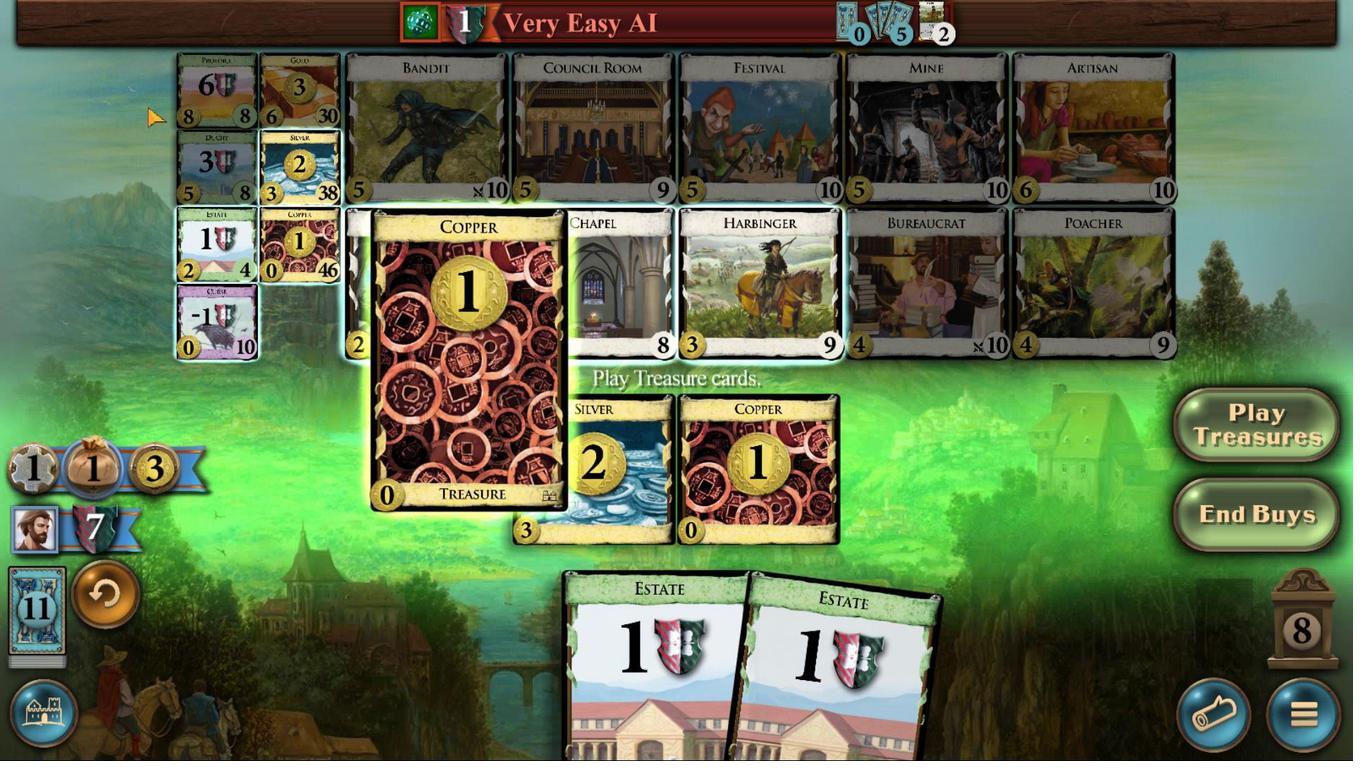 
Action: Mouse scrolled (445, 681) with delta (0, 0)
Screenshot: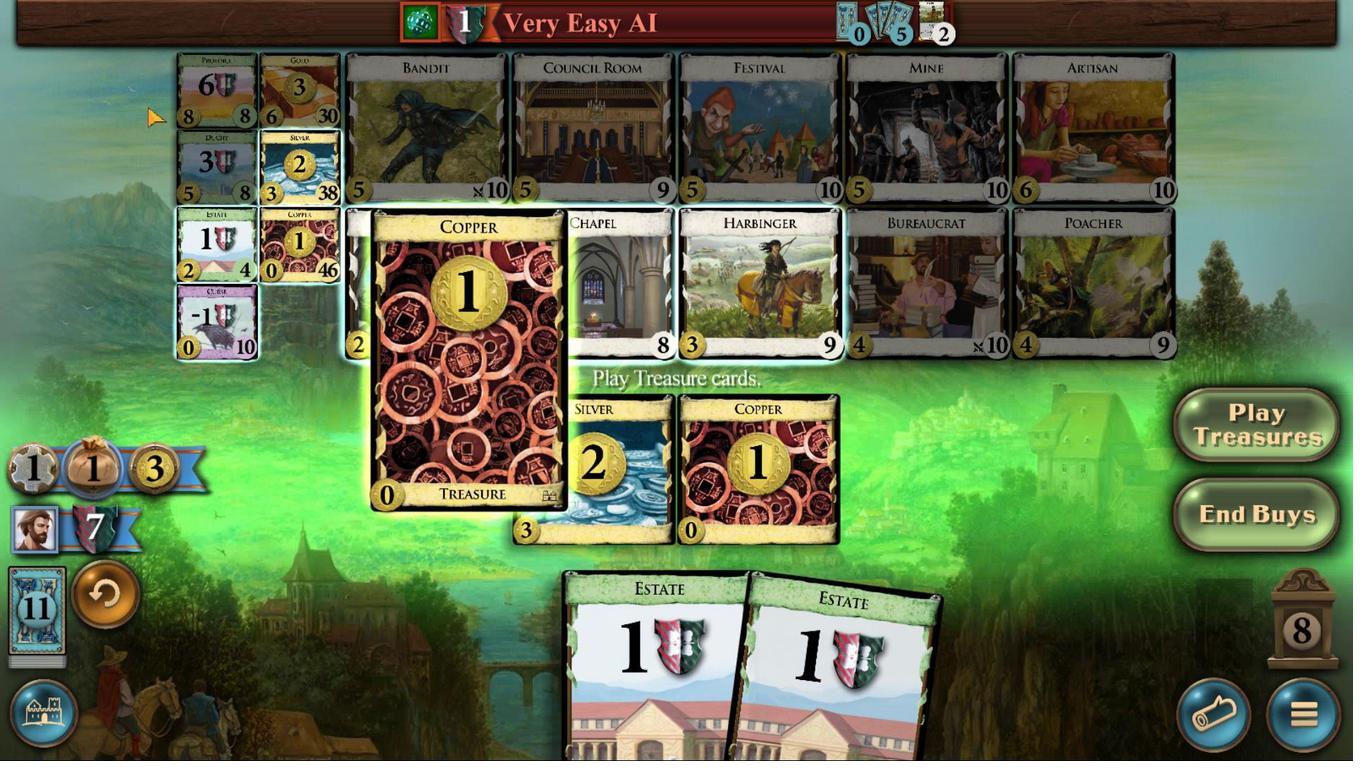 
Action: Mouse moved to (447, 682)
Screenshot: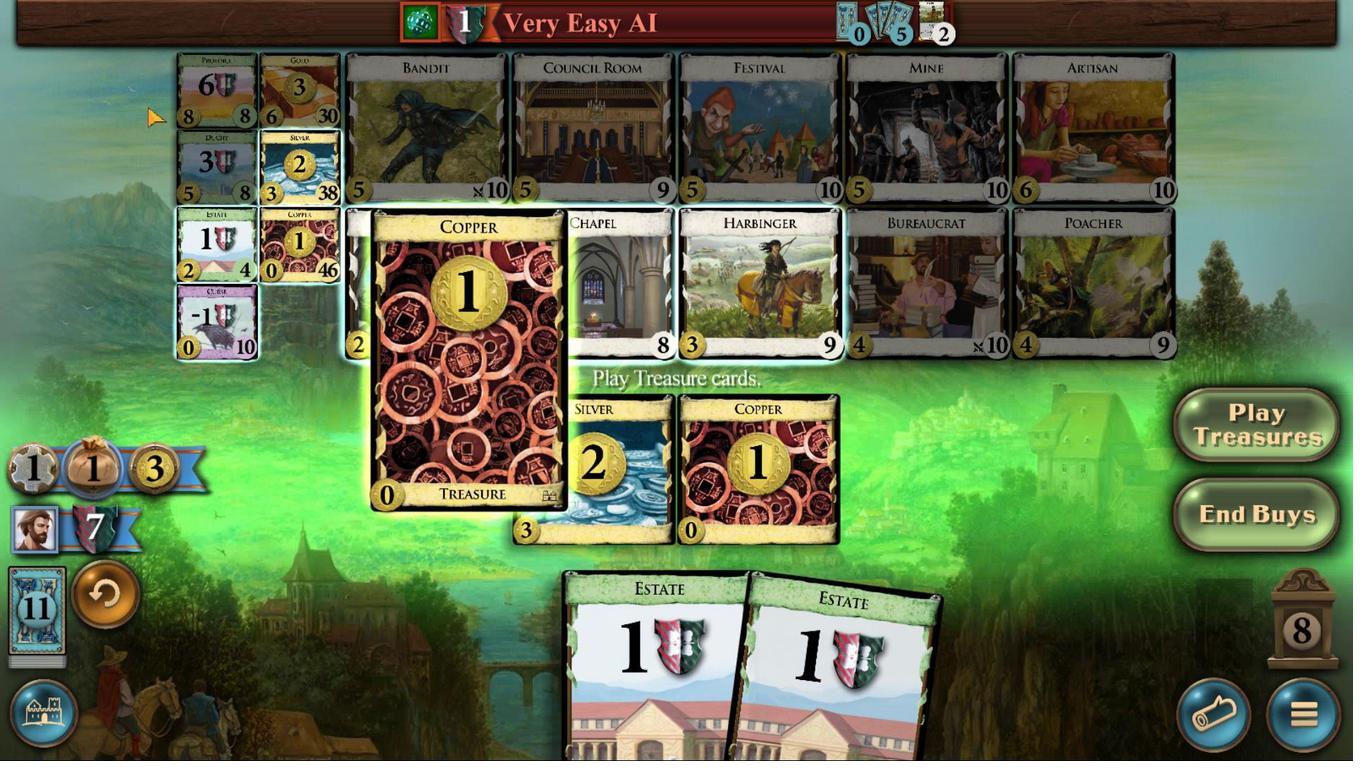 
Action: Mouse scrolled (447, 681) with delta (0, 0)
Screenshot: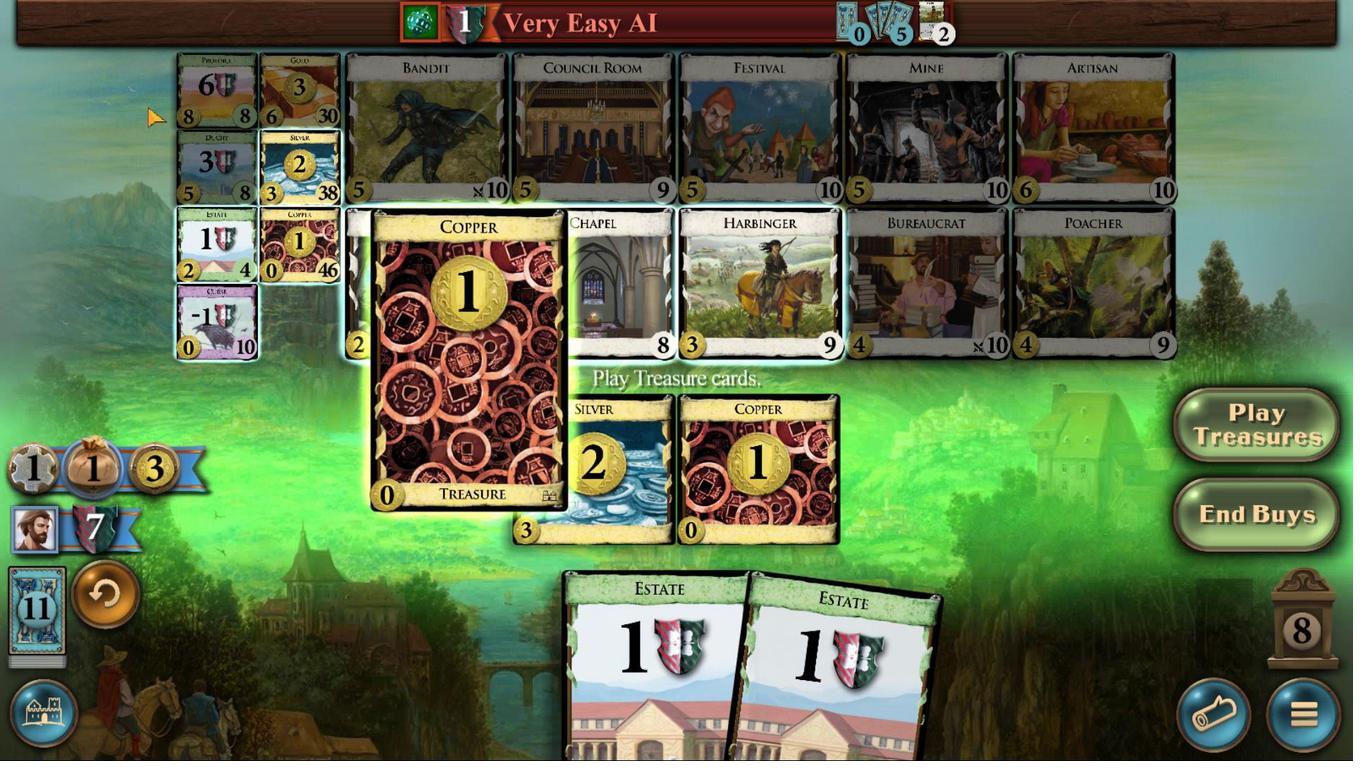 
Action: Mouse moved to (450, 681)
Screenshot: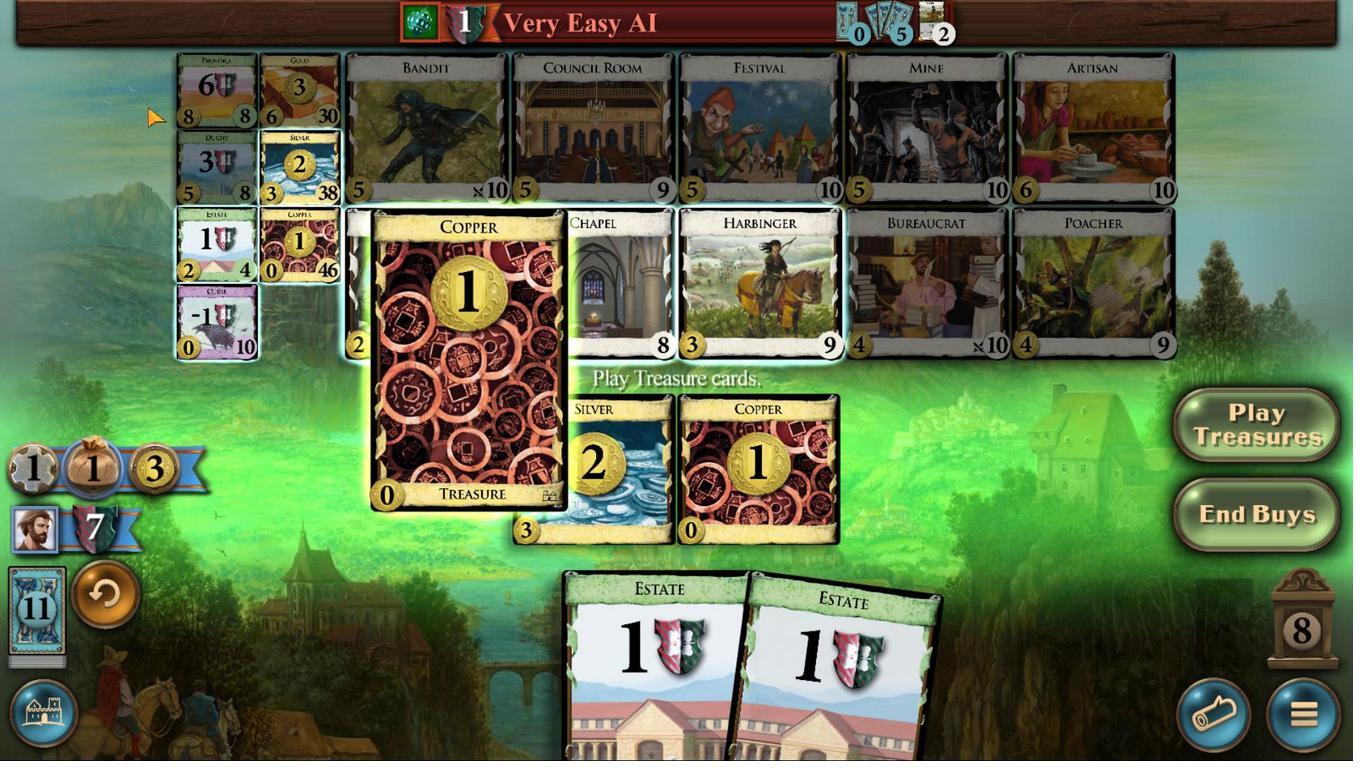 
Action: Mouse scrolled (450, 680) with delta (0, 0)
Screenshot: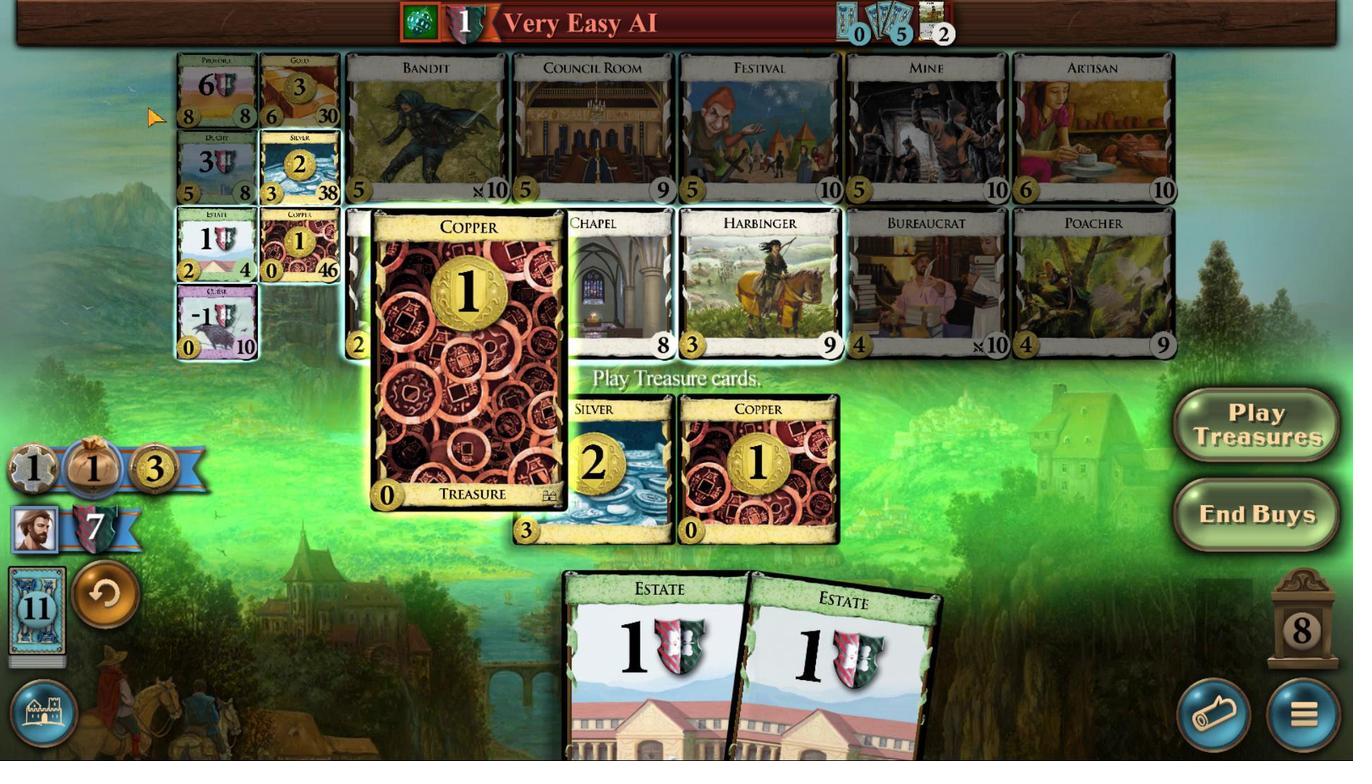
Action: Mouse moved to (452, 680)
Screenshot: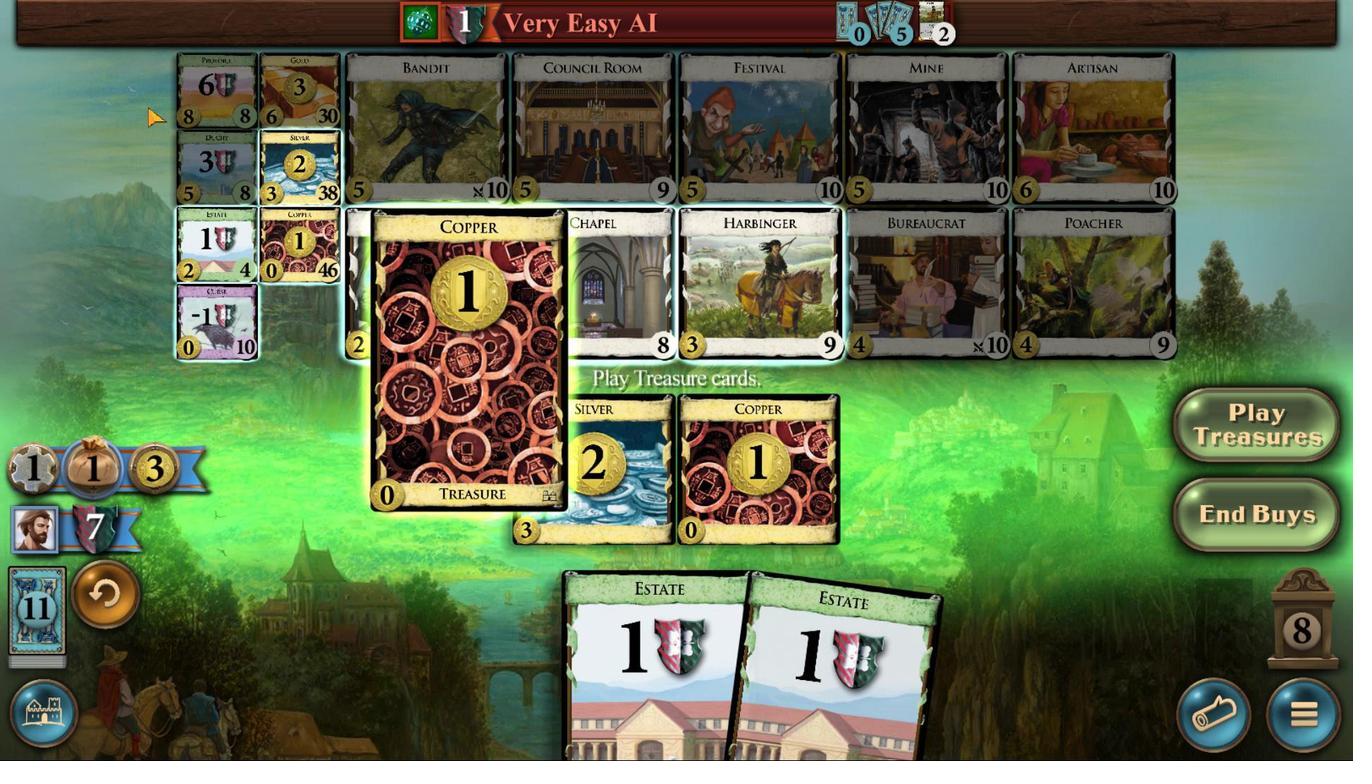 
Action: Mouse scrolled (452, 679) with delta (0, 0)
Screenshot: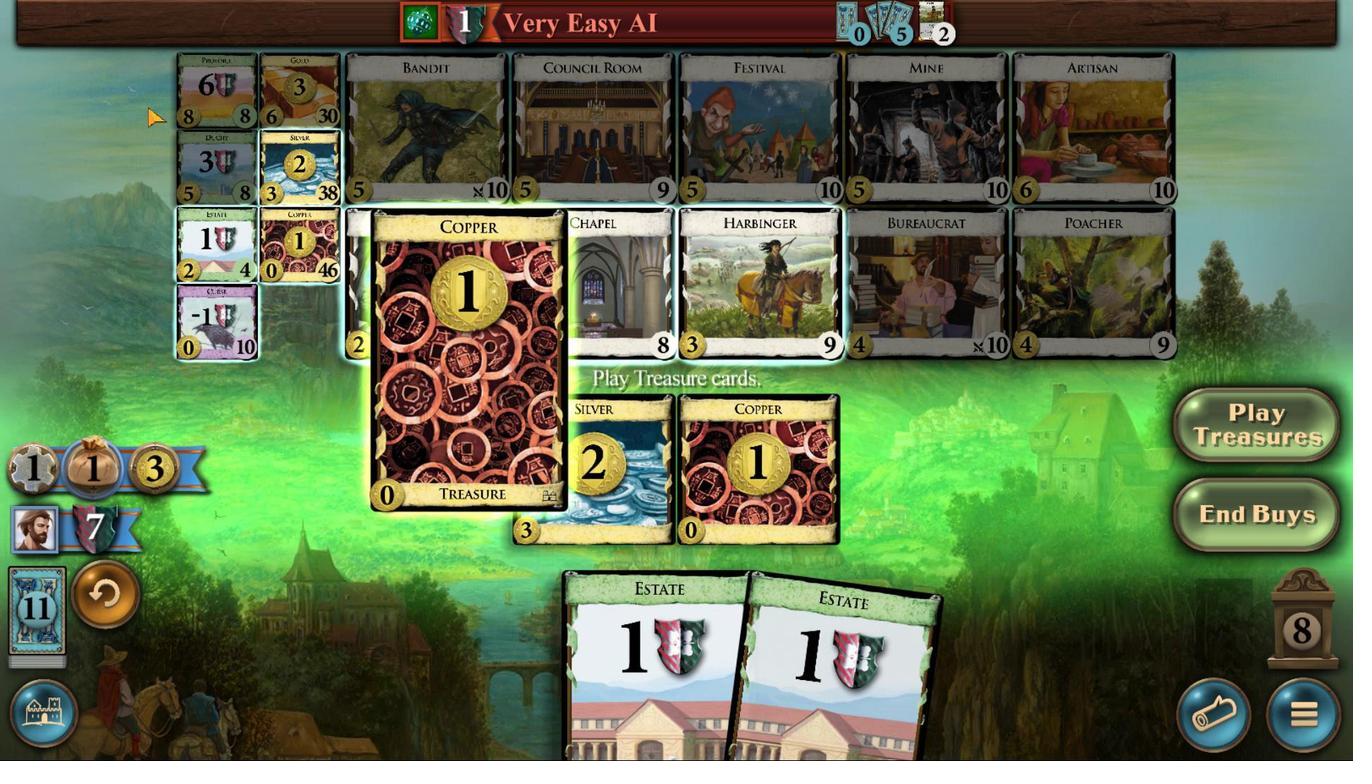 
Action: Mouse moved to (305, 180)
Screenshot: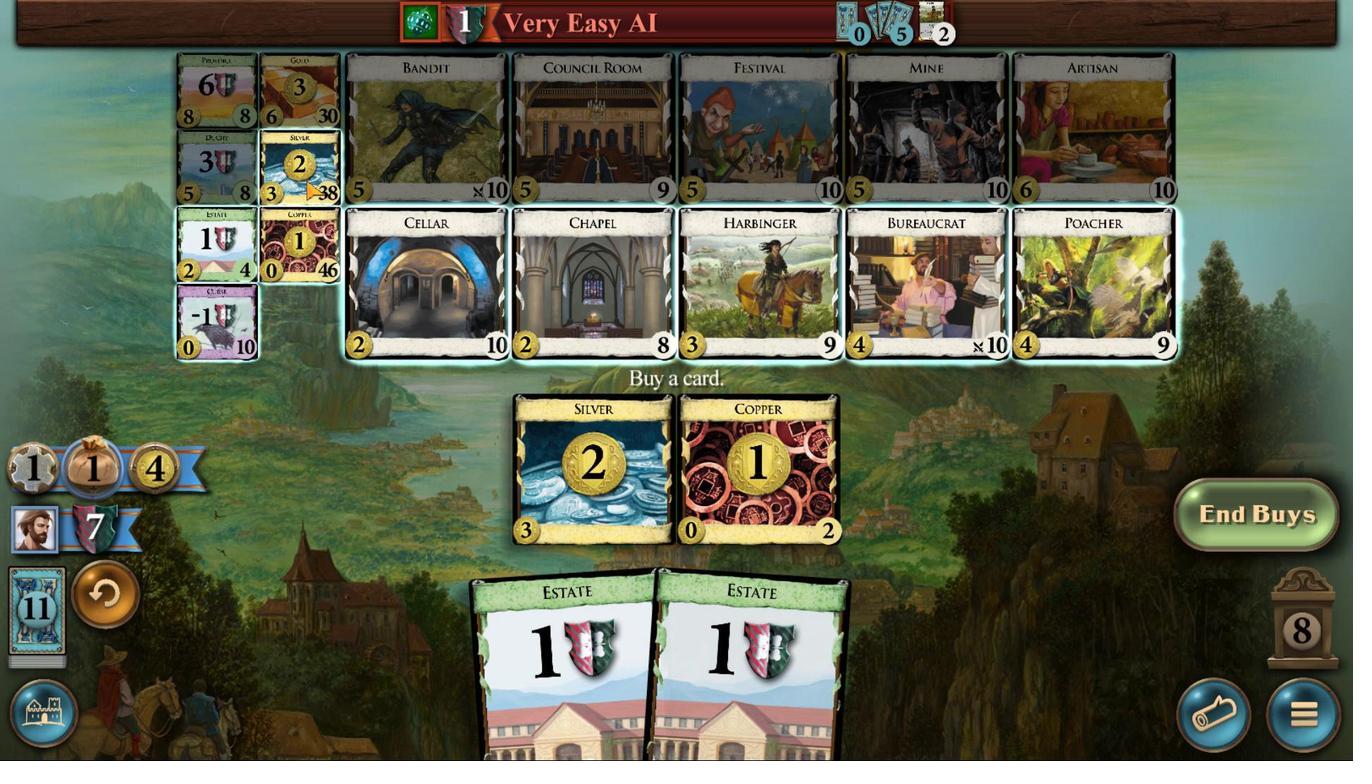
Action: Mouse pressed left at (305, 180)
Screenshot: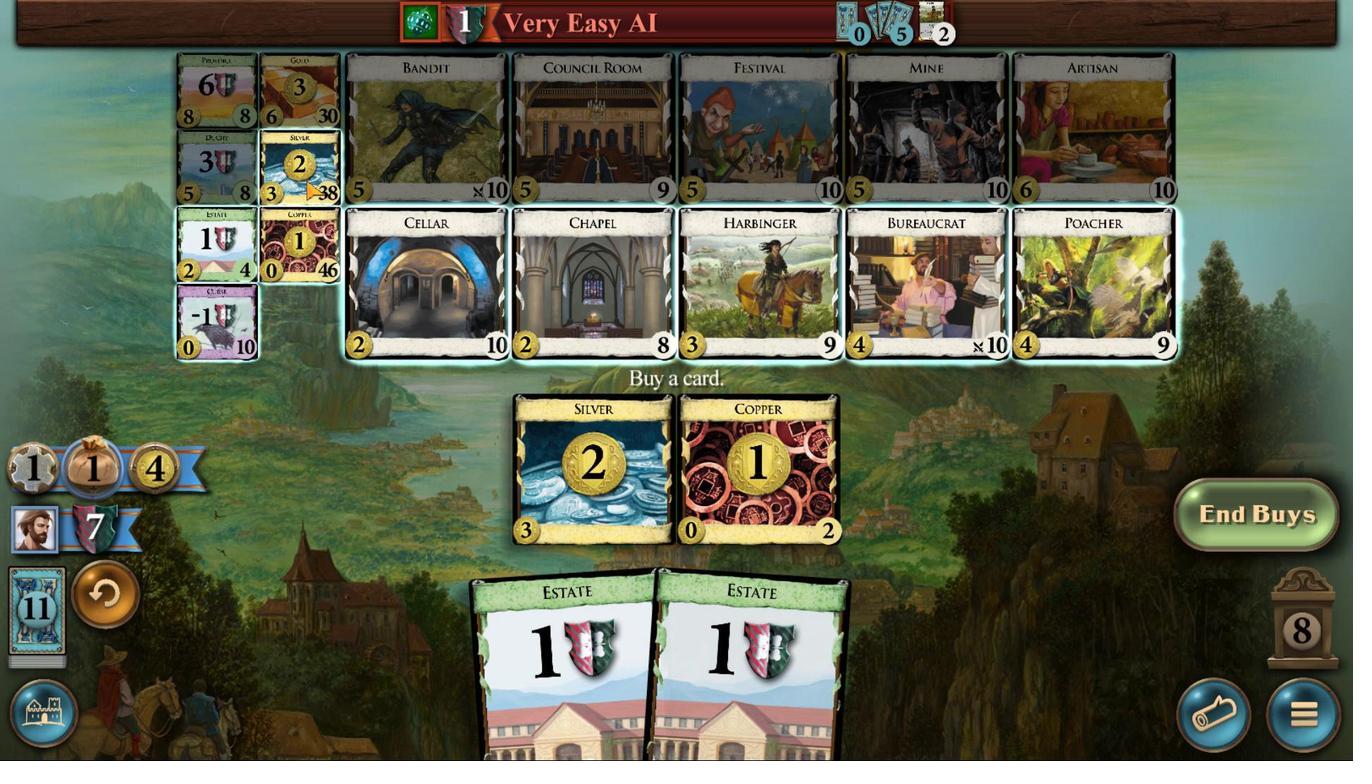 
Action: Mouse moved to (513, 690)
Screenshot: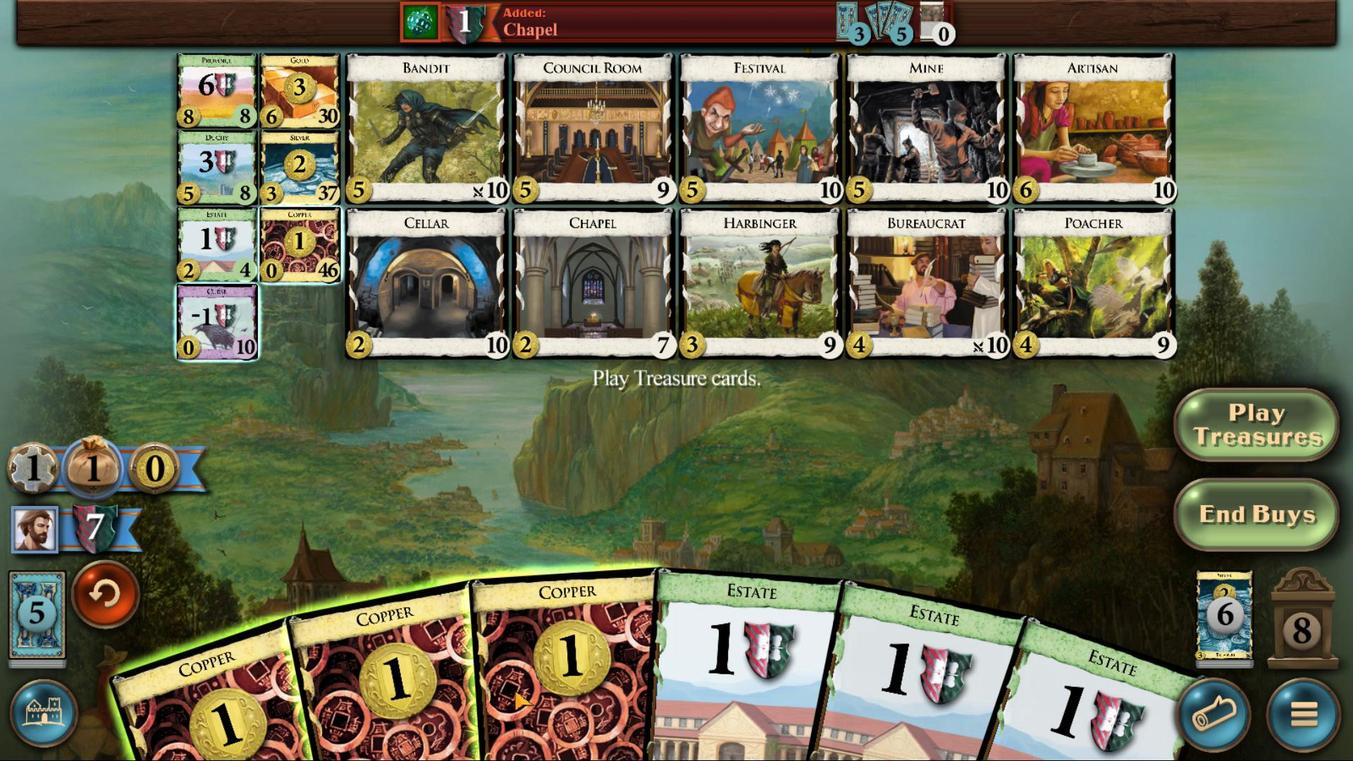 
Action: Mouse scrolled (513, 689) with delta (0, 0)
Screenshot: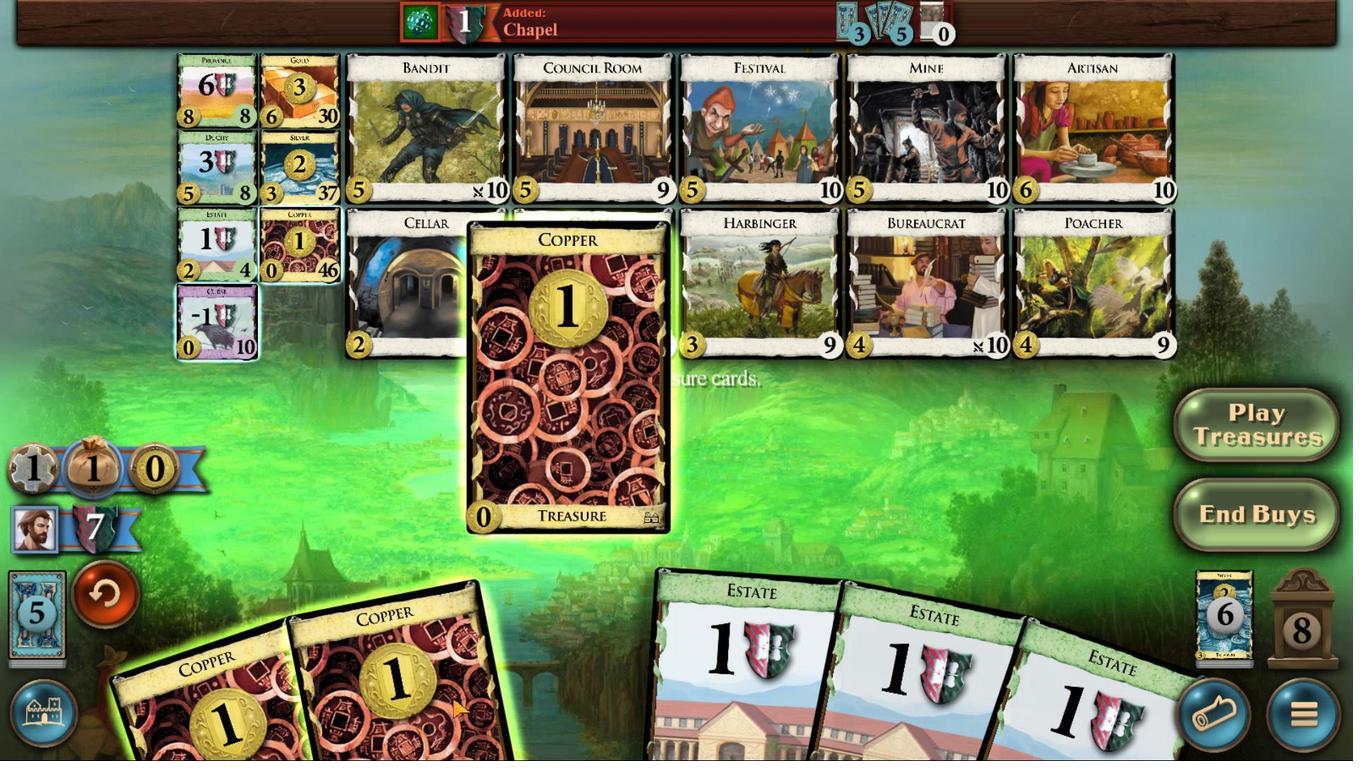 
Action: Mouse moved to (515, 690)
Screenshot: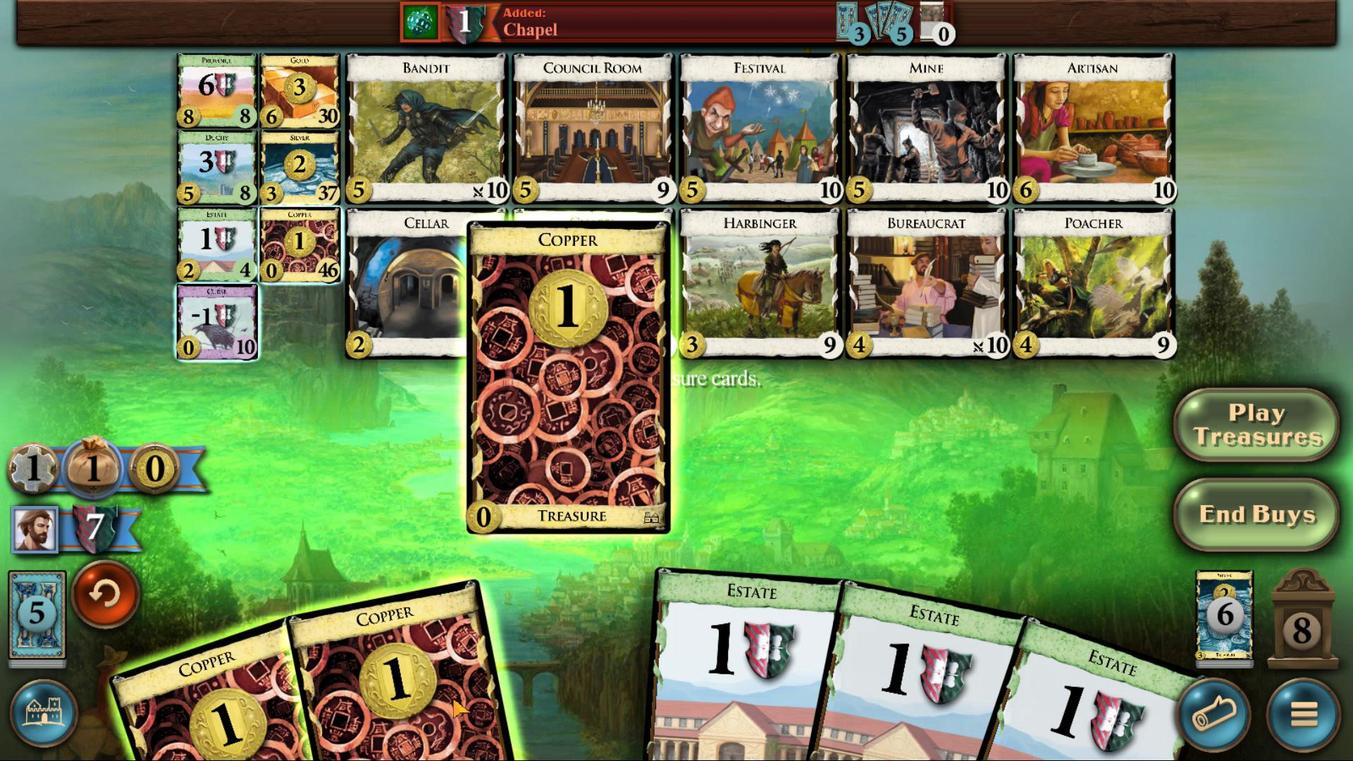 
Action: Mouse scrolled (515, 689) with delta (0, 0)
Screenshot: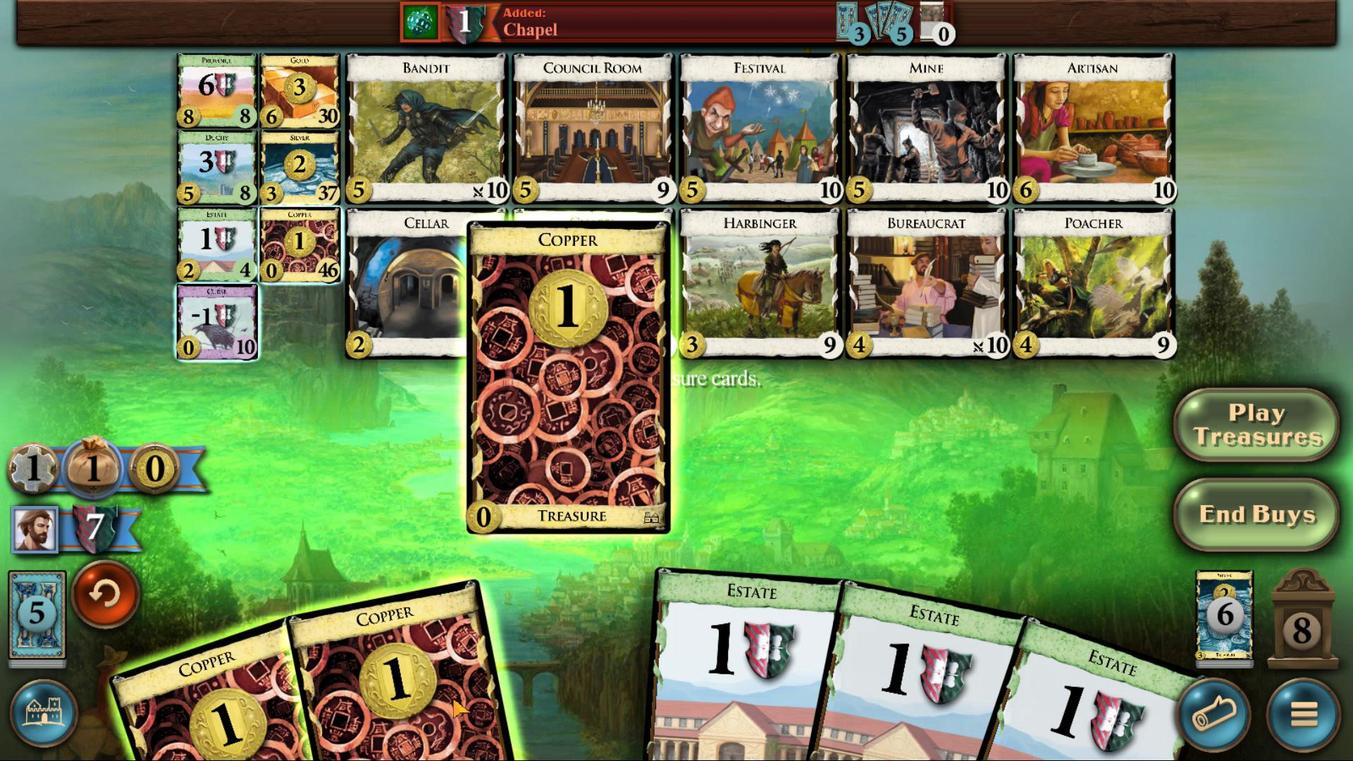 
Action: Mouse moved to (520, 690)
Screenshot: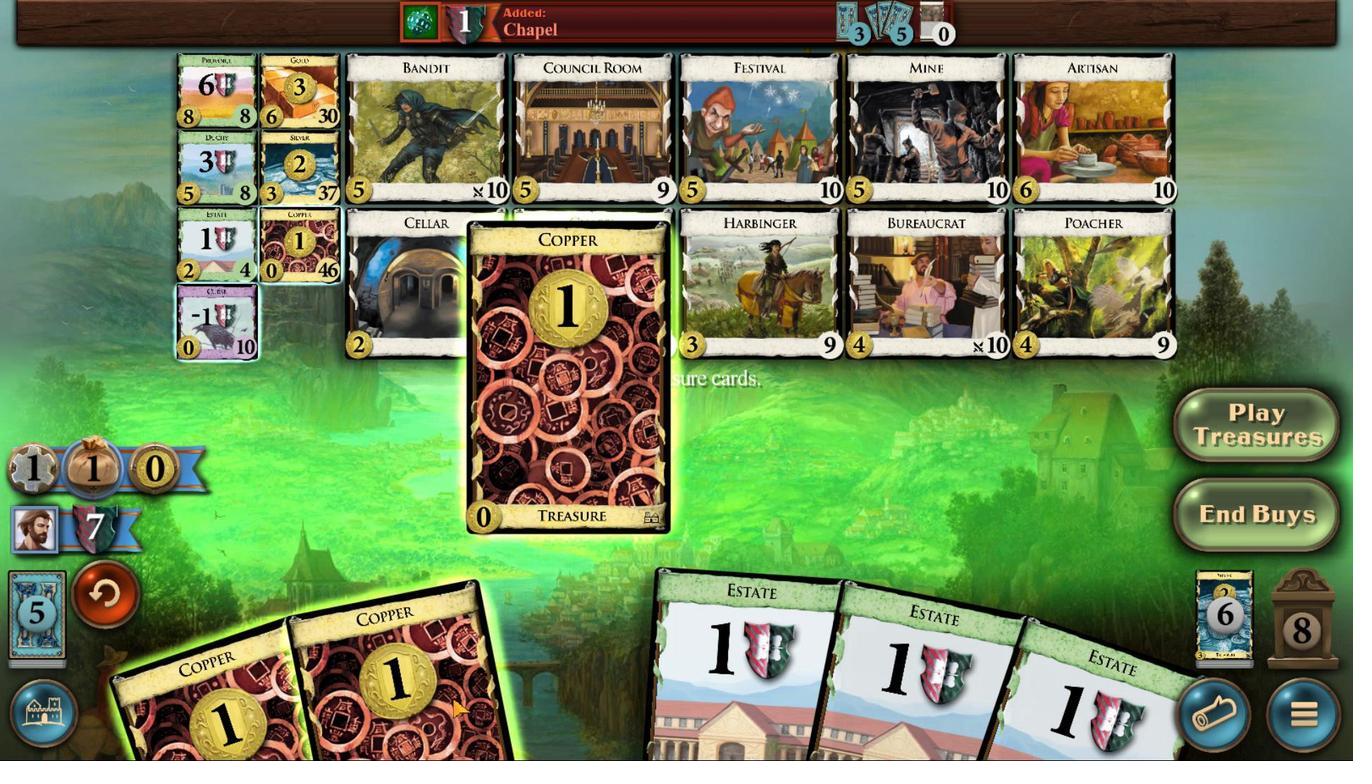 
Action: Mouse scrolled (520, 689) with delta (0, 0)
Screenshot: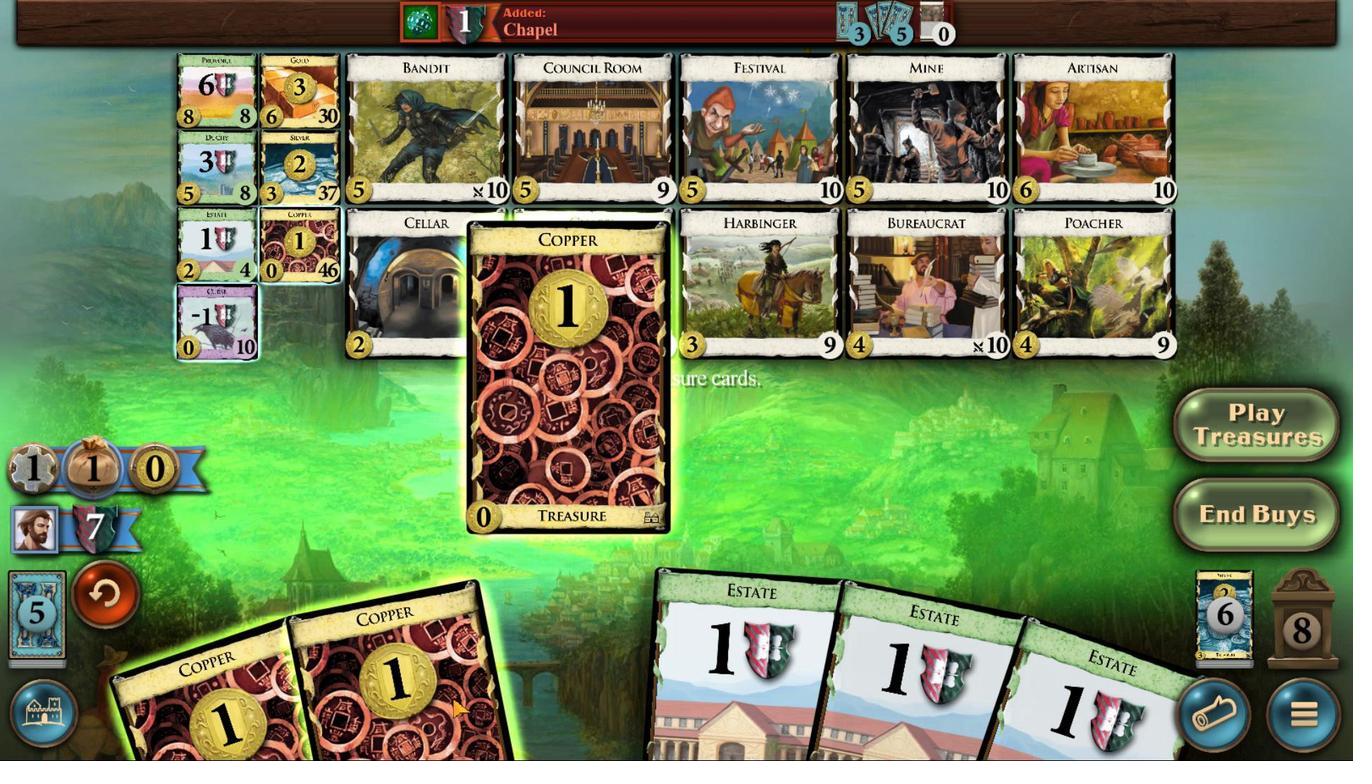 
Action: Mouse moved to (520, 690)
Screenshot: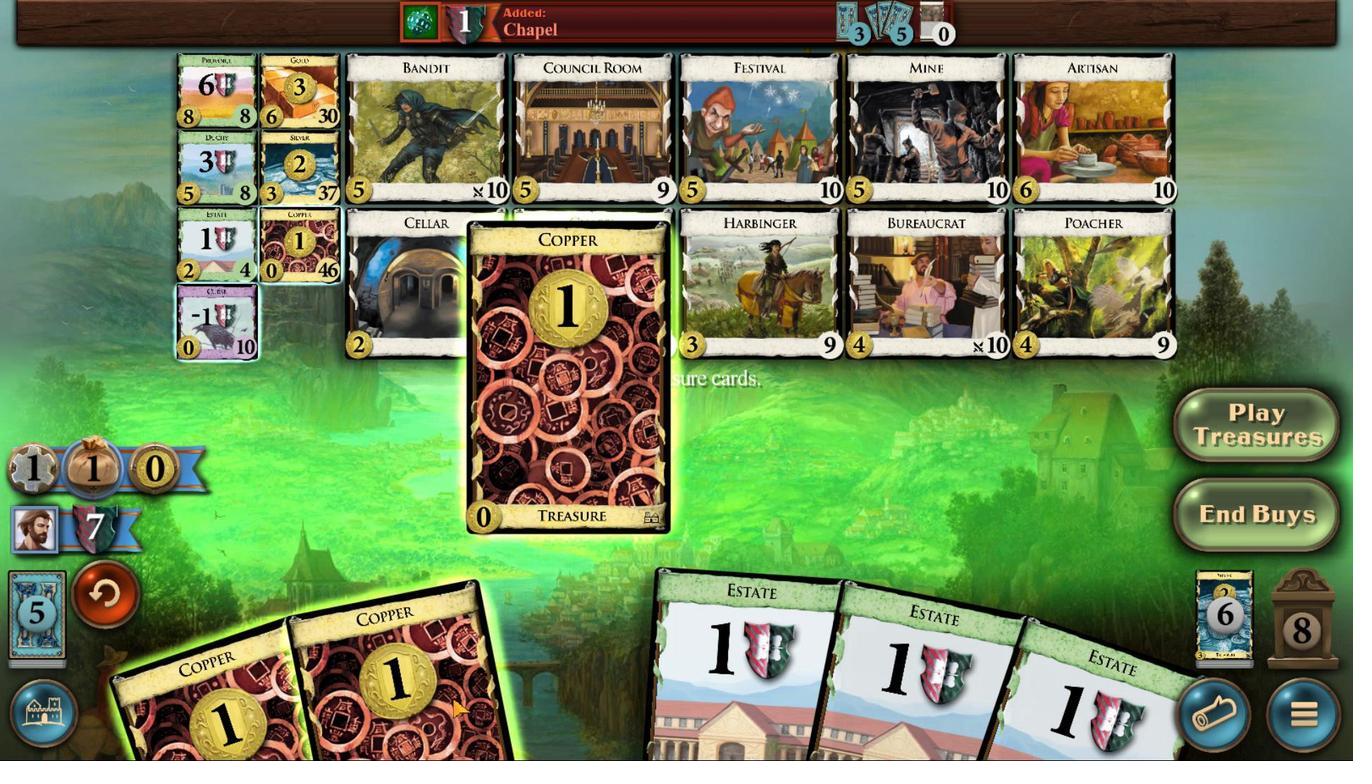 
Action: Mouse scrolled (520, 689) with delta (0, 0)
Screenshot: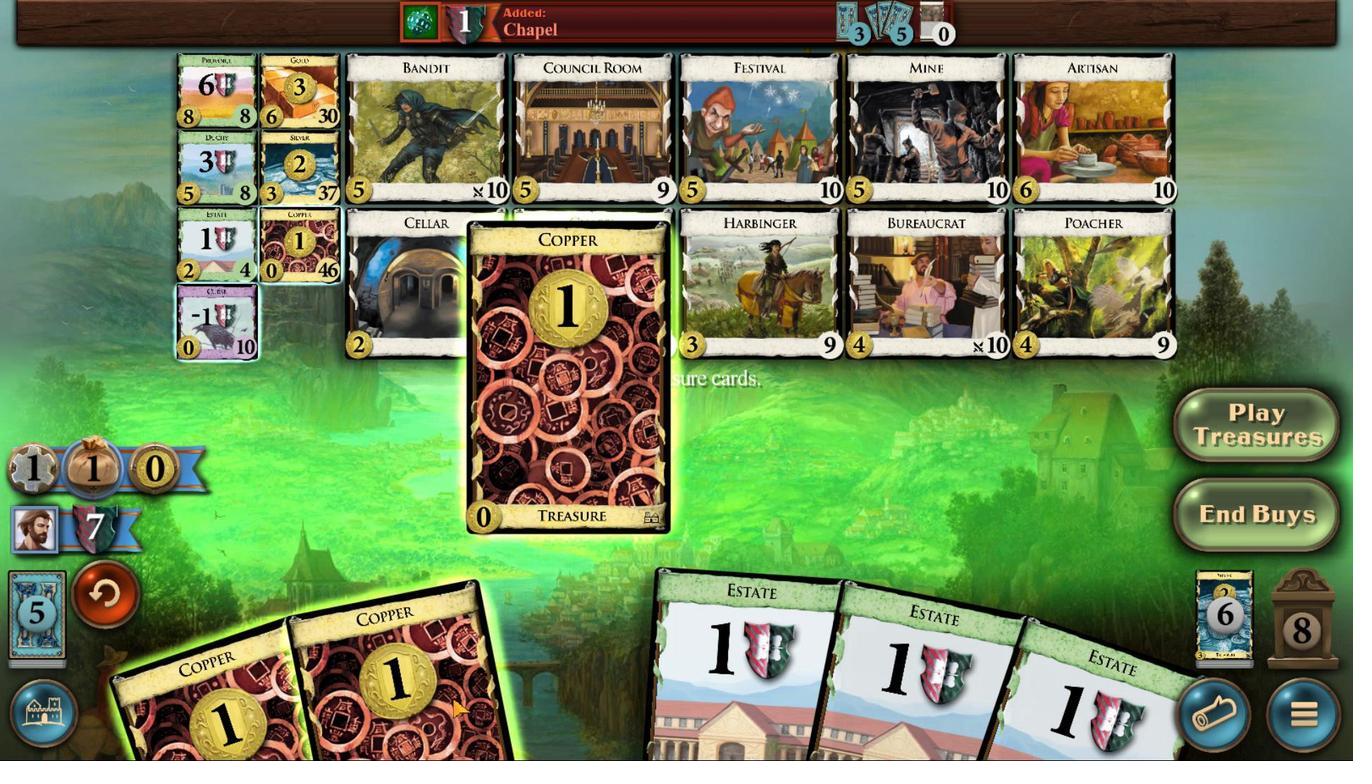 
Action: Mouse moved to (521, 690)
Screenshot: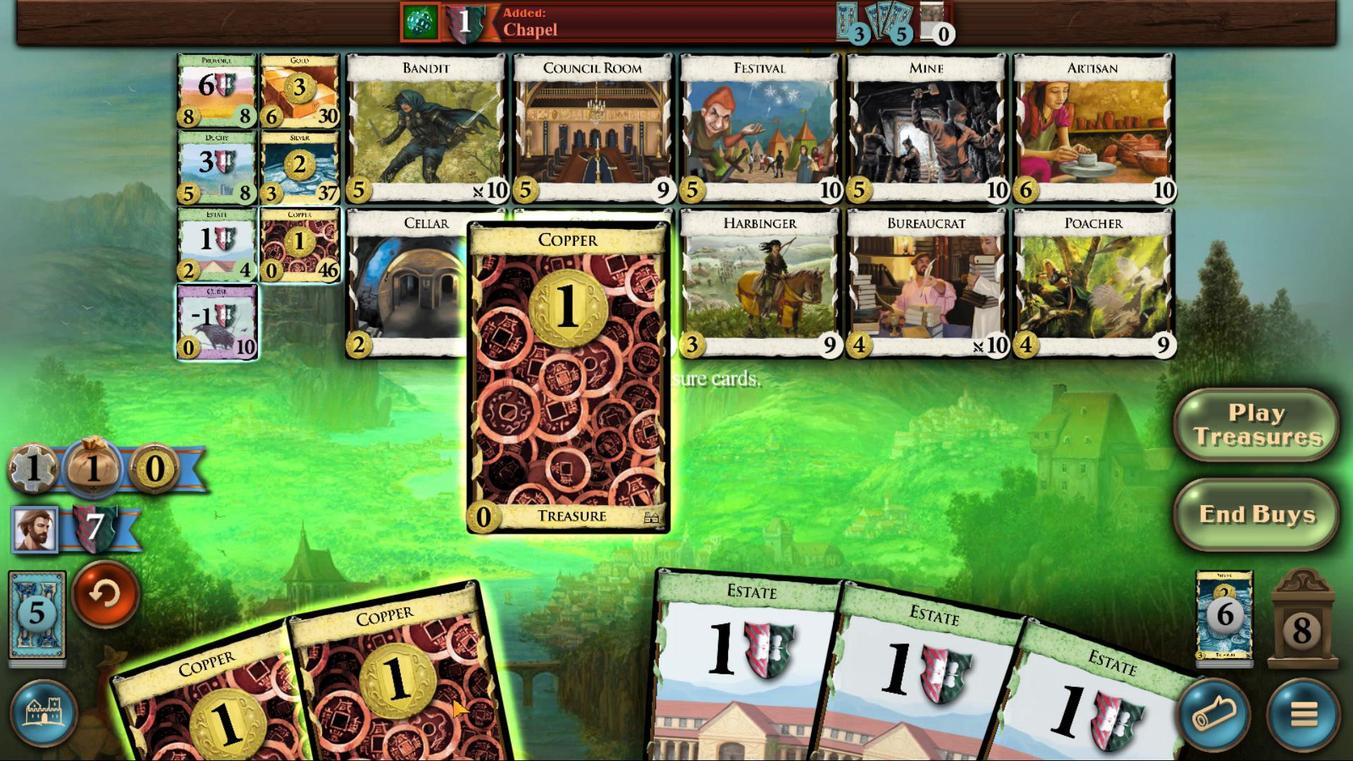 
Action: Mouse scrolled (521, 689) with delta (0, 0)
Screenshot: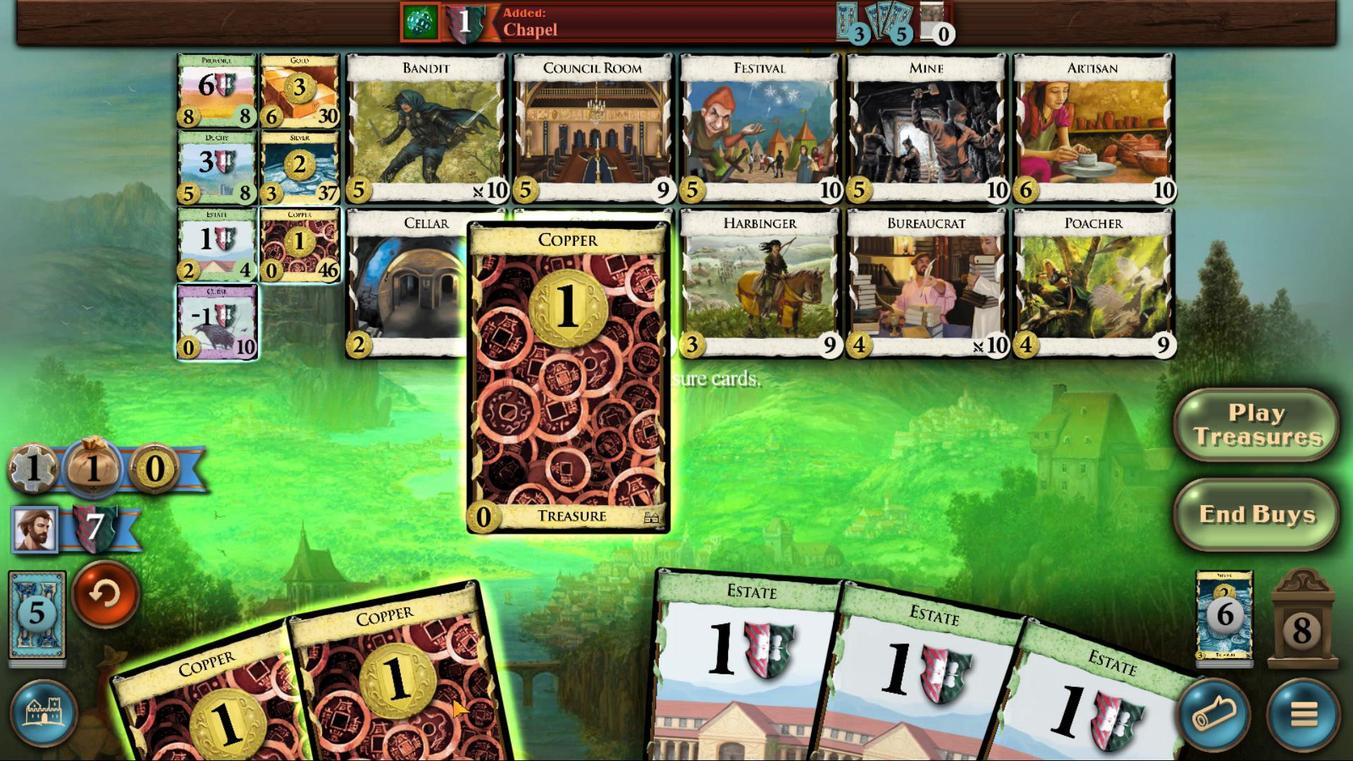 
Action: Mouse moved to (522, 691)
Screenshot: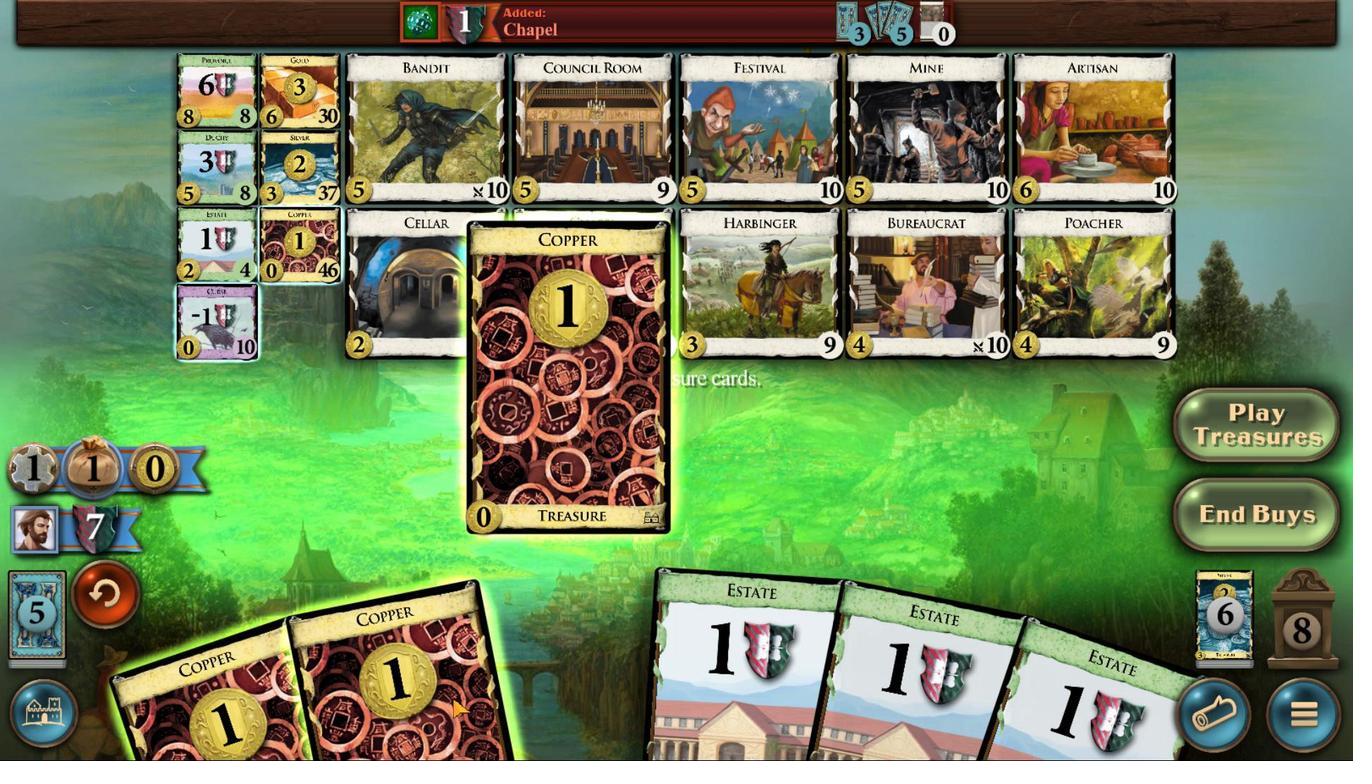 
Action: Mouse scrolled (522, 690) with delta (0, 0)
Screenshot: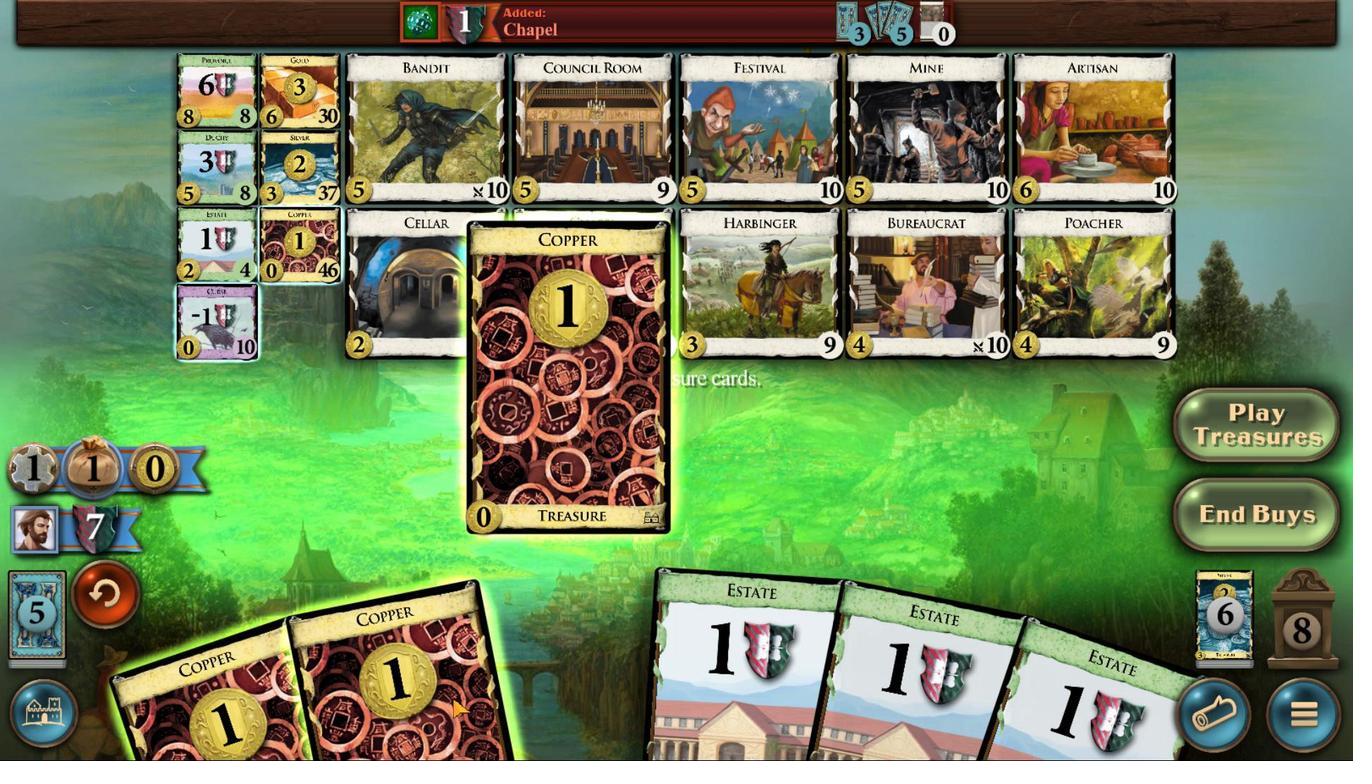 
Action: Mouse moved to (444, 704)
Screenshot: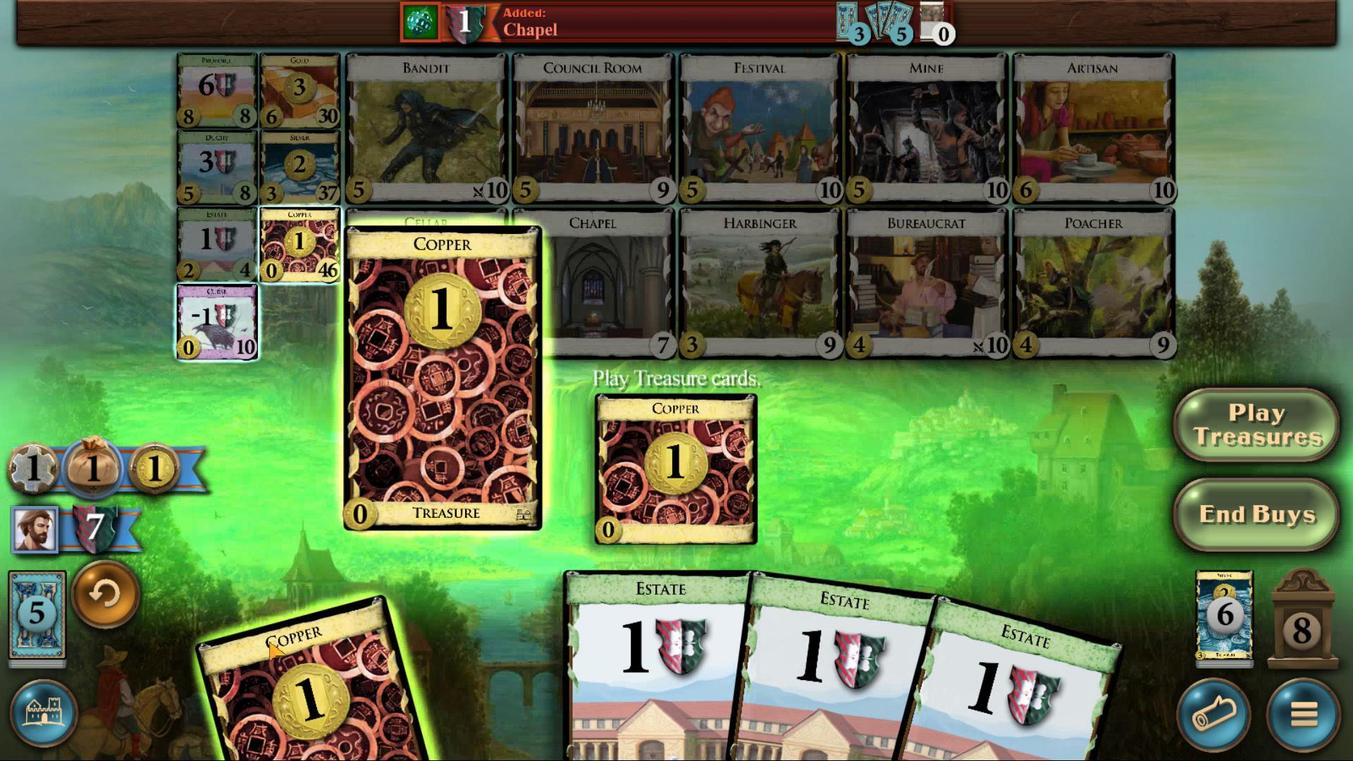 
Action: Mouse scrolled (444, 704) with delta (0, 0)
Screenshot: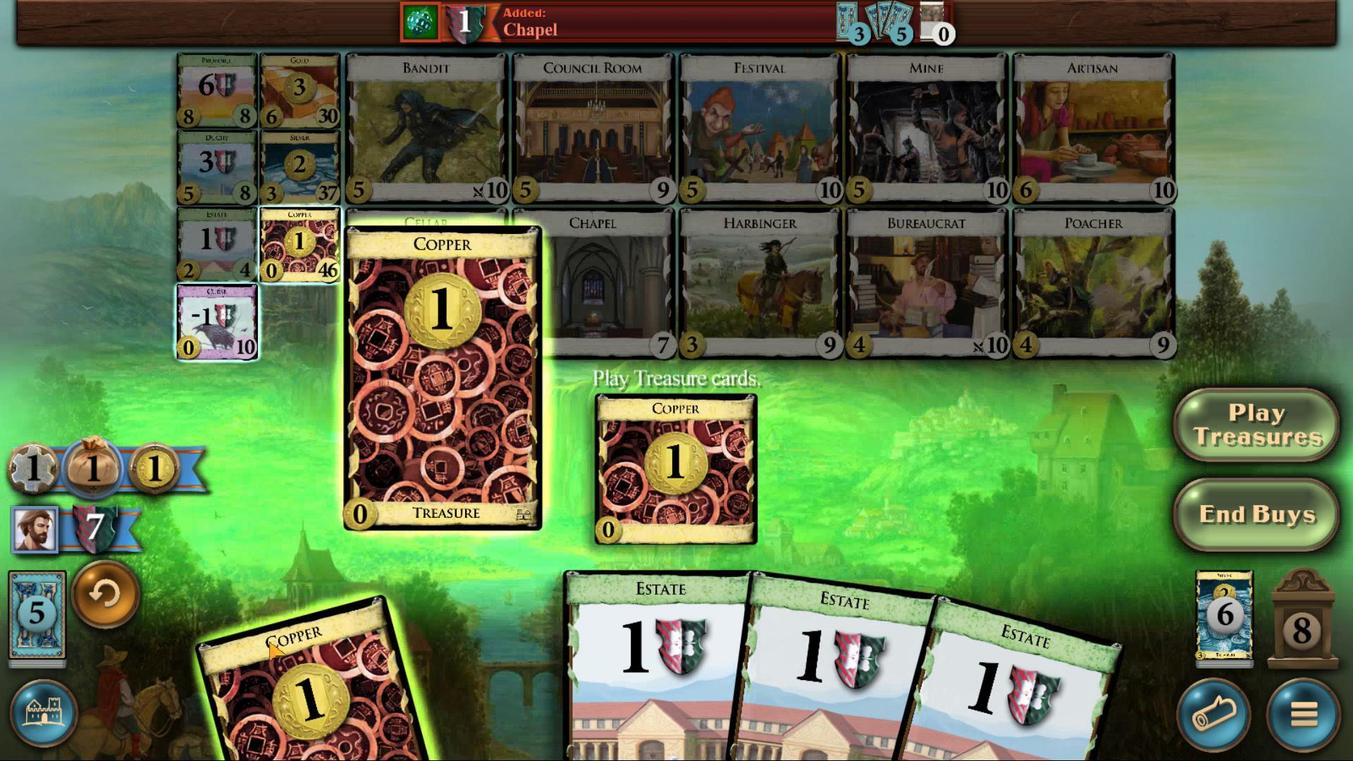 
Action: Mouse moved to (439, 705)
Screenshot: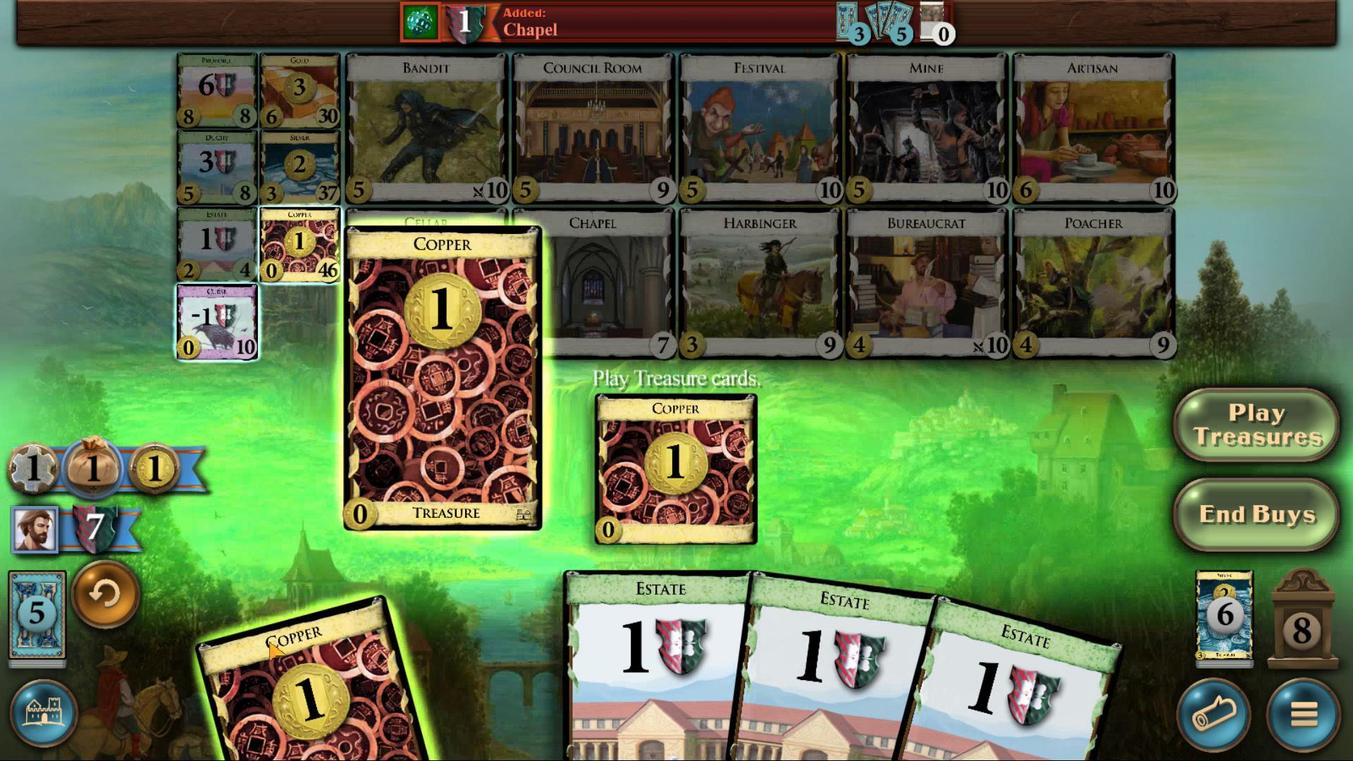 
Action: Mouse scrolled (439, 704) with delta (0, 0)
Screenshot: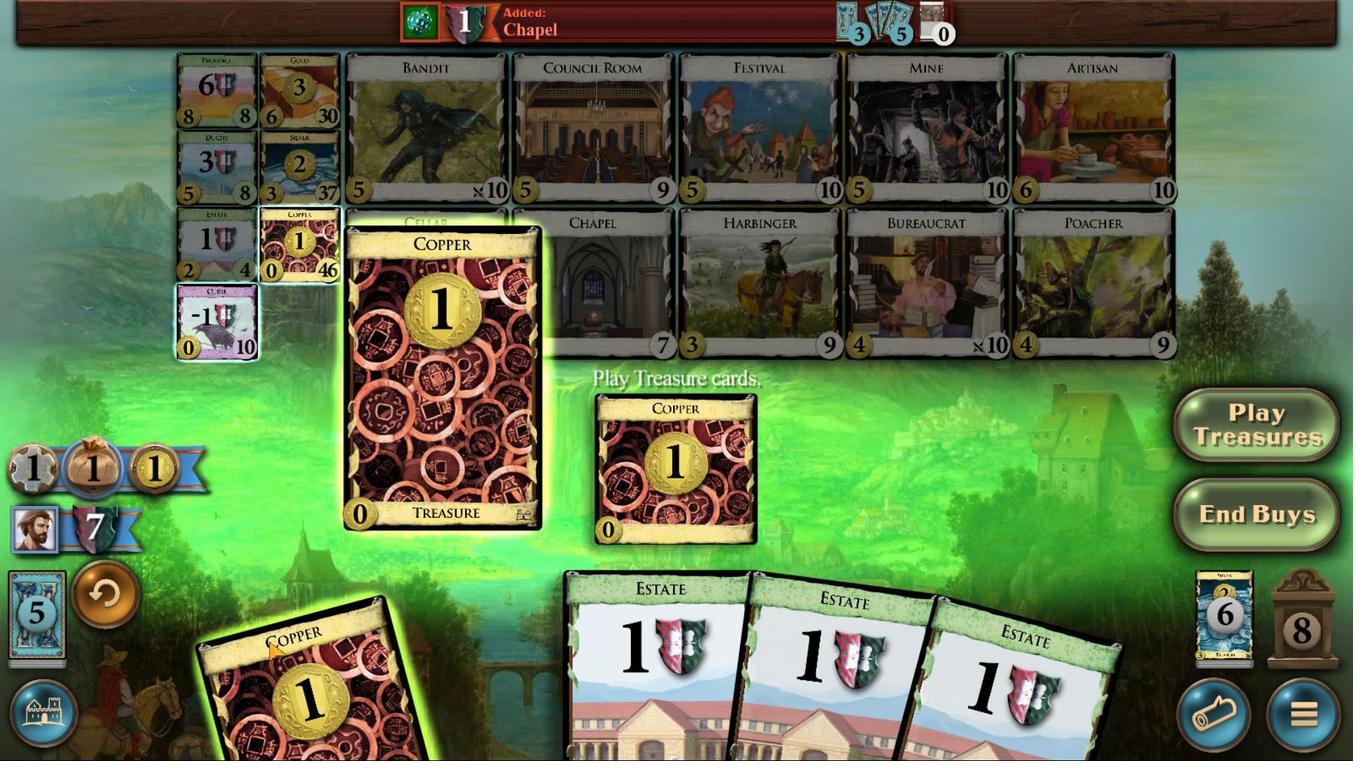 
Action: Mouse moved to (439, 705)
Screenshot: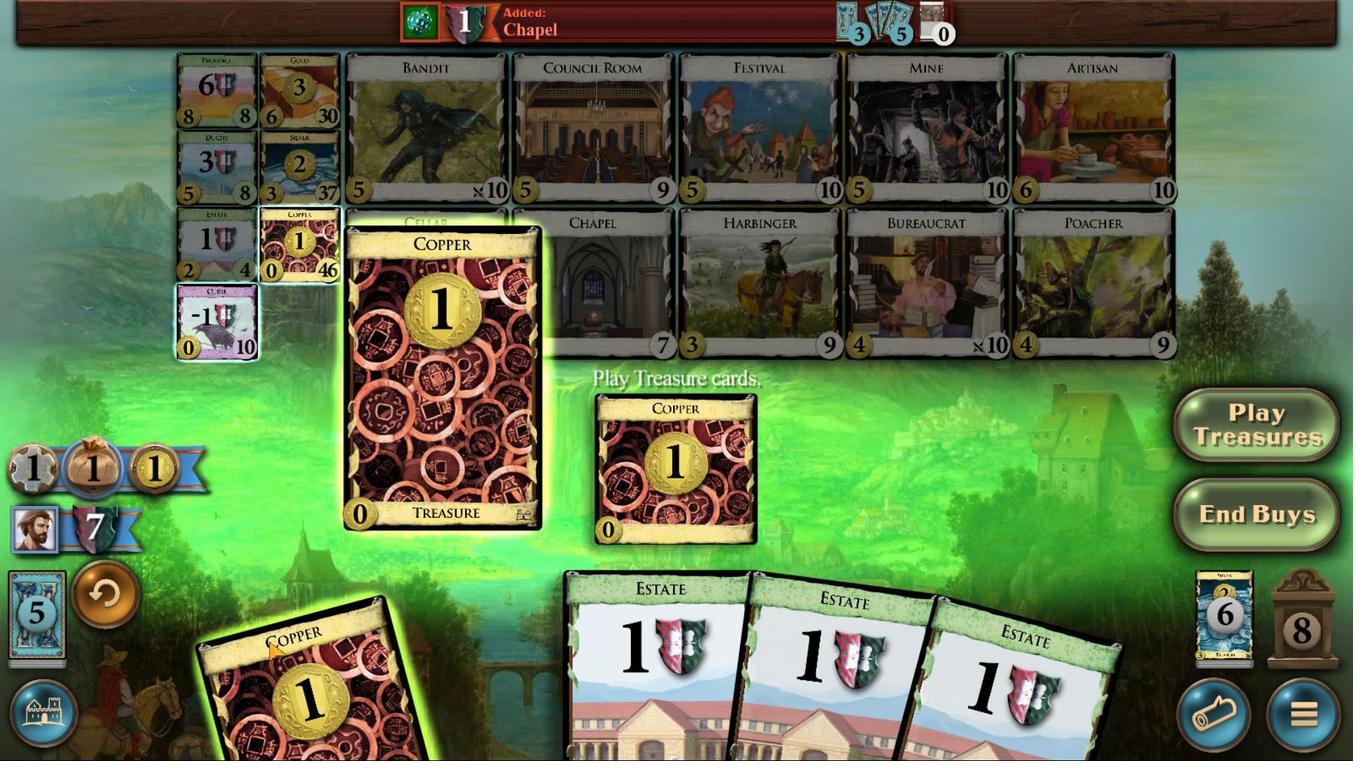 
Action: Mouse scrolled (439, 704) with delta (0, 0)
Screenshot: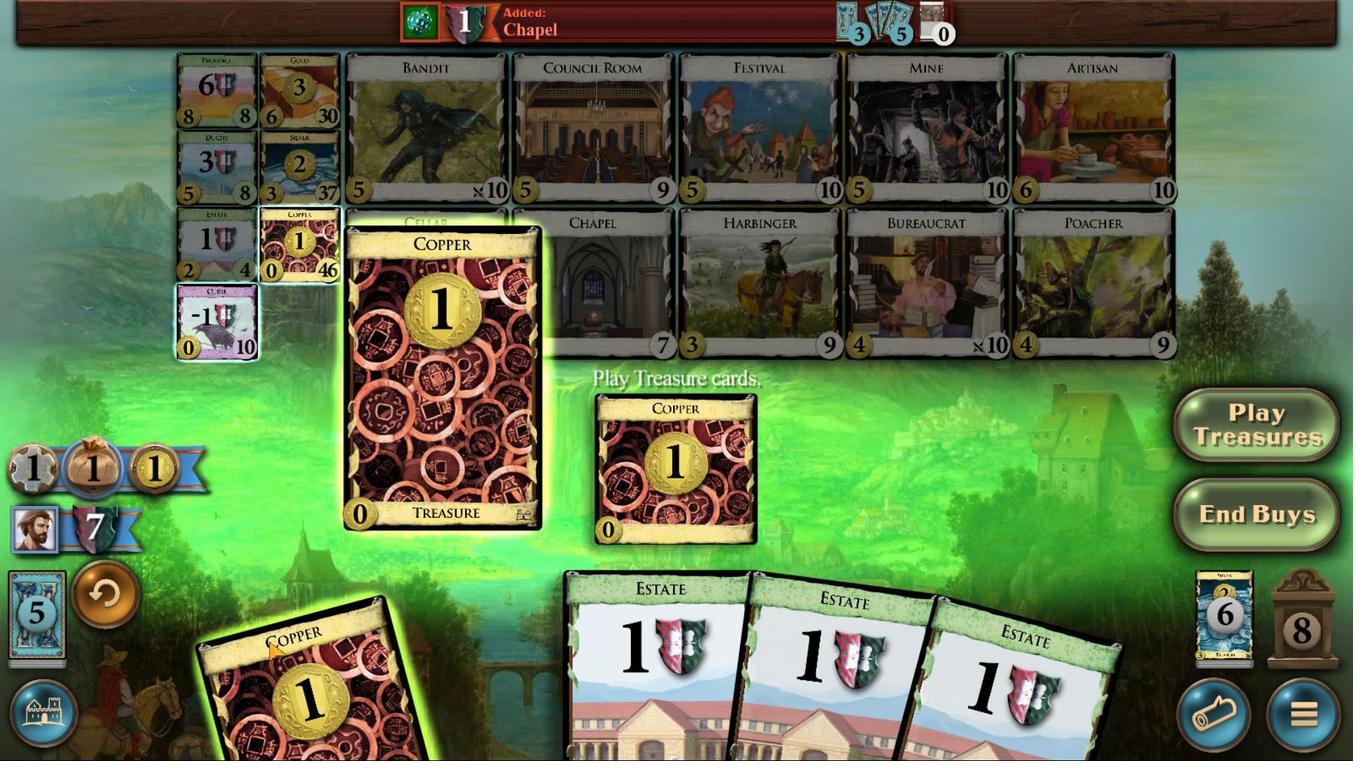 
Action: Mouse scrolled (439, 704) with delta (0, 0)
Screenshot: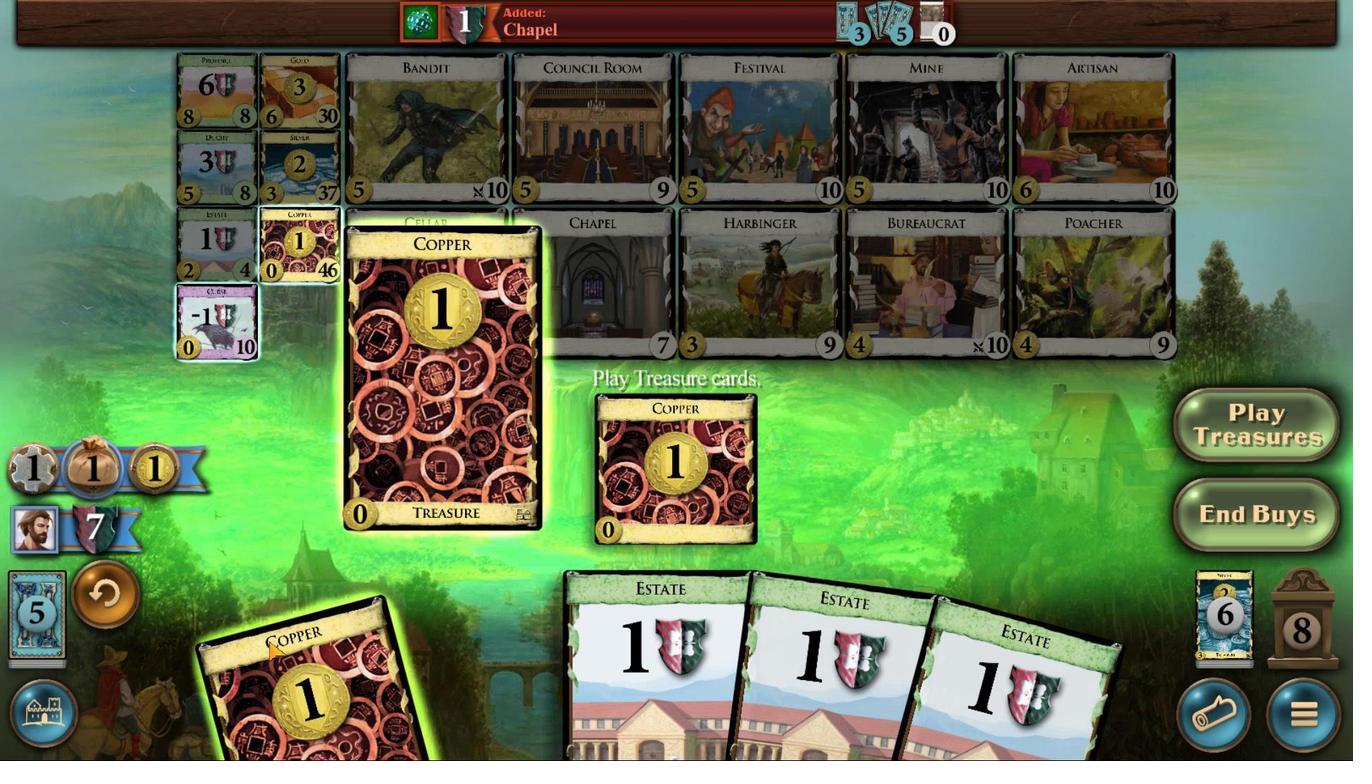 
Action: Mouse scrolled (439, 704) with delta (0, 0)
Screenshot: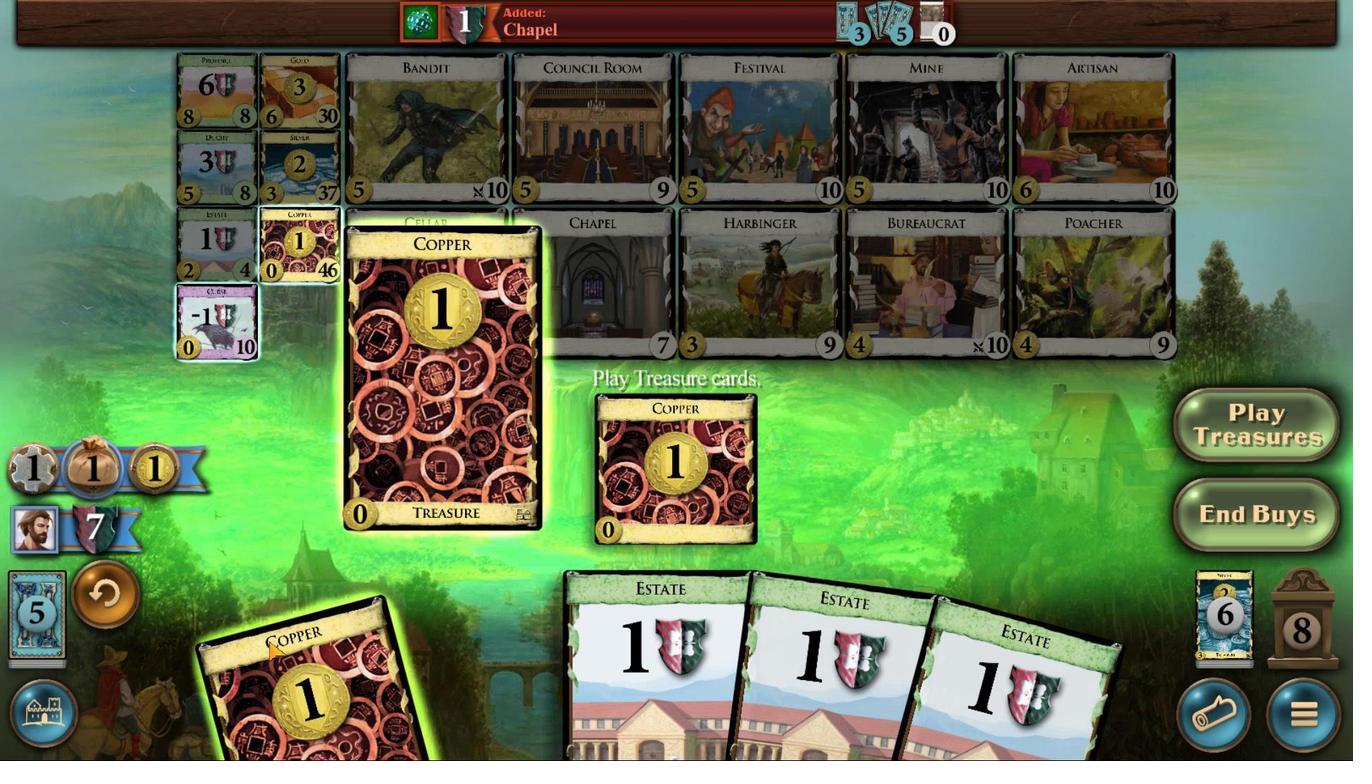 
Action: Mouse moved to (439, 704)
Screenshot: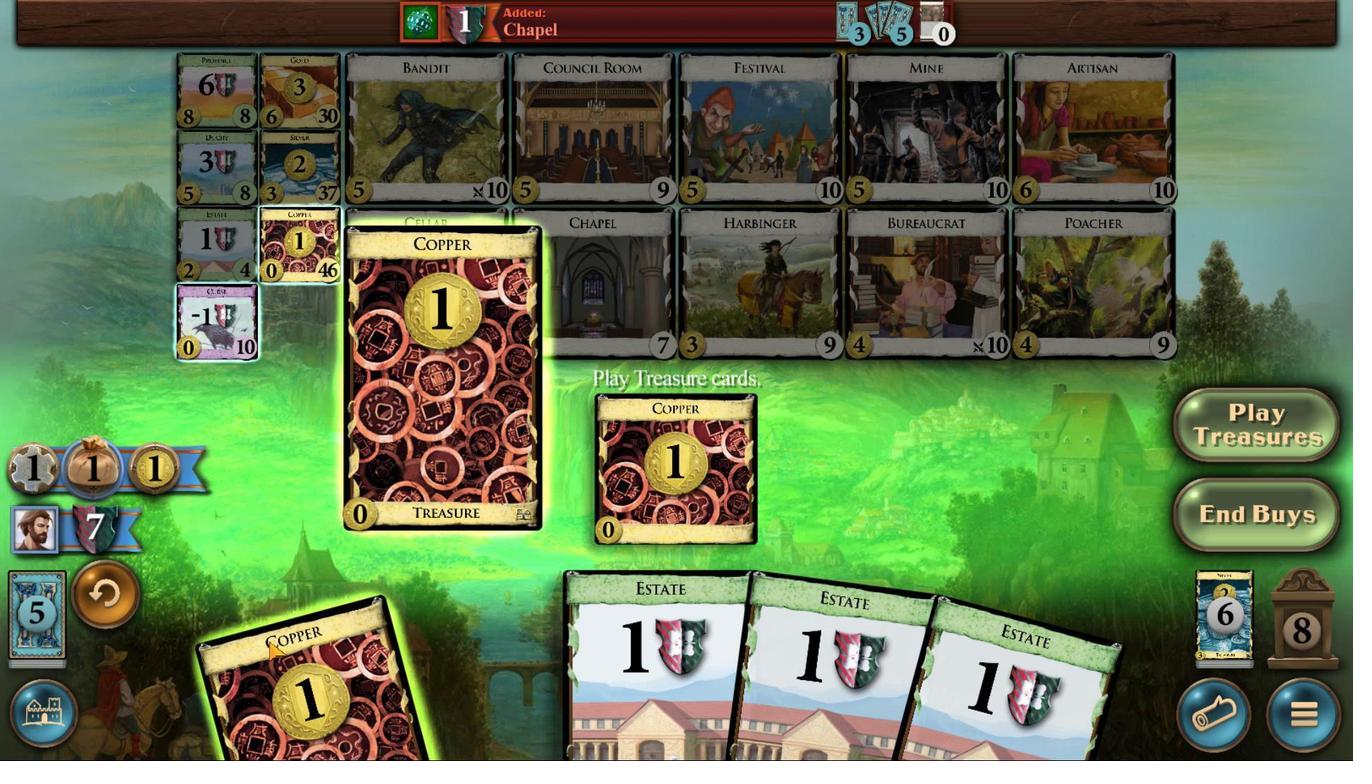 
Action: Mouse scrolled (439, 704) with delta (0, 0)
Screenshot: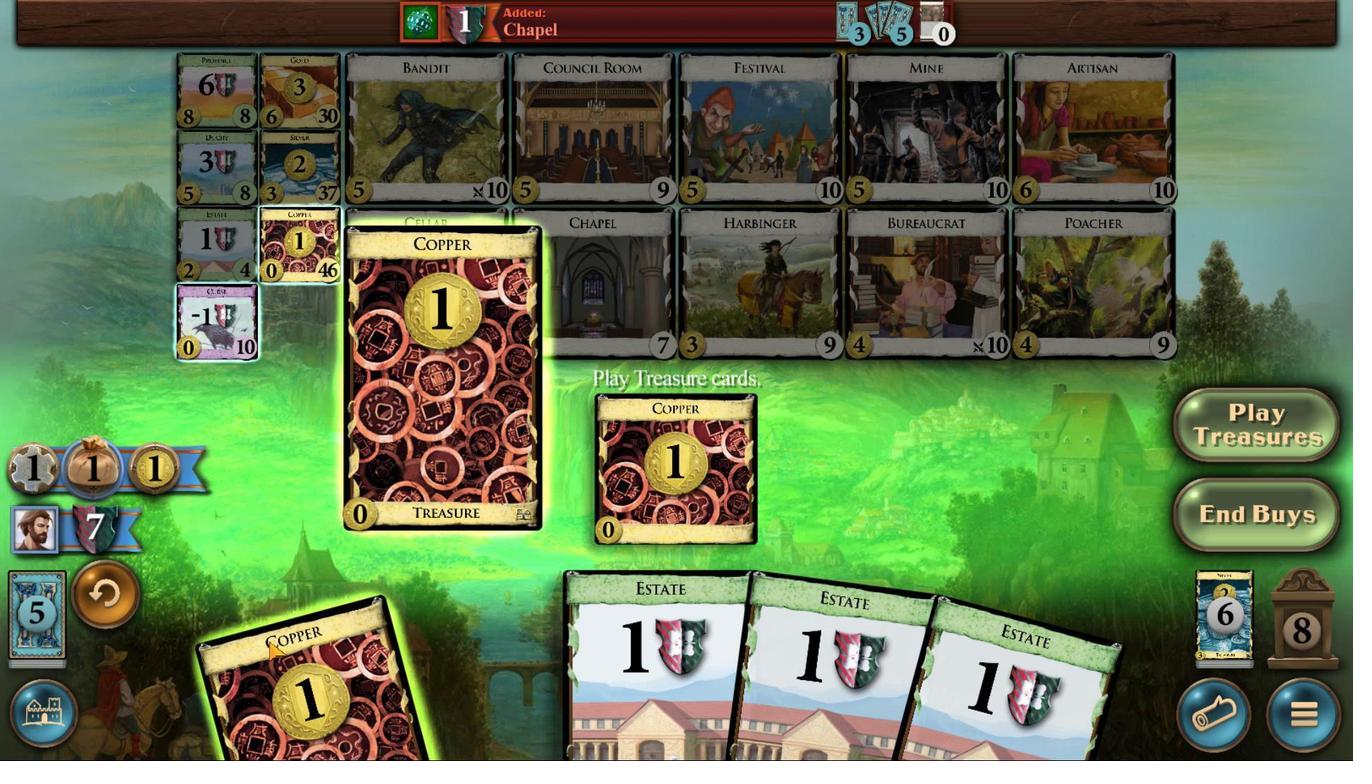 
Action: Mouse moved to (271, 639)
Screenshot: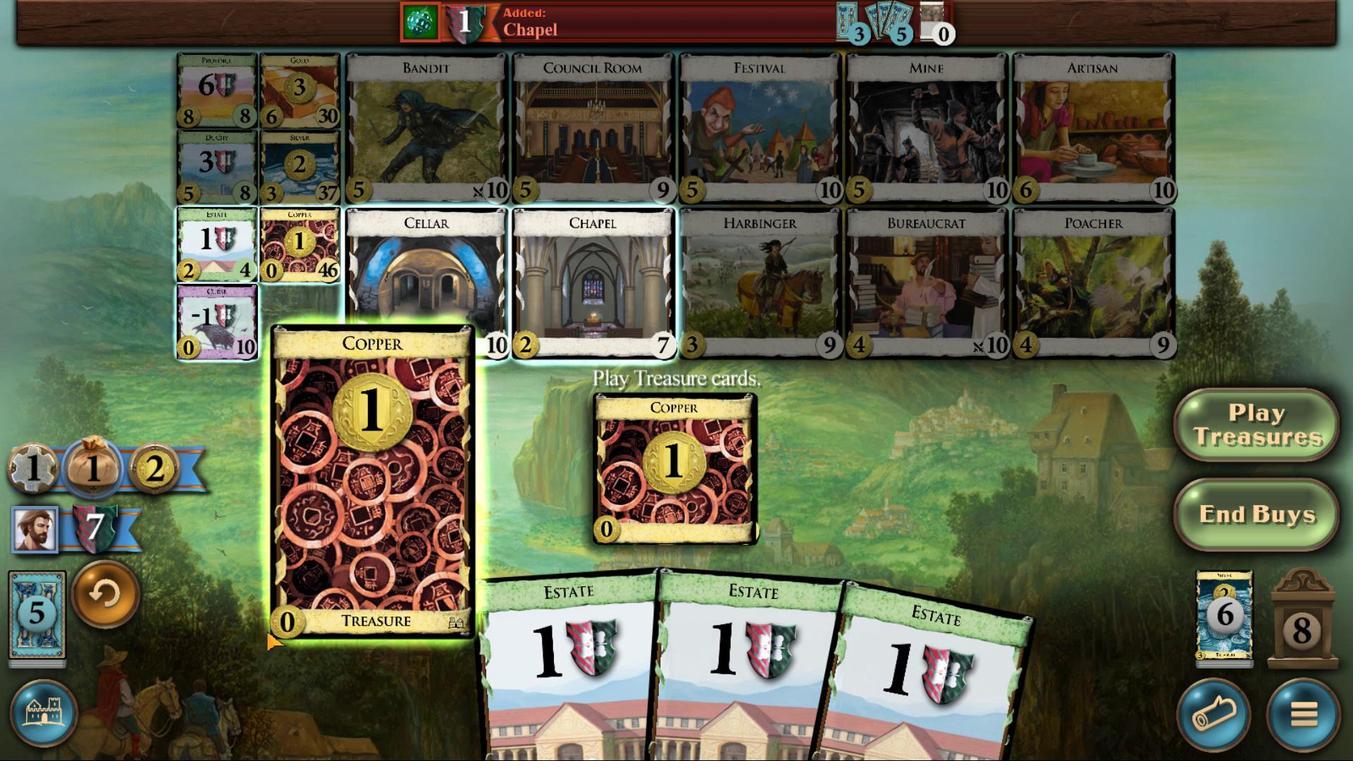 
Action: Mouse scrolled (271, 638) with delta (0, 0)
Screenshot: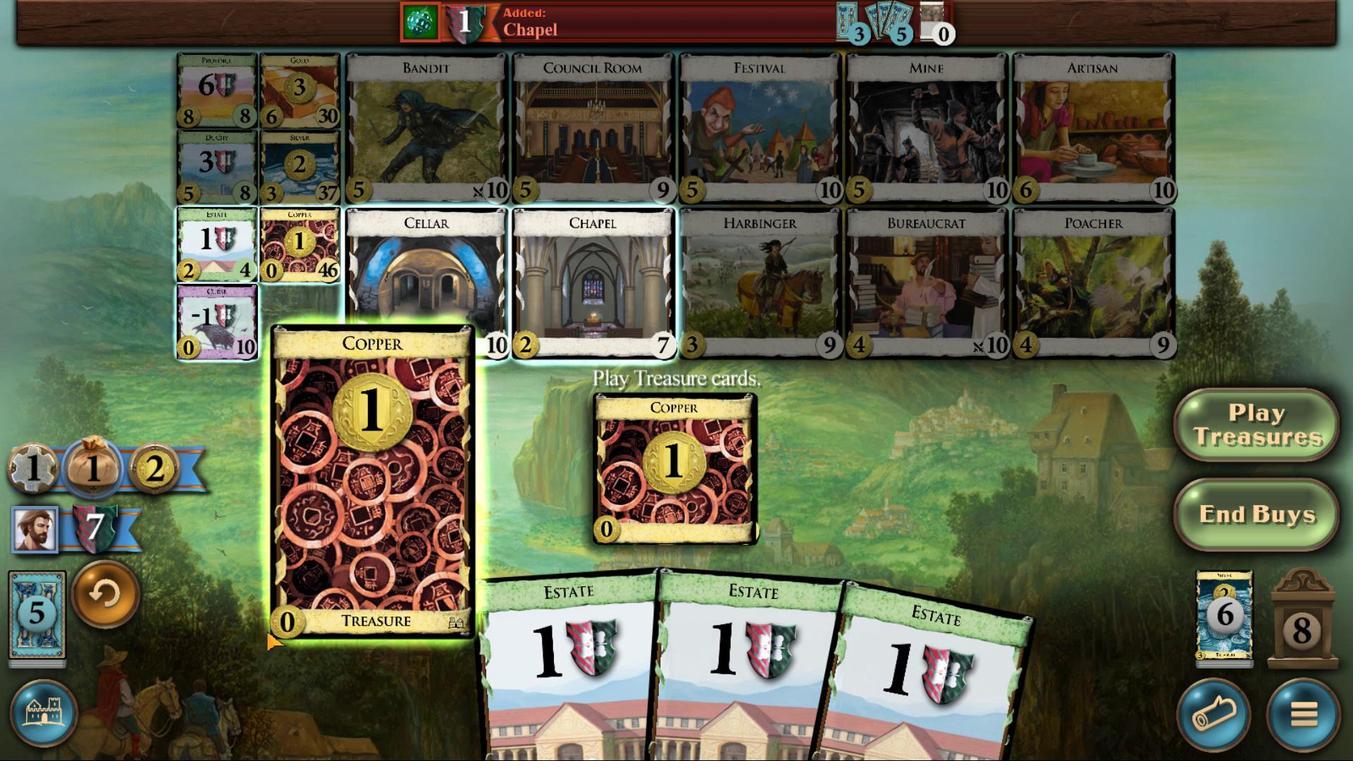 
Action: Mouse scrolled (271, 638) with delta (0, 0)
Screenshot: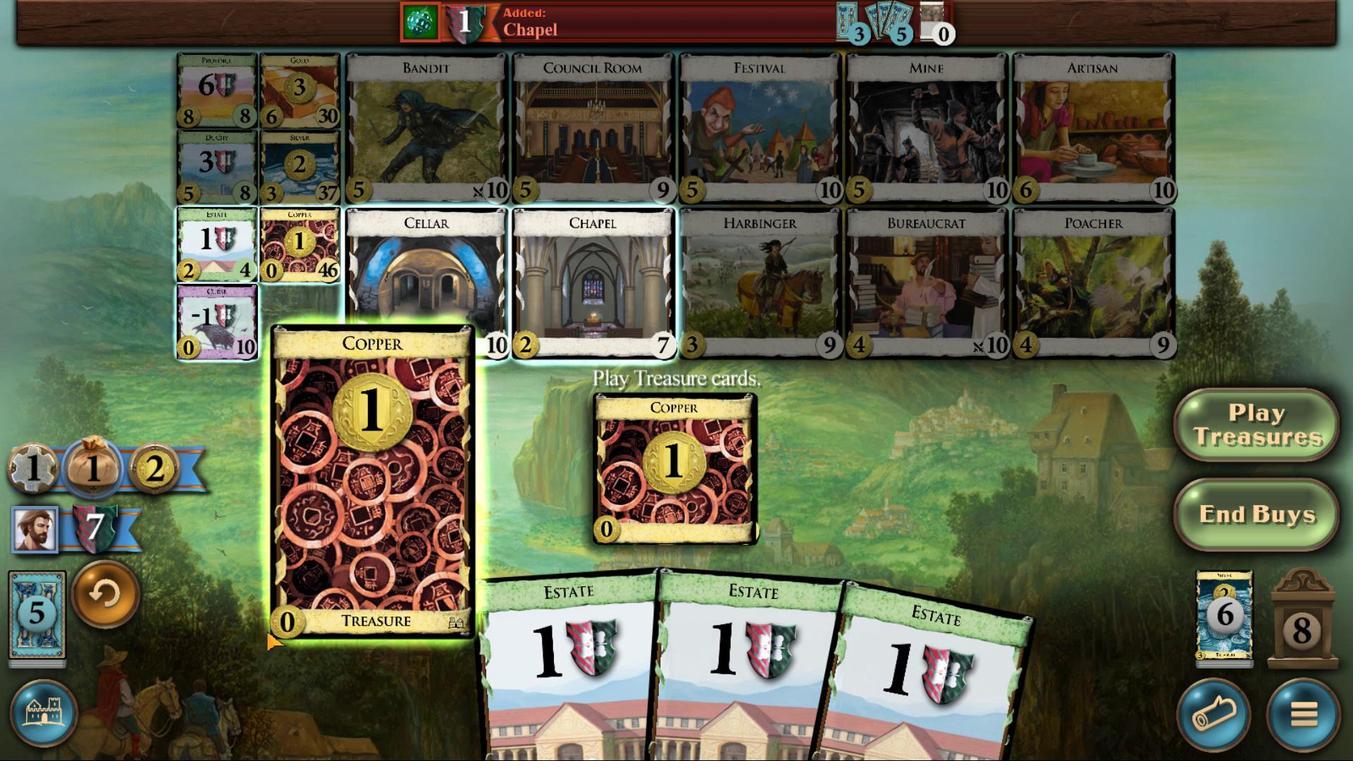 
Action: Mouse scrolled (271, 638) with delta (0, 0)
Screenshot: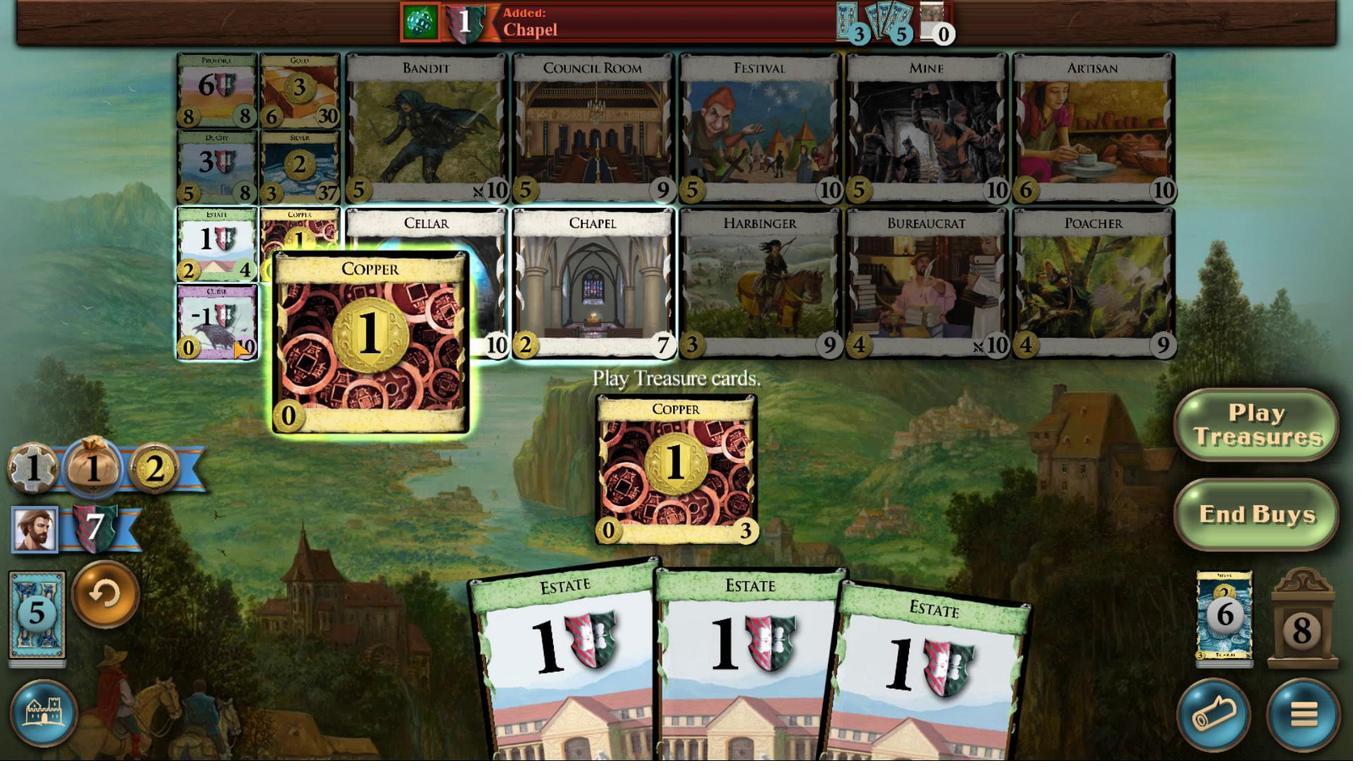 
Action: Mouse scrolled (271, 638) with delta (0, 0)
Screenshot: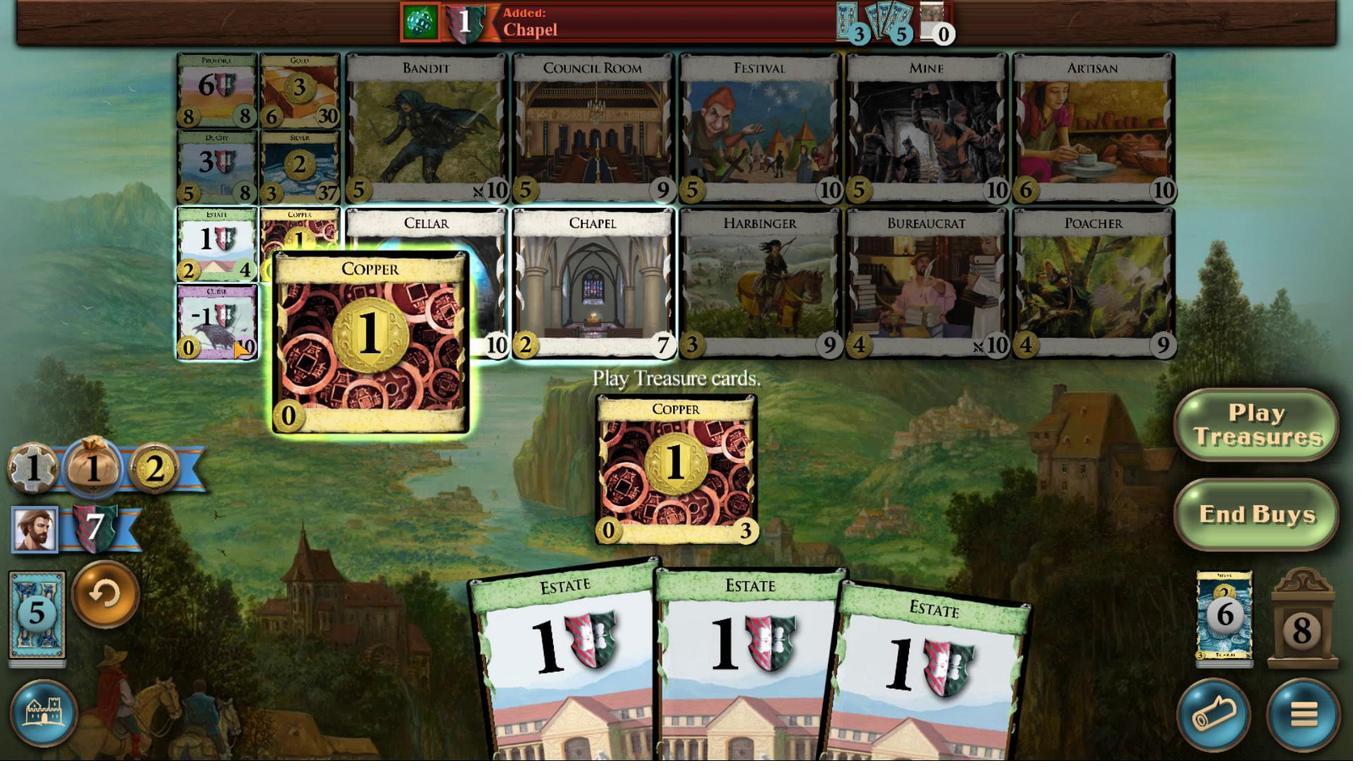 
Action: Mouse scrolled (271, 638) with delta (0, 0)
Screenshot: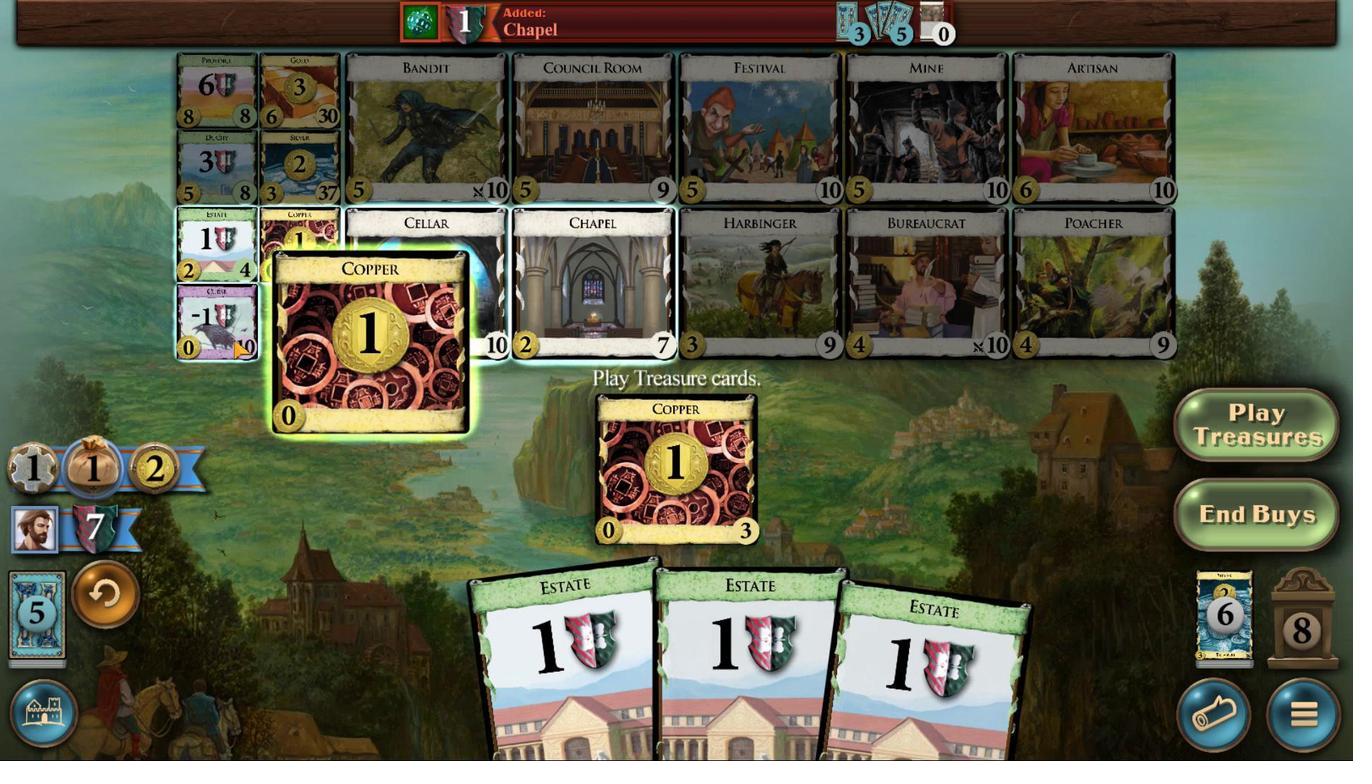 
Action: Mouse scrolled (271, 638) with delta (0, 0)
Screenshot: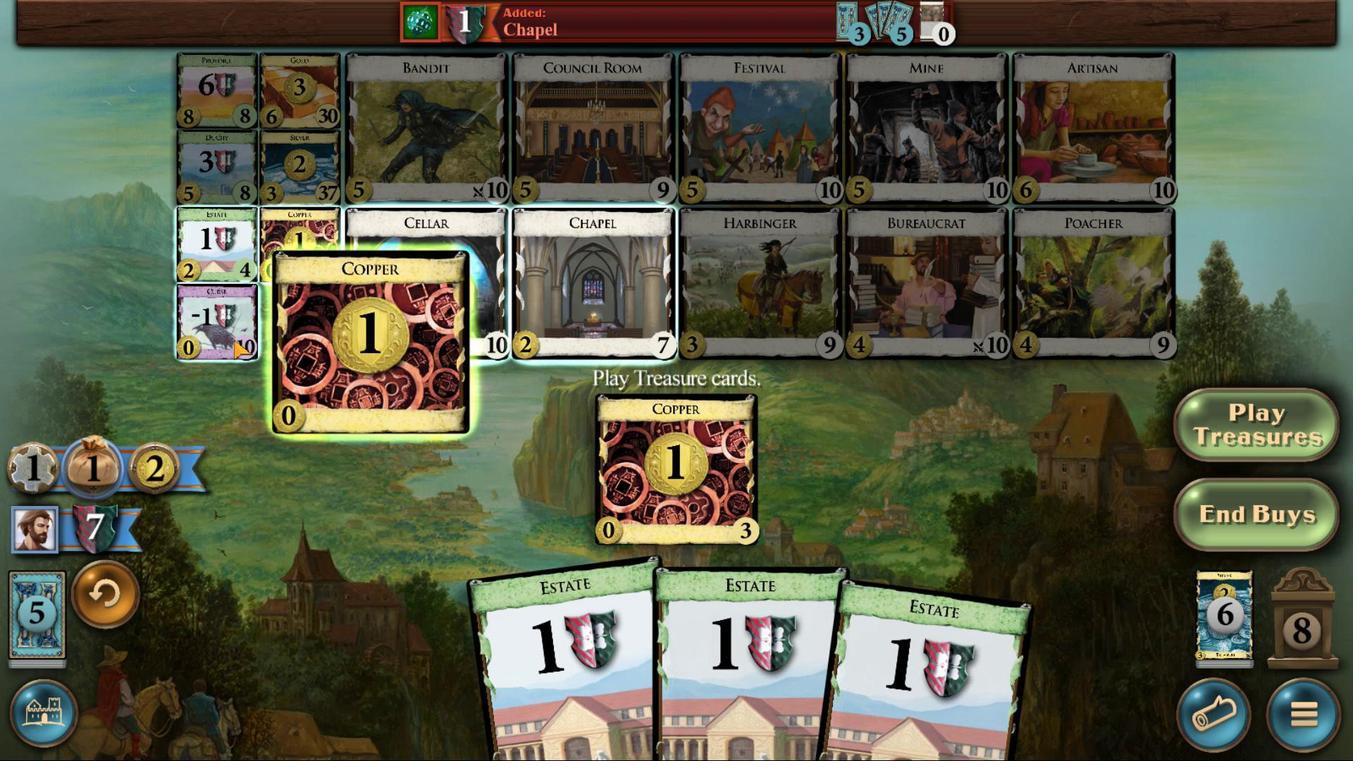 
Action: Mouse moved to (326, 199)
Screenshot: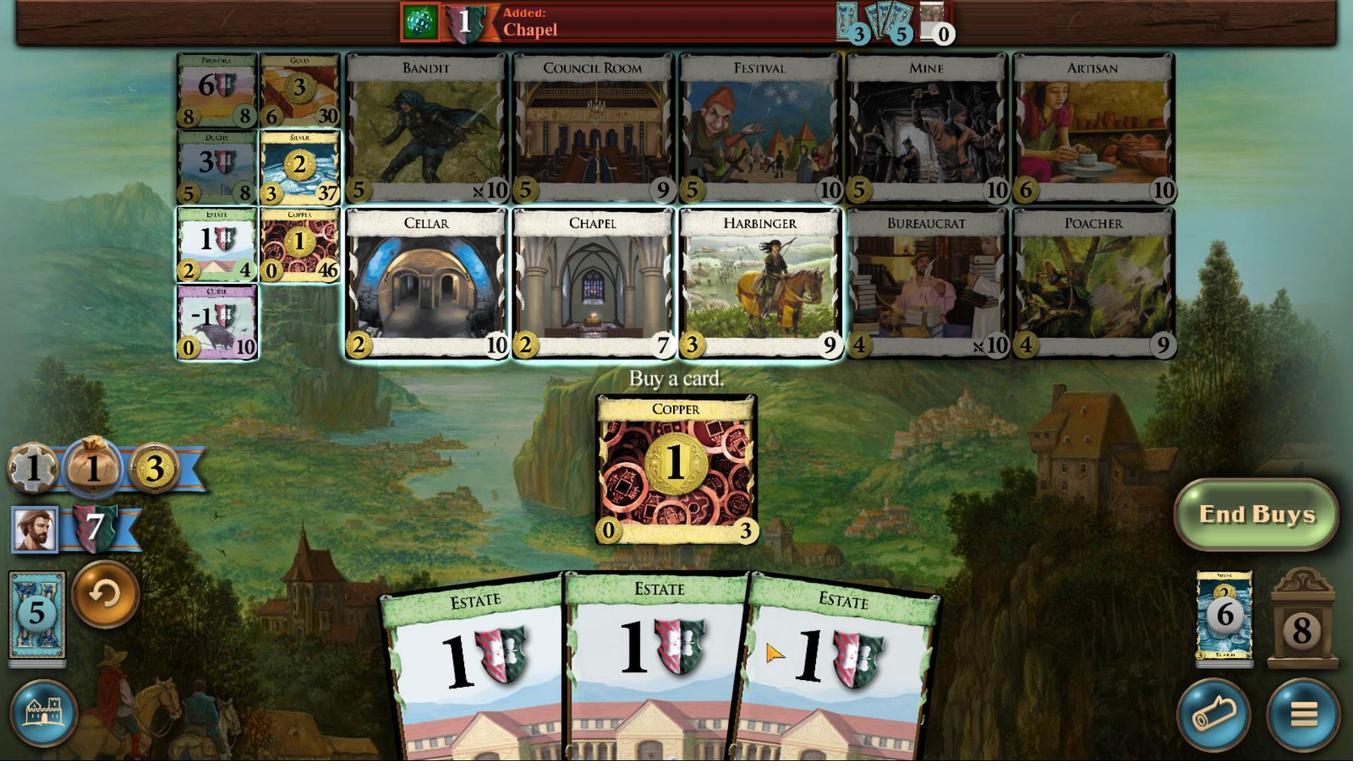 
Action: Mouse pressed left at (326, 199)
Screenshot: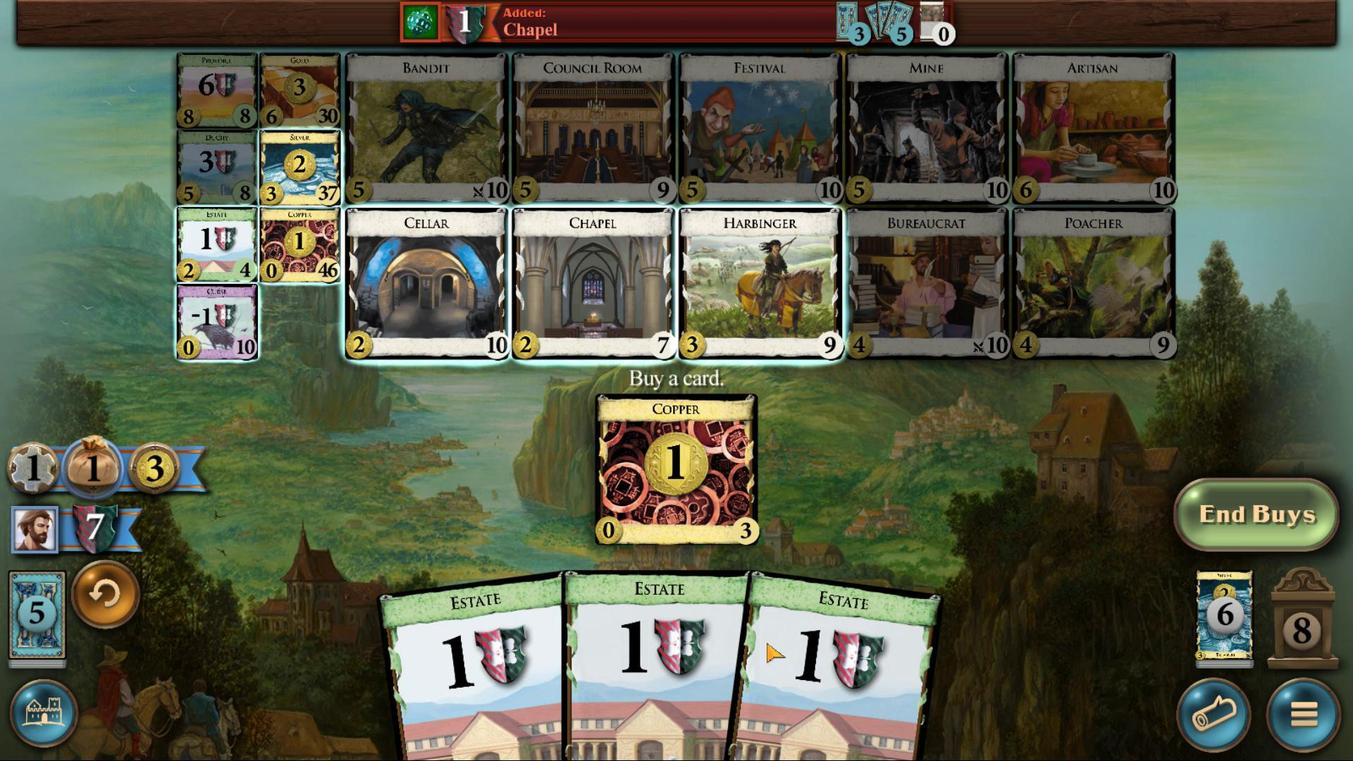 
Action: Mouse moved to (631, 704)
Screenshot: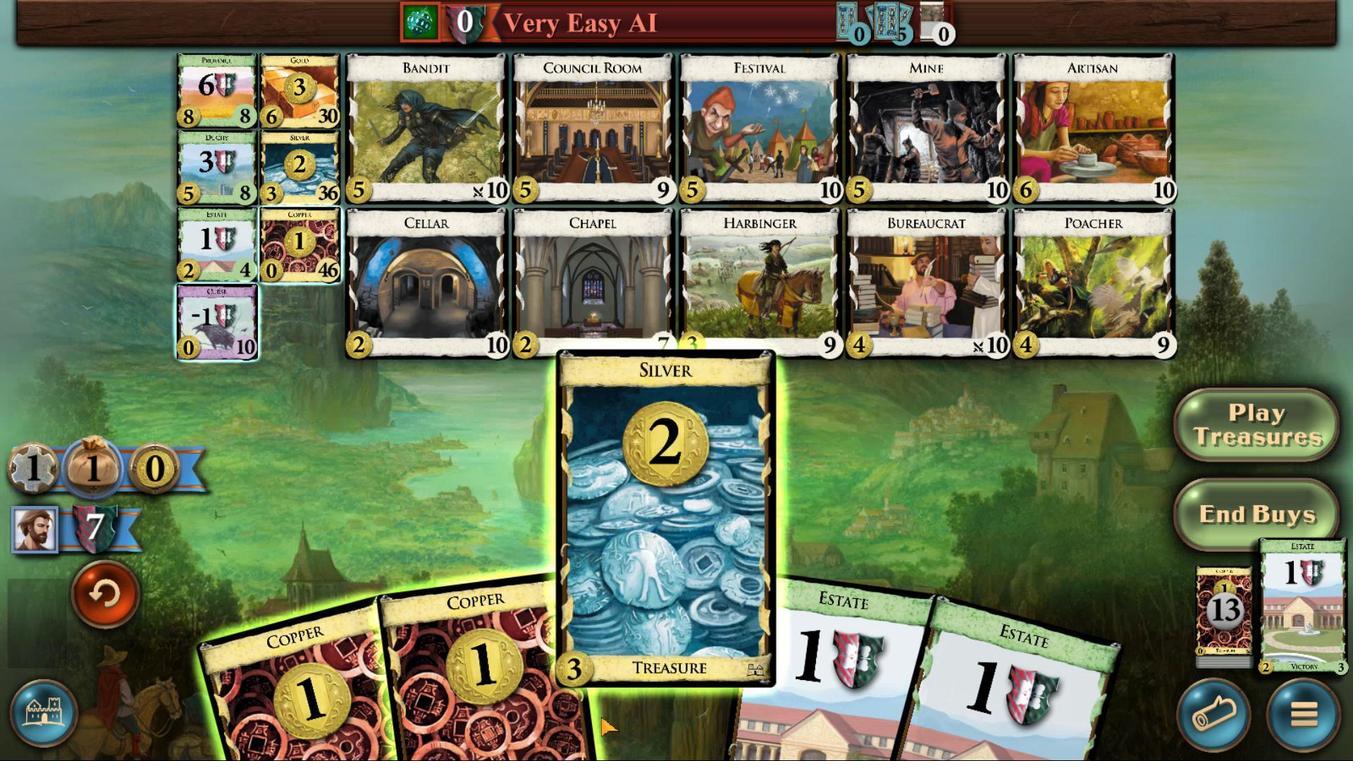 
Action: Mouse scrolled (631, 703) with delta (0, 0)
Screenshot: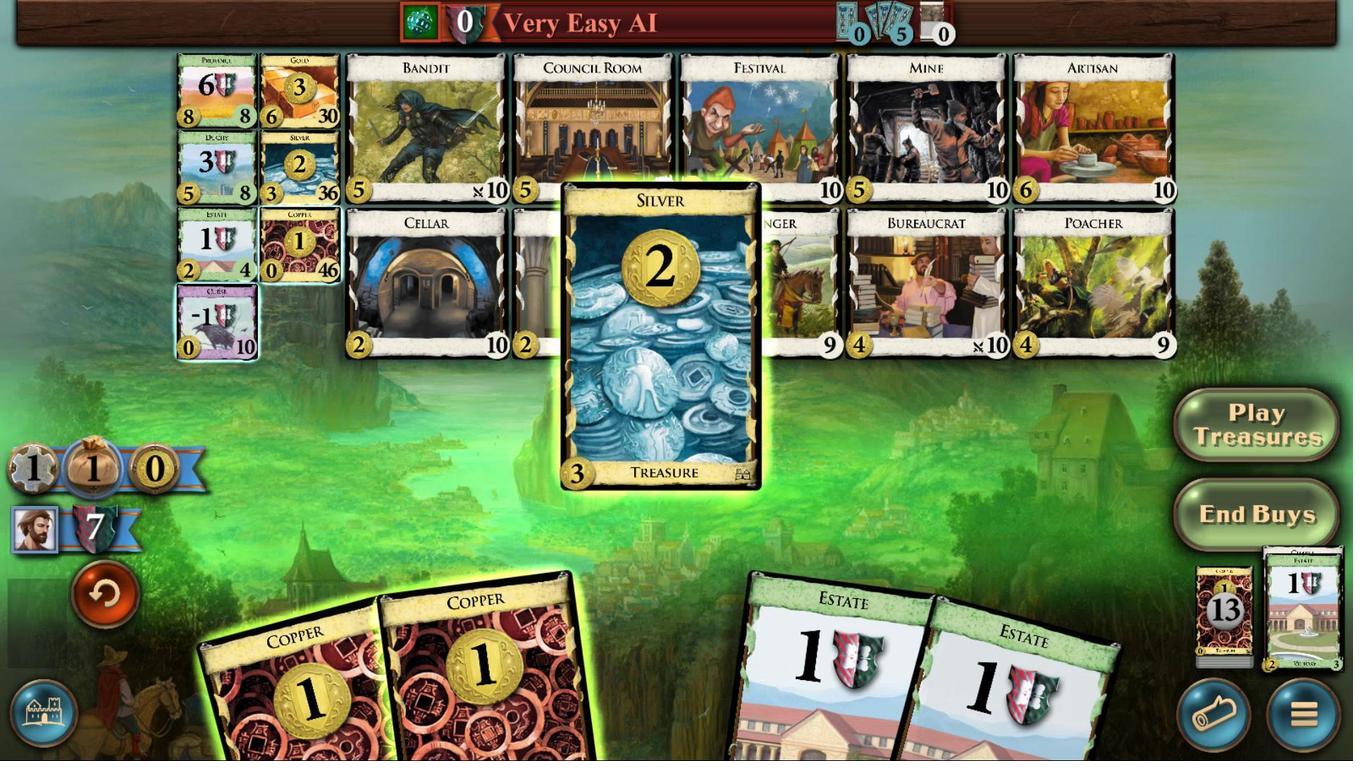
Action: Mouse moved to (631, 707)
Screenshot: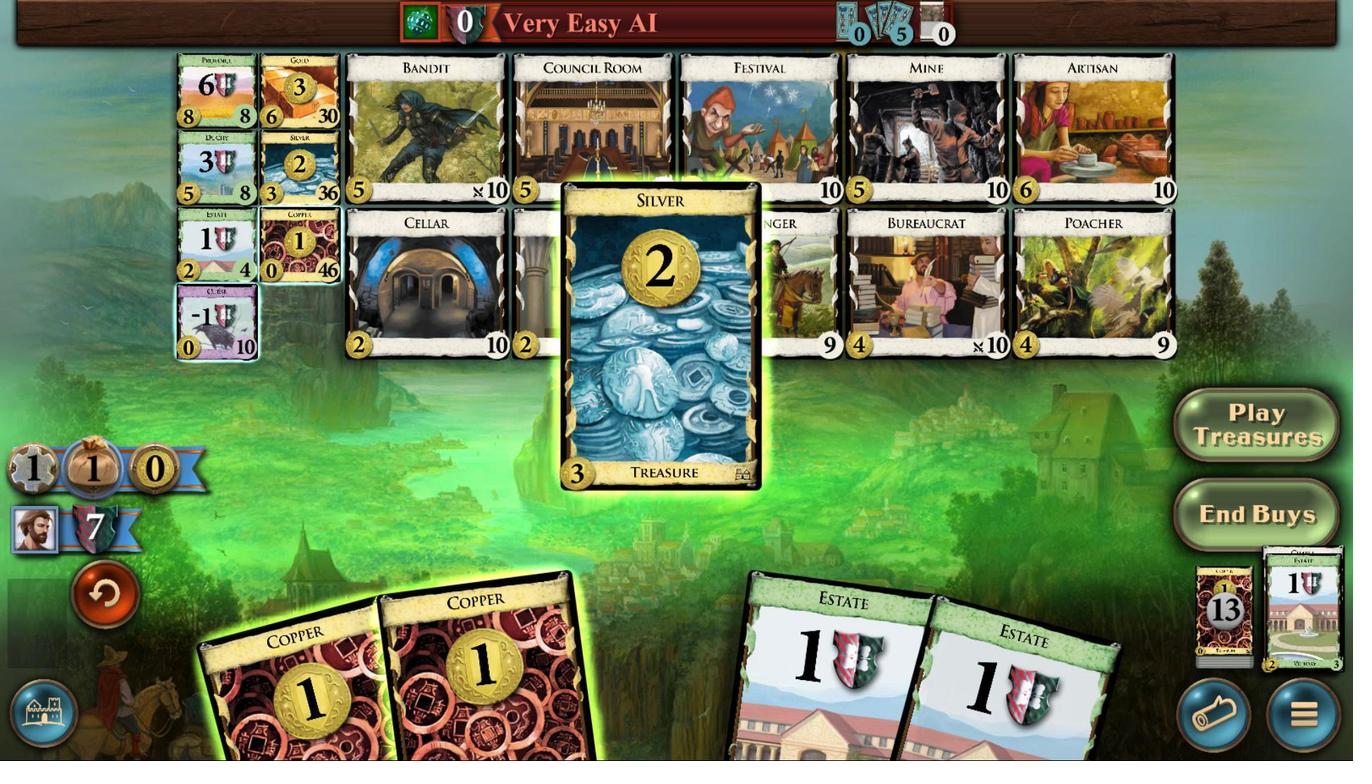 
Action: Mouse scrolled (631, 706) with delta (0, 0)
Screenshot: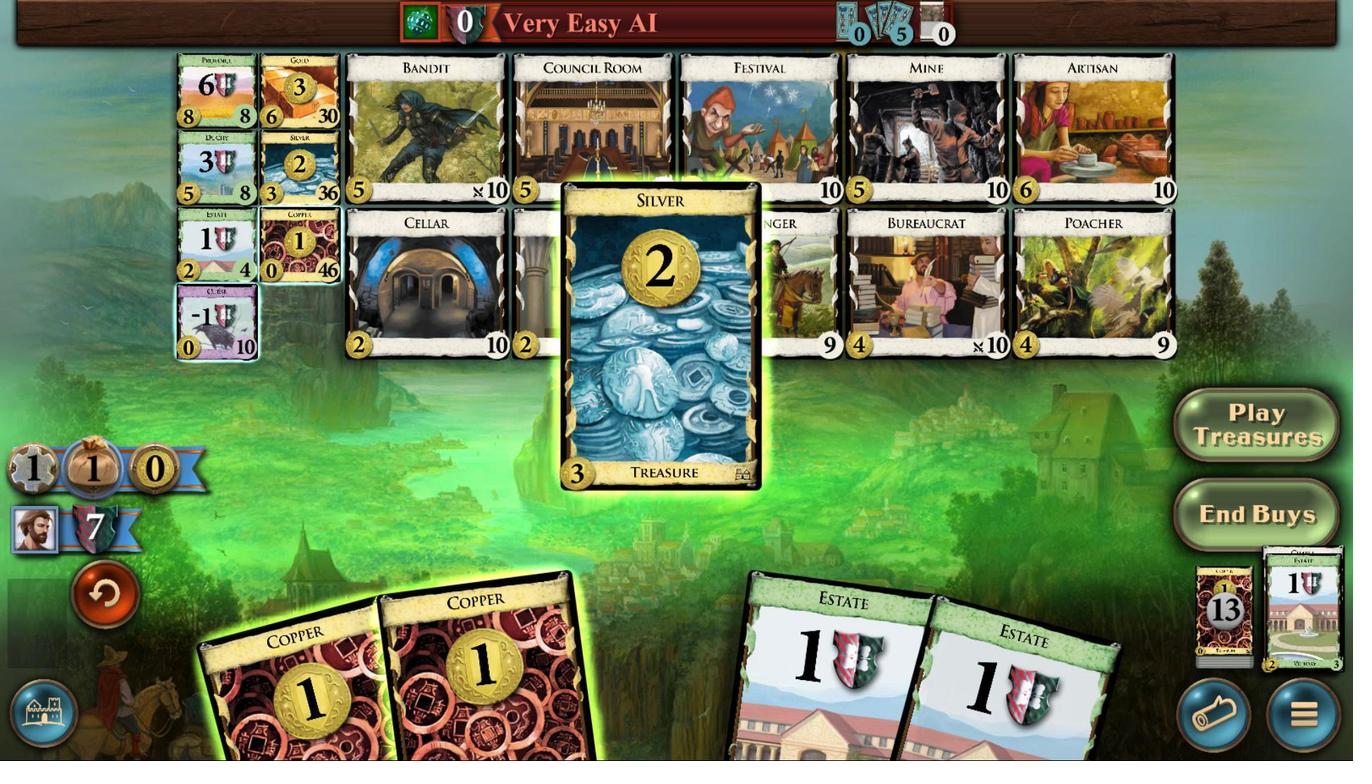 
Action: Mouse moved to (631, 709)
Screenshot: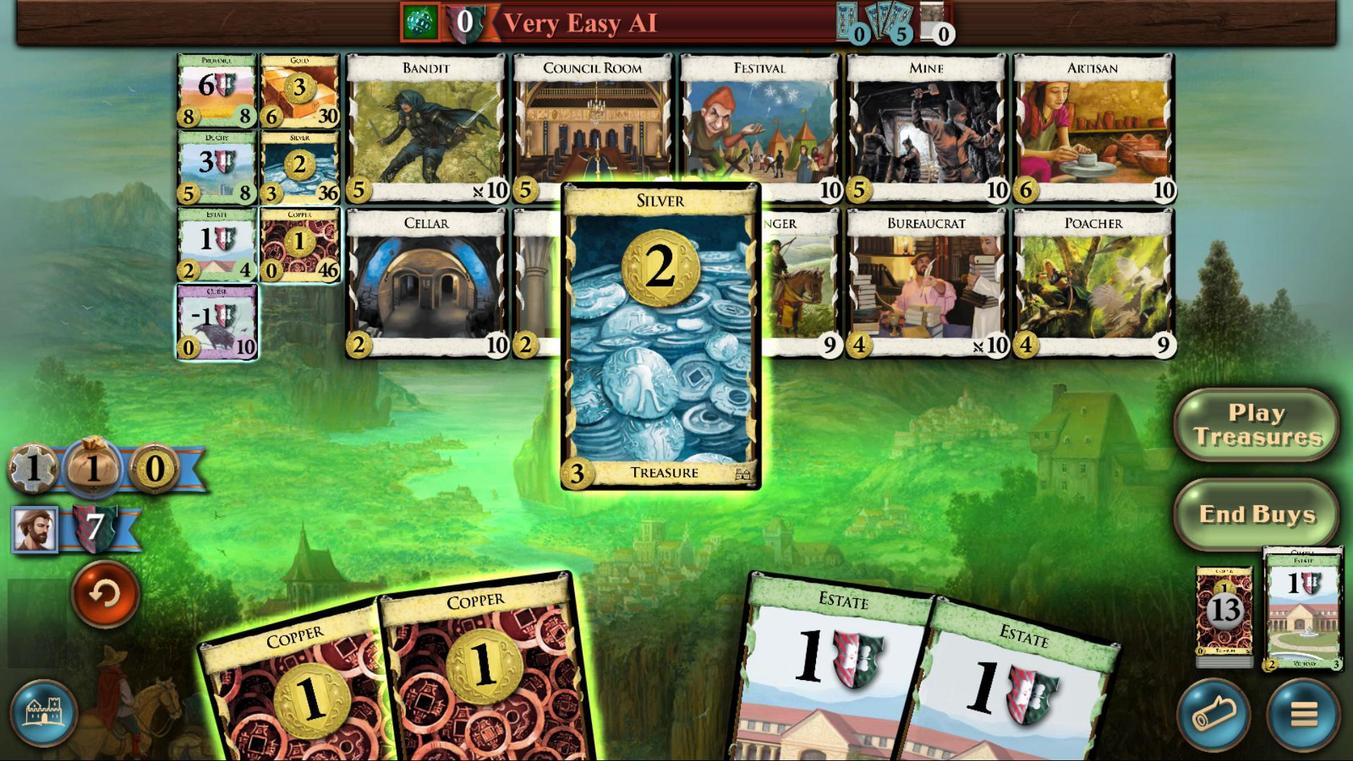 
Action: Mouse scrolled (631, 708) with delta (0, 0)
Screenshot: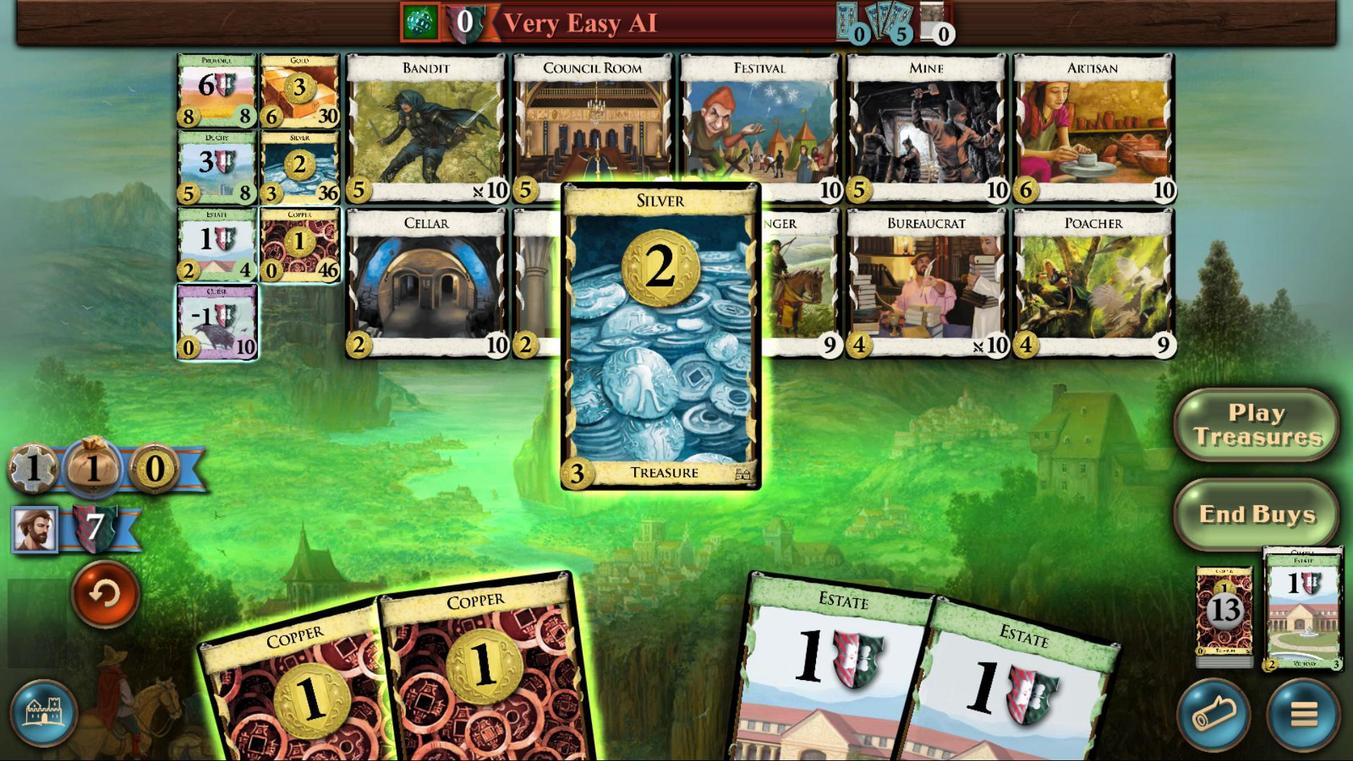 
Action: Mouse scrolled (631, 708) with delta (0, 0)
Screenshot: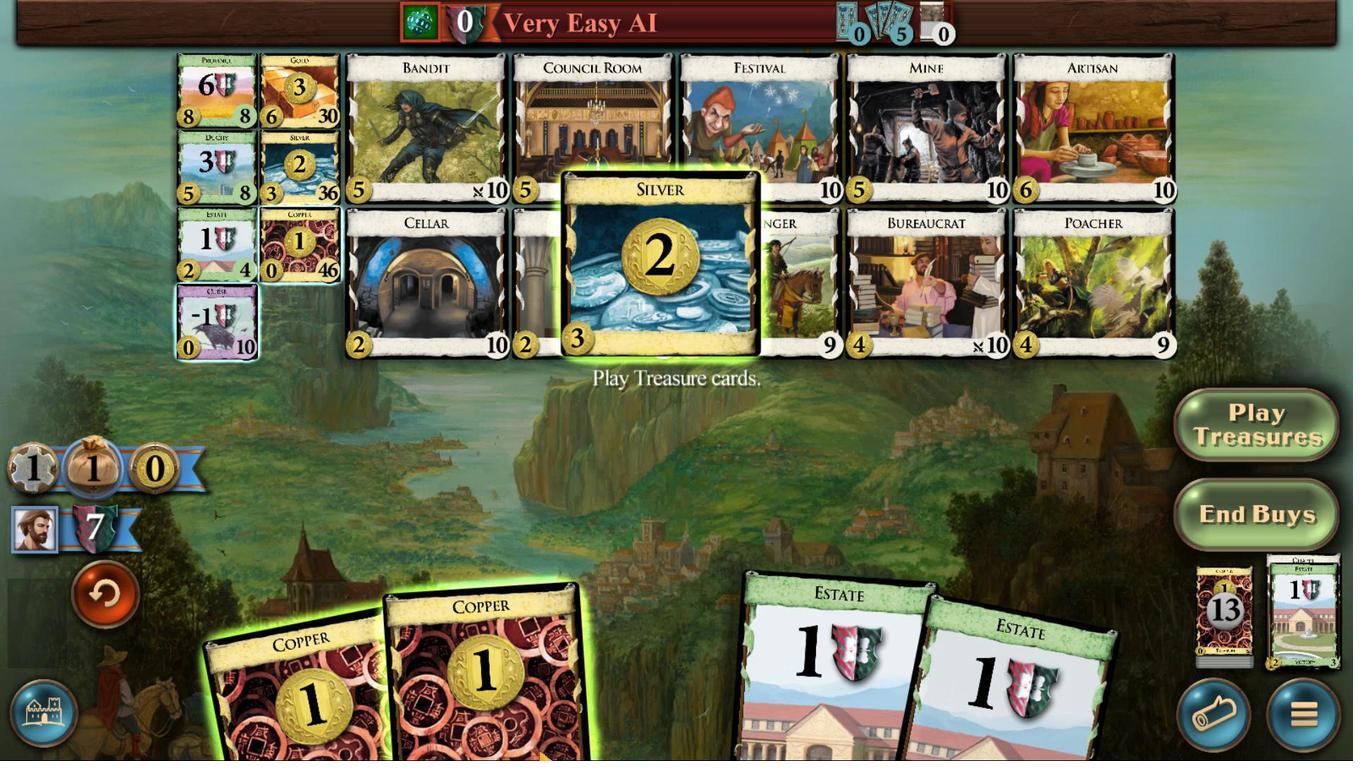 
Action: Mouse moved to (537, 749)
Screenshot: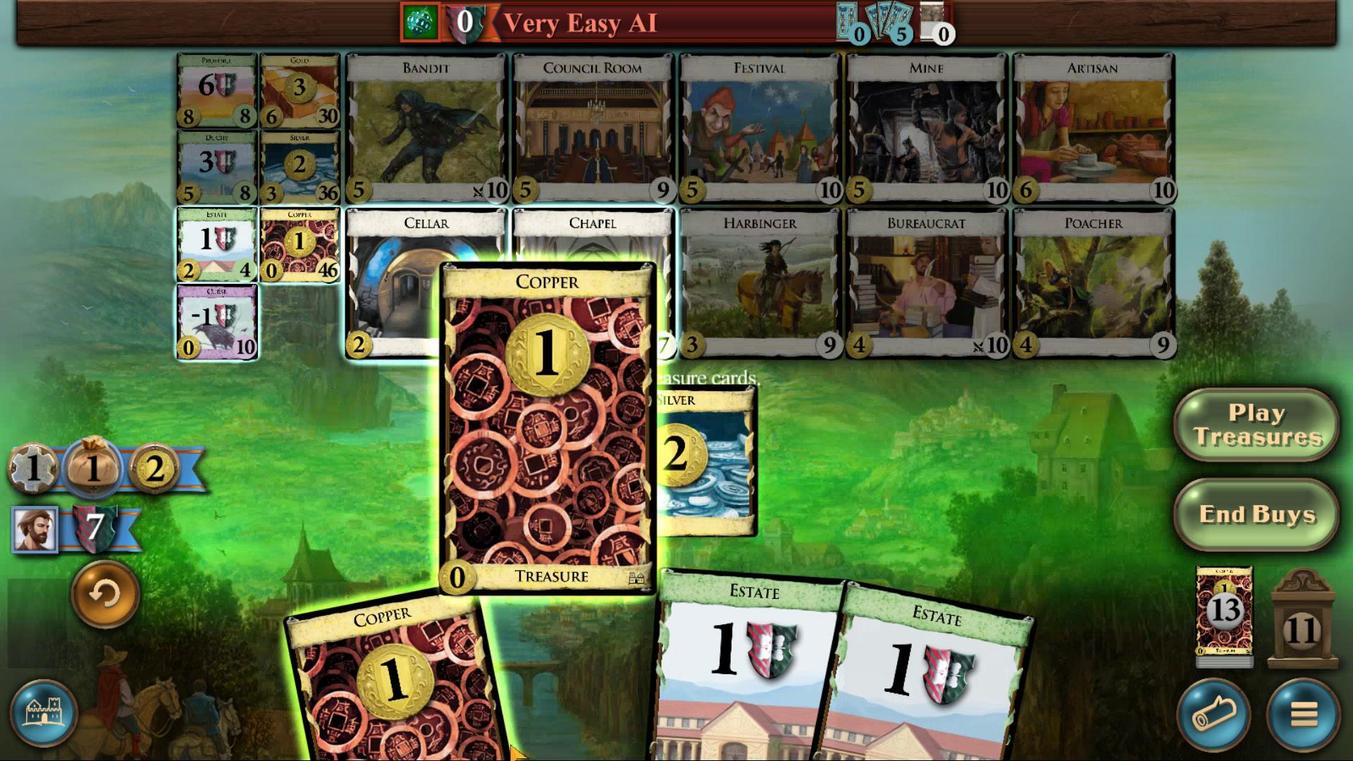 
Action: Mouse scrolled (537, 749) with delta (0, 0)
Screenshot: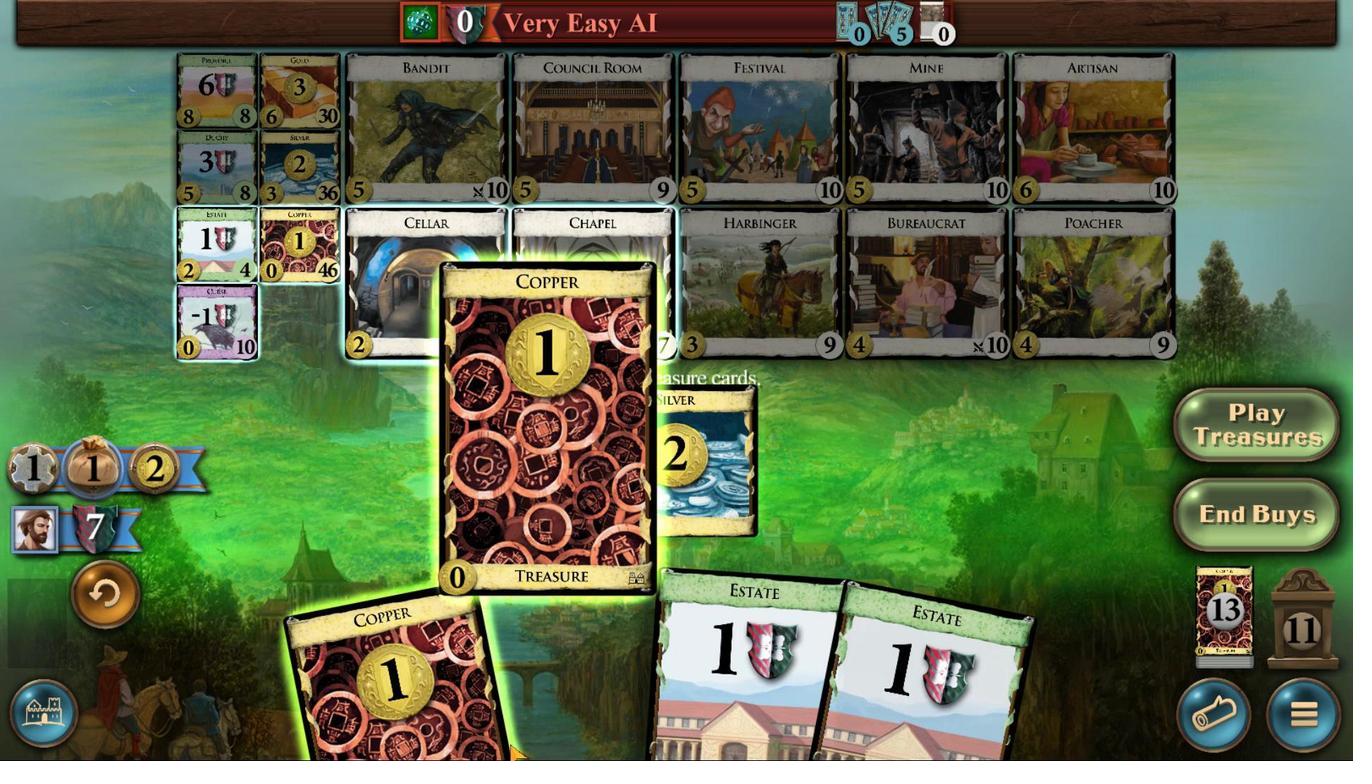 
Action: Mouse scrolled (537, 749) with delta (0, 0)
Screenshot: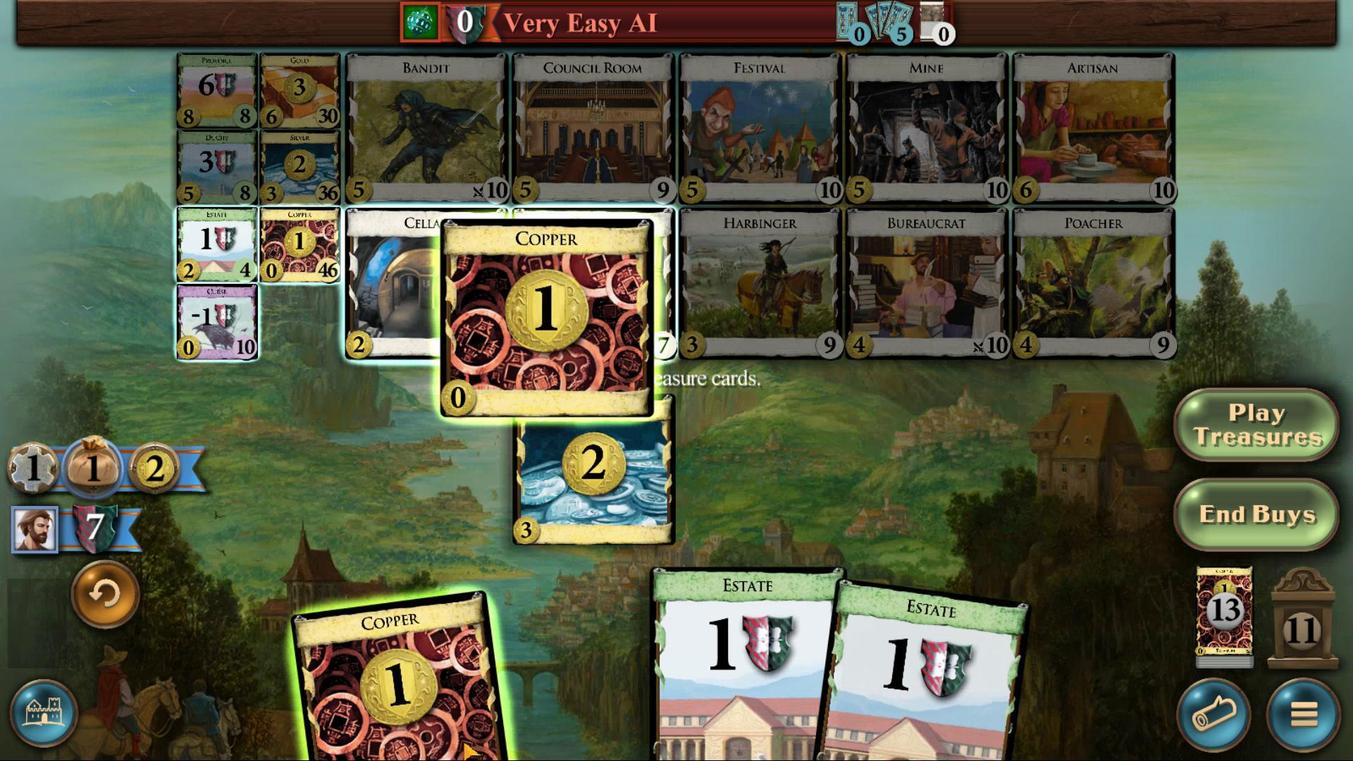 
Action: Mouse moved to (537, 749)
Screenshot: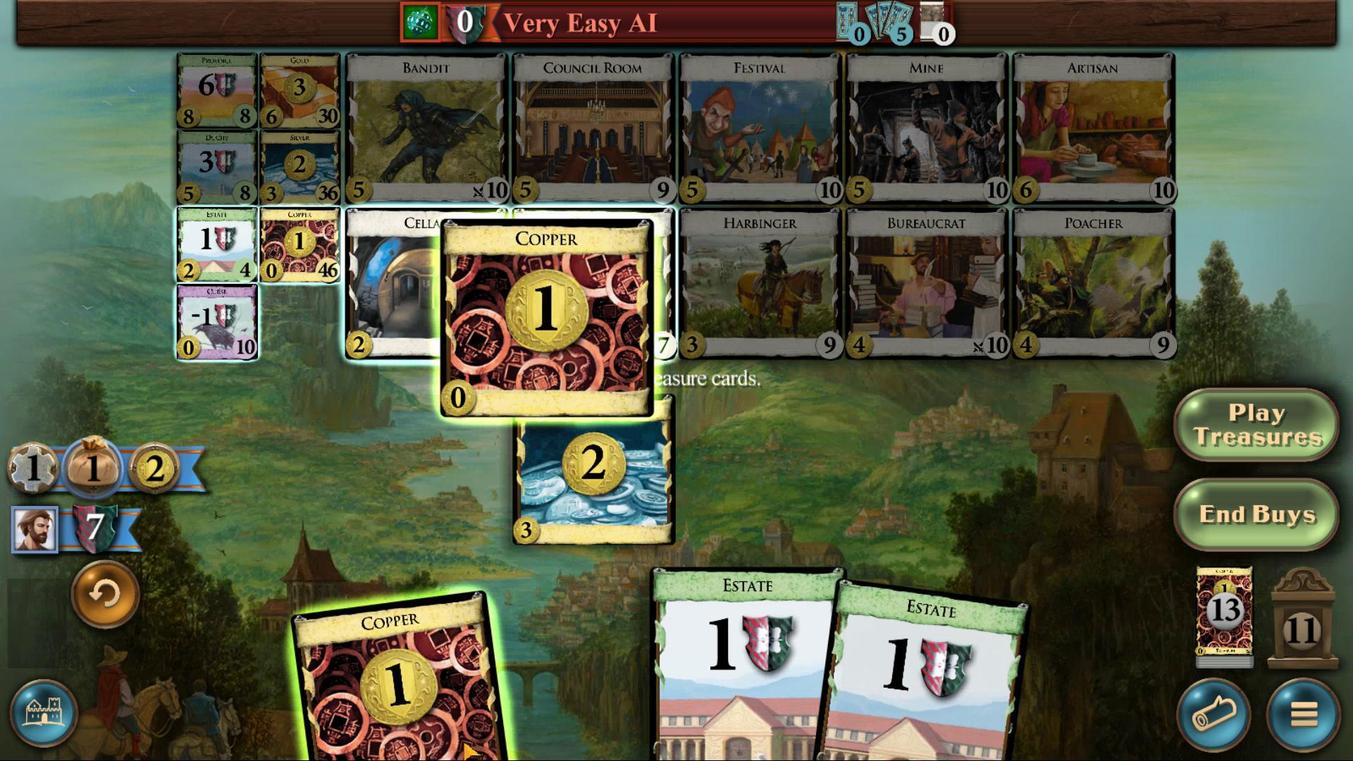 
Action: Mouse scrolled (537, 748) with delta (0, 0)
Screenshot: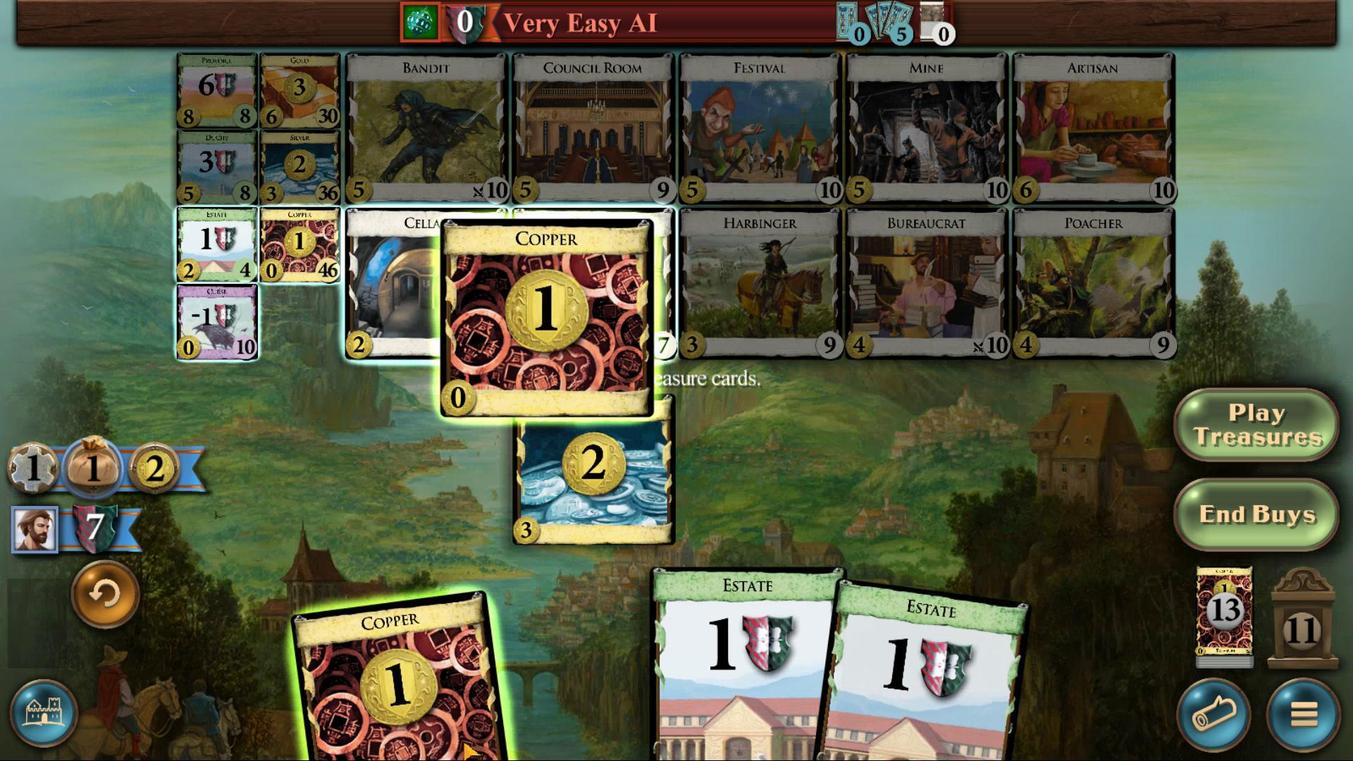 
Action: Mouse scrolled (537, 748) with delta (0, 0)
Screenshot: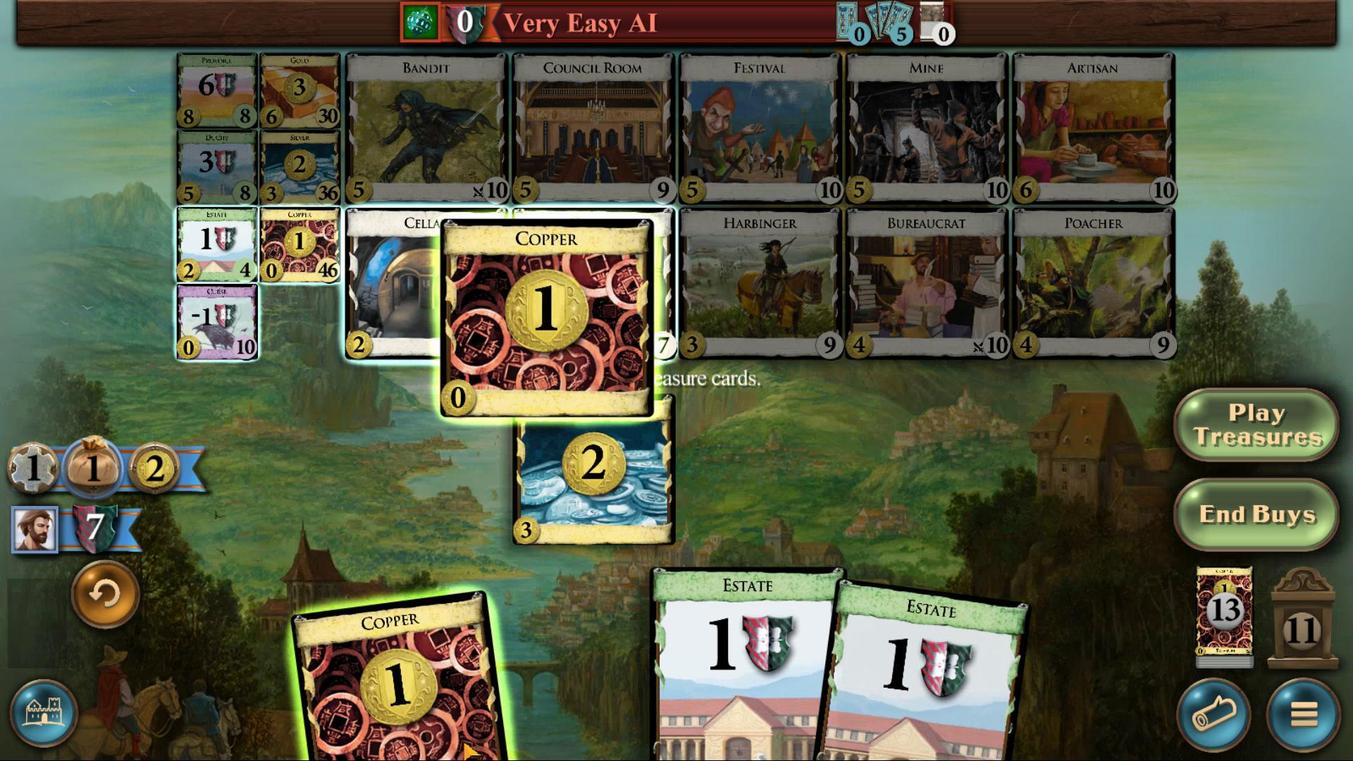 
Action: Mouse moved to (537, 749)
Screenshot: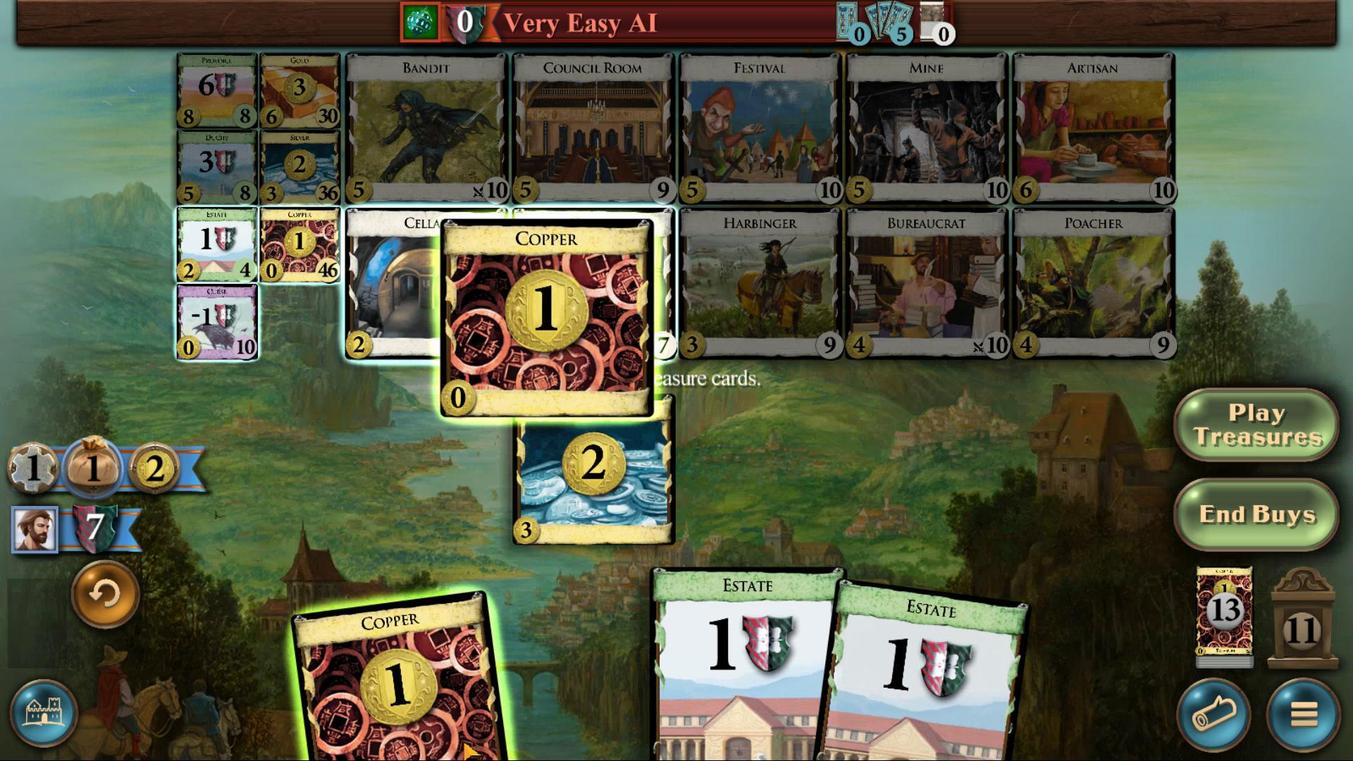 
Action: Mouse scrolled (537, 748) with delta (0, 0)
Screenshot: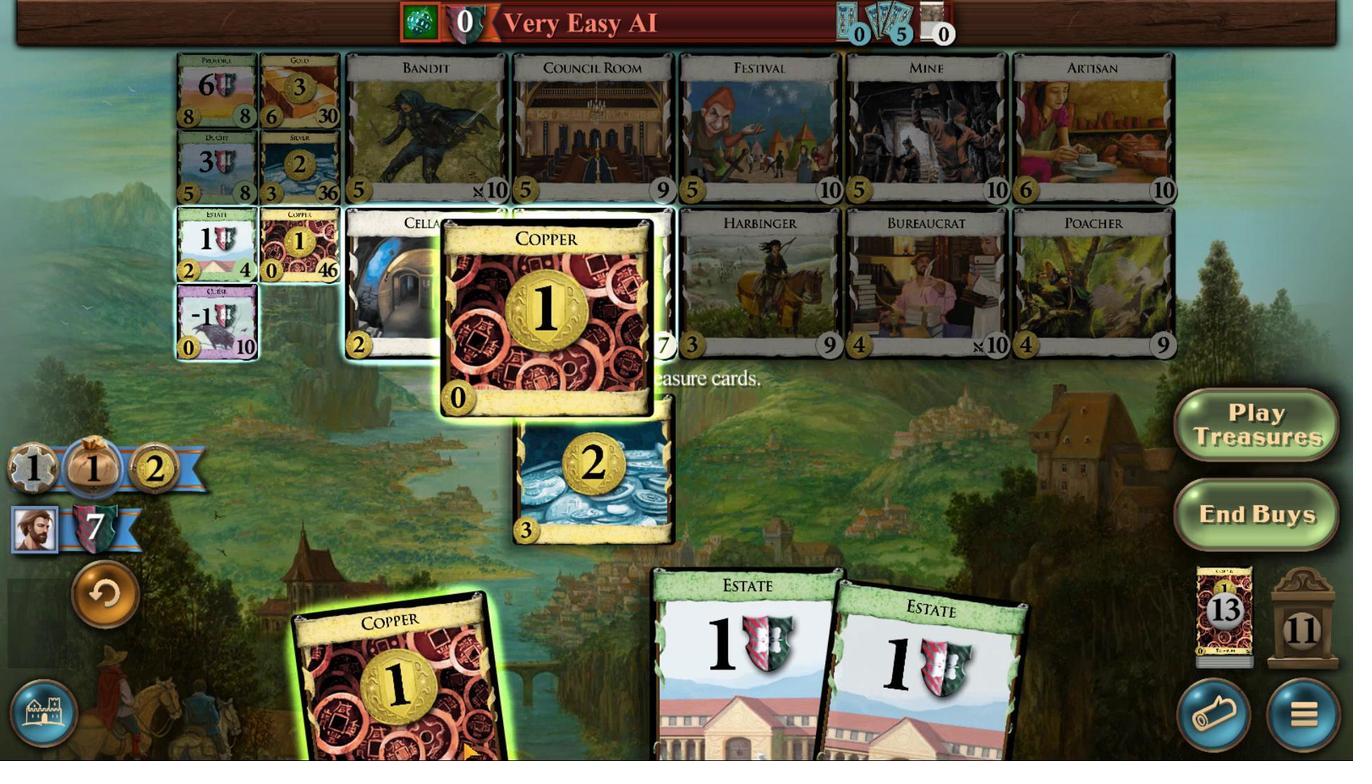 
Action: Mouse moved to (462, 741)
Screenshot: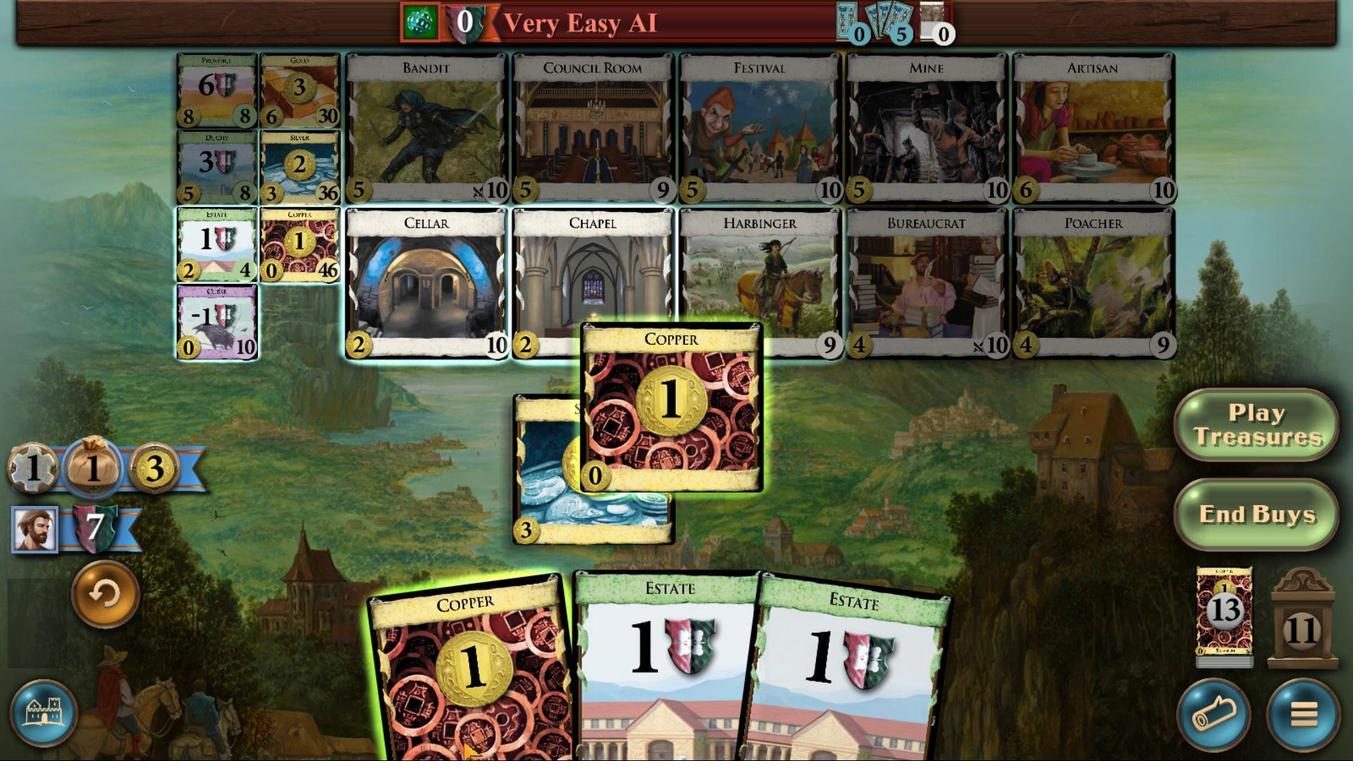 
Action: Mouse scrolled (462, 740) with delta (0, 0)
Screenshot: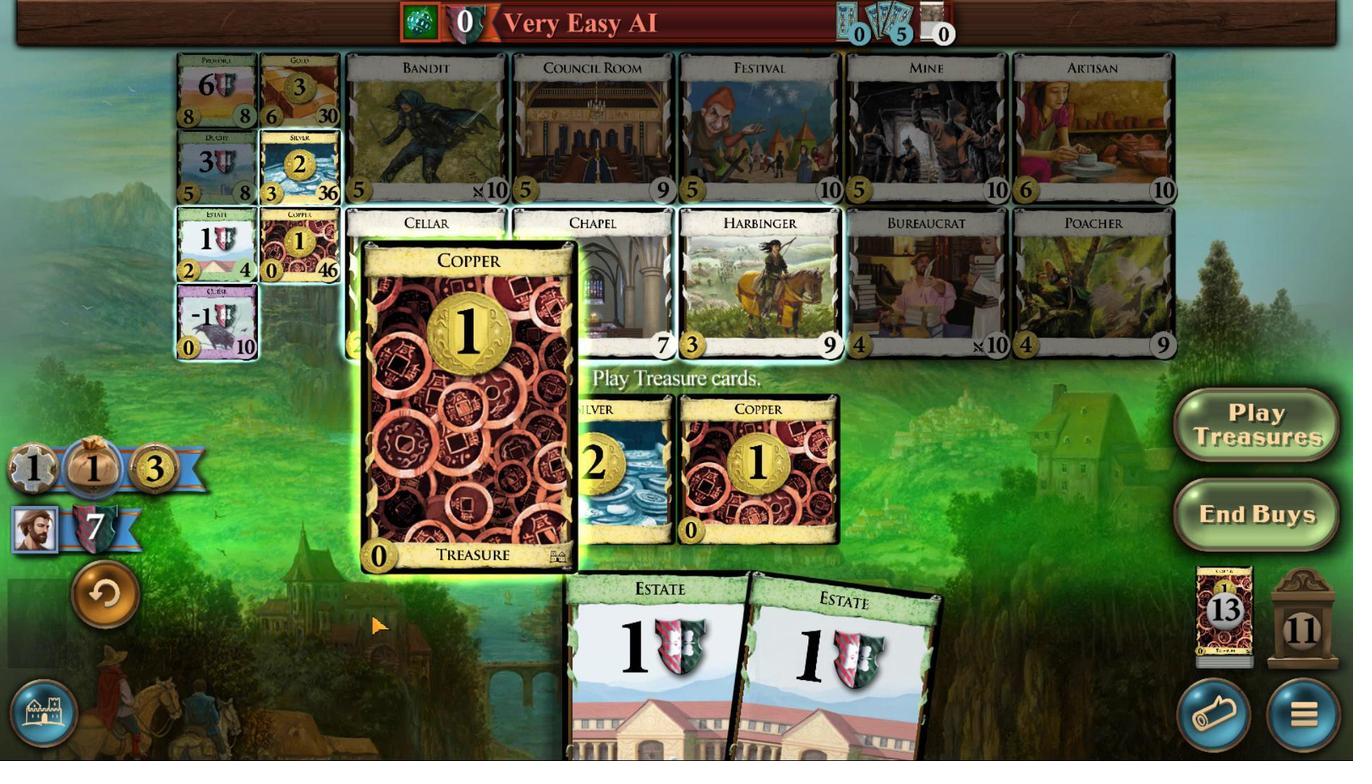 
Action: Mouse scrolled (462, 740) with delta (0, 0)
Screenshot: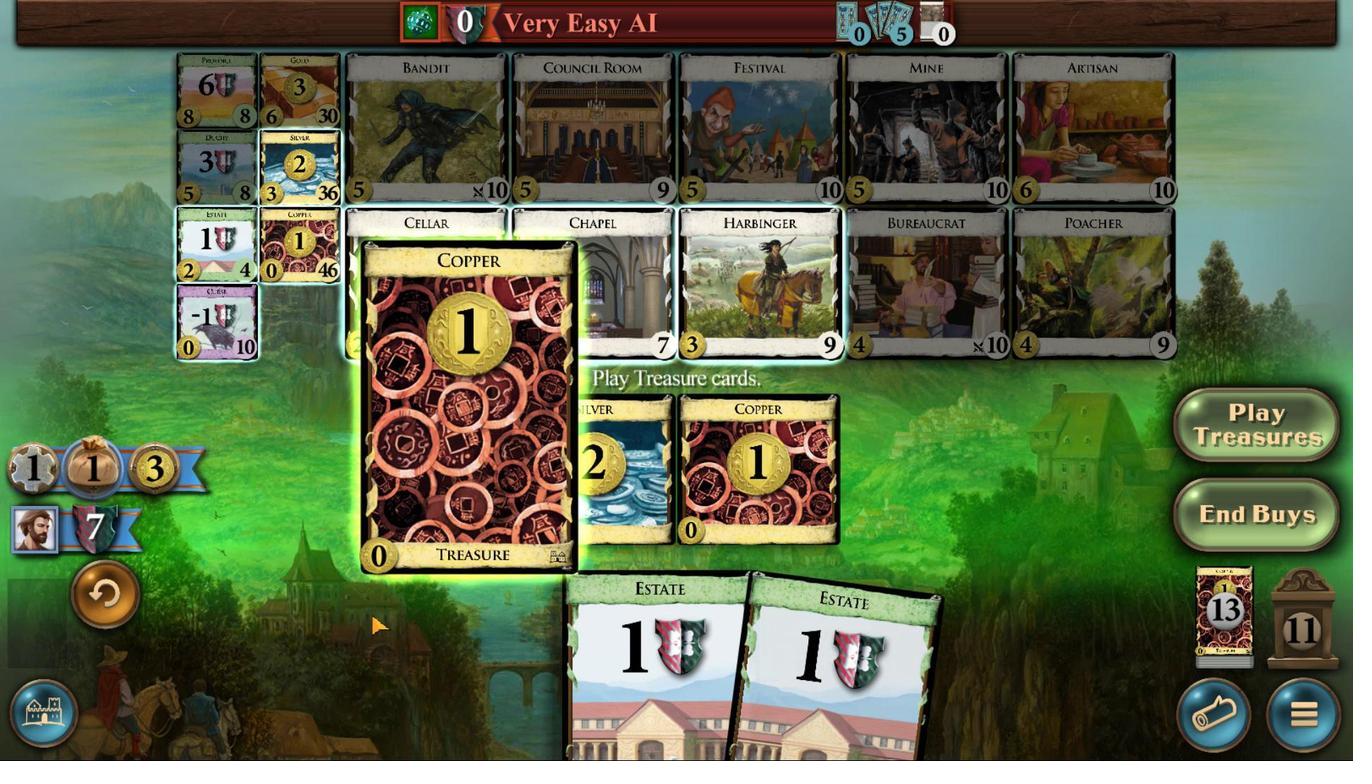 
Action: Mouse scrolled (462, 740) with delta (0, 0)
Screenshot: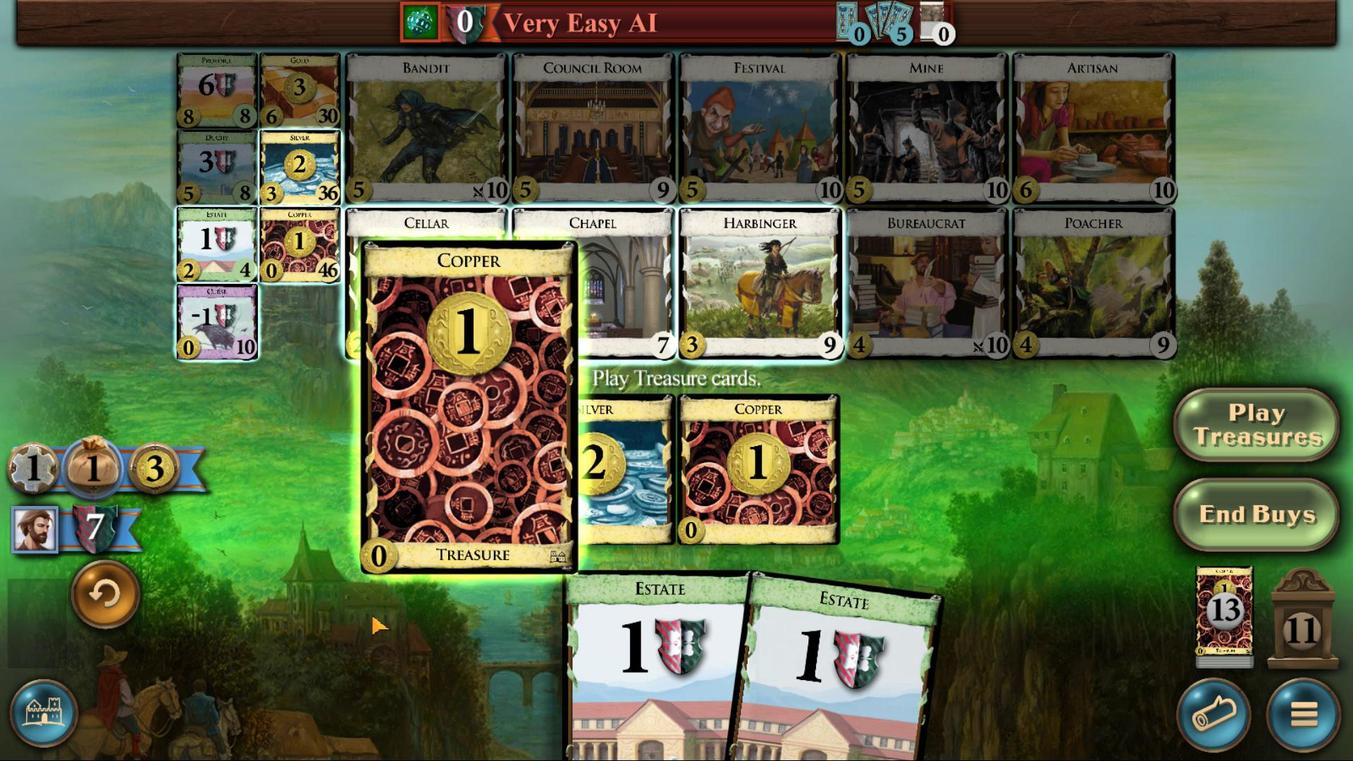 
Action: Mouse scrolled (462, 740) with delta (0, 0)
Screenshot: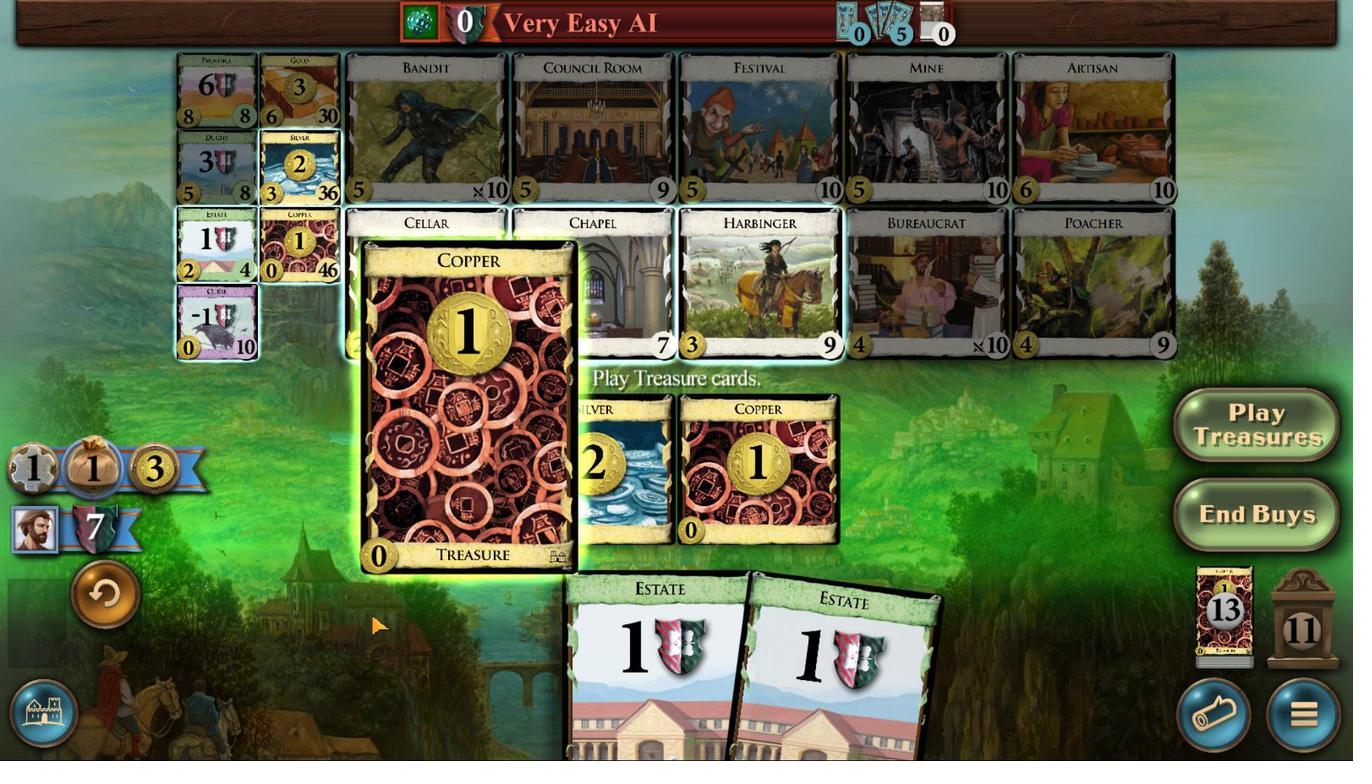 
Action: Mouse scrolled (462, 740) with delta (0, 0)
Screenshot: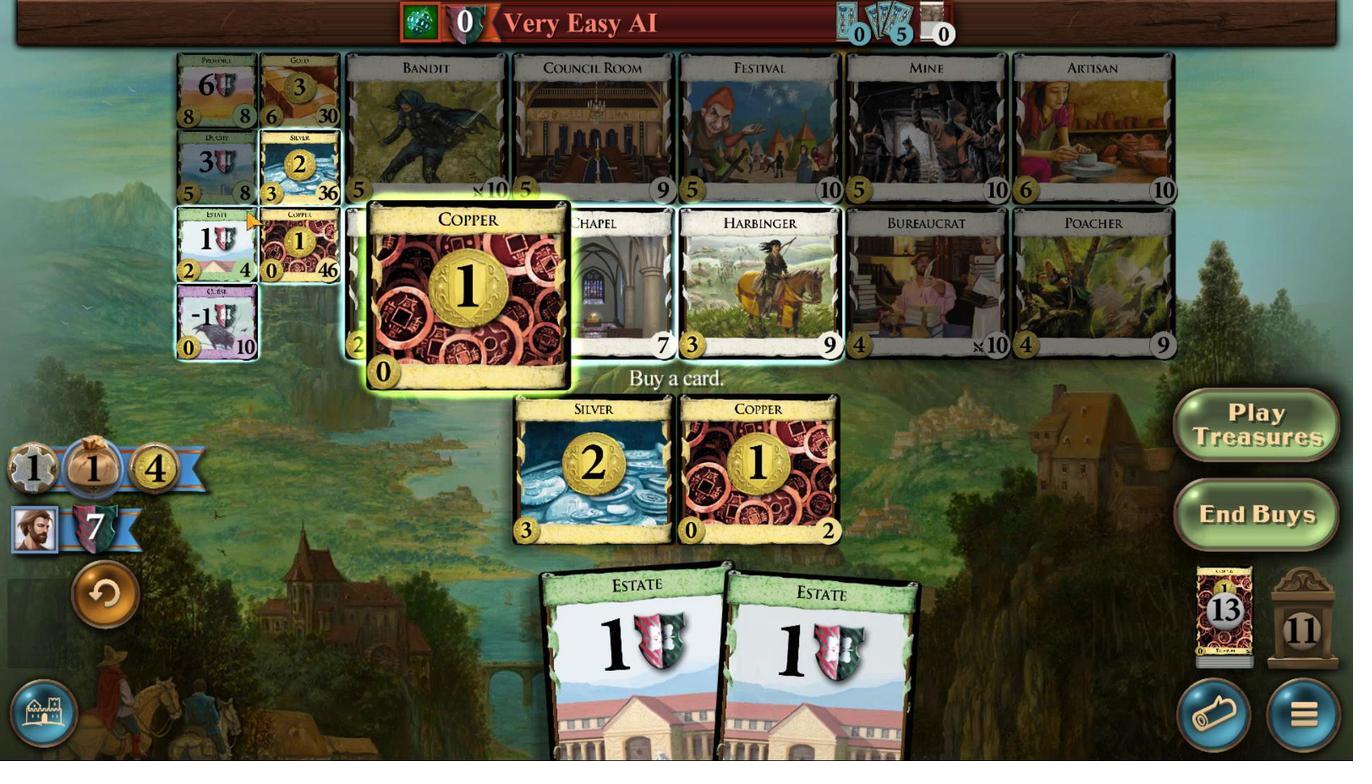 
Action: Mouse moved to (226, 237)
Screenshot: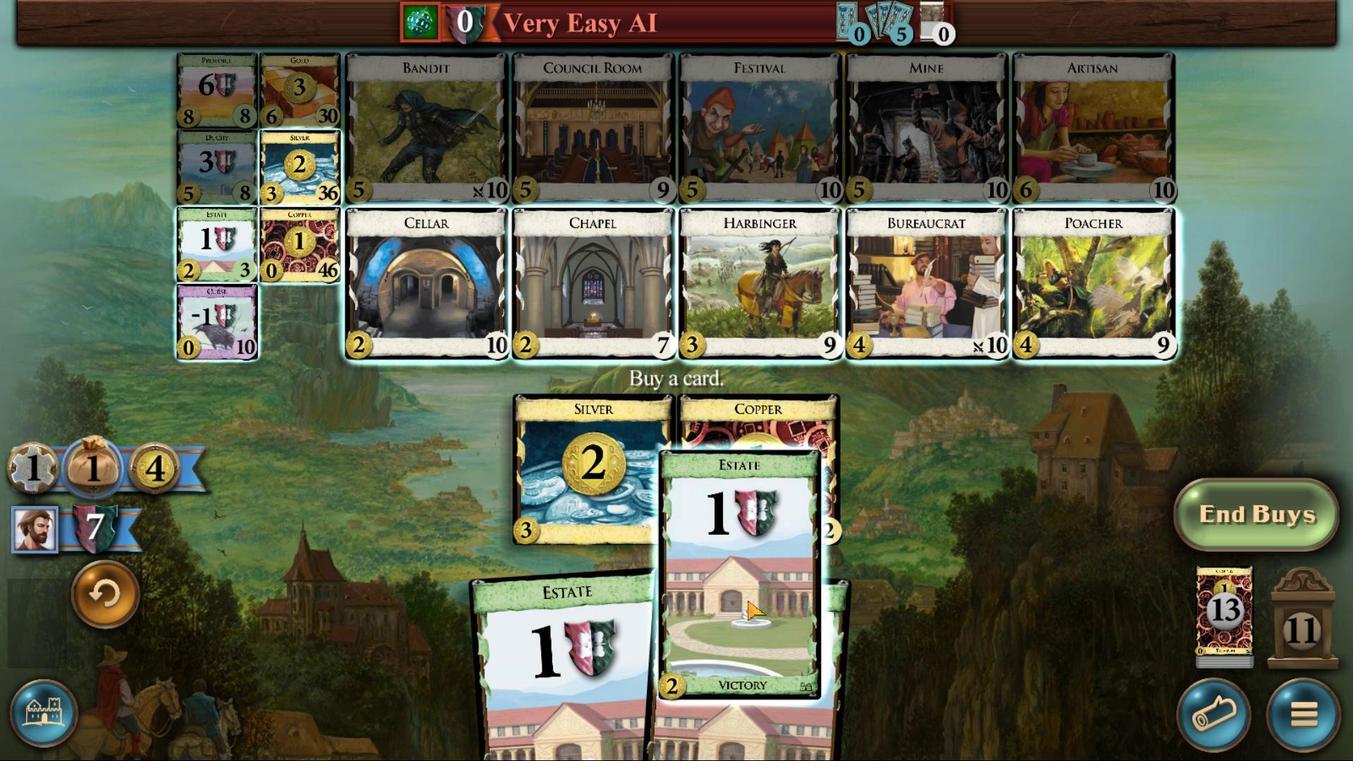 
Action: Mouse pressed left at (226, 237)
Screenshot: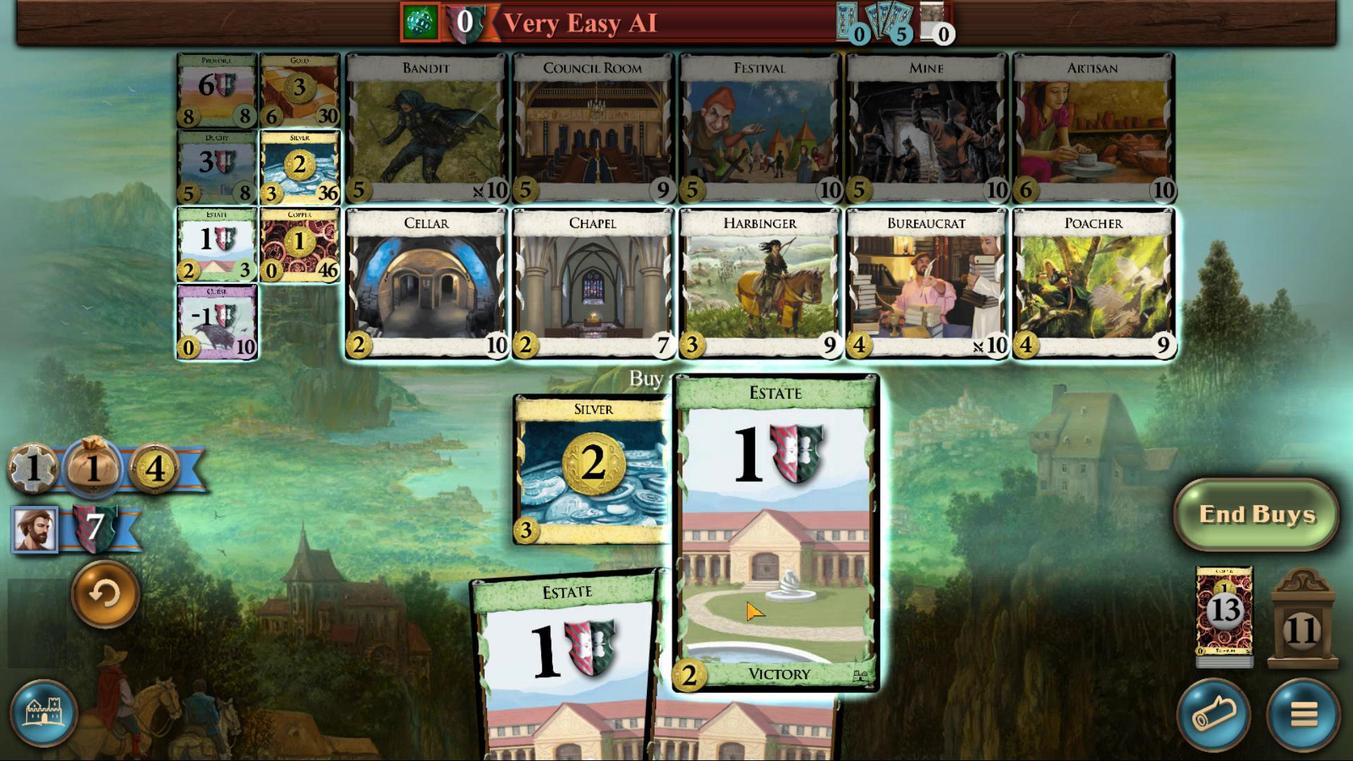 
Action: Mouse moved to (833, 710)
Screenshot: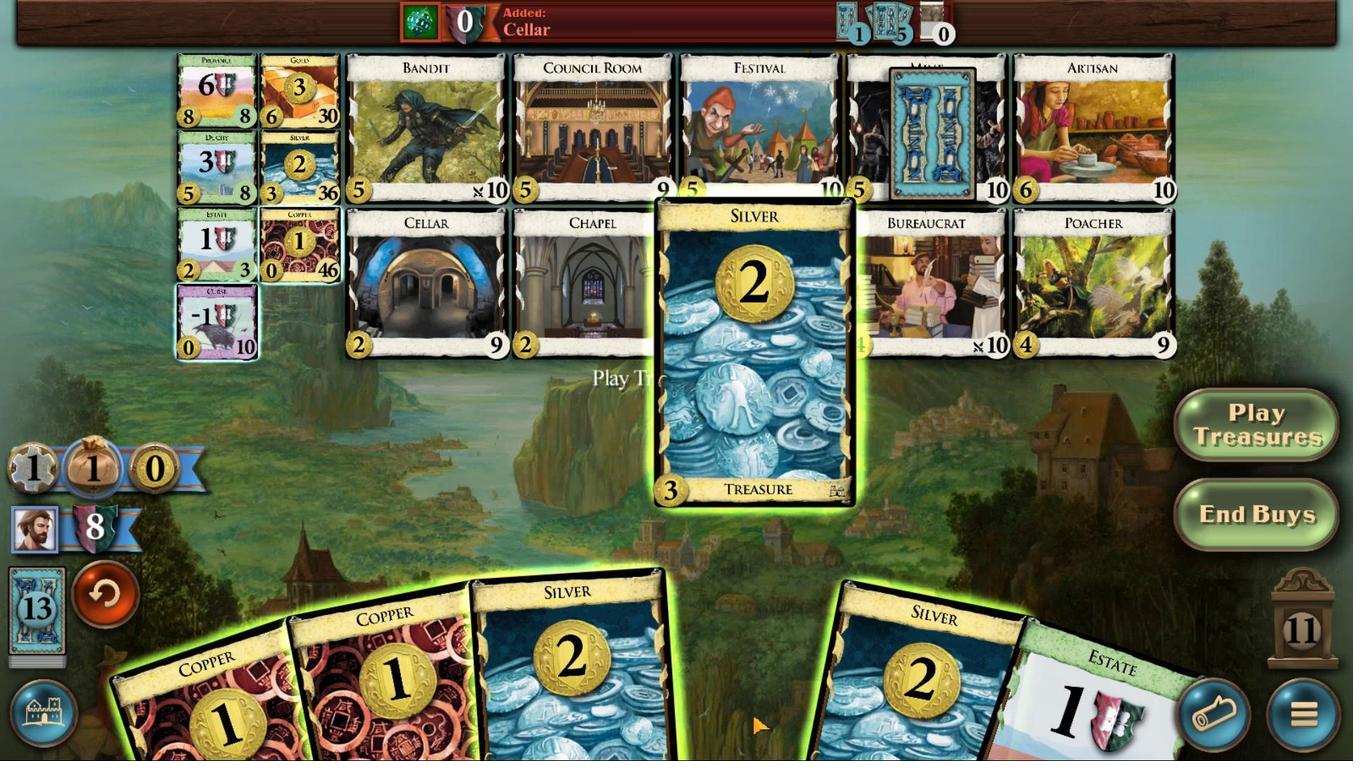 
Action: Mouse scrolled (833, 709) with delta (0, 0)
Screenshot: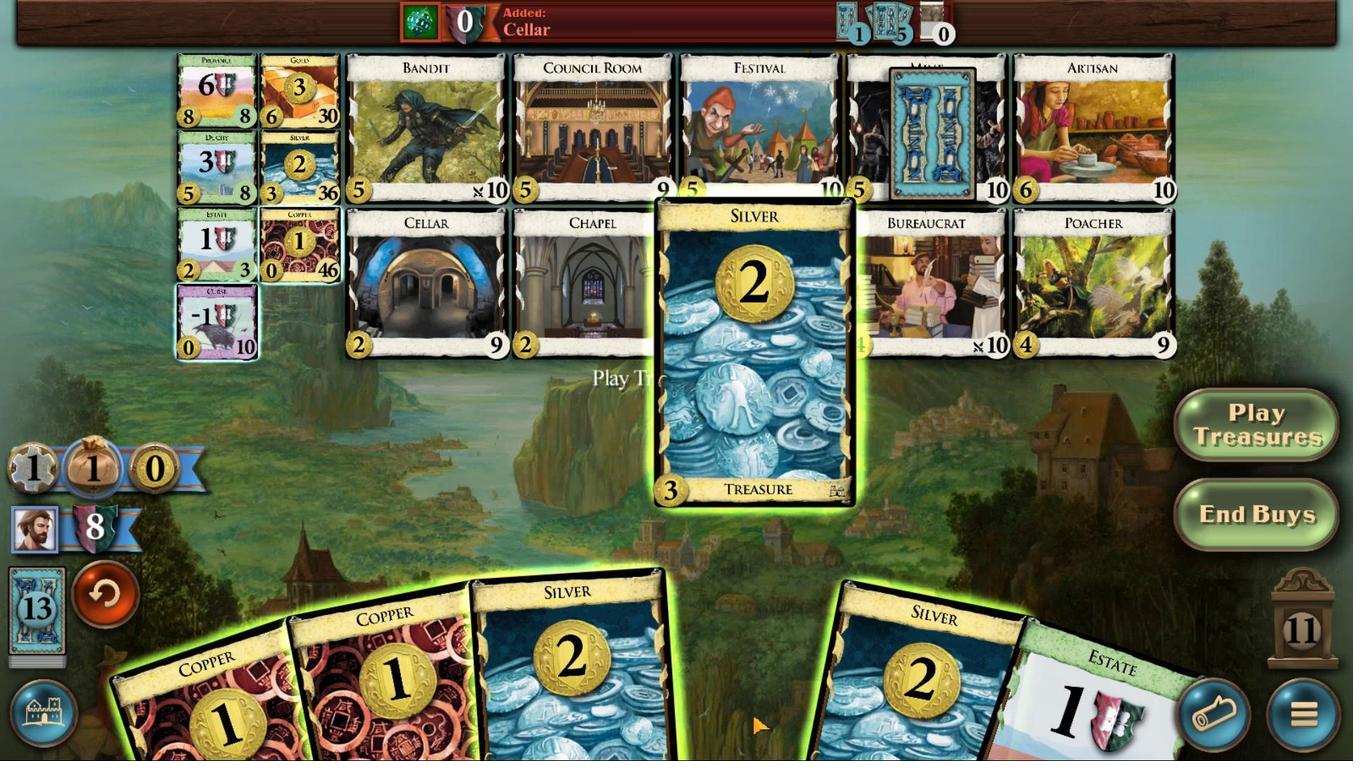 
Action: Mouse moved to (835, 713)
Screenshot: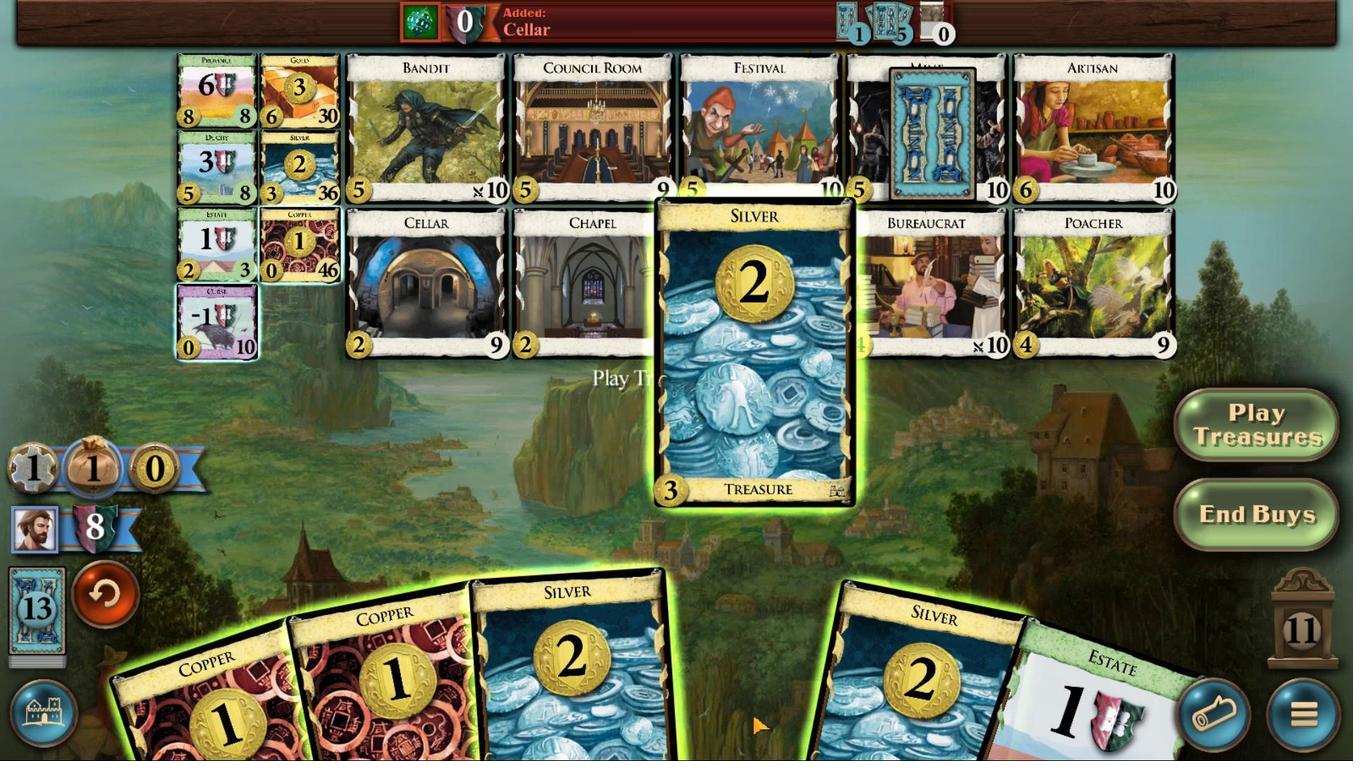 
Action: Mouse scrolled (835, 713) with delta (0, 0)
Screenshot: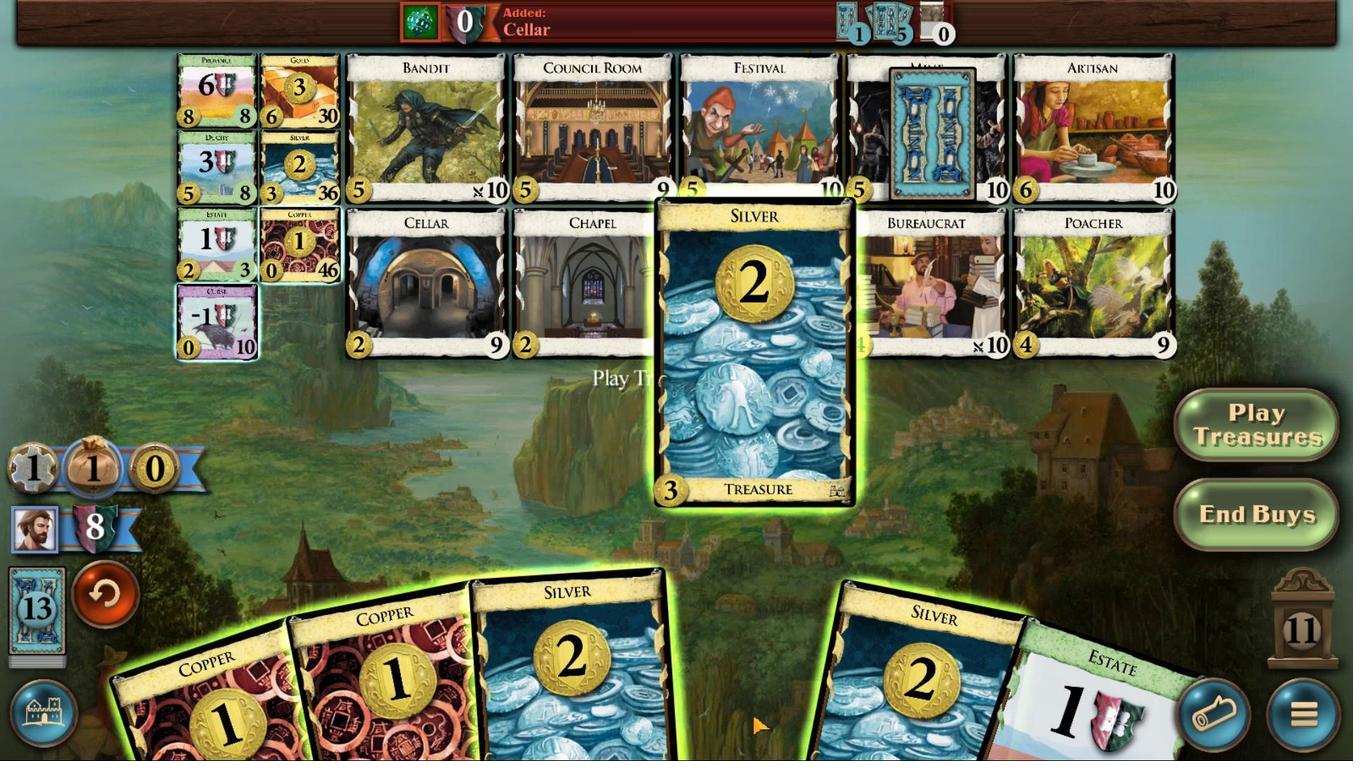 
Action: Mouse moved to (835, 715)
Screenshot: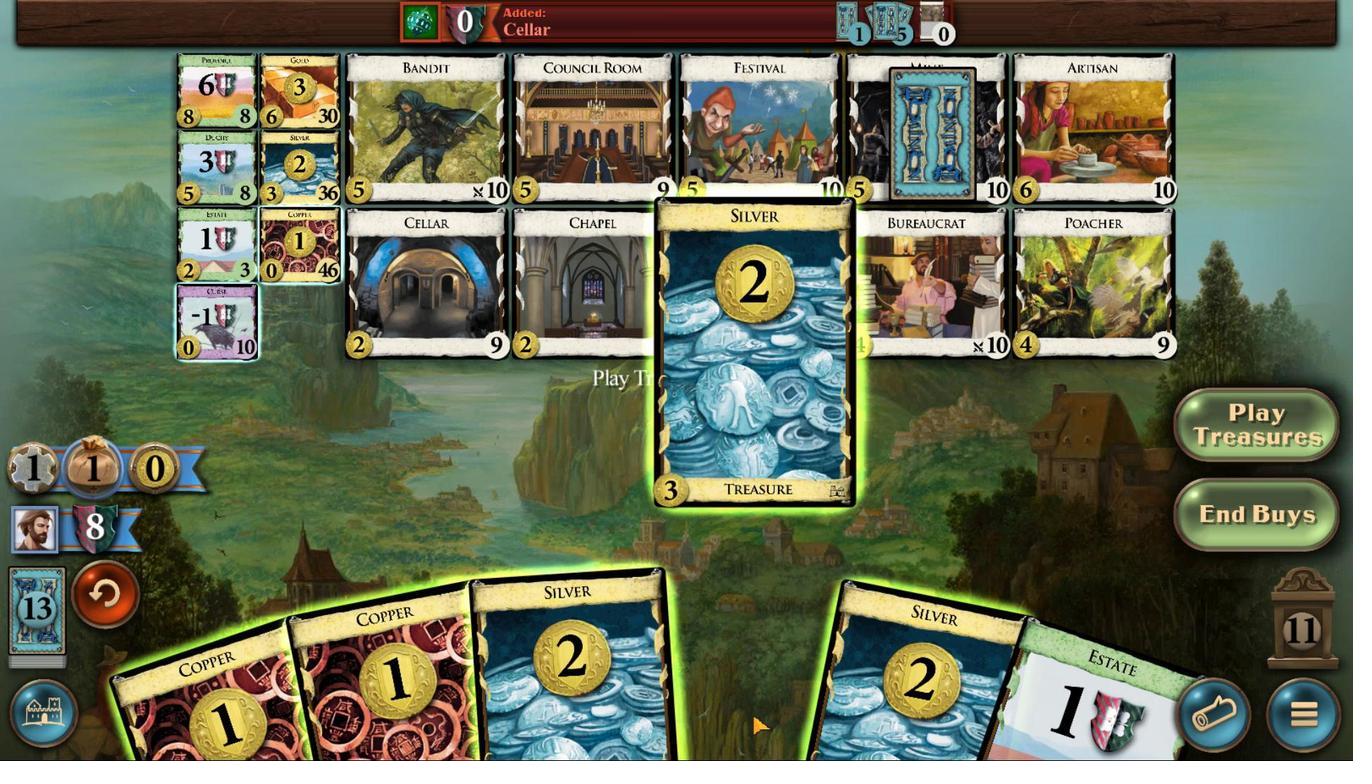 
Action: Mouse scrolled (835, 714) with delta (0, 0)
Screenshot: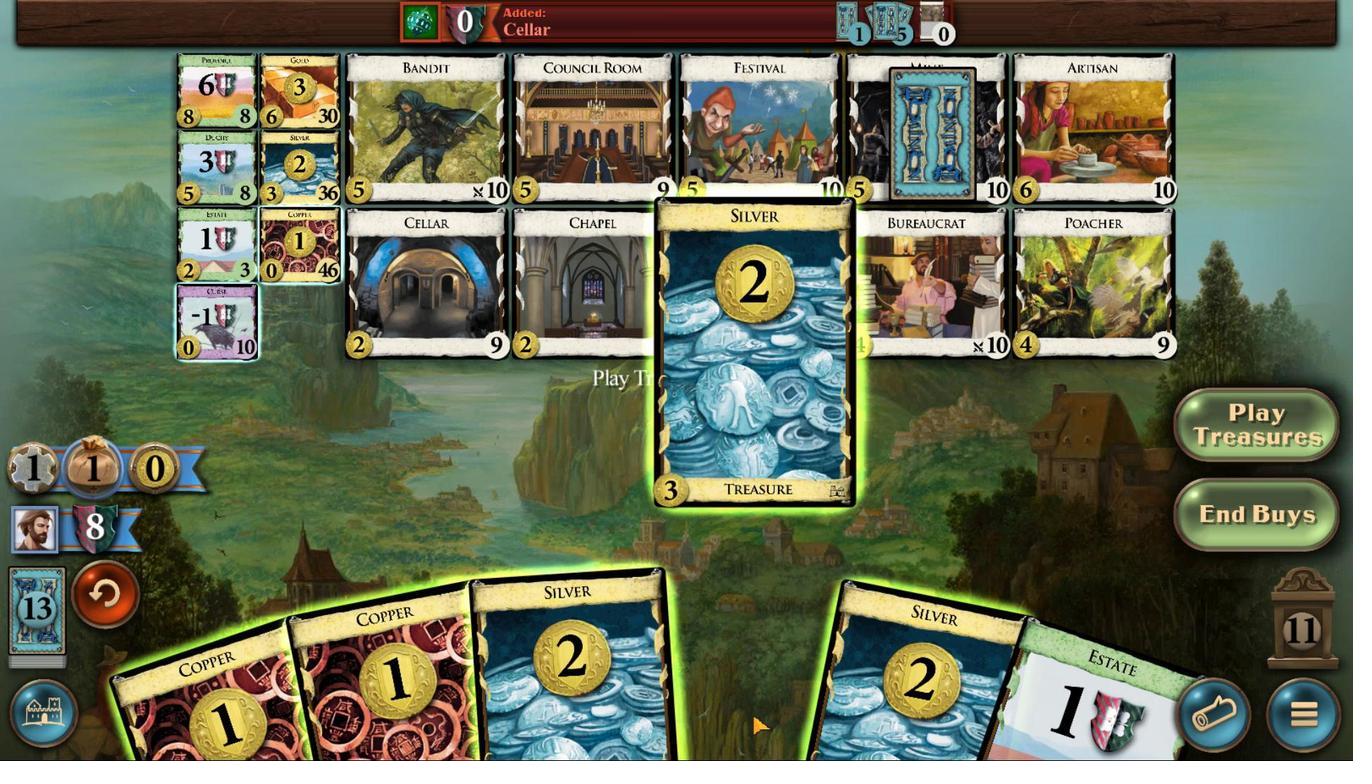 
Action: Mouse scrolled (835, 714) with delta (0, 0)
Screenshot: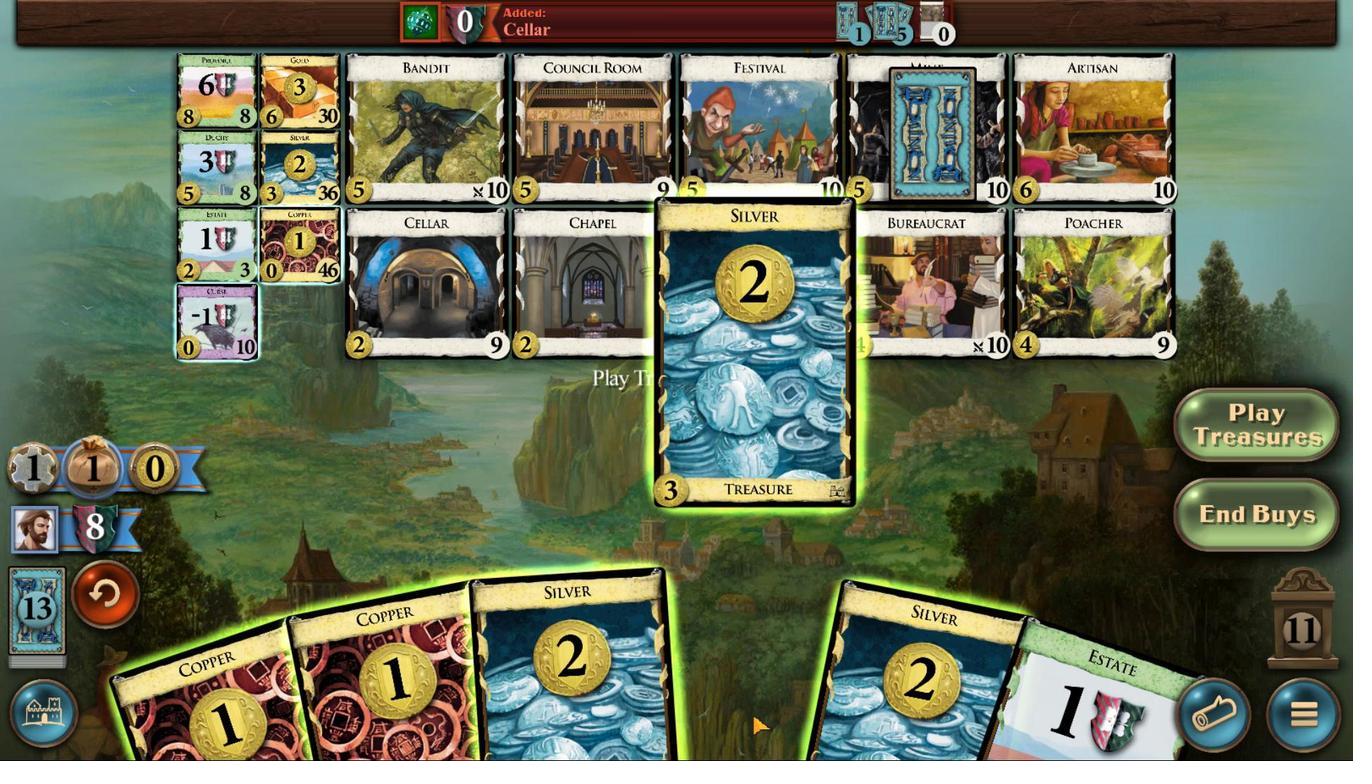 
Action: Mouse scrolled (835, 714) with delta (0, 0)
Screenshot: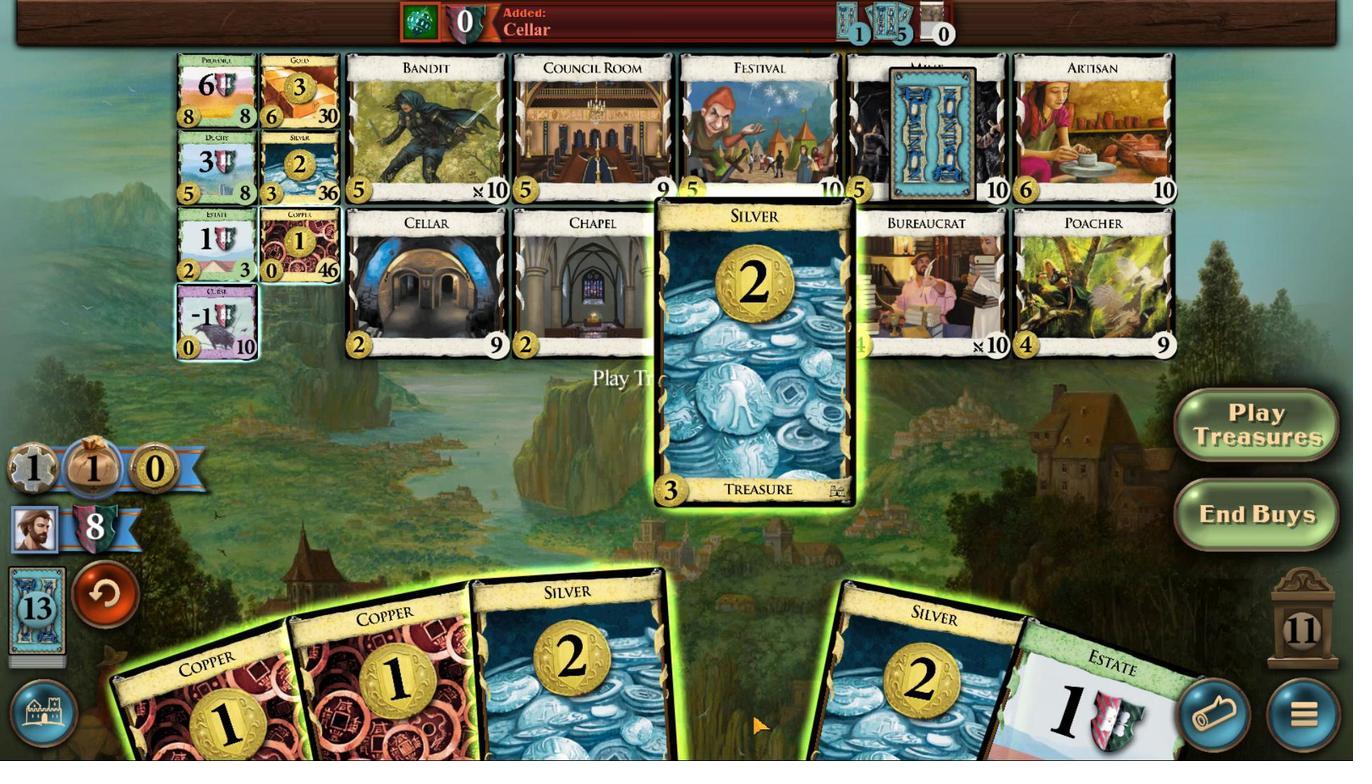 
Action: Mouse scrolled (835, 714) with delta (0, 0)
Screenshot: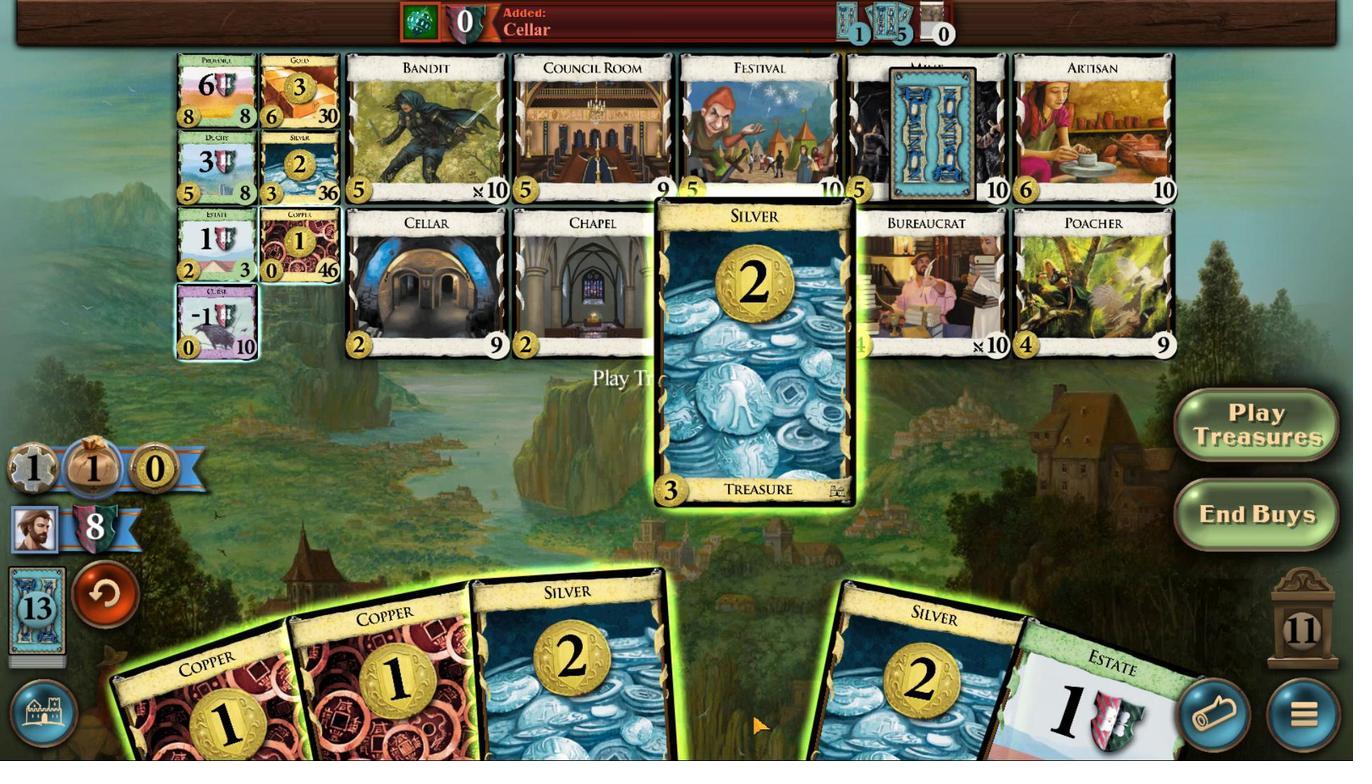 
Action: Mouse moved to (675, 701)
Screenshot: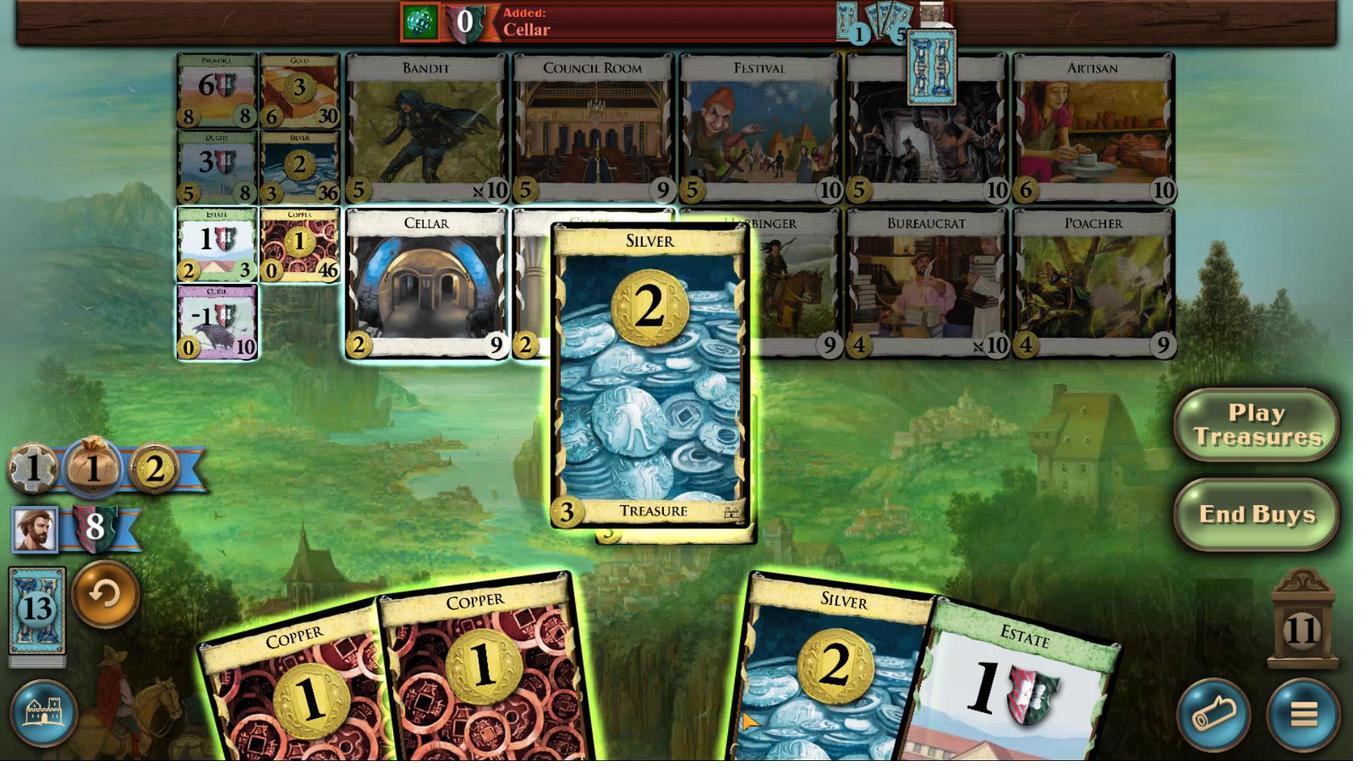 
Action: Mouse scrolled (675, 700) with delta (0, 0)
Screenshot: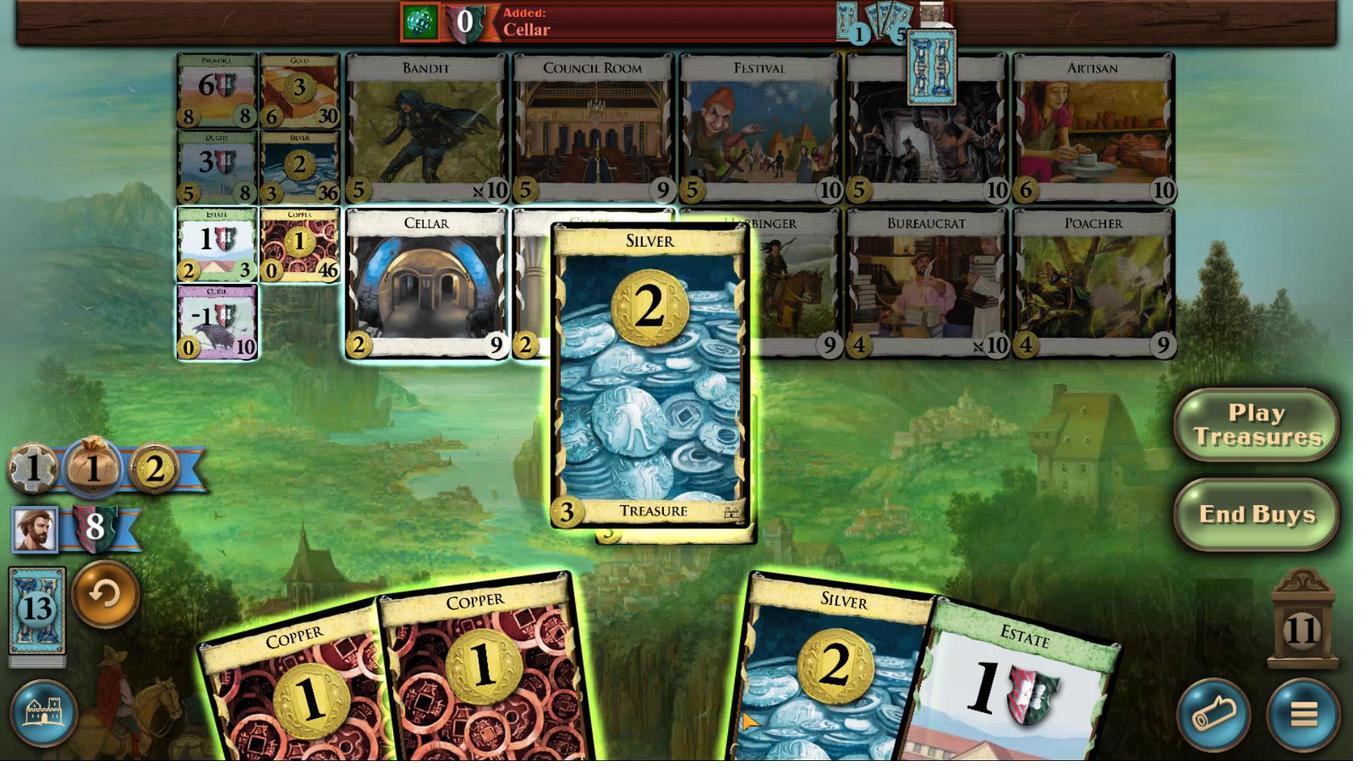 
Action: Mouse moved to (675, 702)
Screenshot: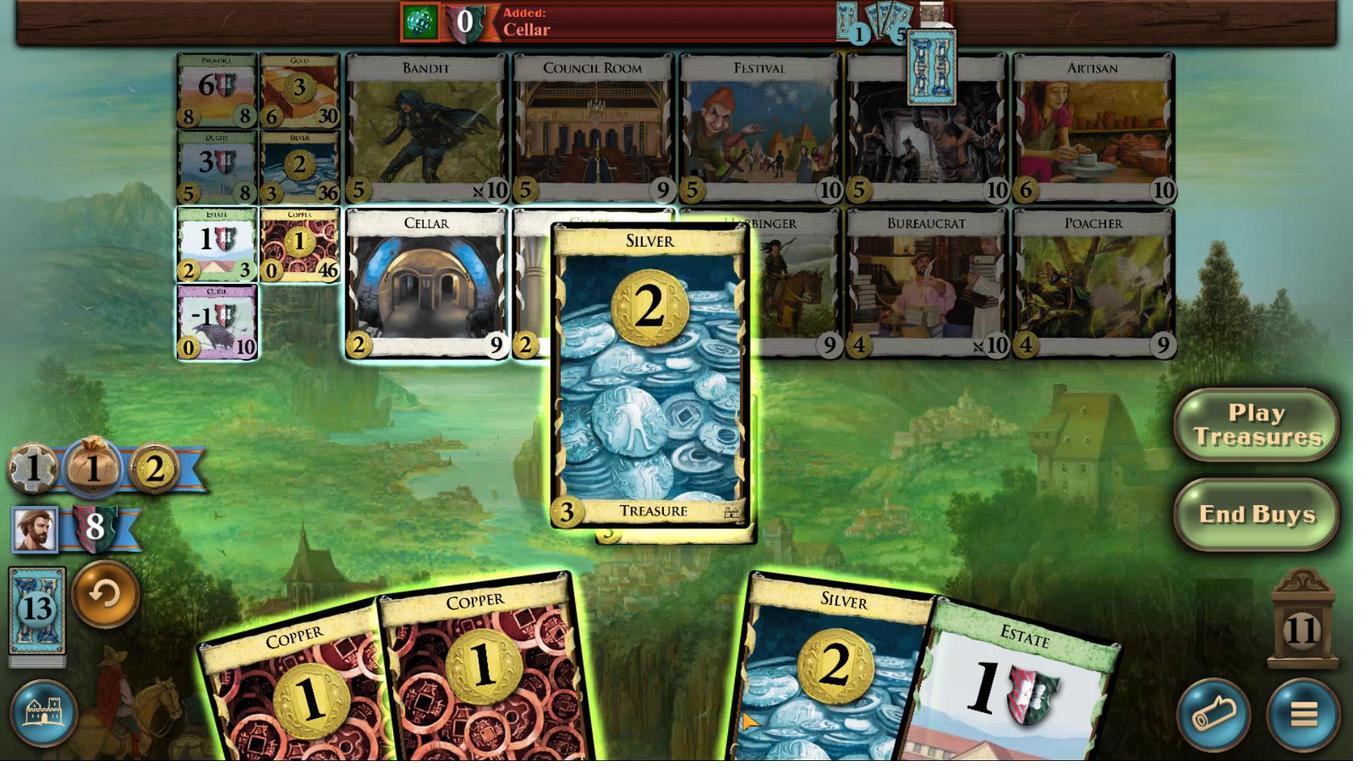 
Action: Mouse scrolled (675, 701) with delta (0, 0)
Screenshot: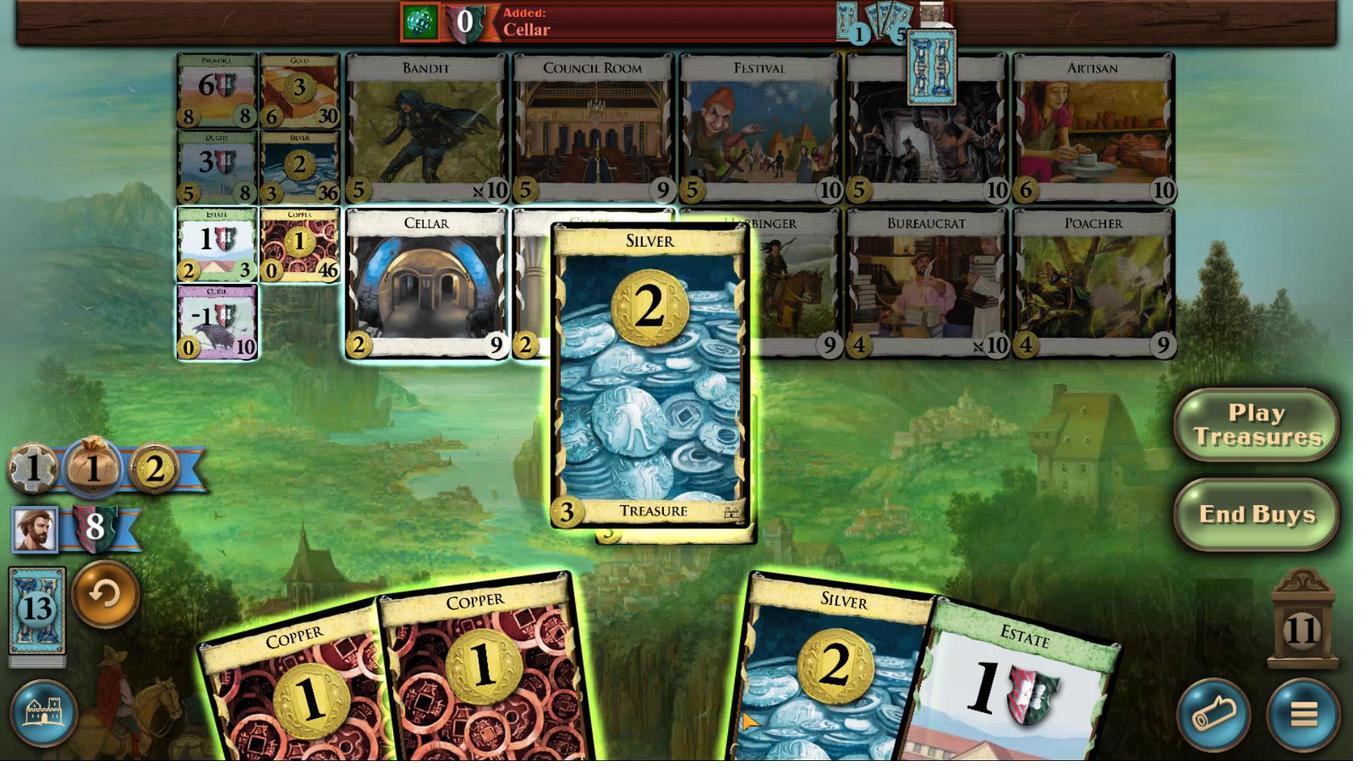 
Action: Mouse scrolled (675, 701) with delta (0, 0)
Screenshot: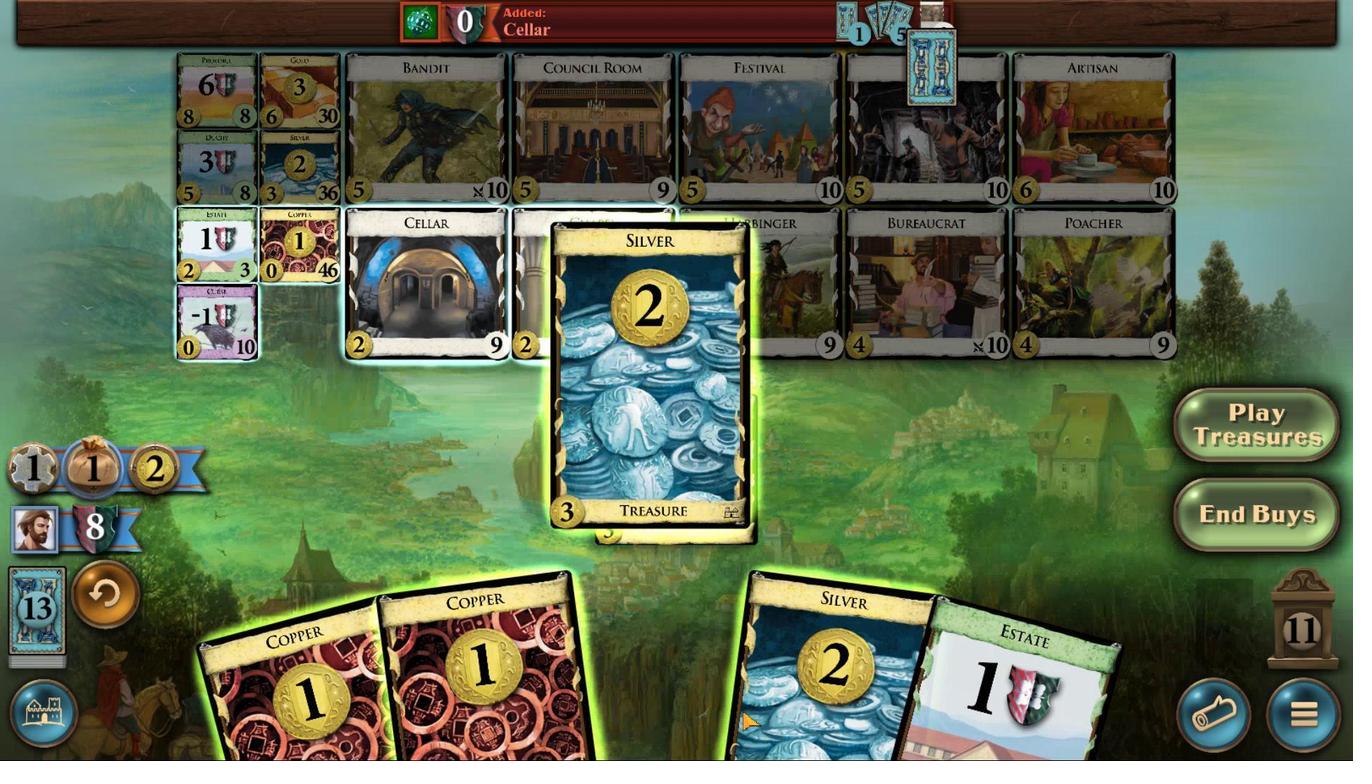 
Action: Mouse scrolled (675, 701) with delta (0, 0)
Screenshot: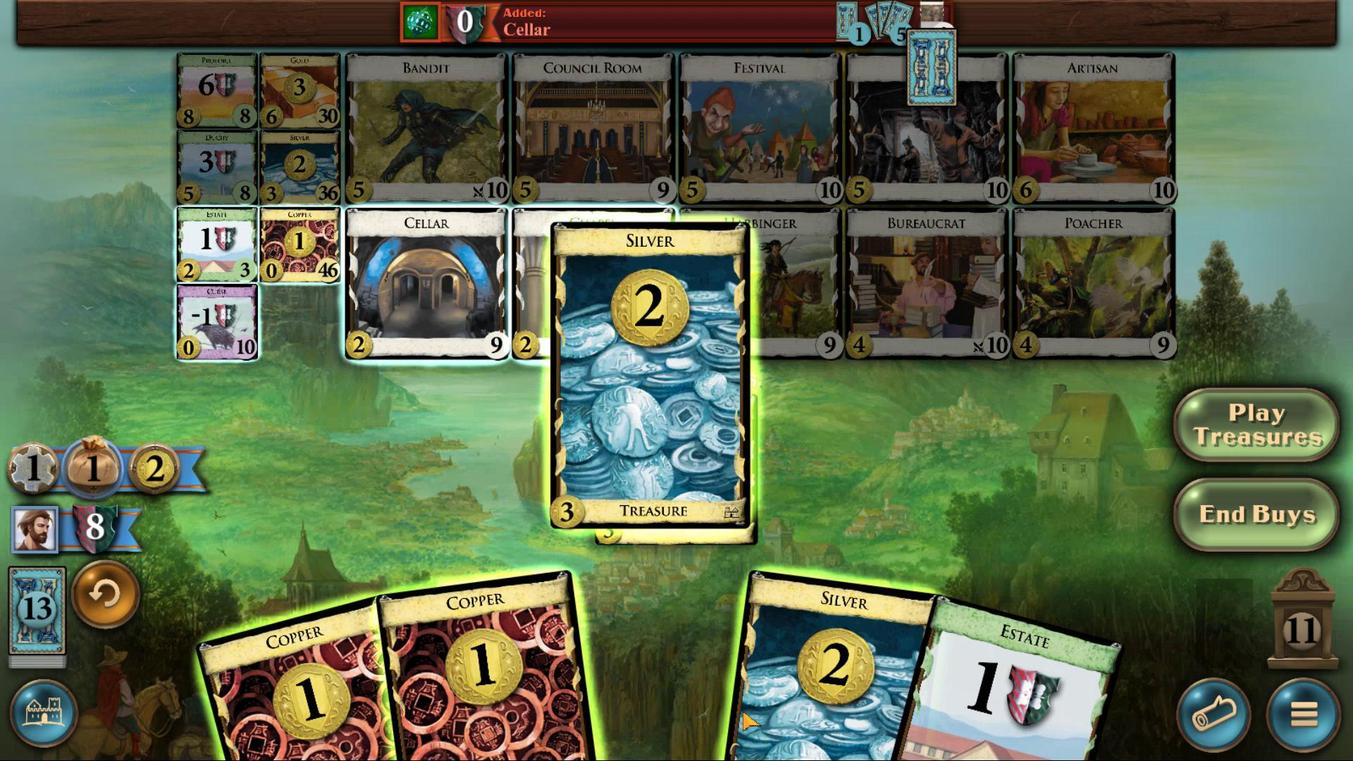 
Action: Mouse scrolled (675, 701) with delta (0, 0)
Screenshot: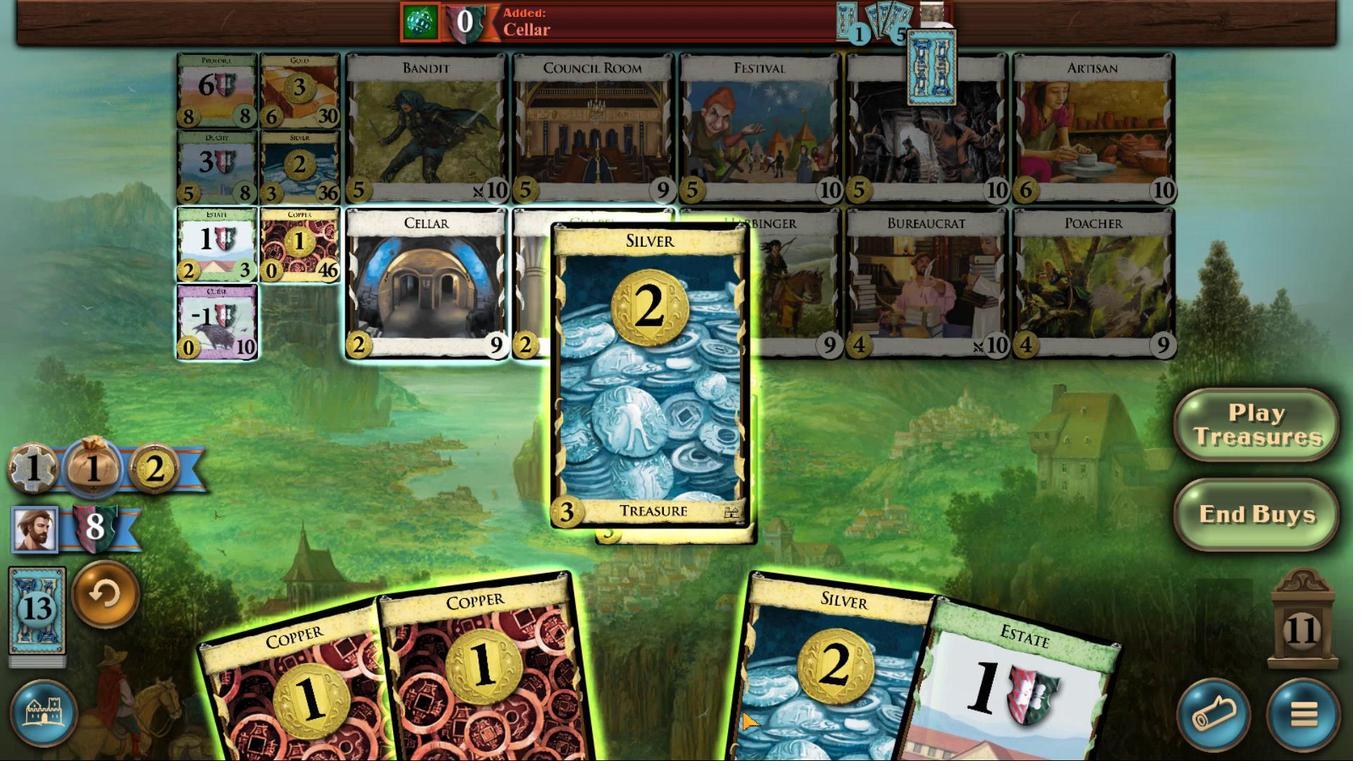 
Action: Mouse moved to (773, 711)
Screenshot: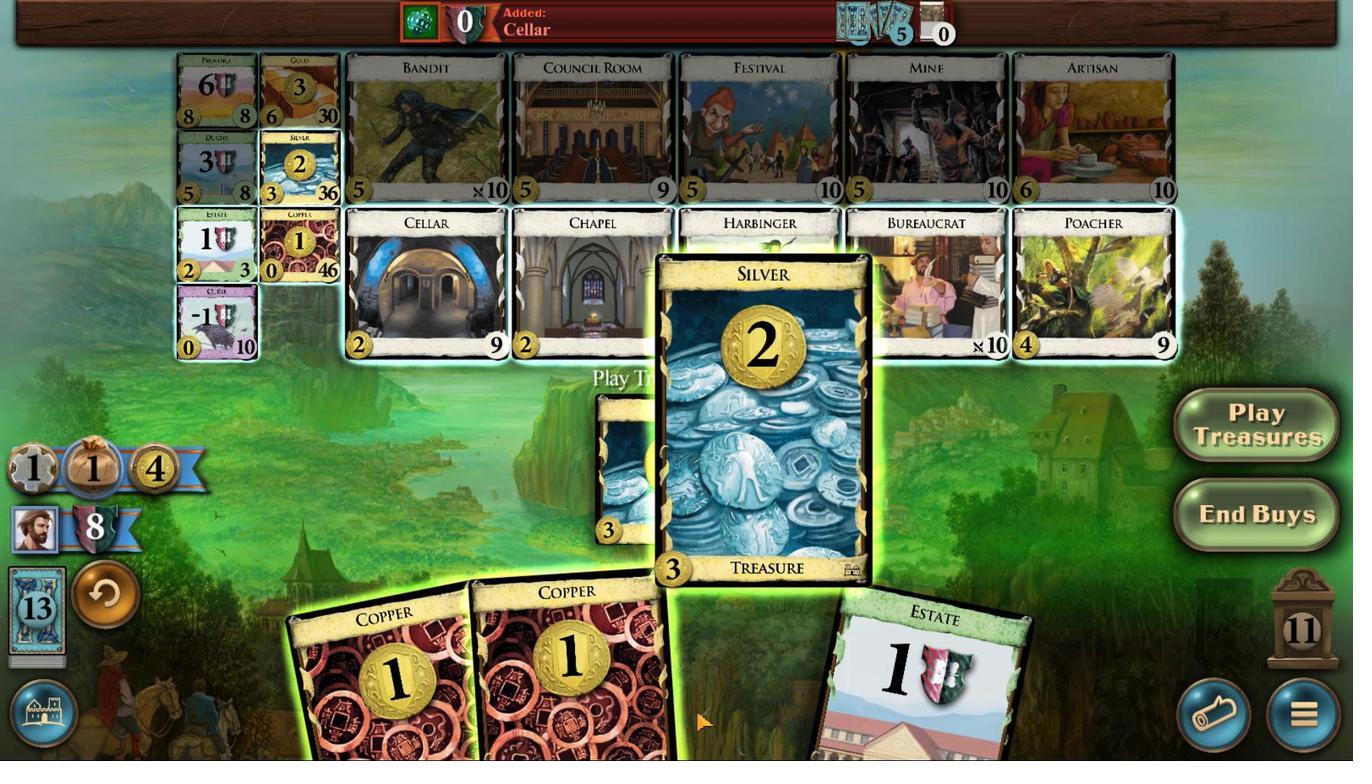 
Action: Mouse scrolled (773, 711) with delta (0, 0)
Screenshot: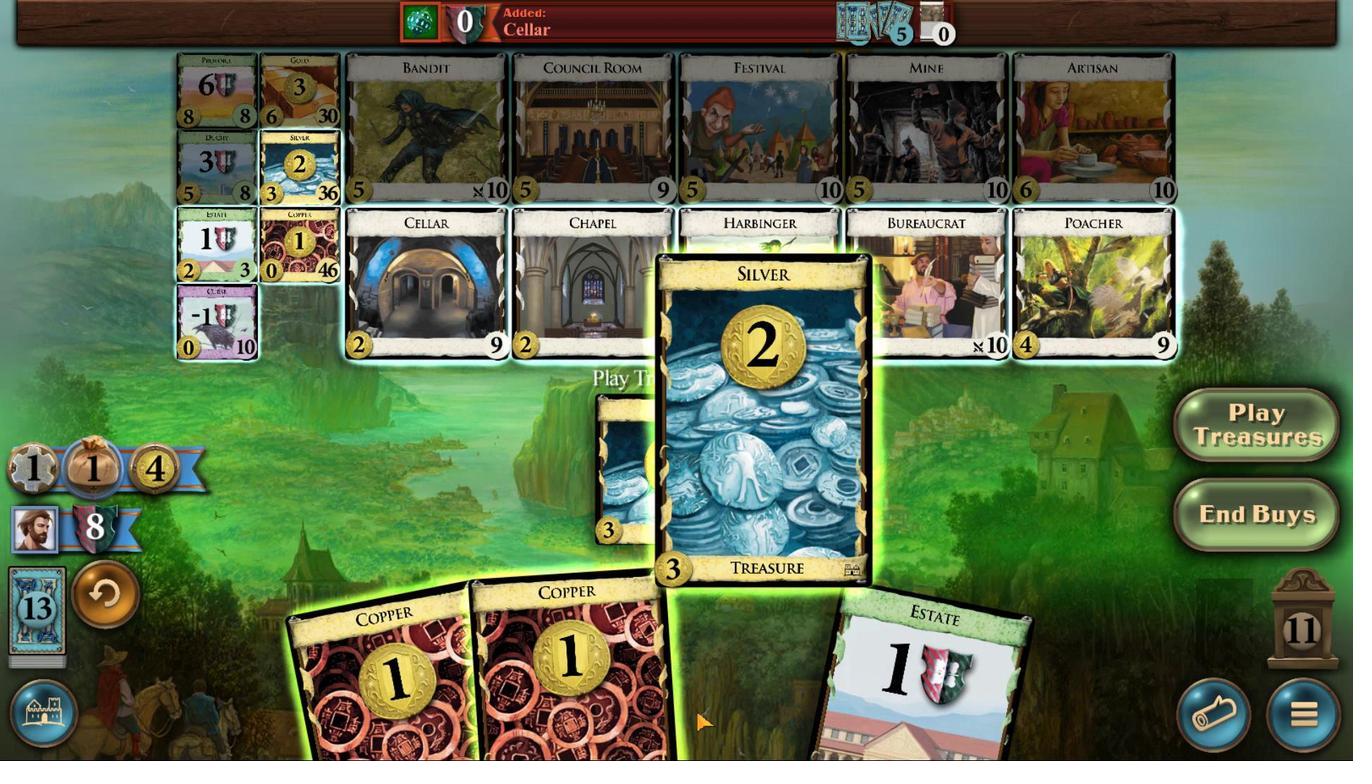 
Action: Mouse scrolled (773, 711) with delta (0, 0)
Screenshot: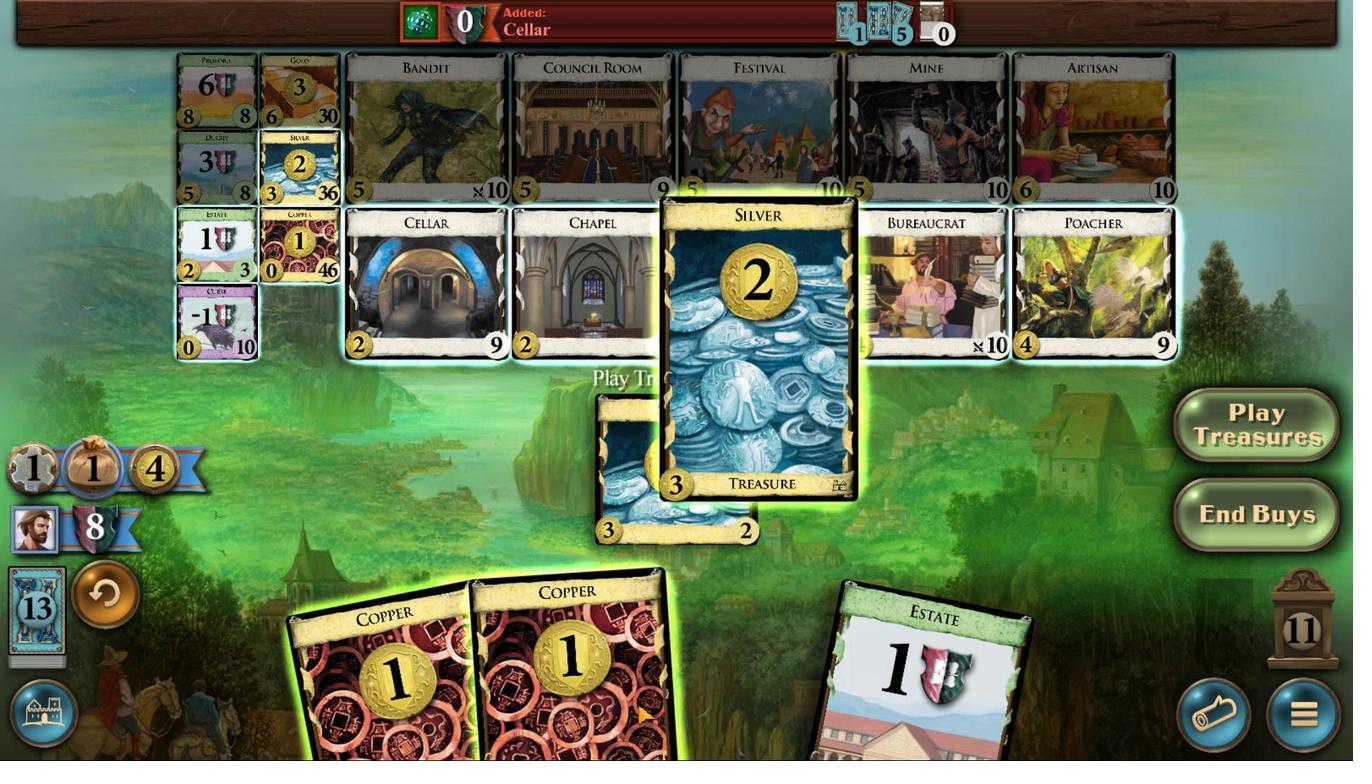 
Action: Mouse scrolled (773, 711) with delta (0, 0)
Screenshot: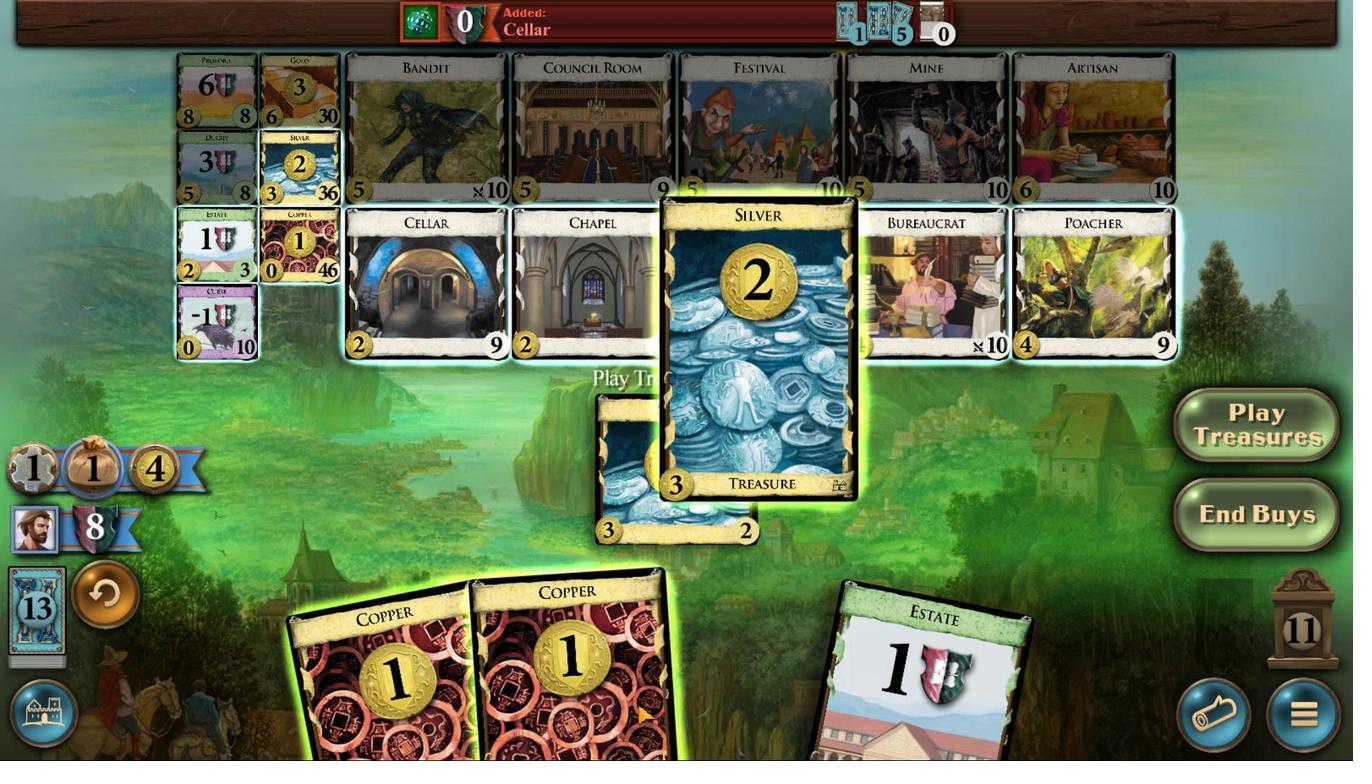 
Action: Mouse scrolled (773, 711) with delta (0, 0)
Screenshot: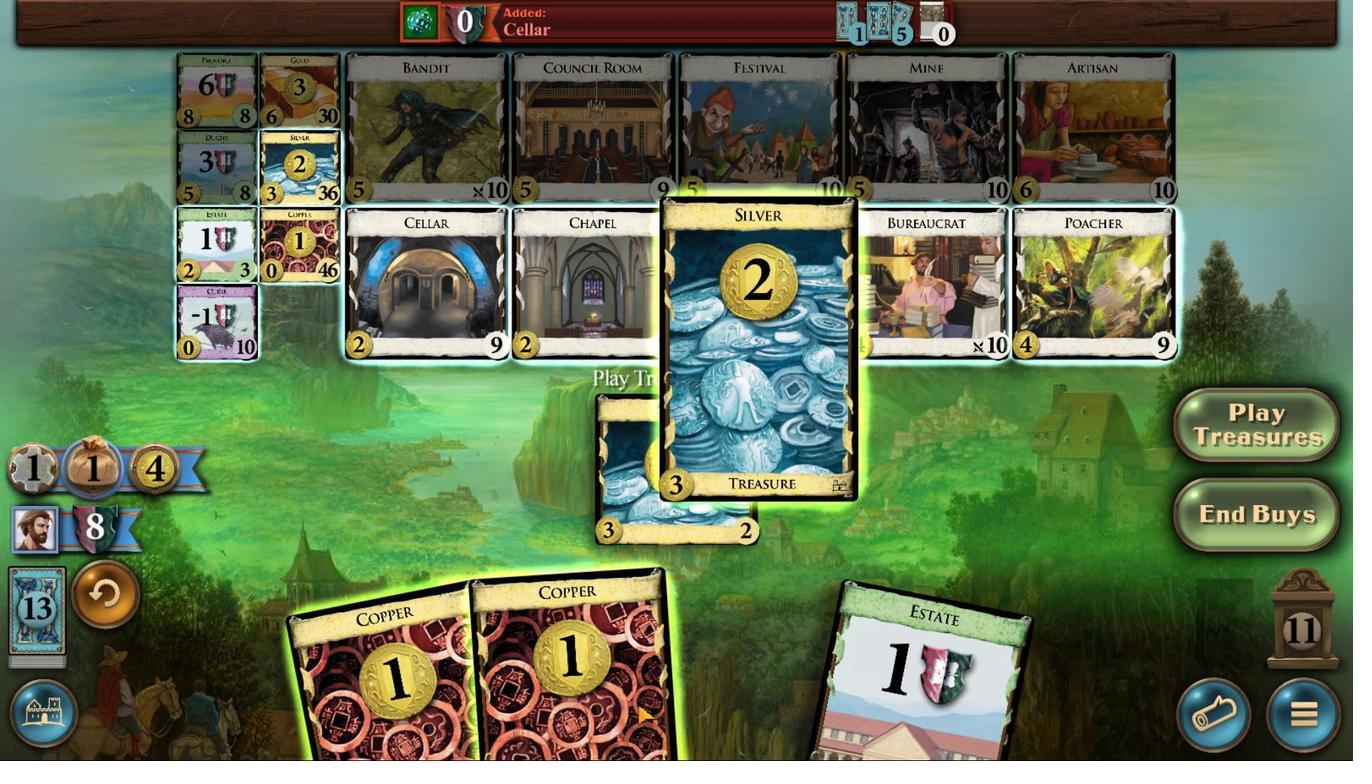 
Action: Mouse scrolled (773, 711) with delta (0, 0)
Screenshot: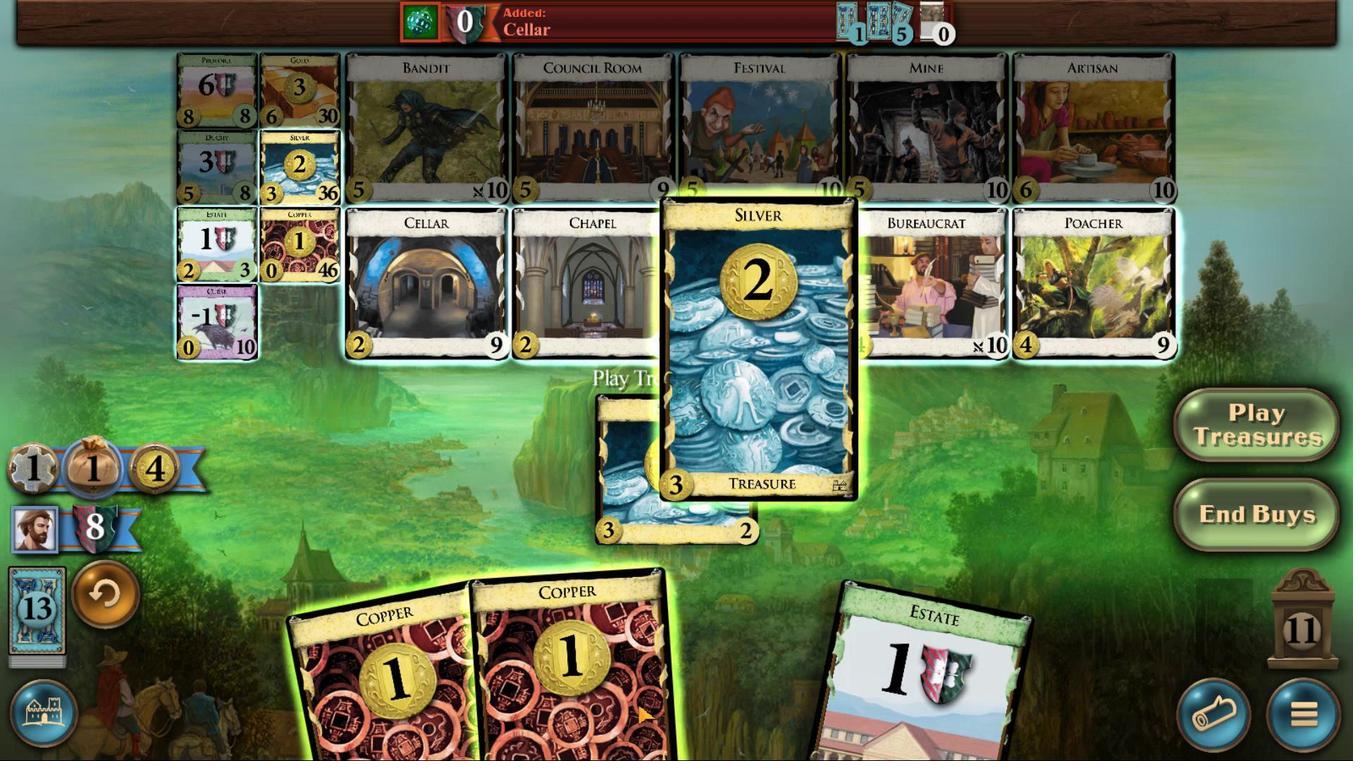 
Action: Mouse scrolled (773, 711) with delta (0, 0)
Screenshot: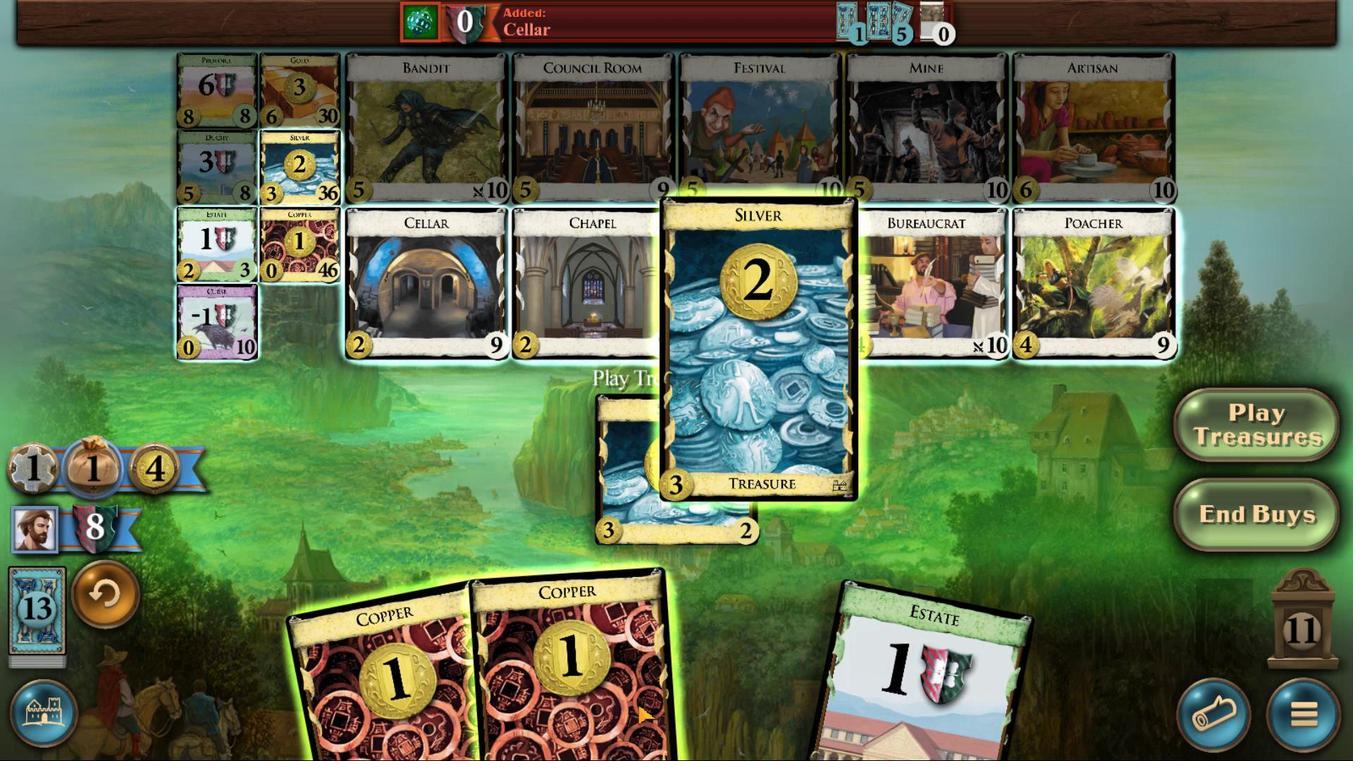 
Action: Mouse moved to (636, 704)
Screenshot: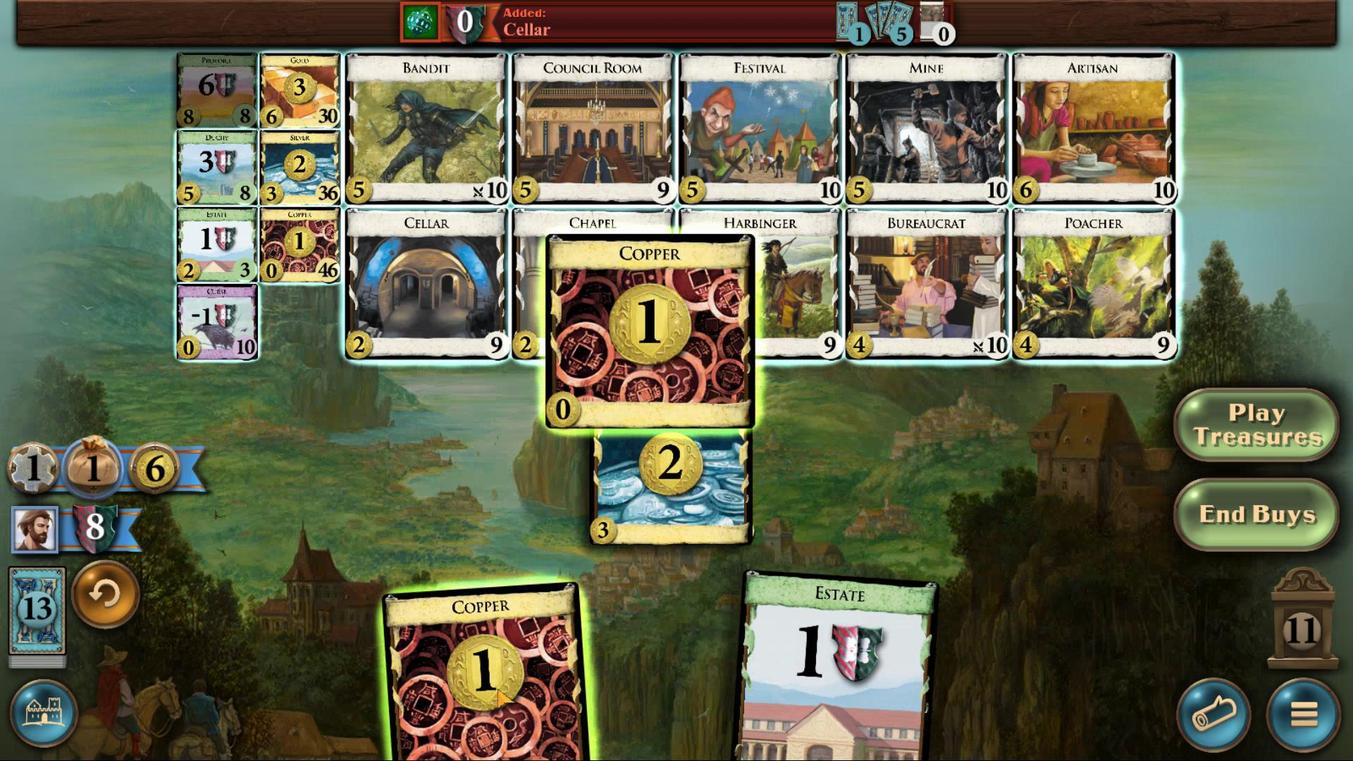 
Action: Mouse scrolled (636, 704) with delta (0, 0)
Screenshot: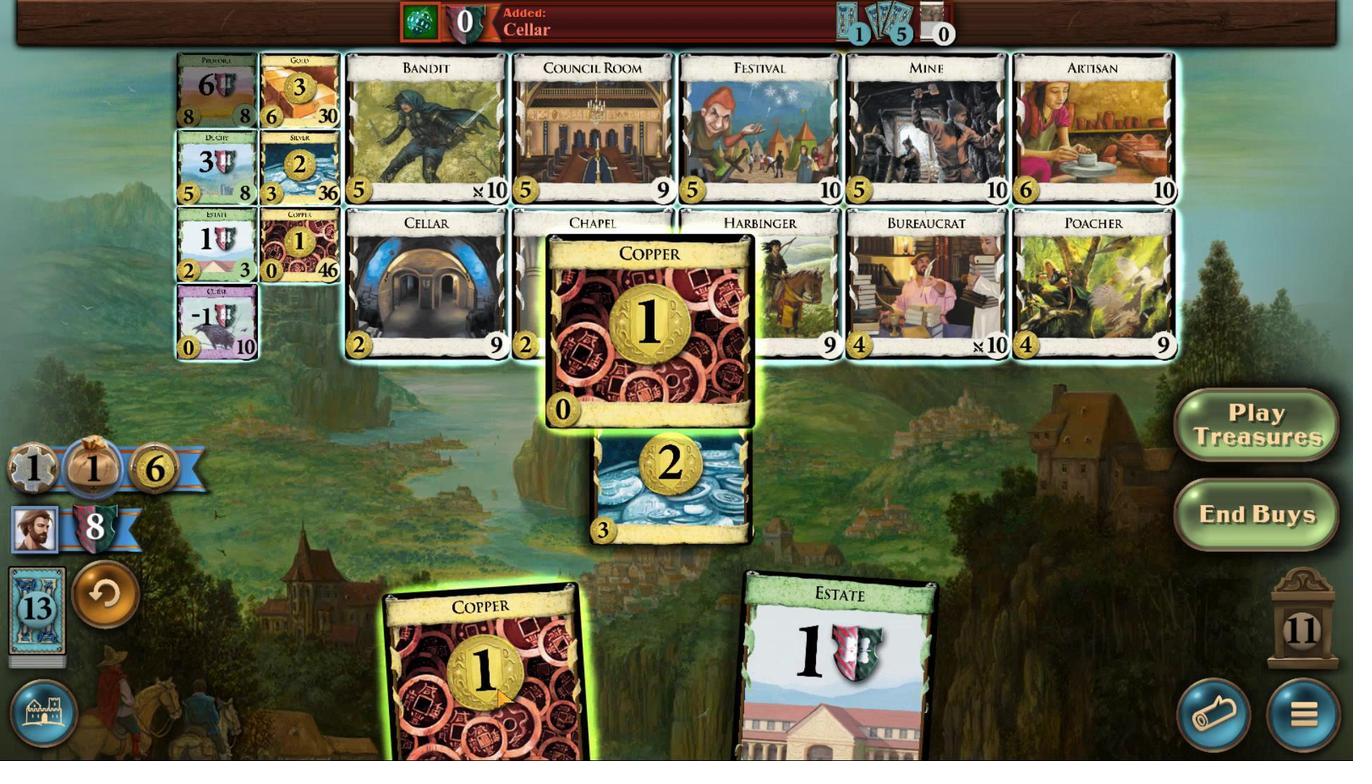 
Action: Mouse moved to (635, 704)
Screenshot: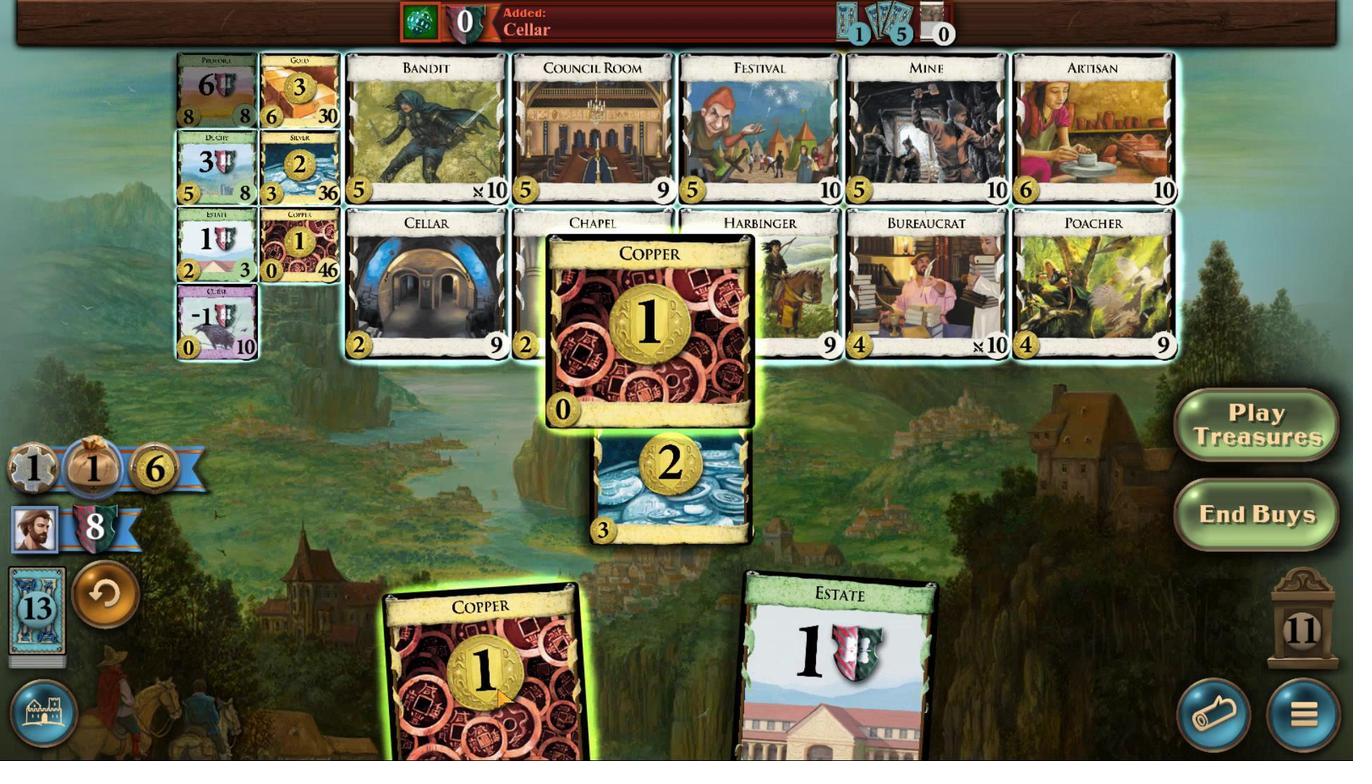 
Action: Mouse scrolled (635, 704) with delta (0, 0)
Screenshot: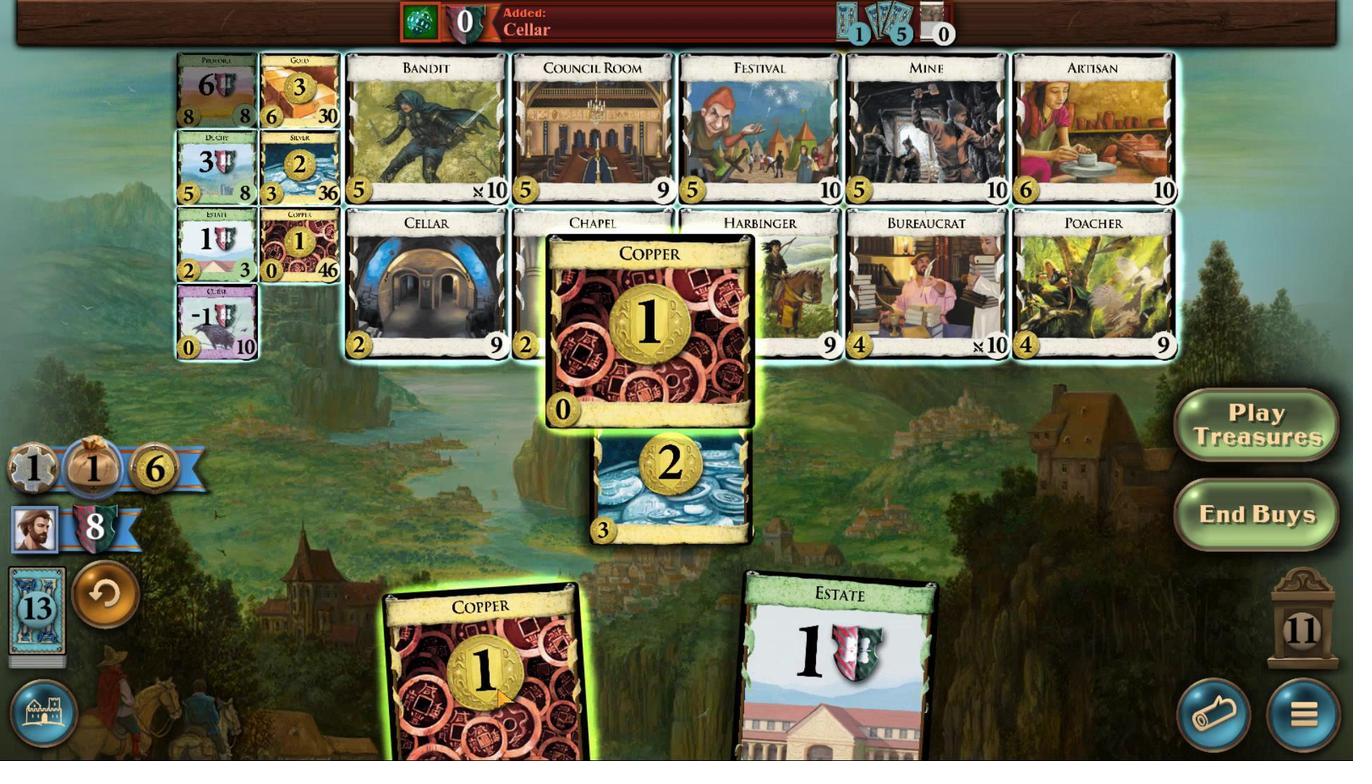 
Action: Mouse scrolled (635, 704) with delta (0, 0)
Screenshot: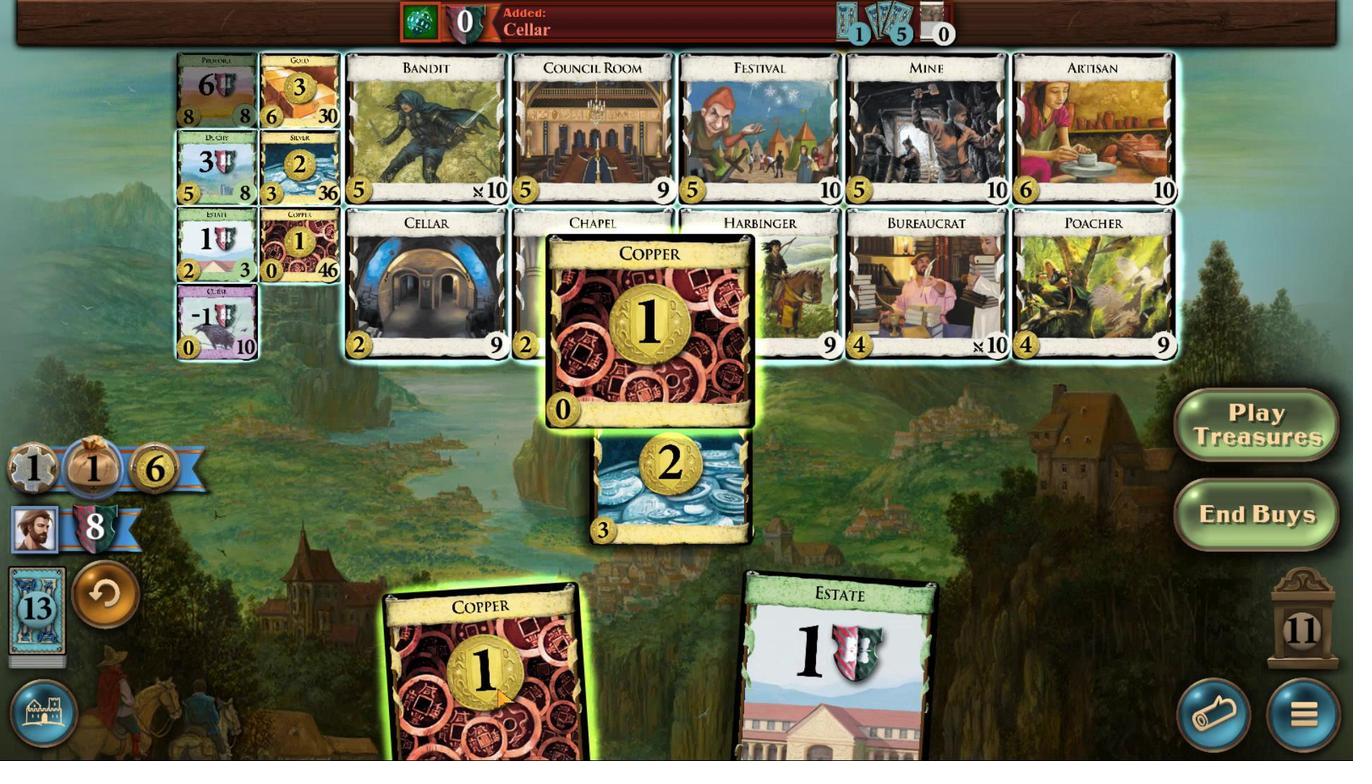 
Action: Mouse moved to (635, 704)
Screenshot: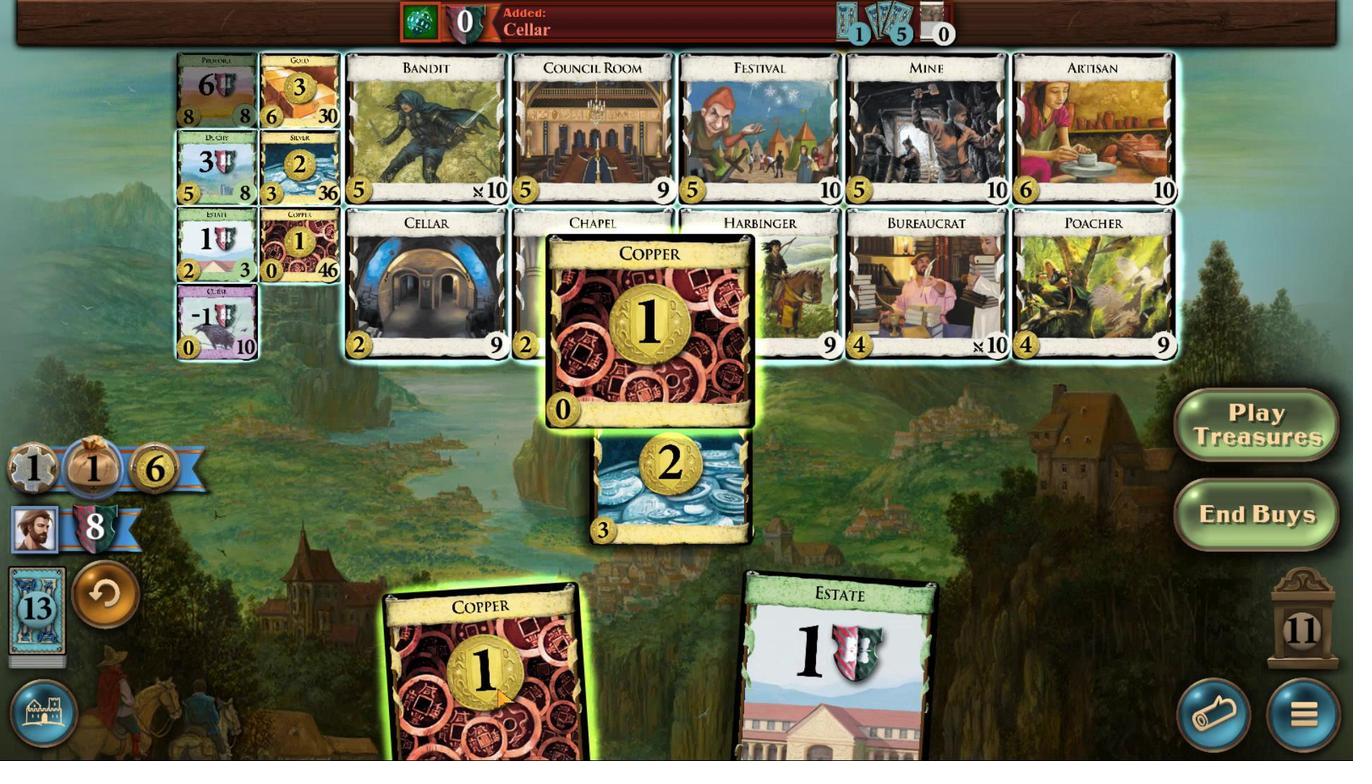 
Action: Mouse scrolled (635, 704) with delta (0, 0)
Screenshot: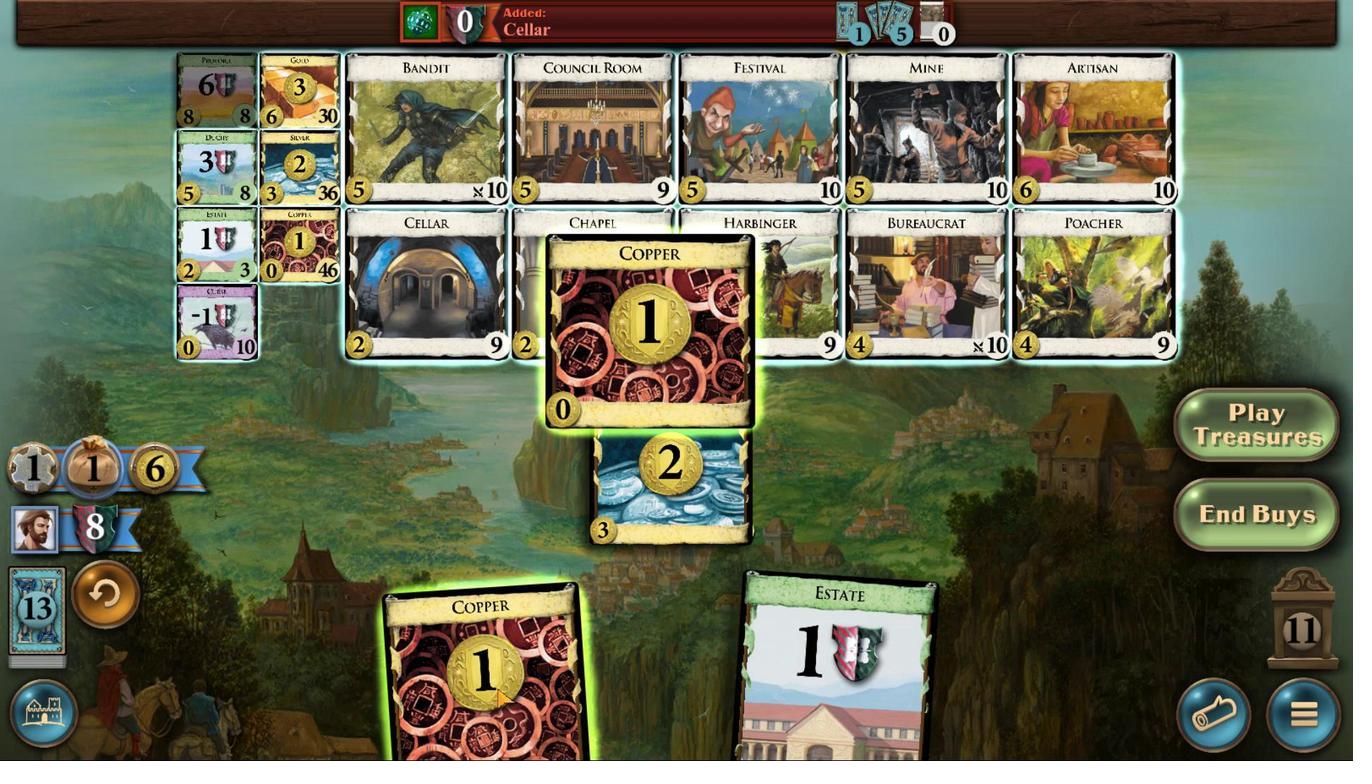 
Action: Mouse moved to (496, 688)
Screenshot: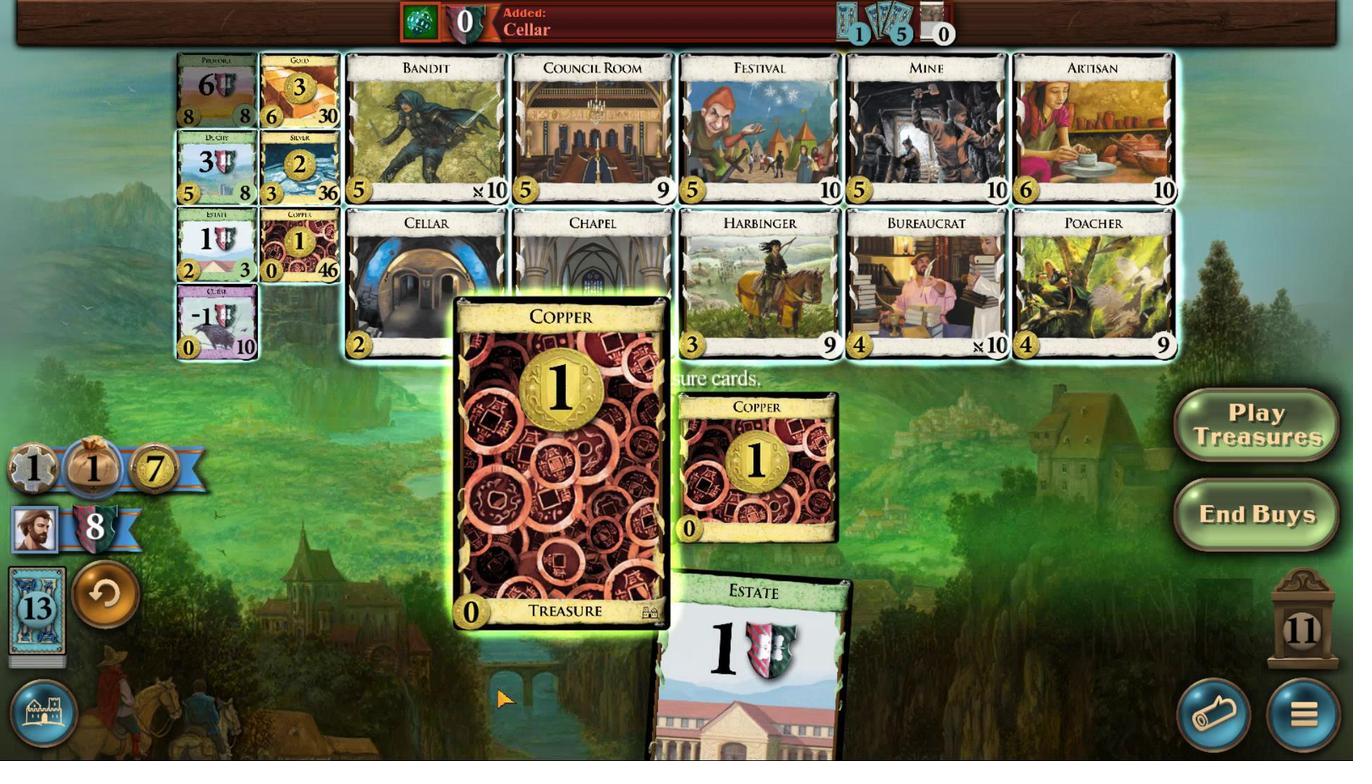 
Action: Mouse scrolled (496, 687) with delta (0, 0)
Screenshot: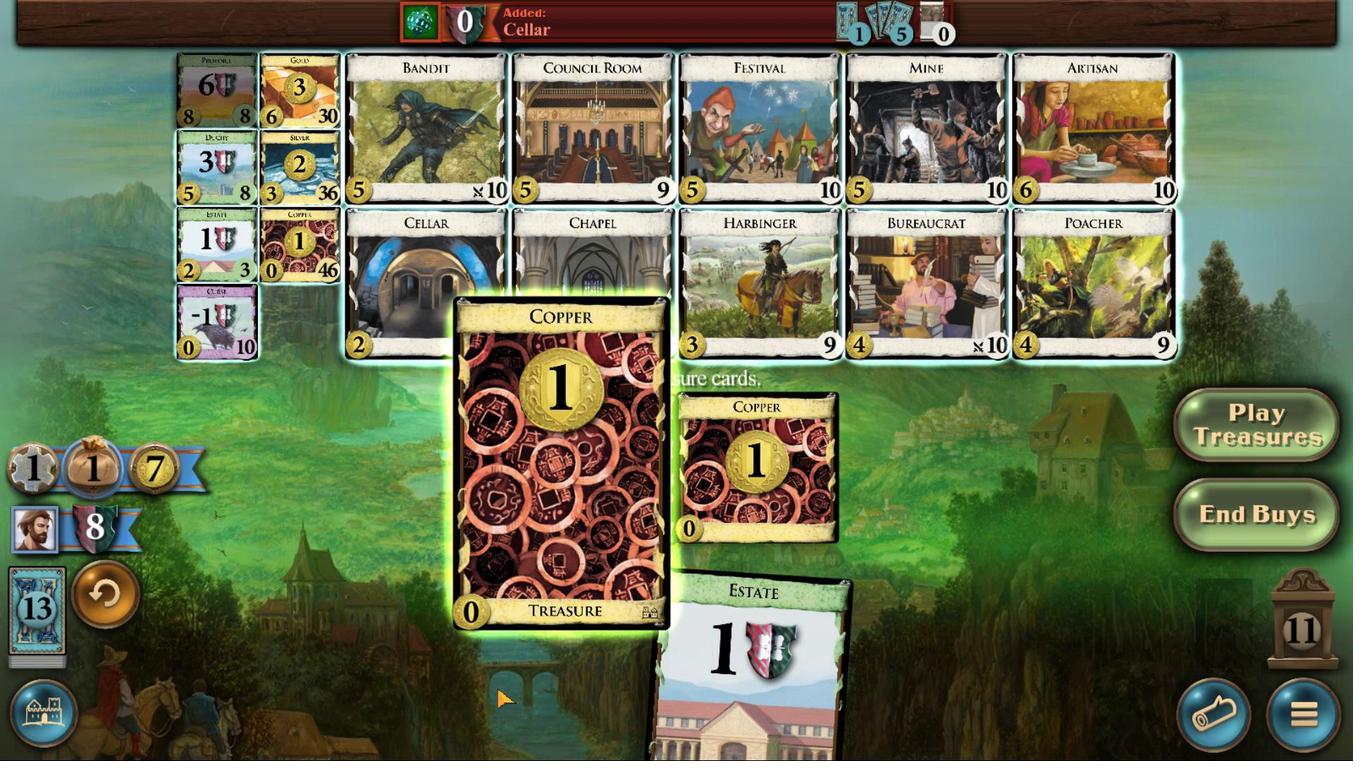 
Action: Mouse scrolled (496, 687) with delta (0, 0)
Screenshot: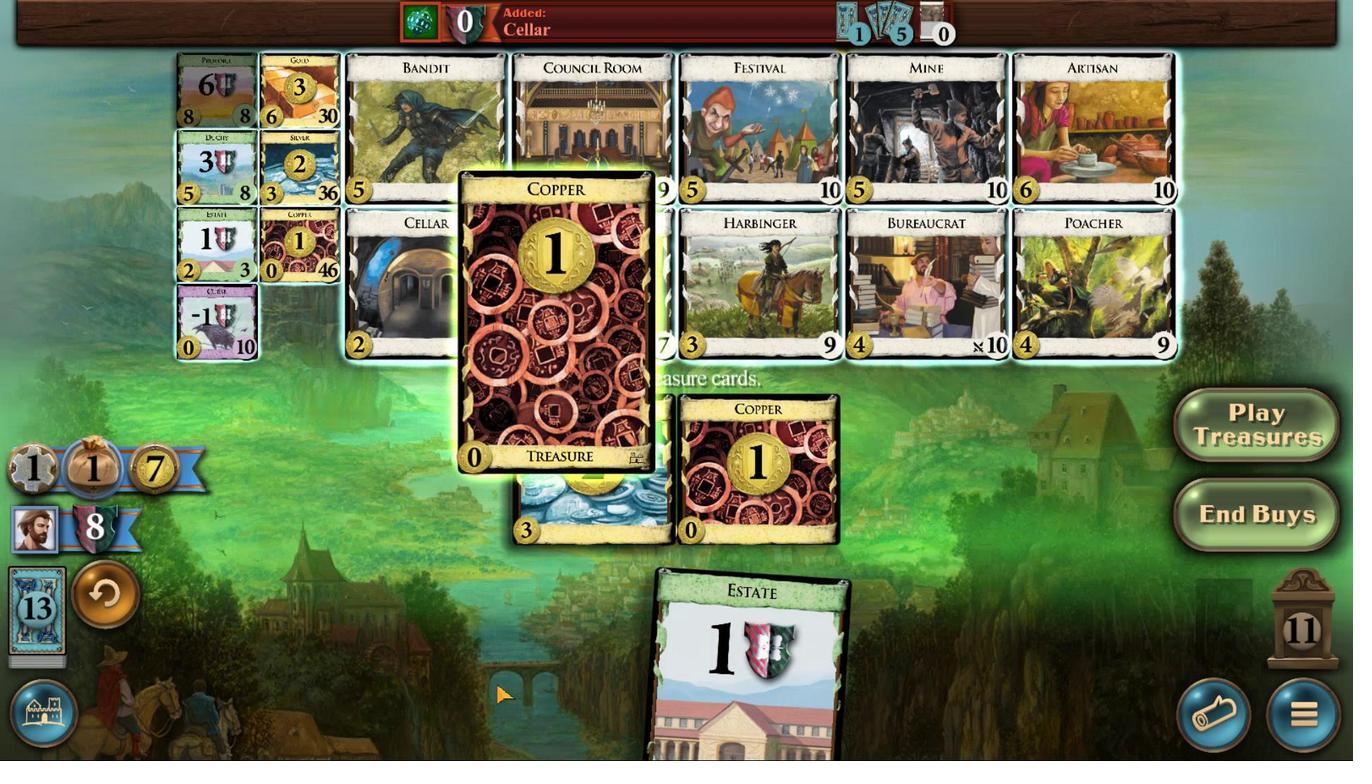 
Action: Mouse scrolled (496, 687) with delta (0, 0)
Screenshot: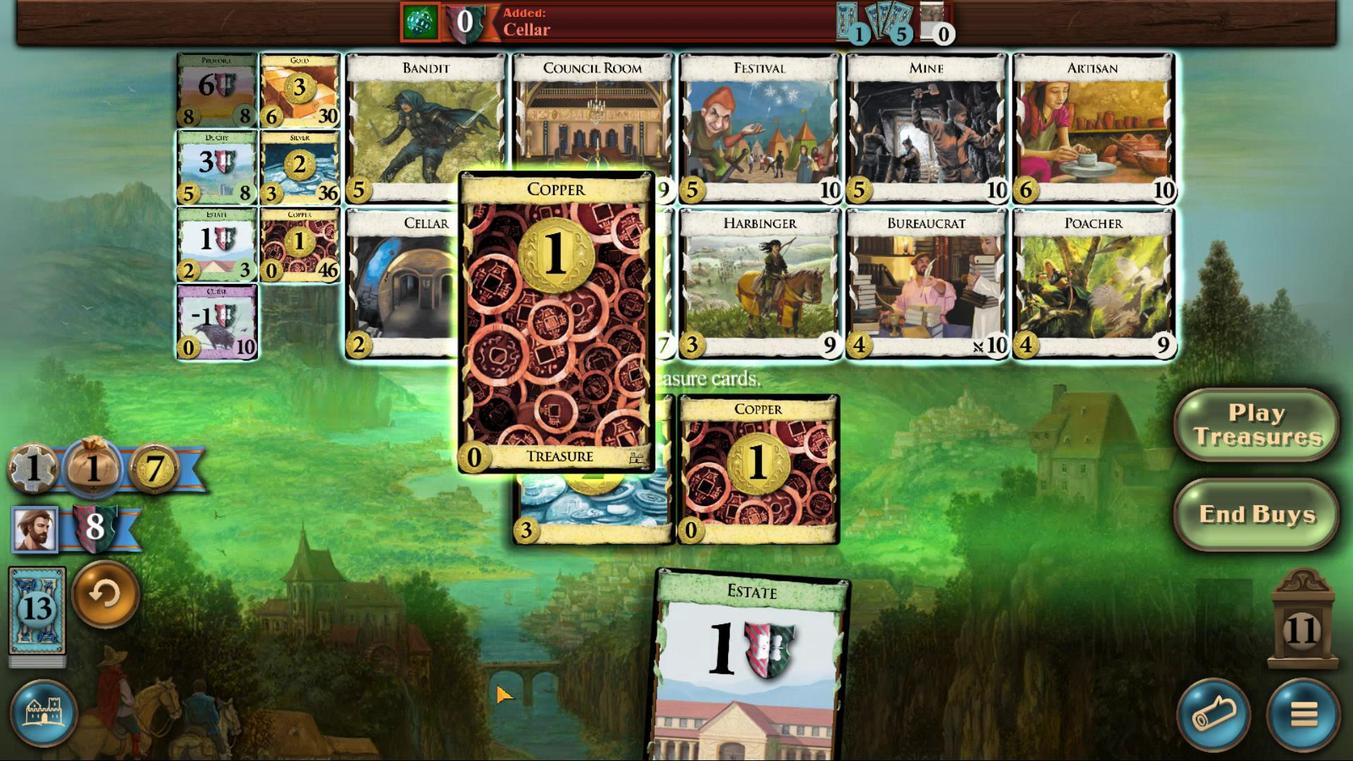 
Action: Mouse scrolled (496, 687) with delta (0, 0)
Screenshot: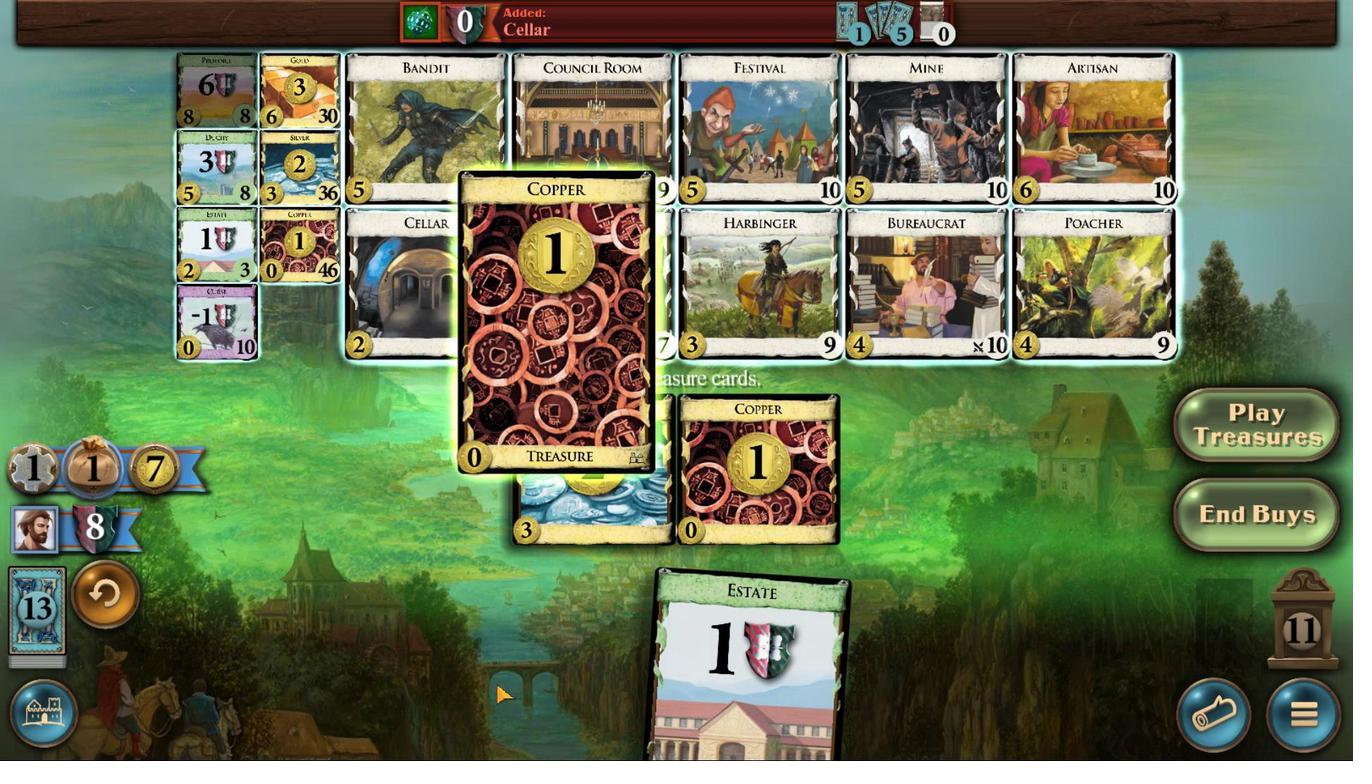 
Action: Mouse scrolled (496, 687) with delta (0, 0)
Screenshot: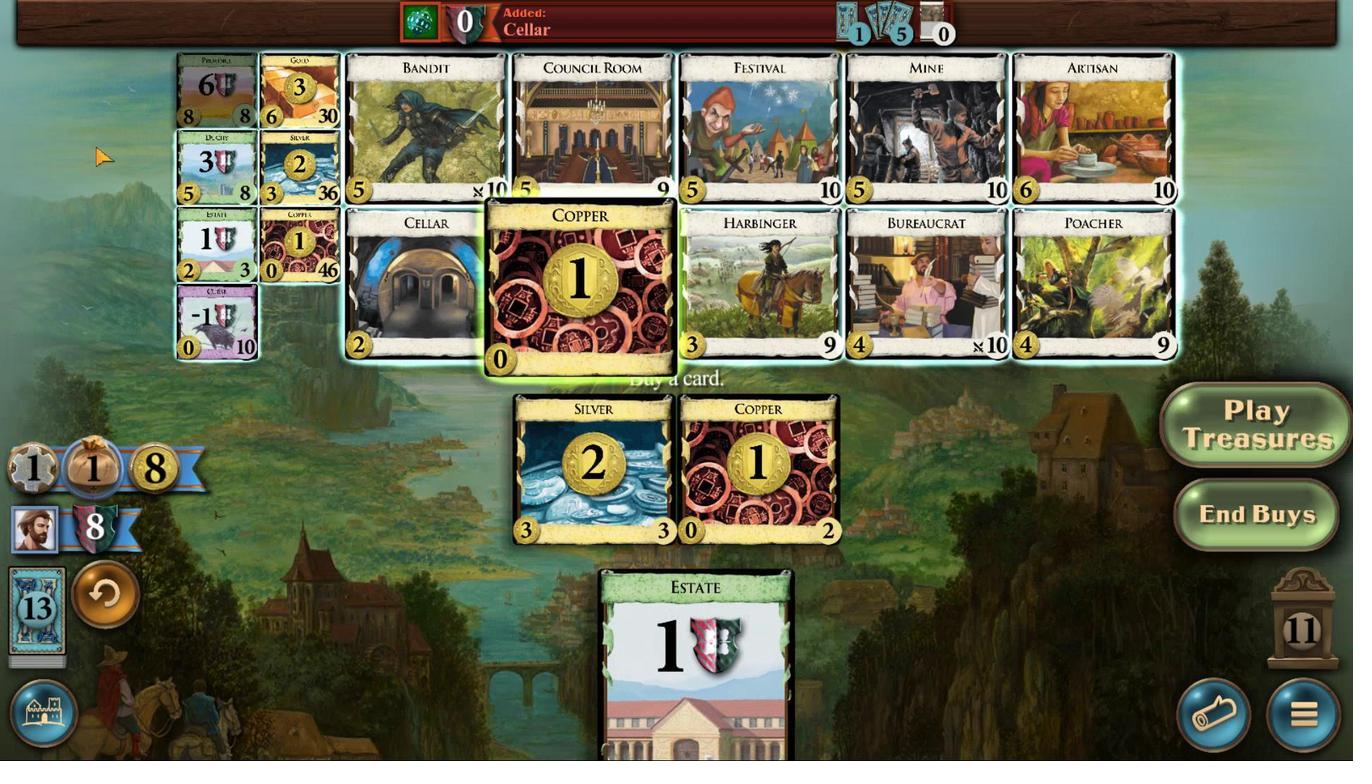 
Action: Mouse moved to (213, 190)
Screenshot: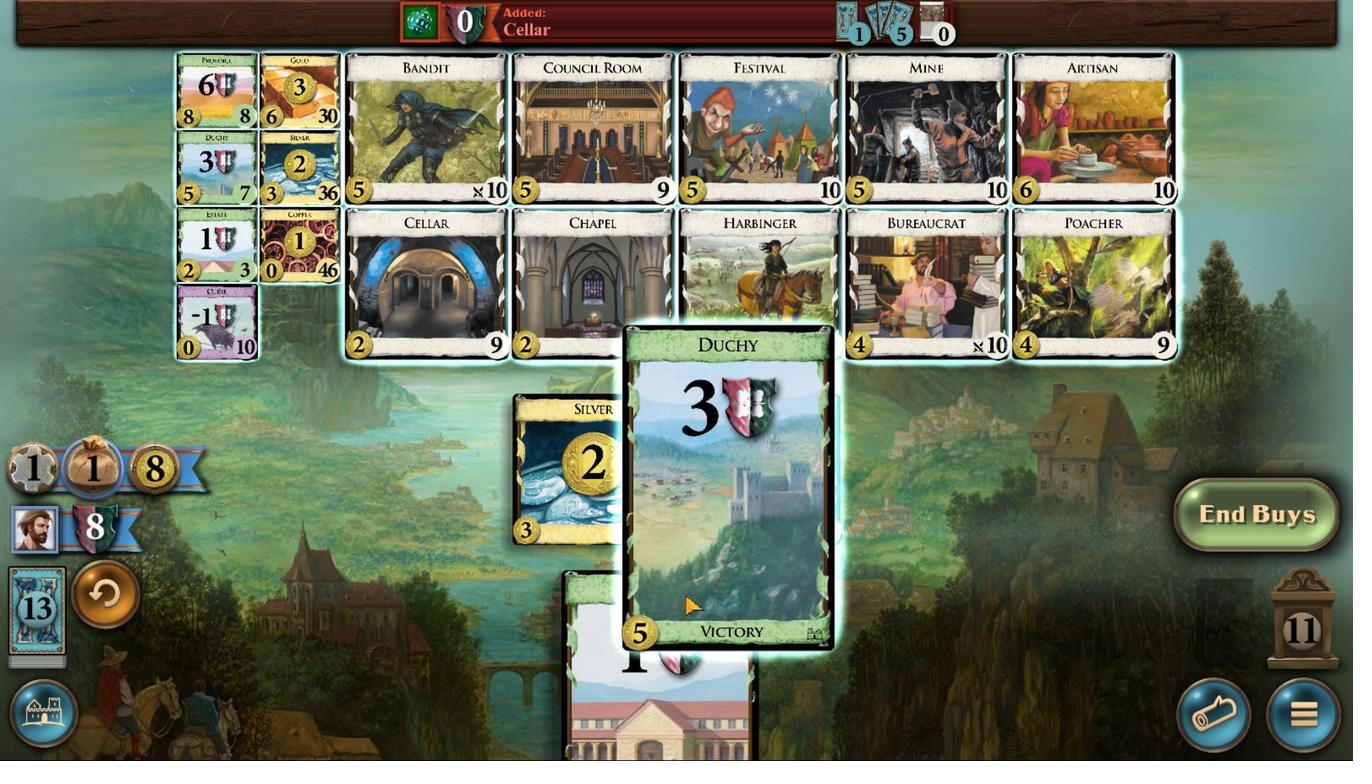 
Action: Mouse pressed left at (213, 190)
Screenshot: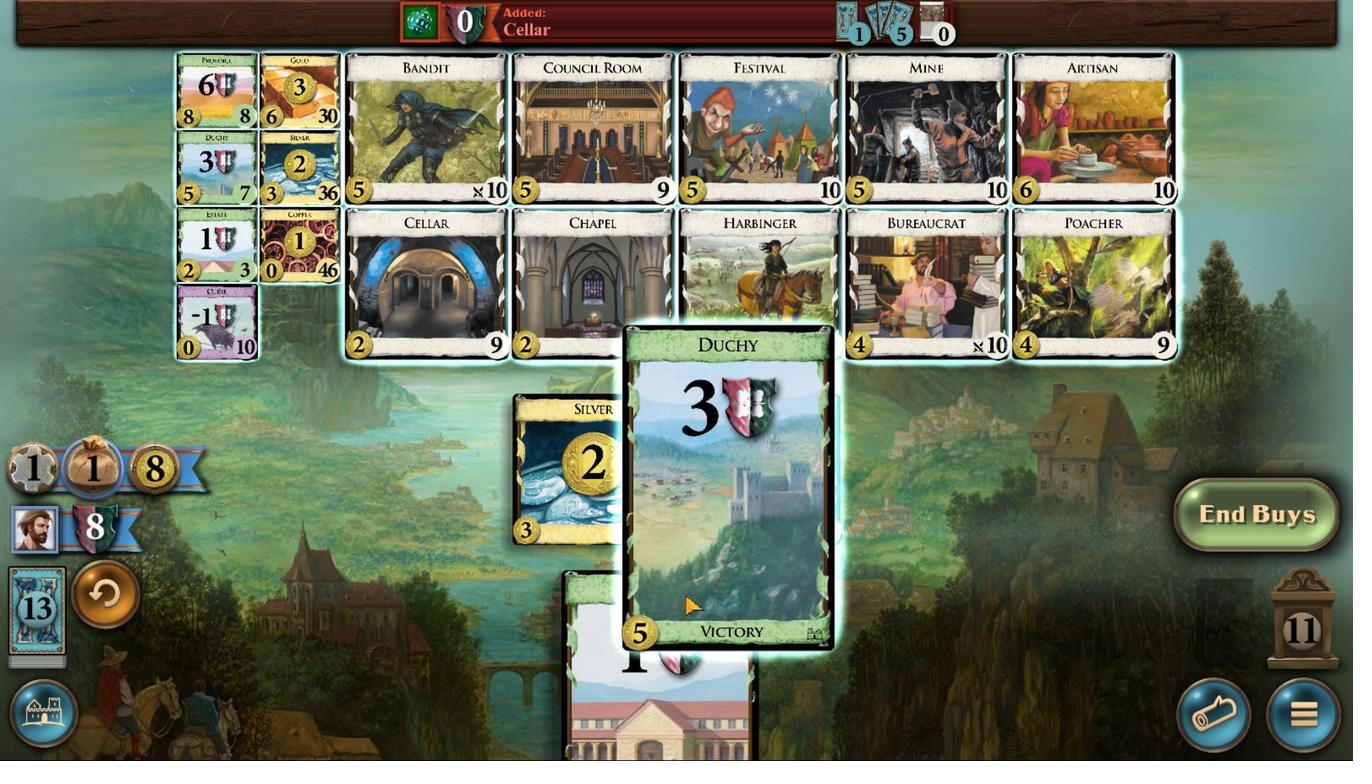 
Action: Mouse moved to (353, 714)
Screenshot: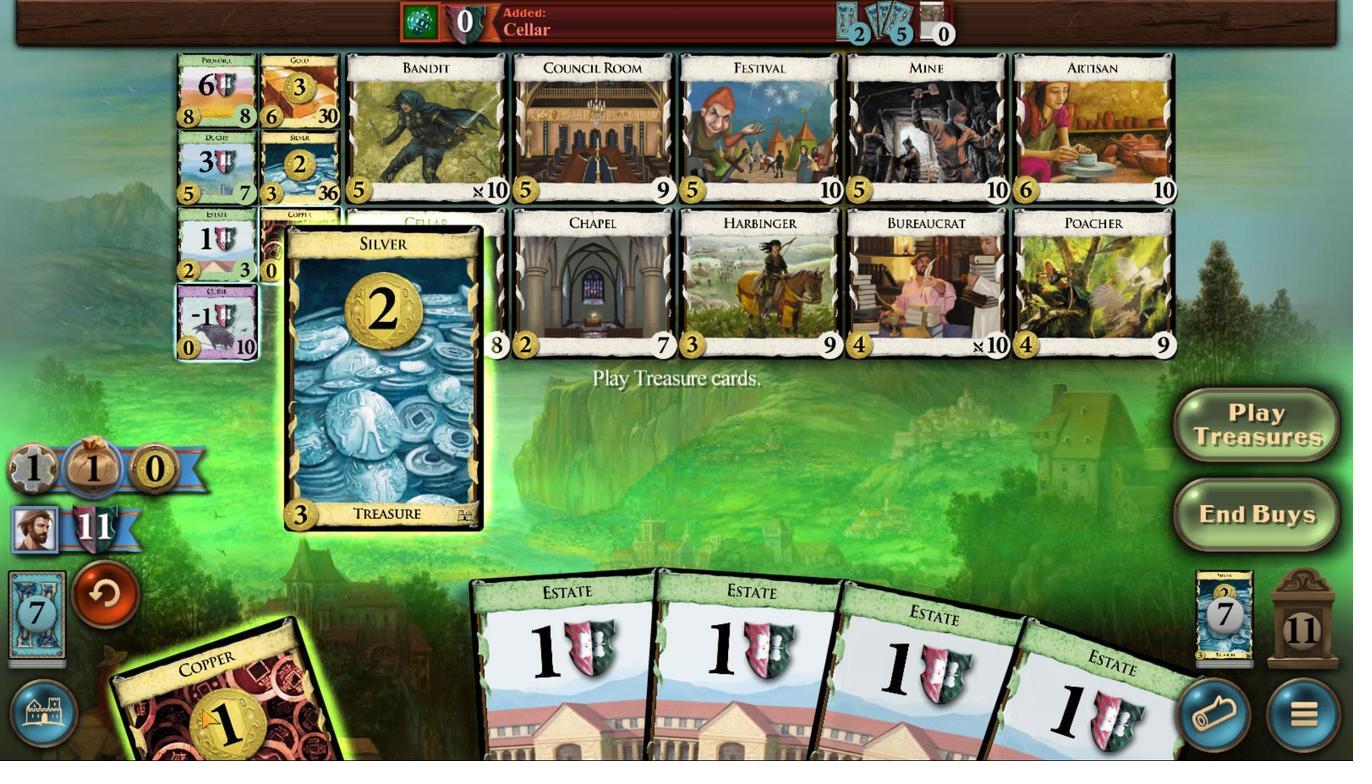
Action: Mouse scrolled (353, 713) with delta (0, 0)
Screenshot: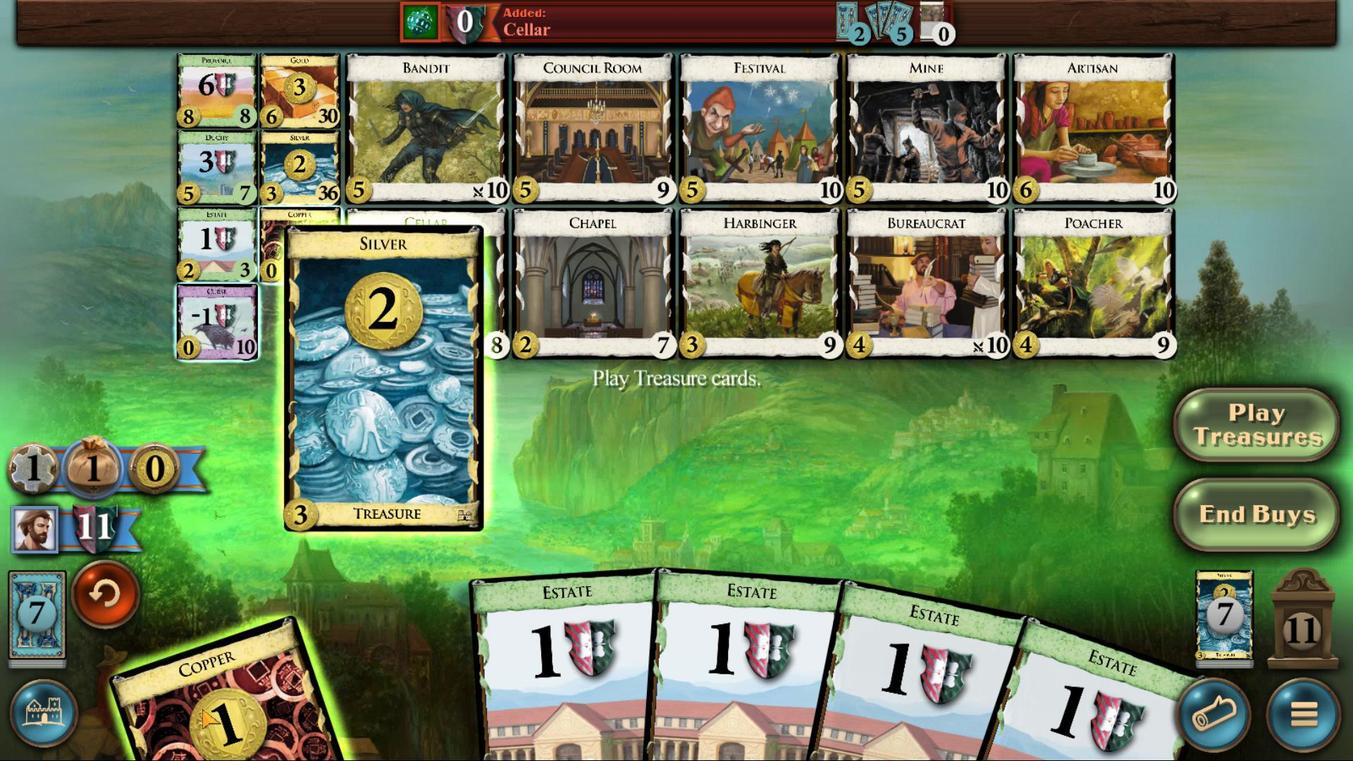 
Action: Mouse moved to (353, 714)
Screenshot: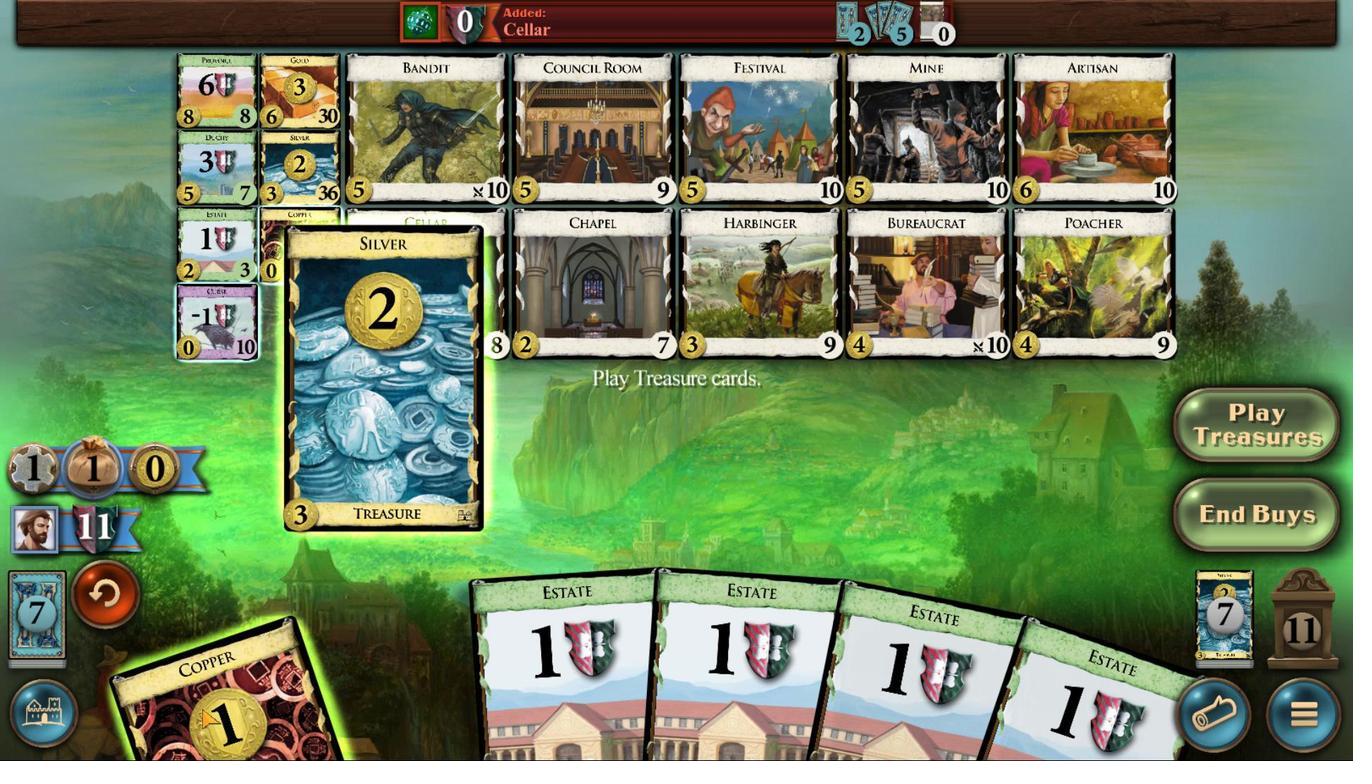 
Action: Mouse scrolled (353, 713) with delta (0, 0)
Screenshot: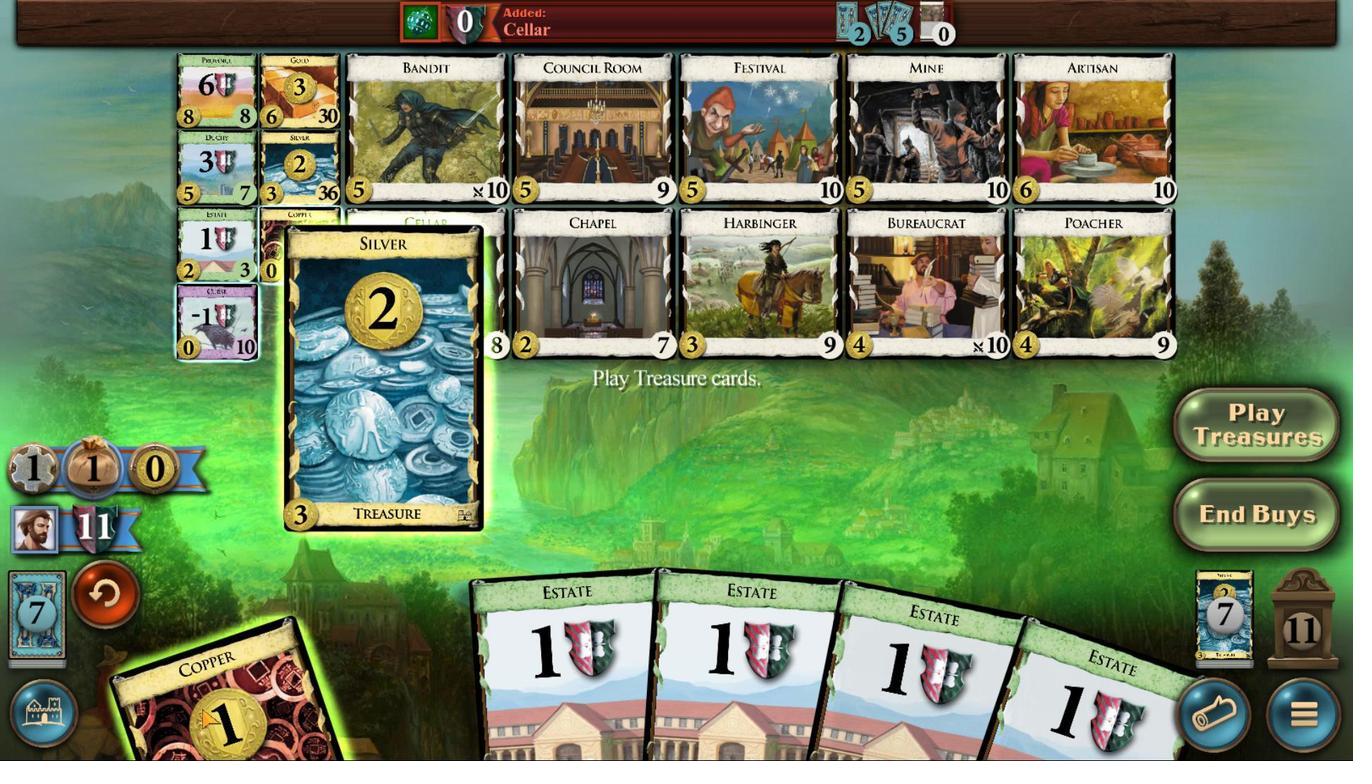 
Action: Mouse scrolled (353, 713) with delta (0, 0)
Screenshot: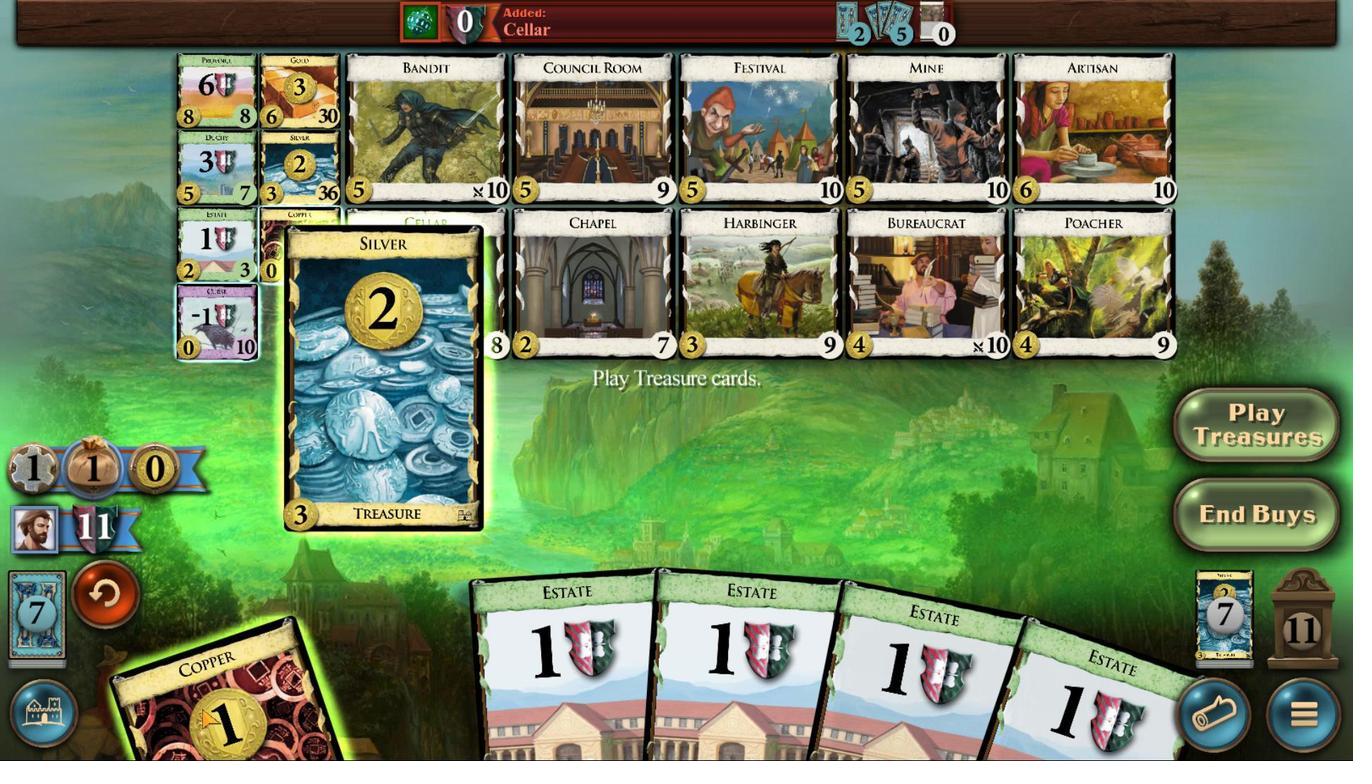 
Action: Mouse moved to (352, 714)
Screenshot: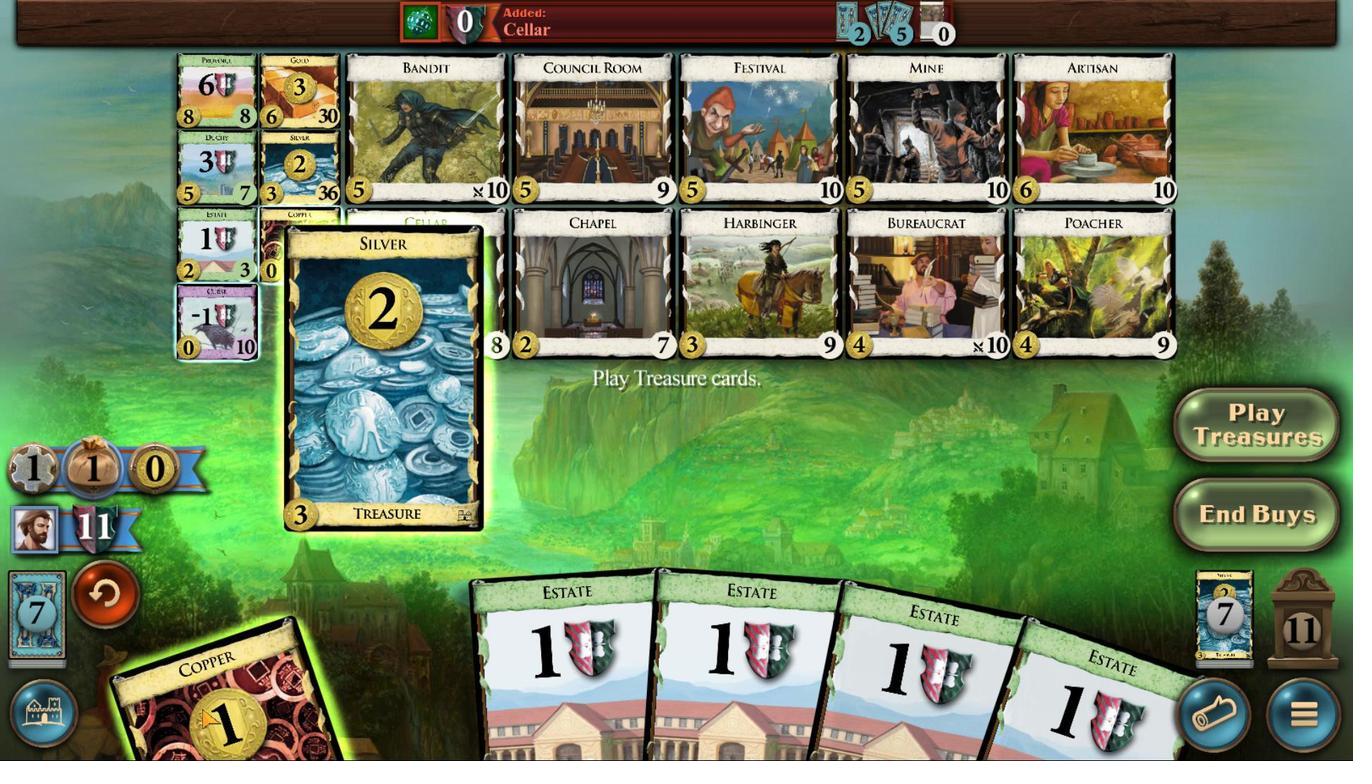 
Action: Mouse scrolled (352, 713) with delta (0, 0)
Screenshot: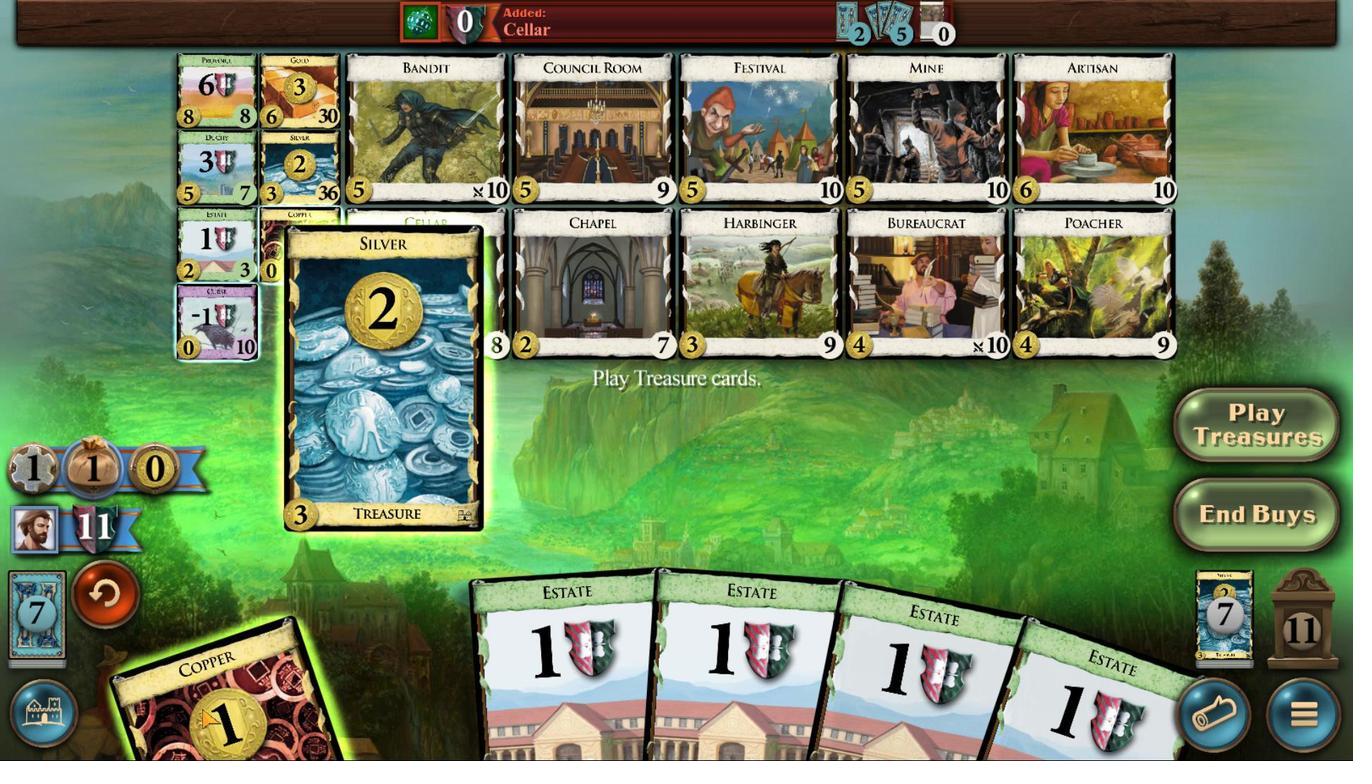 
Action: Mouse moved to (351, 714)
Screenshot: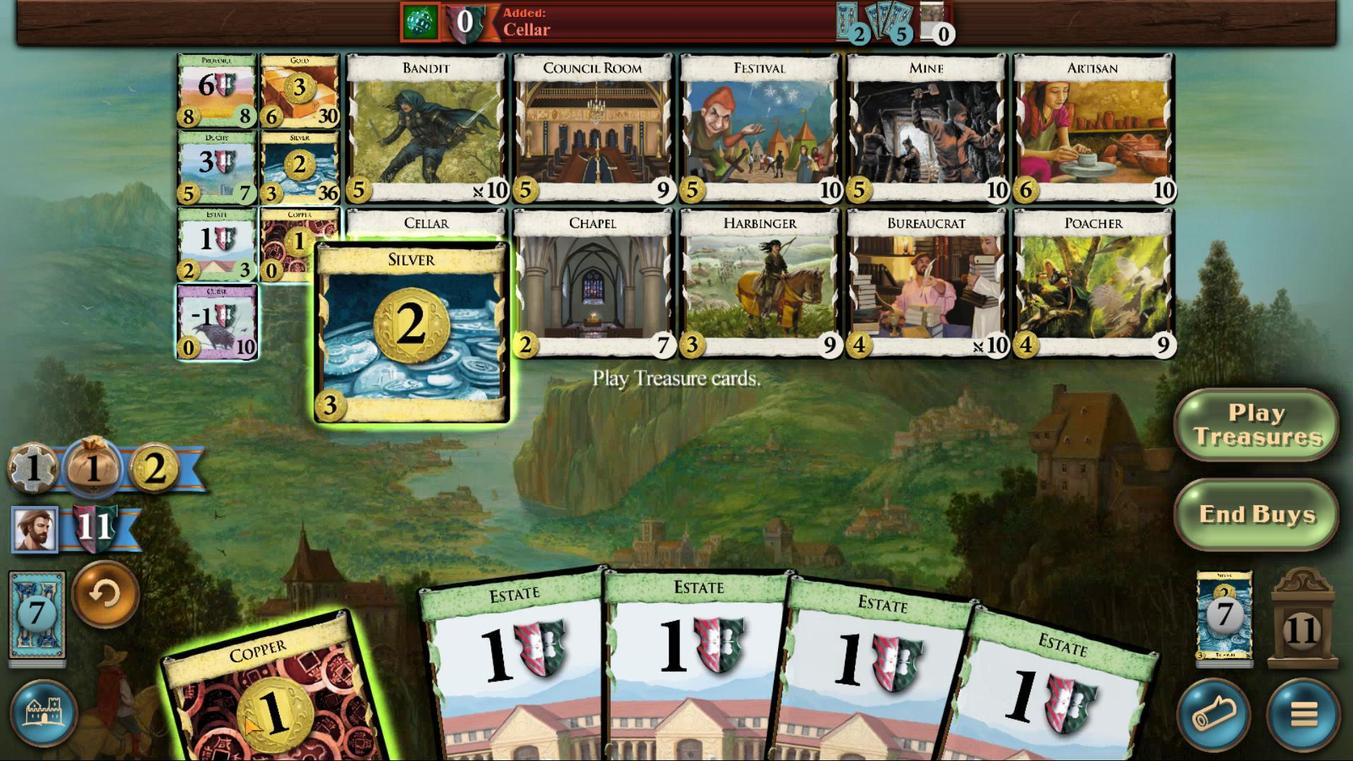 
Action: Mouse scrolled (351, 713) with delta (0, 0)
Screenshot: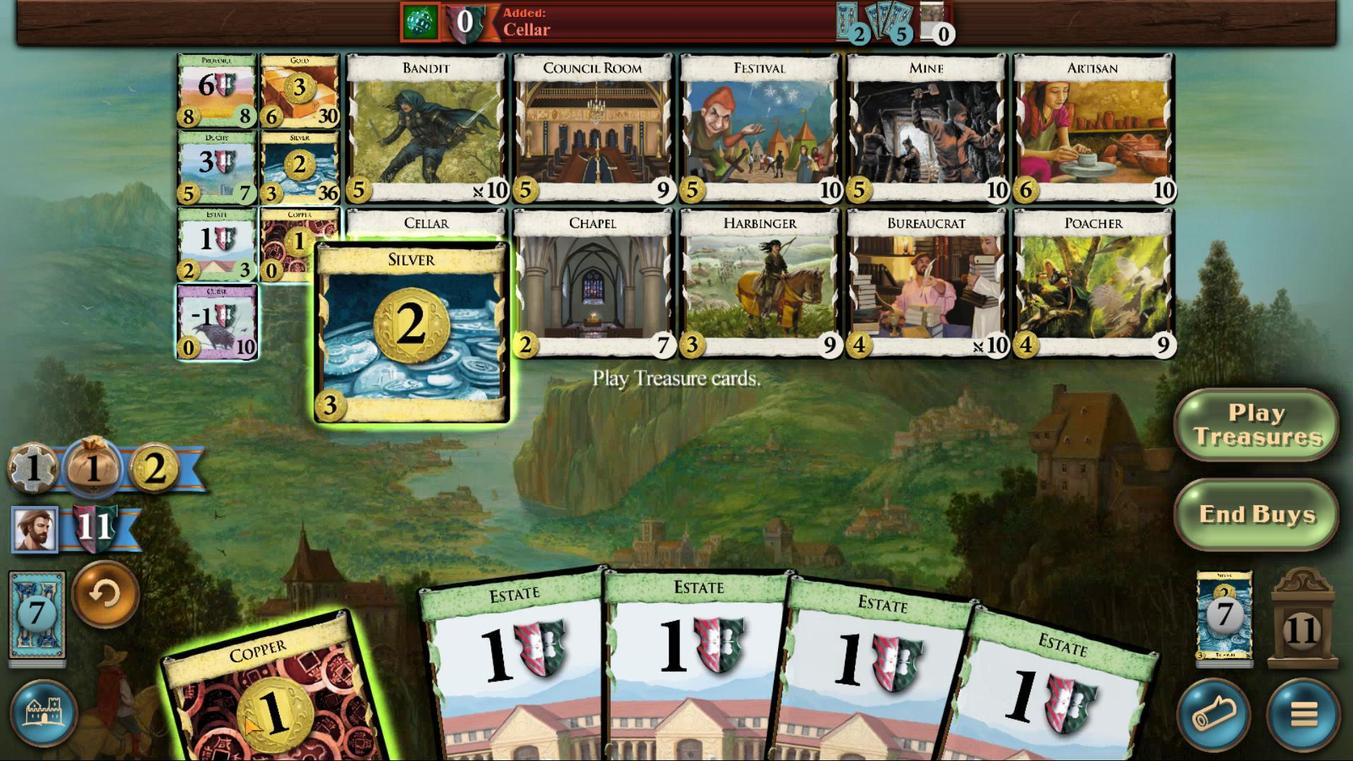 
Action: Mouse moved to (222, 710)
Screenshot: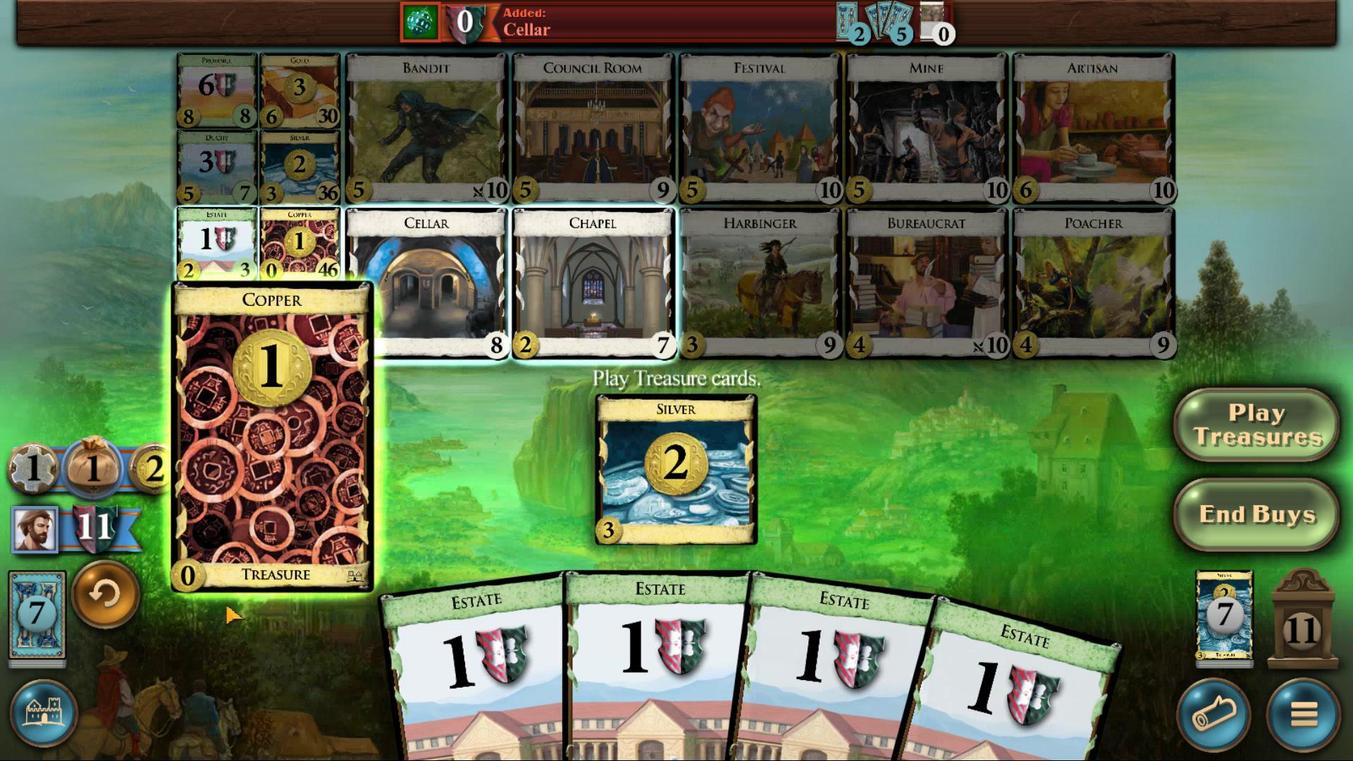 
Action: Mouse scrolled (222, 709) with delta (0, 0)
Screenshot: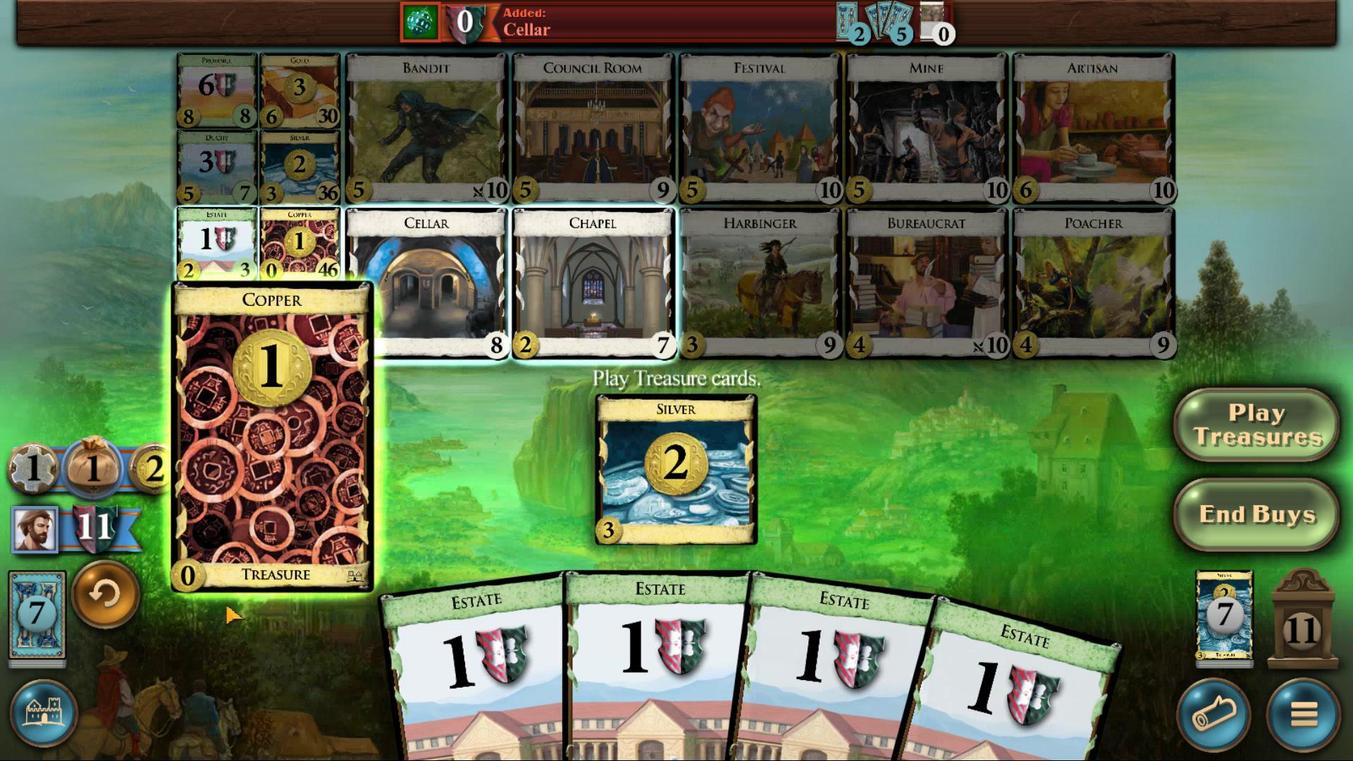 
Action: Mouse moved to (241, 715)
Screenshot: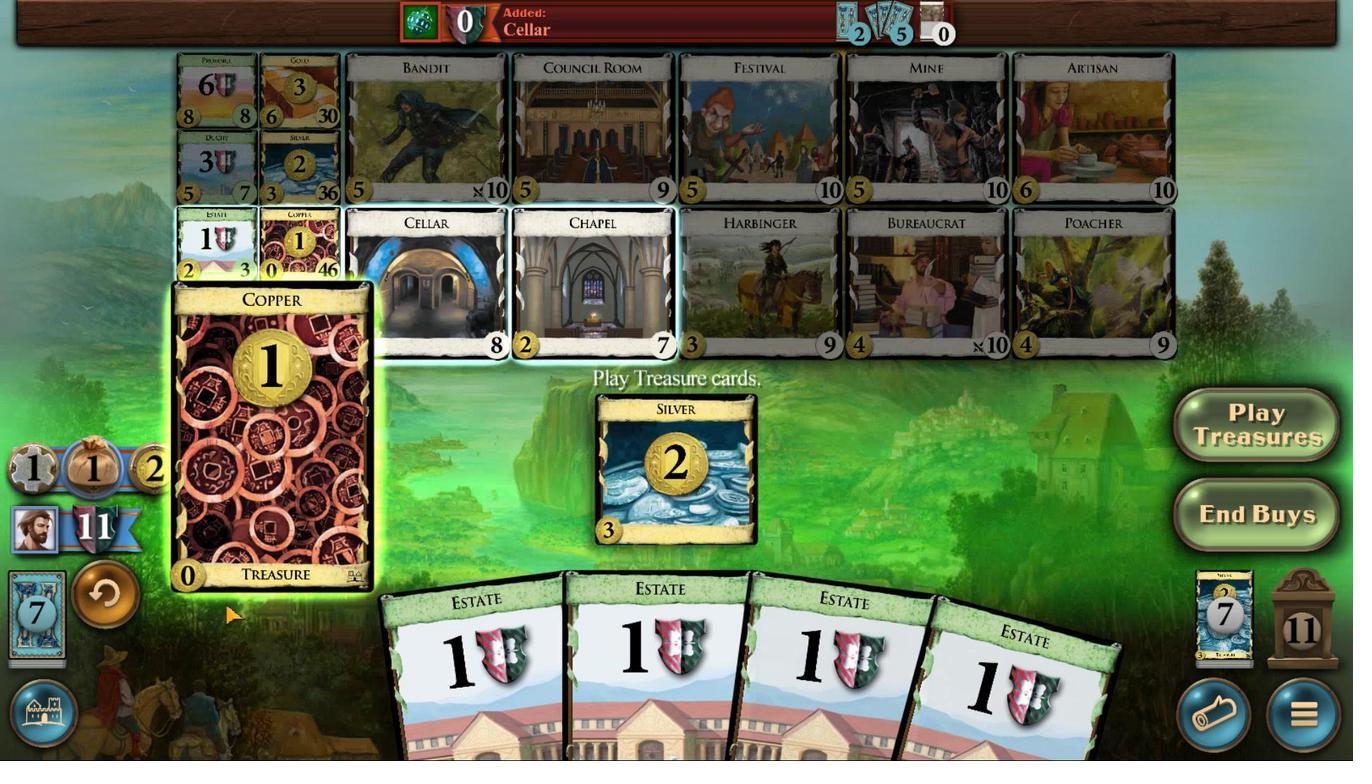 
Action: Mouse scrolled (241, 714) with delta (0, 0)
Screenshot: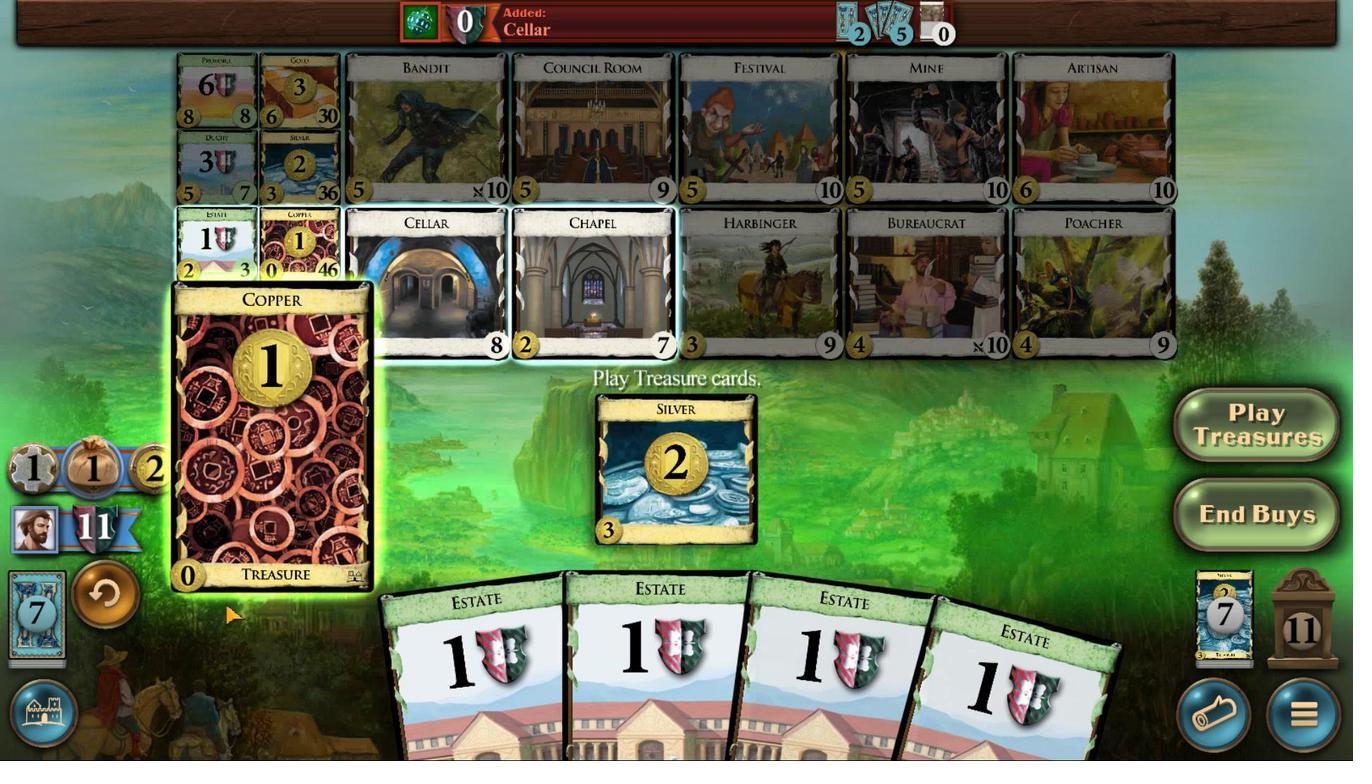 
Action: Mouse moved to (245, 716)
Screenshot: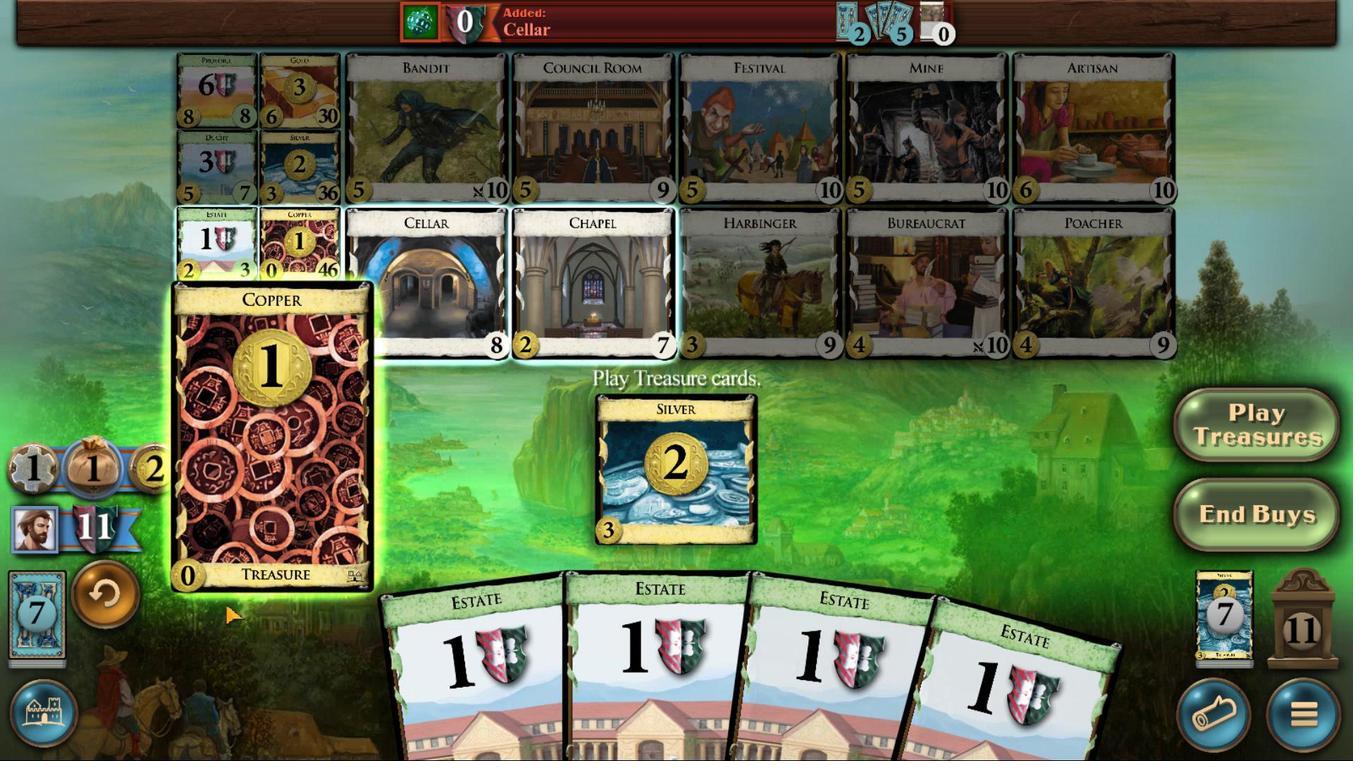 
Action: Mouse scrolled (245, 716) with delta (0, 0)
Screenshot: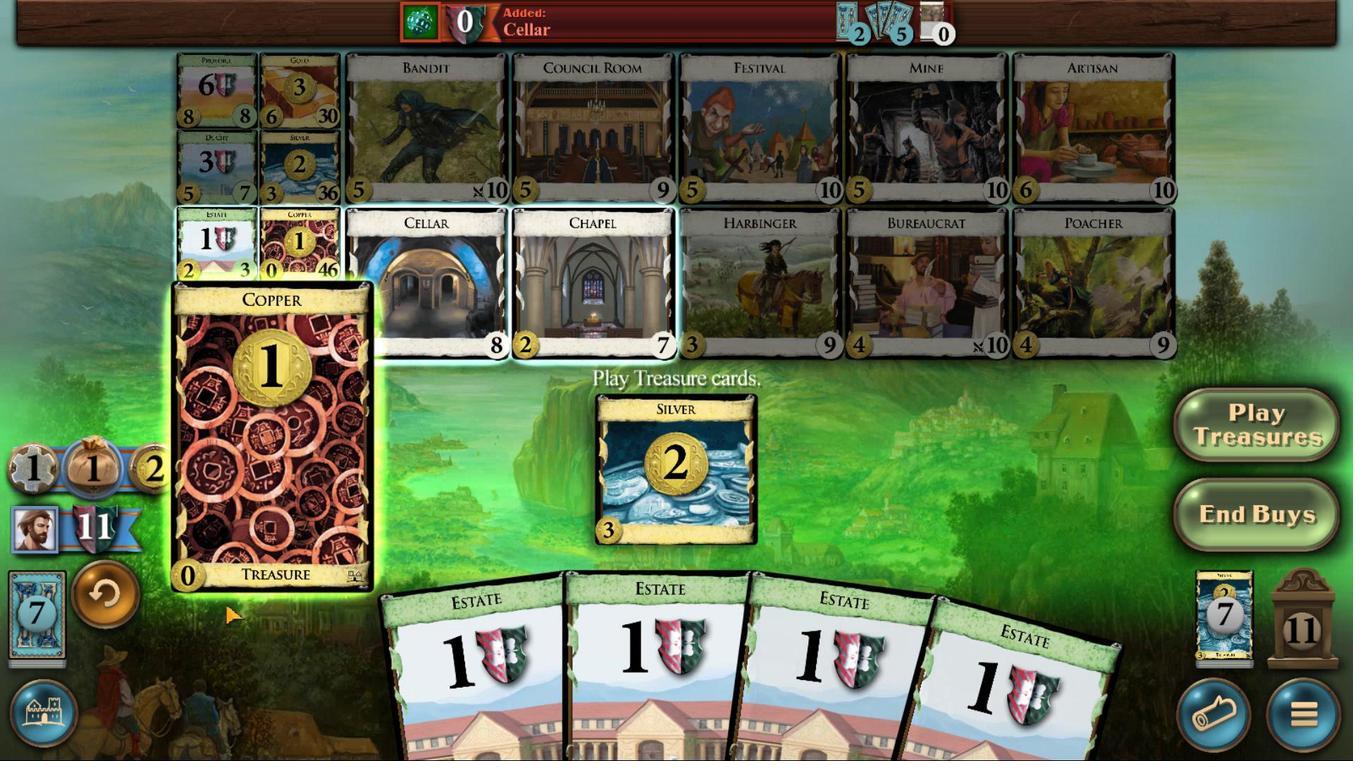 
Action: Mouse scrolled (245, 716) with delta (0, 0)
Screenshot: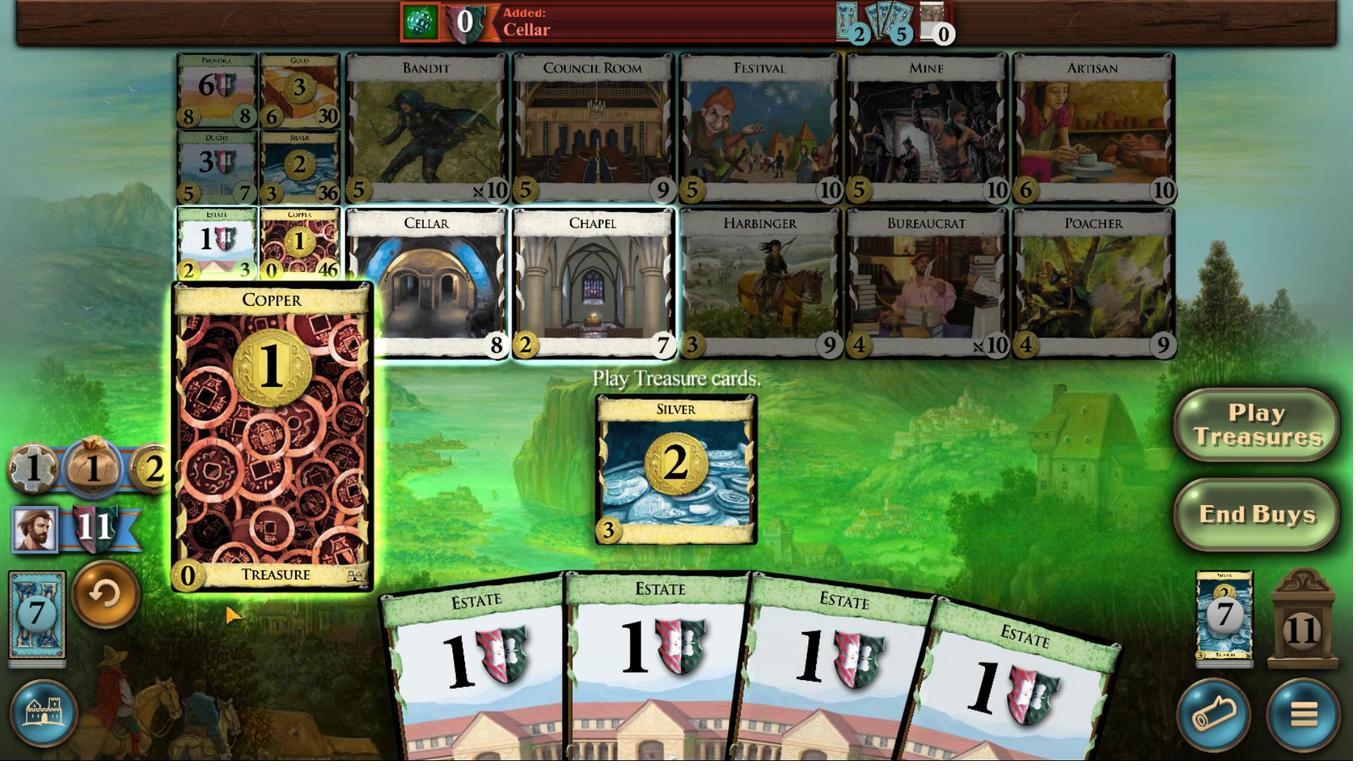 
Action: Mouse scrolled (245, 716) with delta (0, 0)
Screenshot: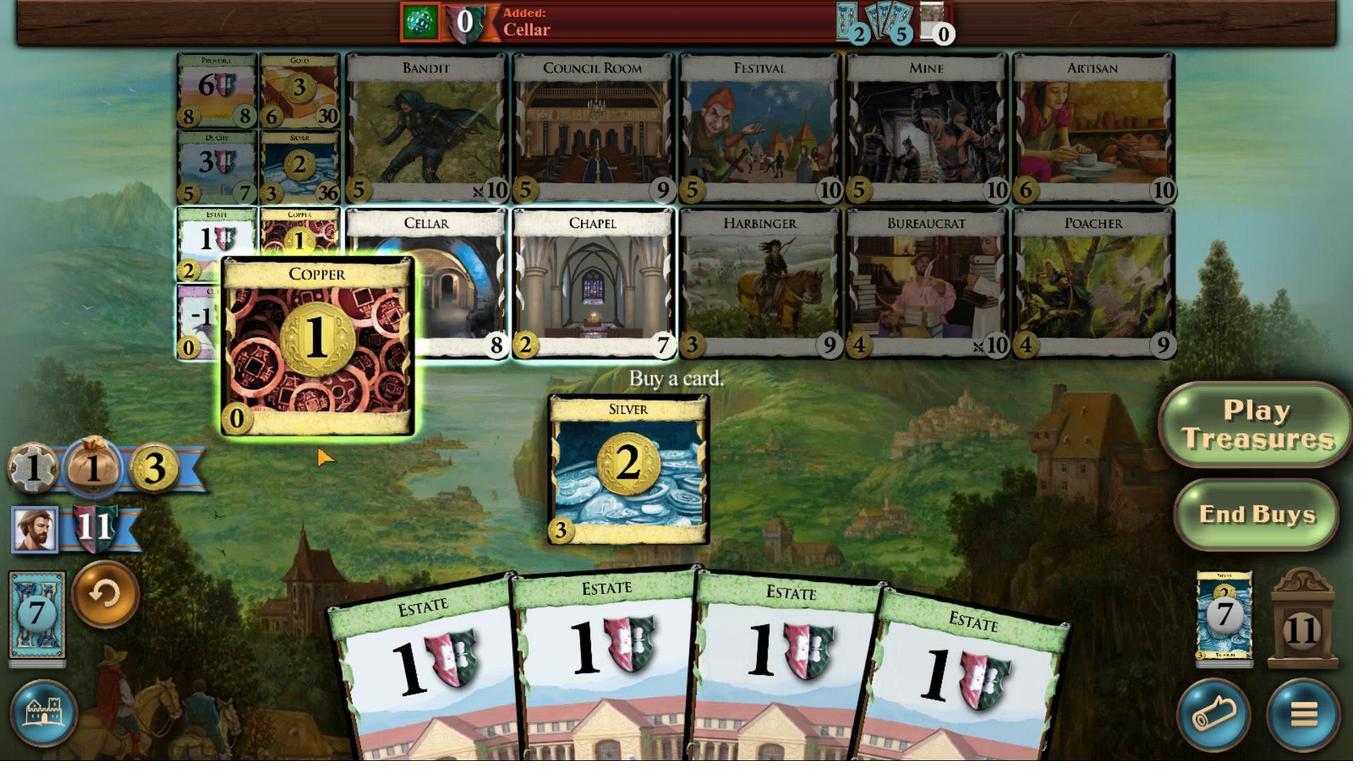 
Action: Mouse scrolled (245, 716) with delta (0, 0)
Screenshot: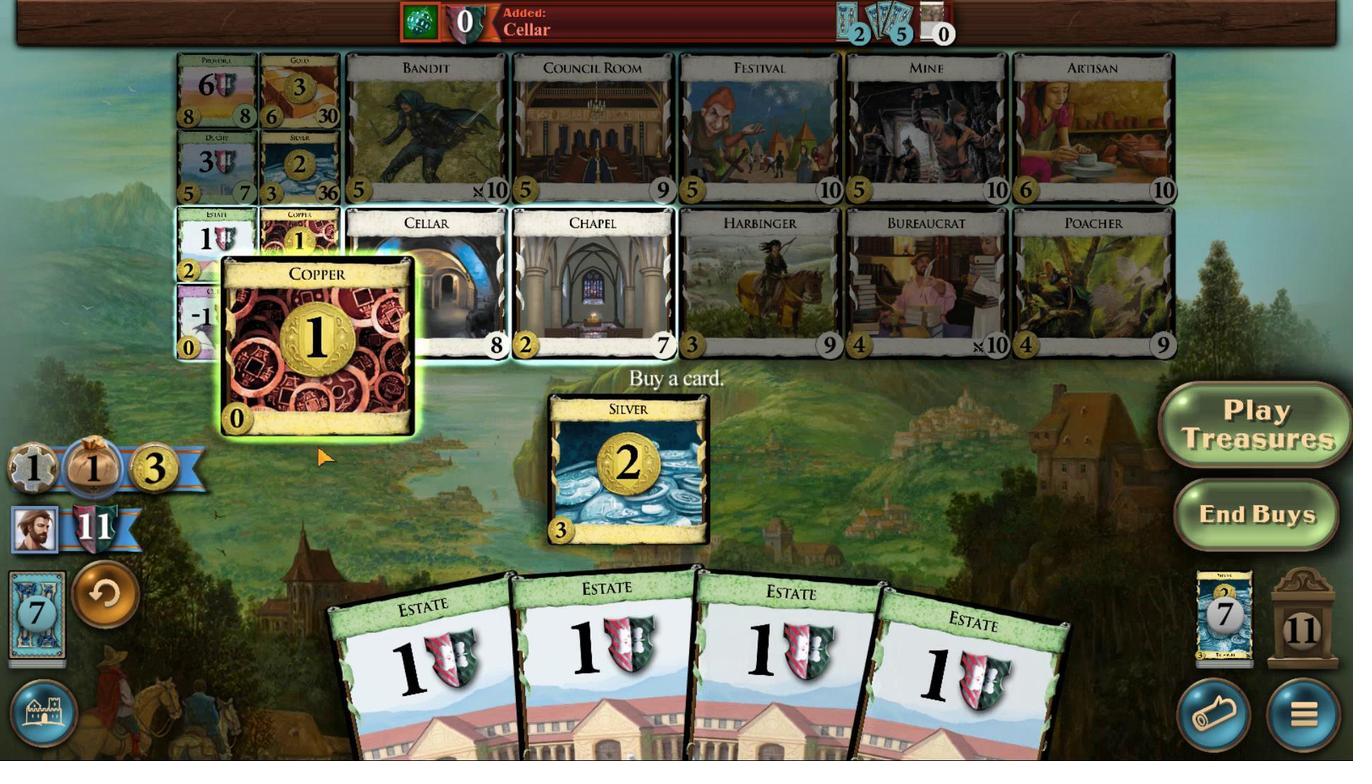 
Action: Mouse moved to (291, 148)
